 Task: Startup expenses modern-simple.
Action: Mouse moved to (63, 171)
Screenshot: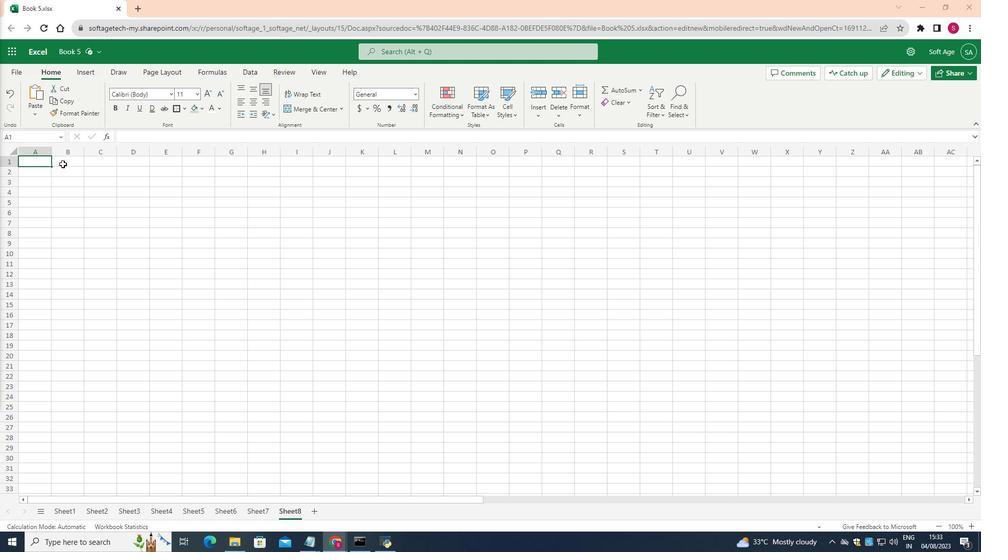 
Action: Mouse pressed left at (63, 171)
Screenshot: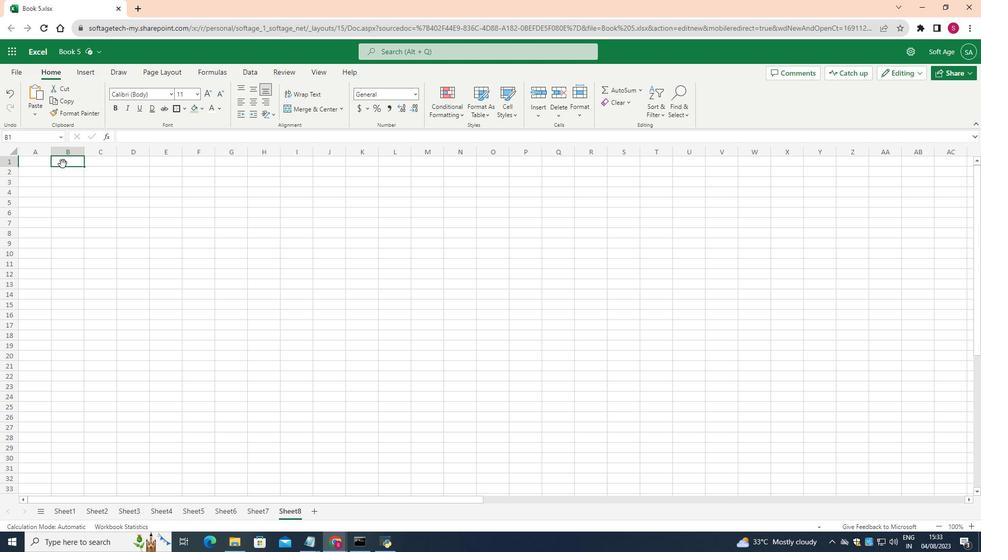 
Action: Mouse moved to (18, 174)
Screenshot: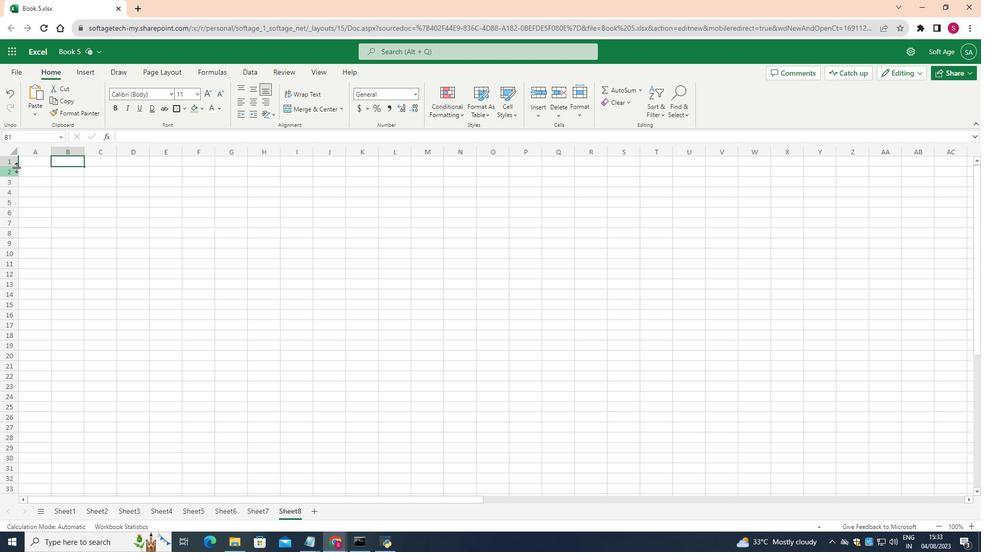 
Action: Mouse pressed left at (18, 174)
Screenshot: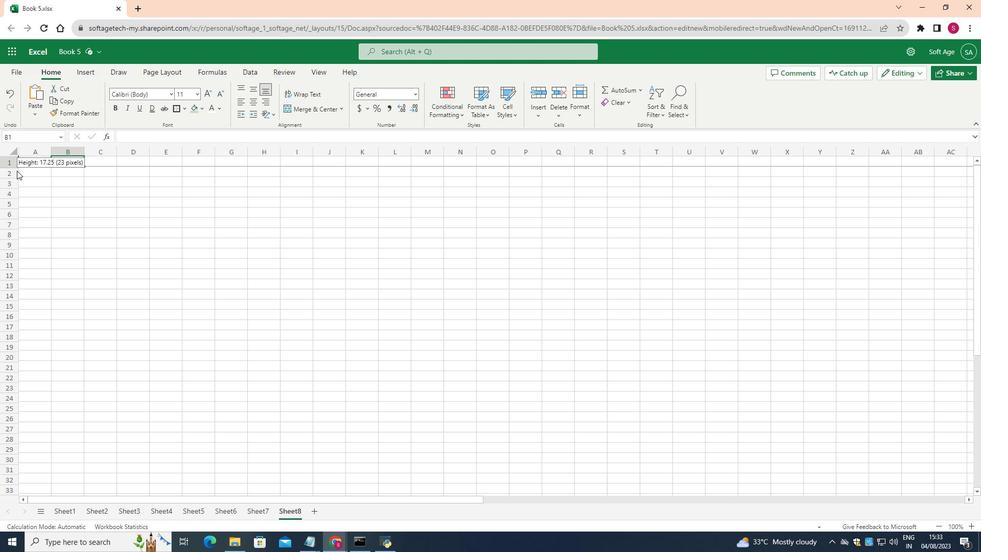 
Action: Mouse moved to (92, 176)
Screenshot: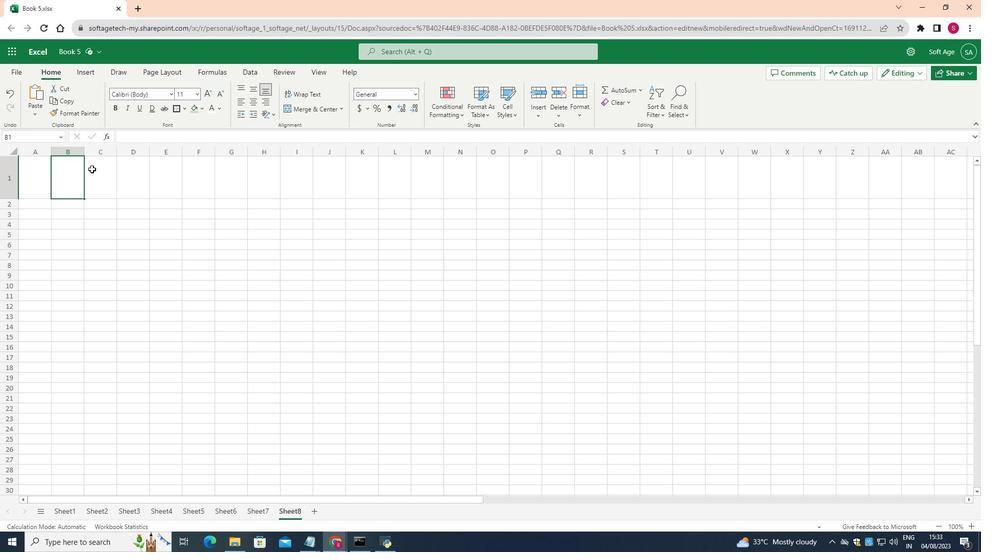 
Action: Mouse pressed left at (92, 176)
Screenshot: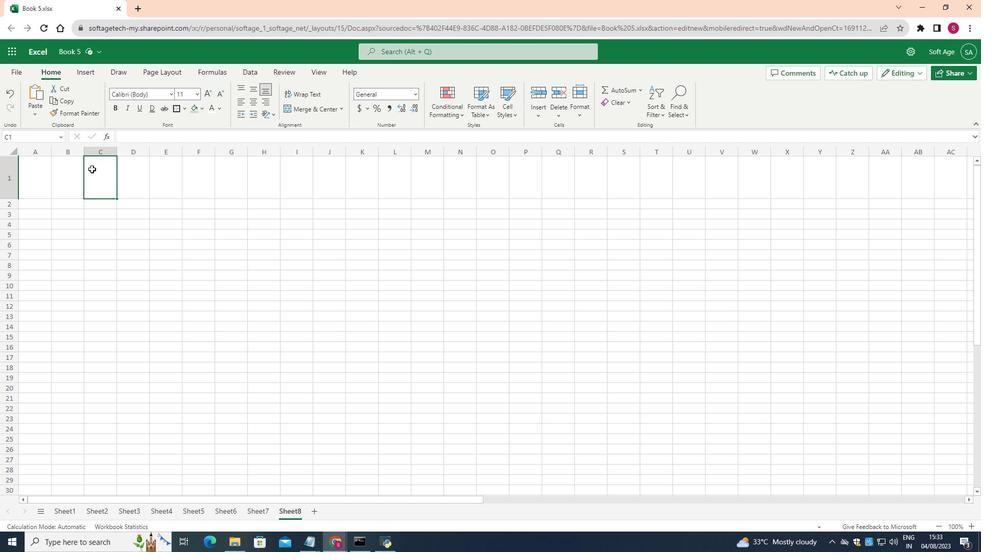 
Action: Mouse moved to (78, 179)
Screenshot: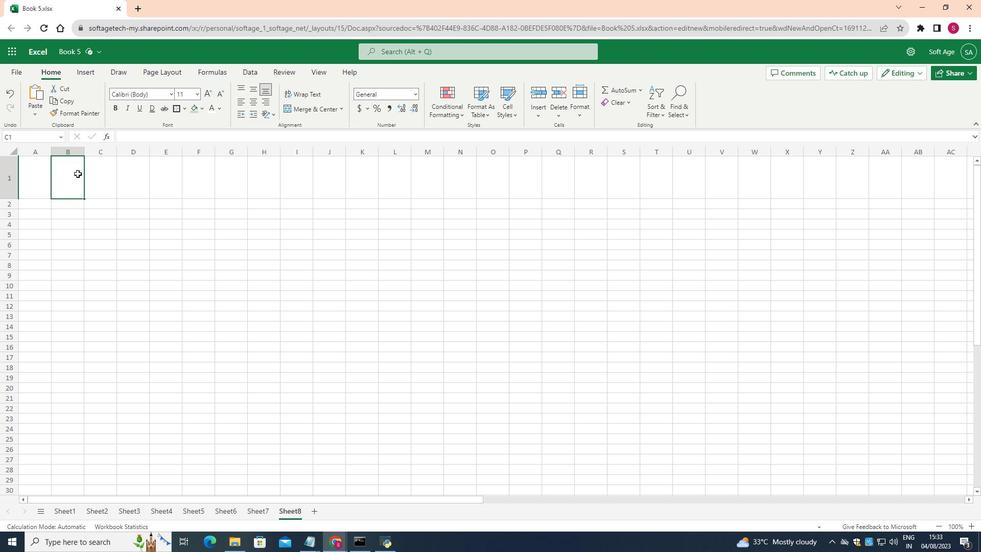 
Action: Mouse pressed left at (78, 179)
Screenshot: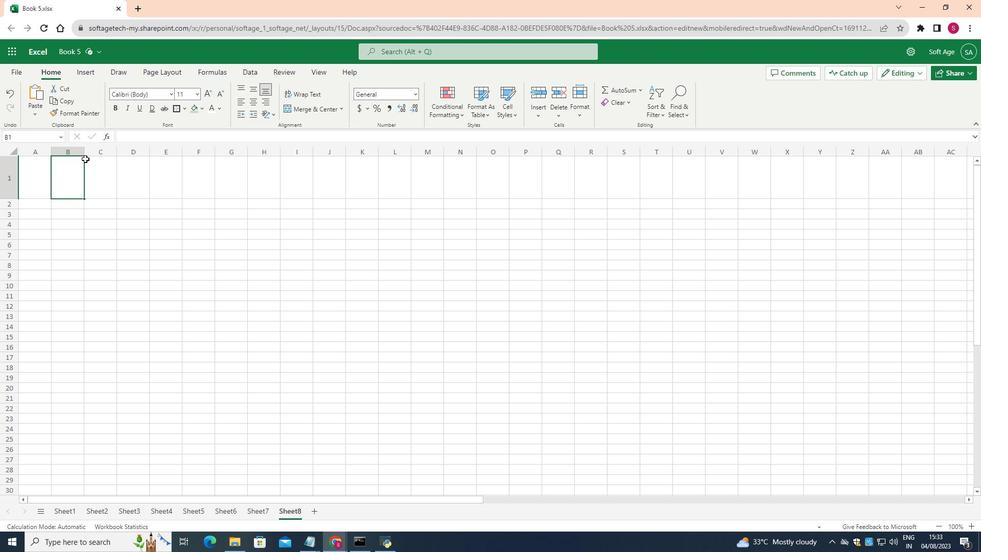 
Action: Mouse moved to (195, 110)
Screenshot: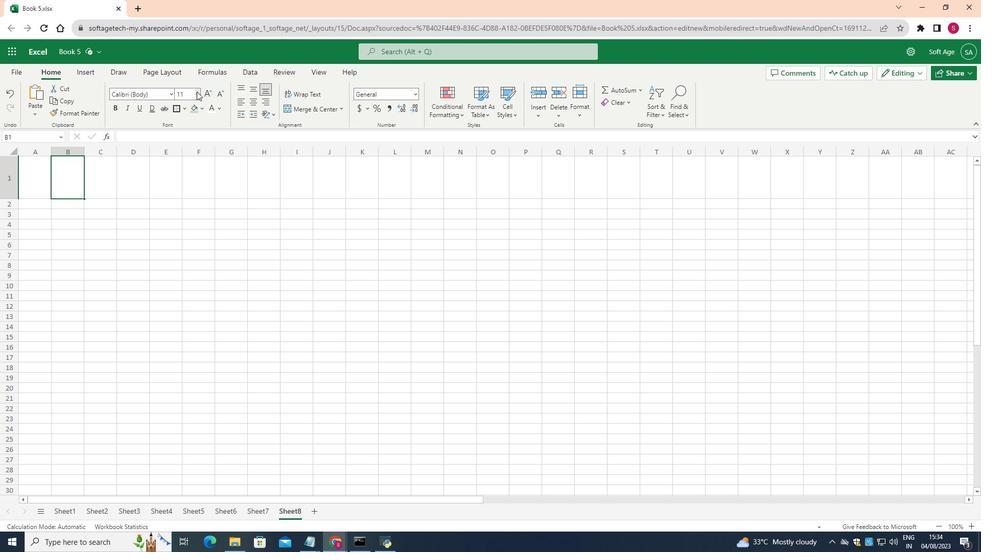 
Action: Mouse pressed left at (195, 110)
Screenshot: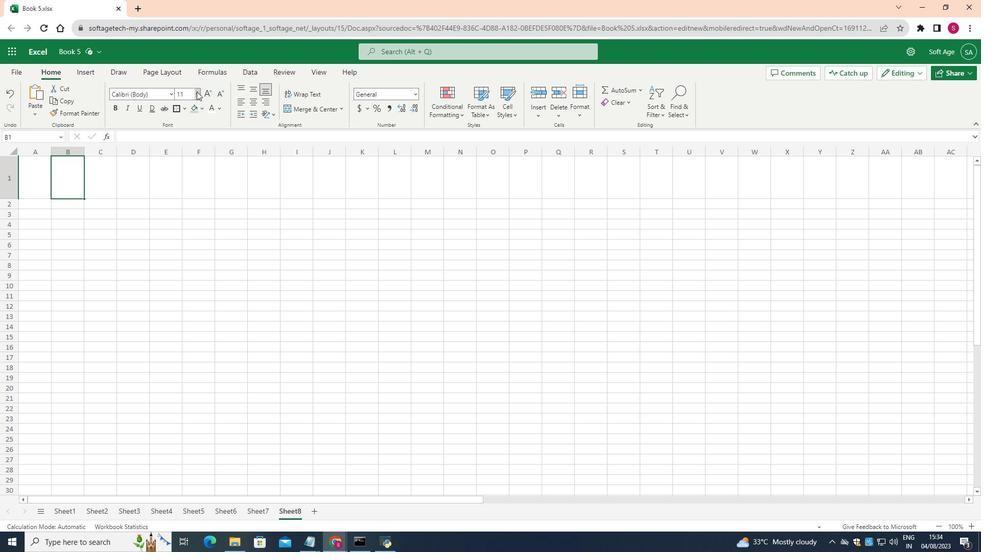 
Action: Mouse moved to (187, 259)
Screenshot: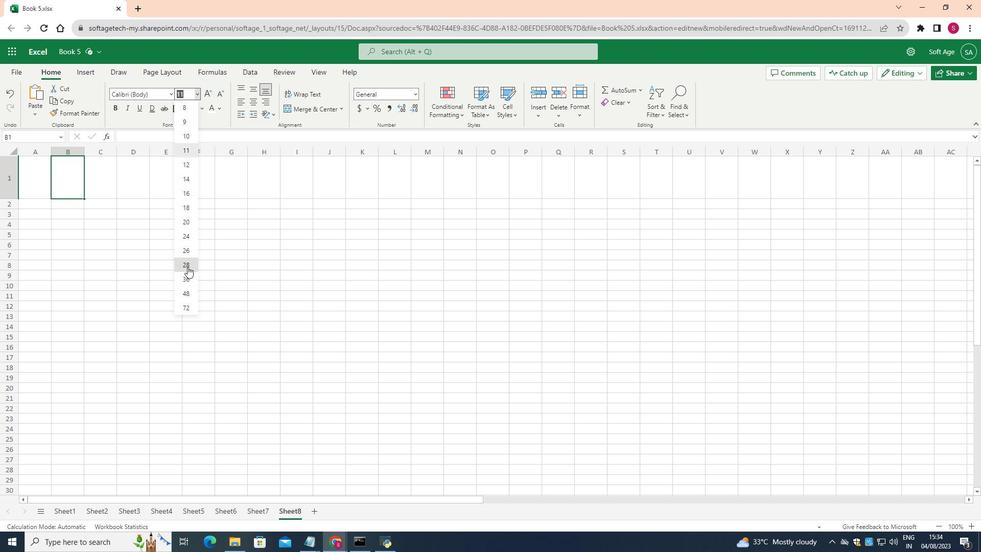 
Action: Mouse pressed left at (187, 259)
Screenshot: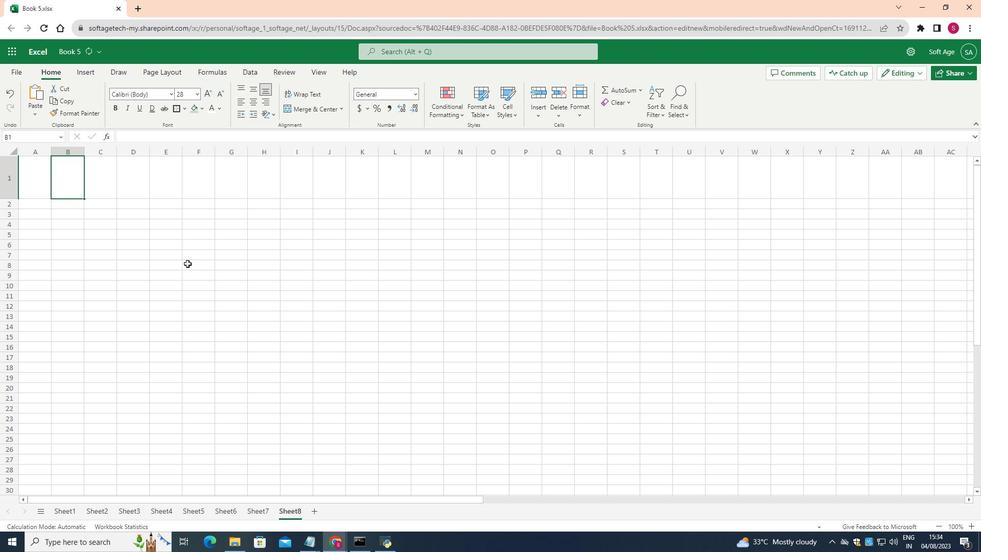
Action: Mouse moved to (76, 183)
Screenshot: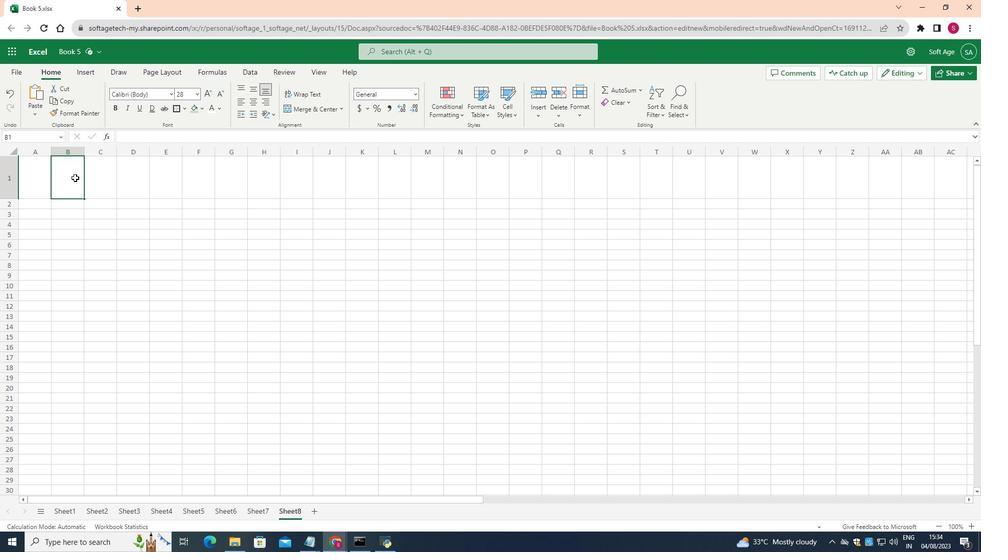 
Action: Mouse pressed left at (76, 183)
Screenshot: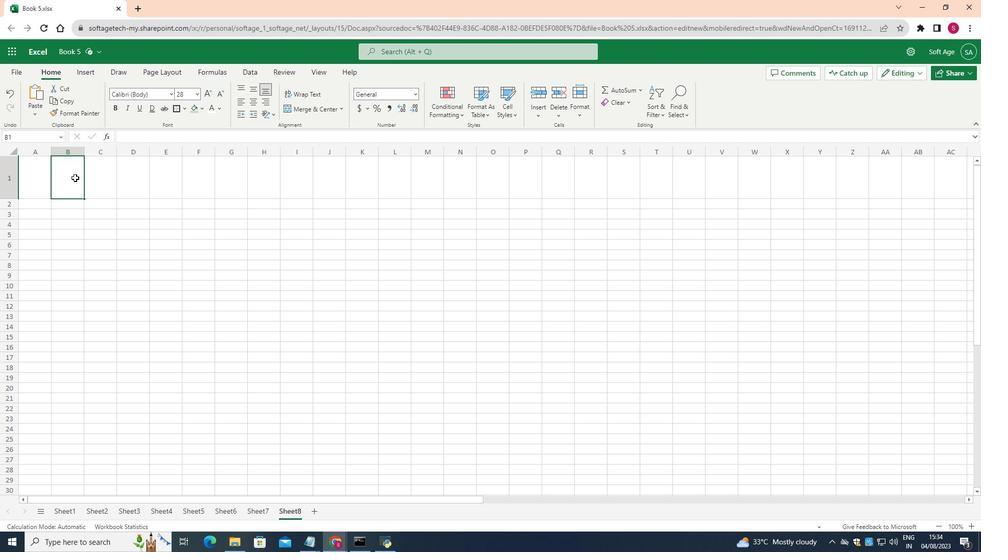 
Action: Mouse pressed left at (76, 183)
Screenshot: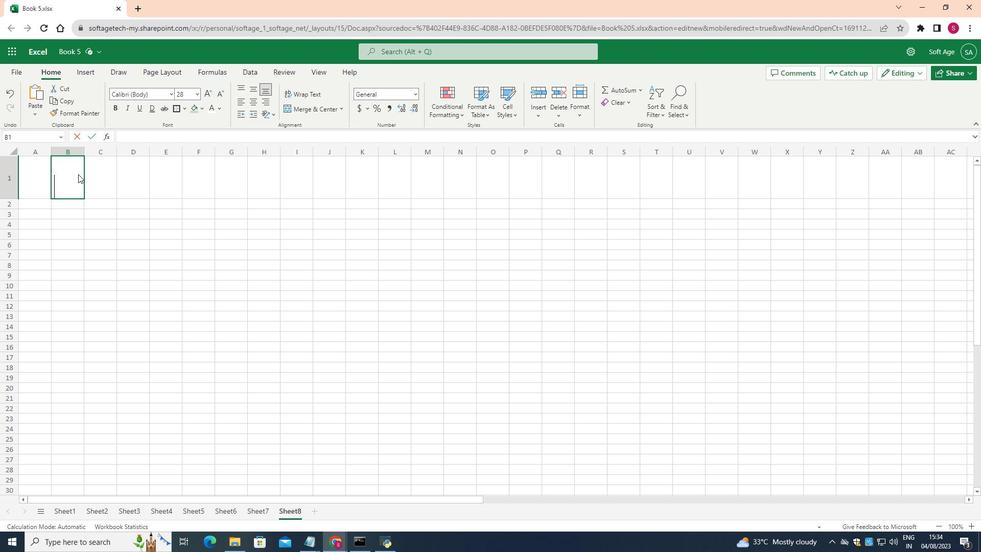 
Action: Mouse moved to (78, 180)
Screenshot: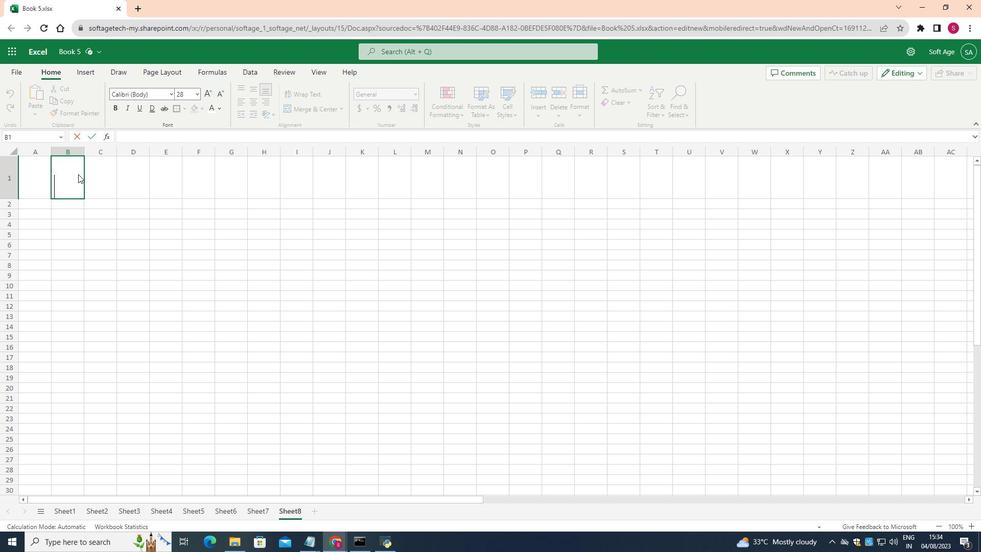 
Action: Key pressed <Key.shift>TARTUP<Key.backspace><Key.backspace><Key.backspace><Key.backspace><Key.backspace><Key.backspace><Key.backspace><Key.backspace><Key.shift>STARTUP<Key.space>EXPENSES
Screenshot: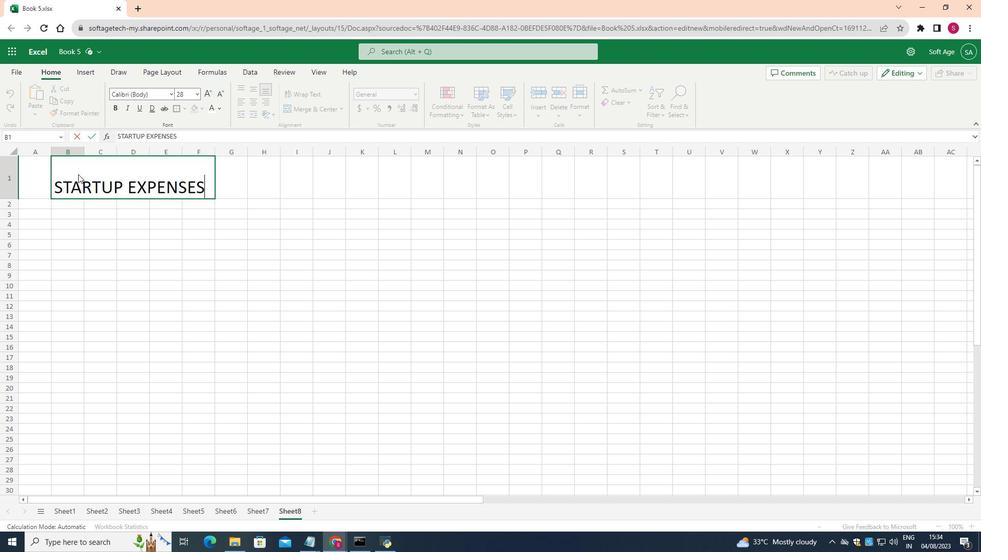 
Action: Mouse moved to (334, 192)
Screenshot: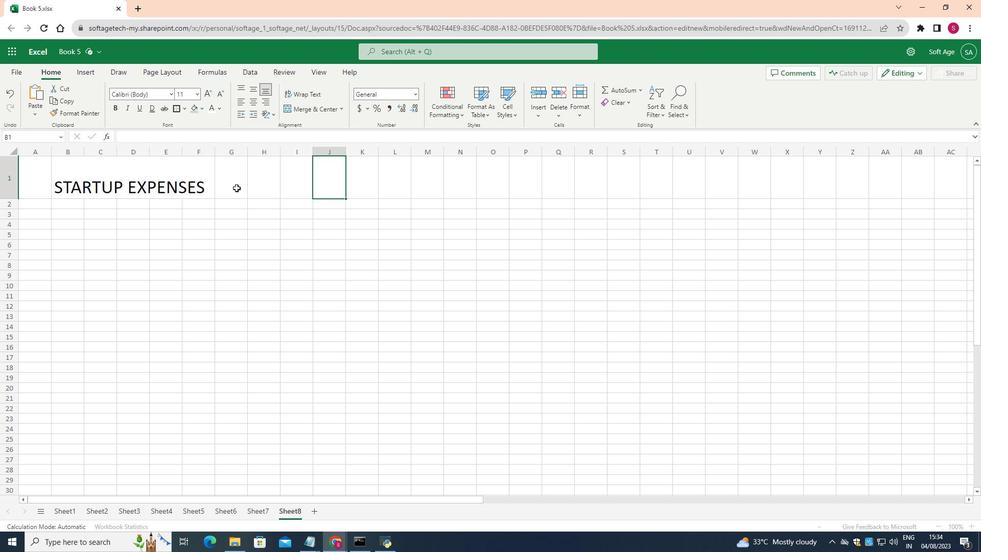 
Action: Mouse pressed left at (334, 192)
Screenshot: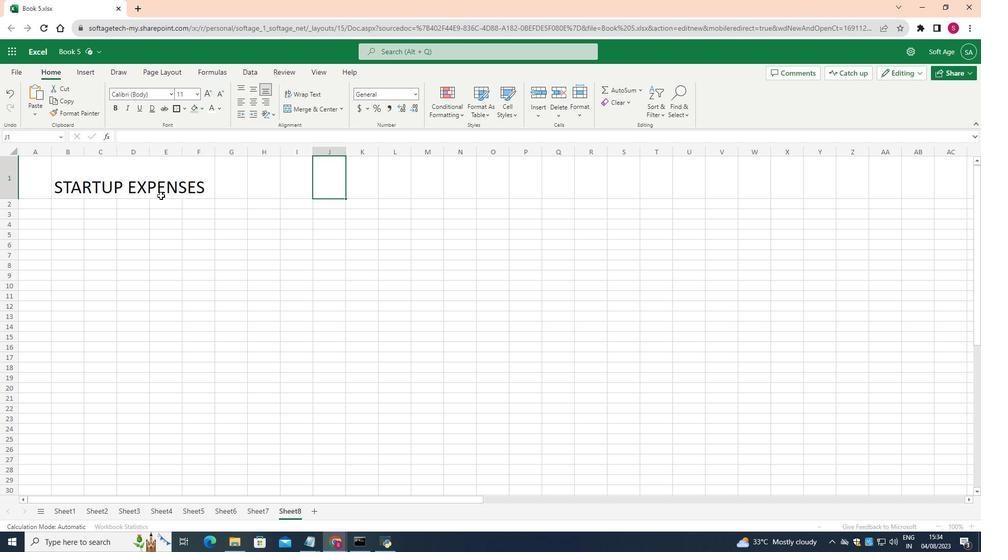 
Action: Mouse moved to (13, 200)
Screenshot: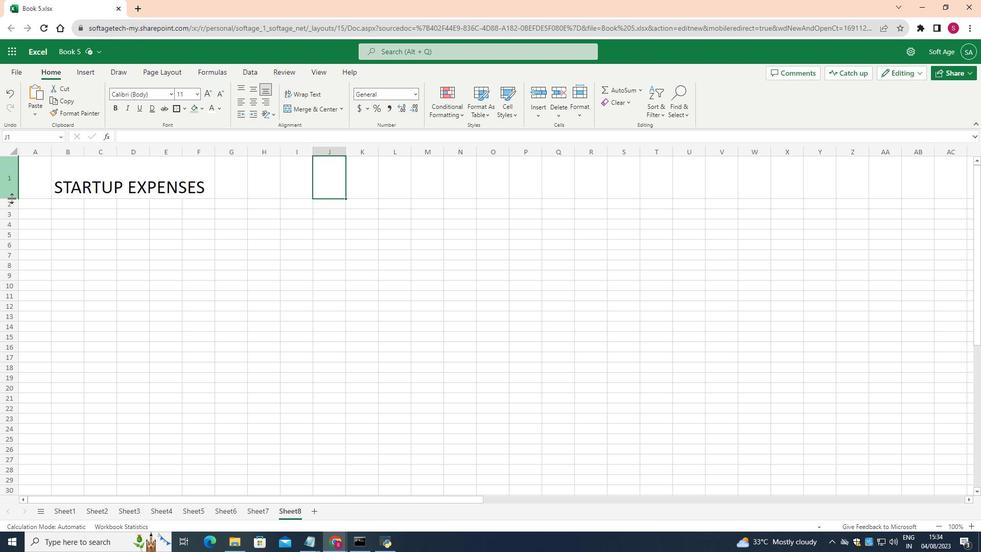 
Action: Mouse pressed left at (13, 200)
Screenshot: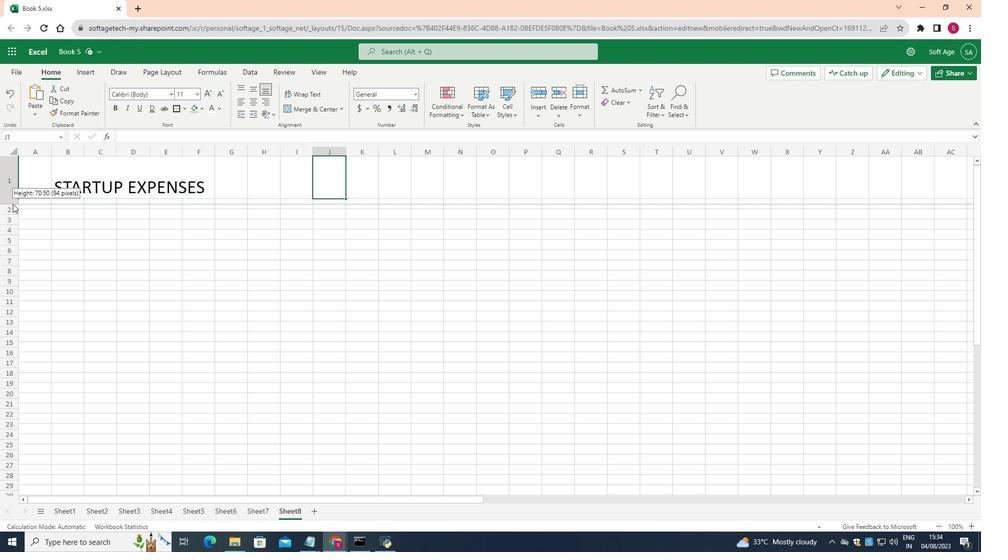 
Action: Mouse moved to (109, 185)
Screenshot: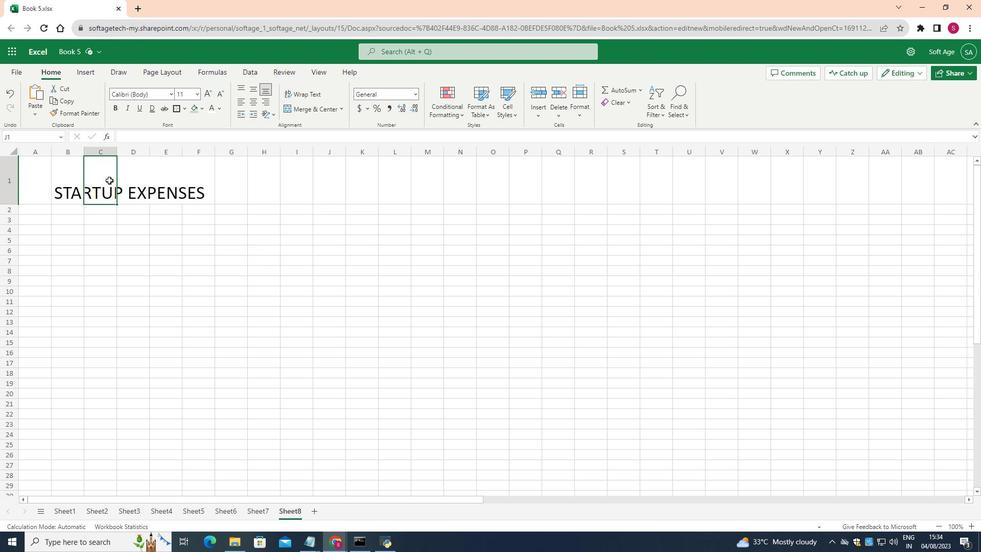 
Action: Mouse pressed left at (109, 185)
Screenshot: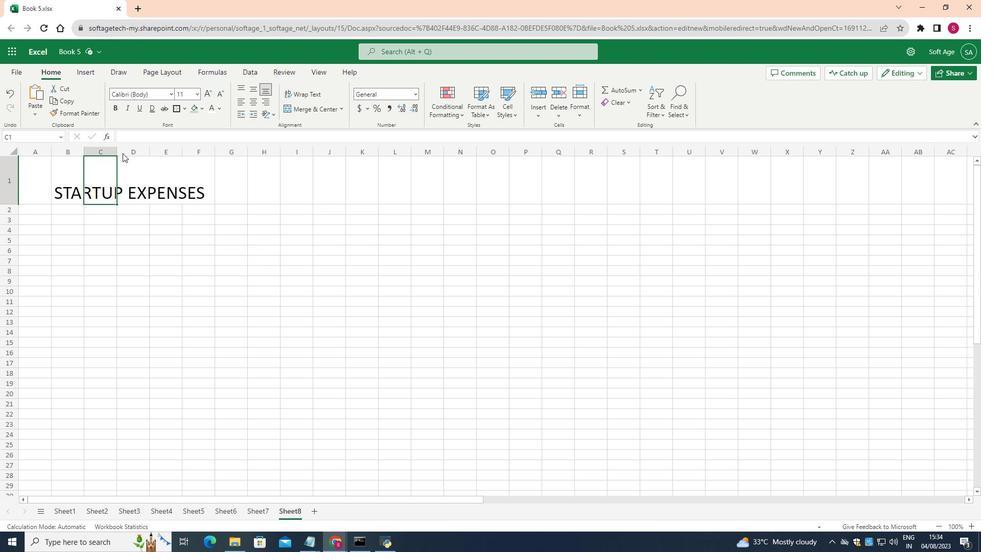
Action: Mouse moved to (74, 173)
Screenshot: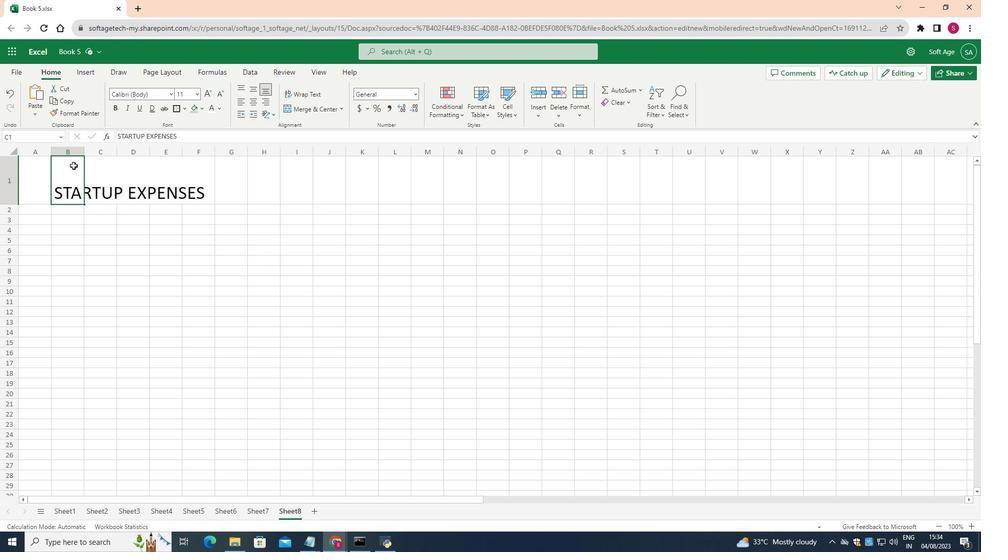
Action: Mouse pressed left at (74, 173)
Screenshot: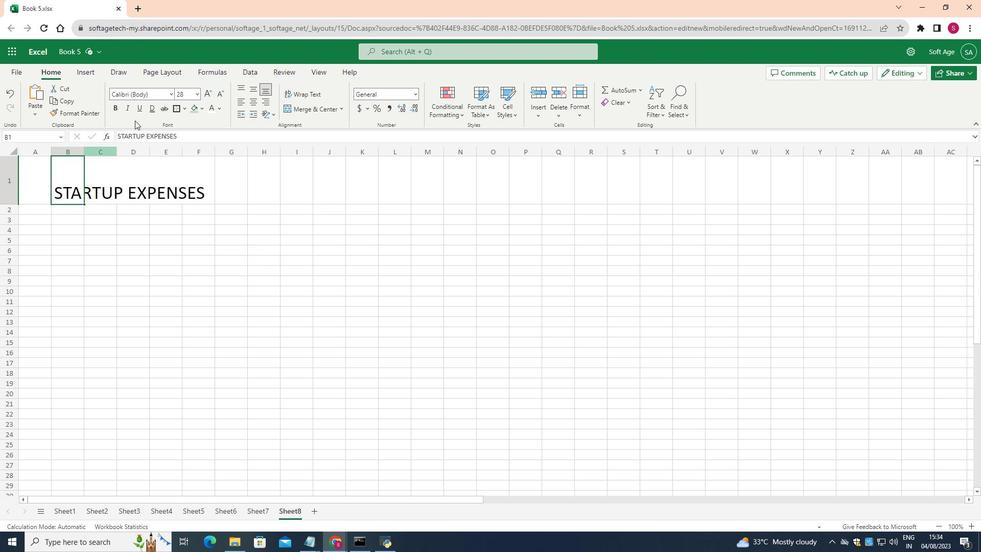
Action: Mouse moved to (195, 110)
Screenshot: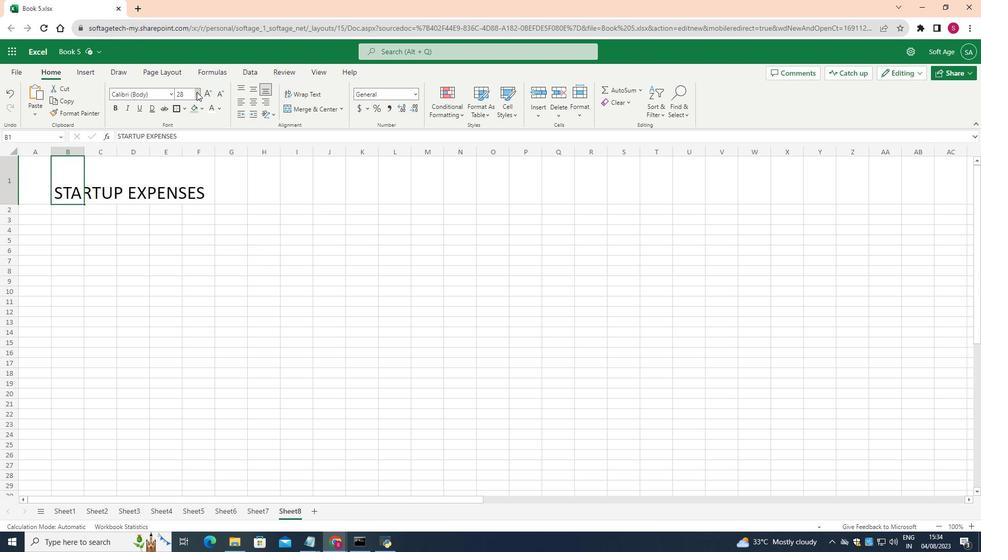 
Action: Mouse pressed left at (195, 110)
Screenshot: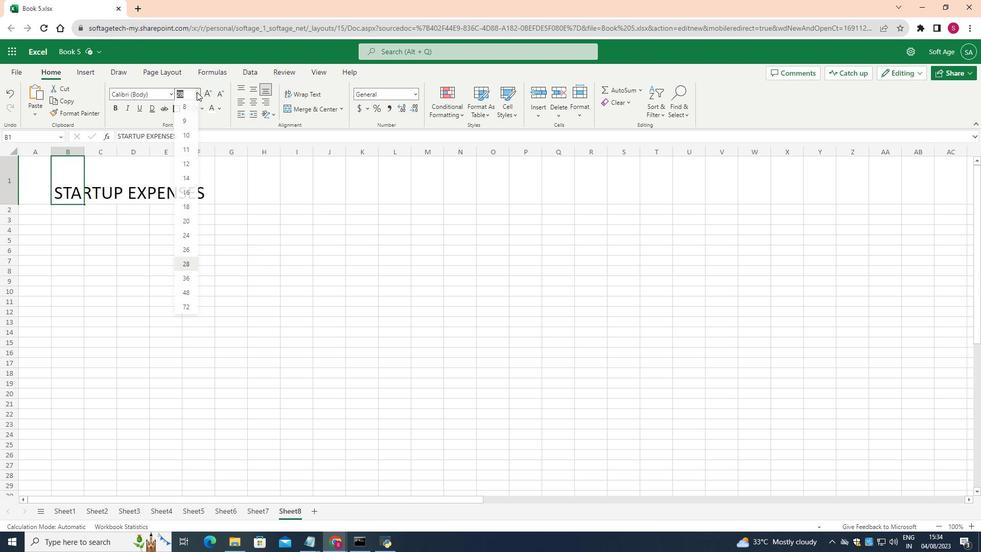 
Action: Mouse moved to (187, 269)
Screenshot: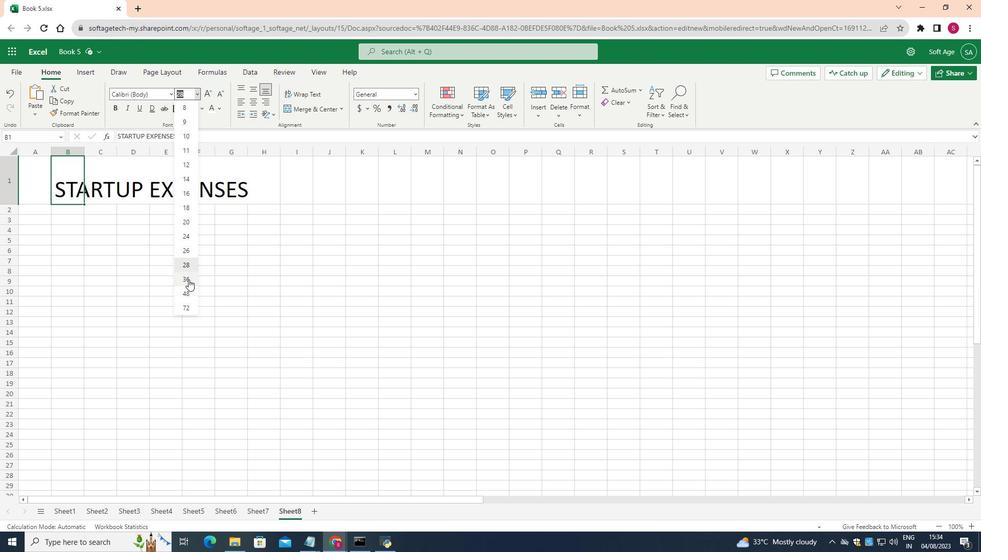 
Action: Mouse pressed left at (187, 269)
Screenshot: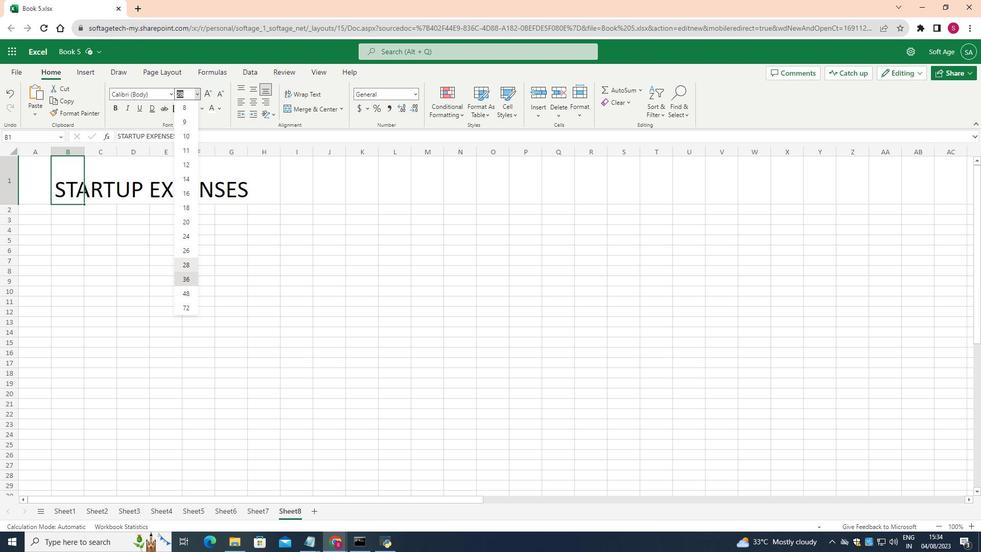
Action: Mouse moved to (254, 109)
Screenshot: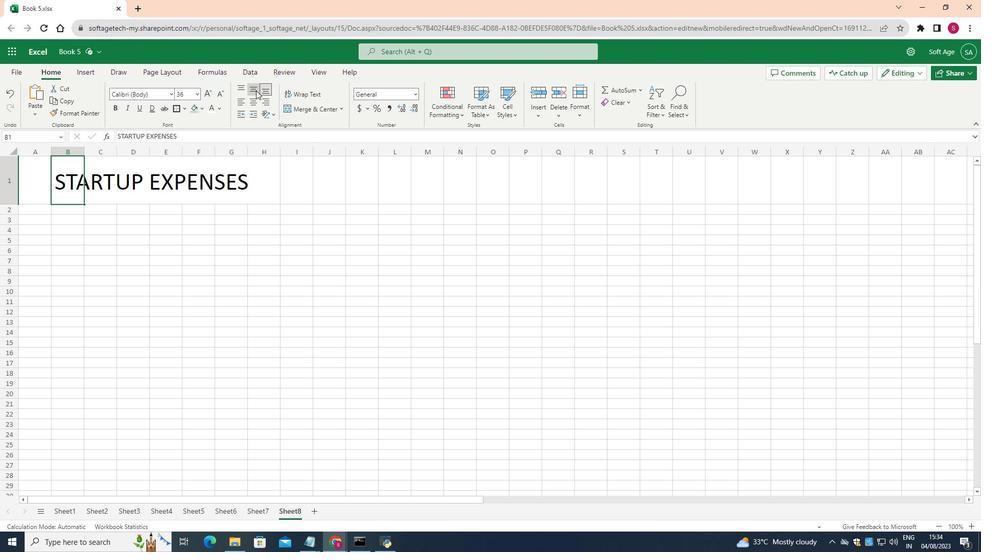 
Action: Mouse pressed left at (254, 109)
Screenshot: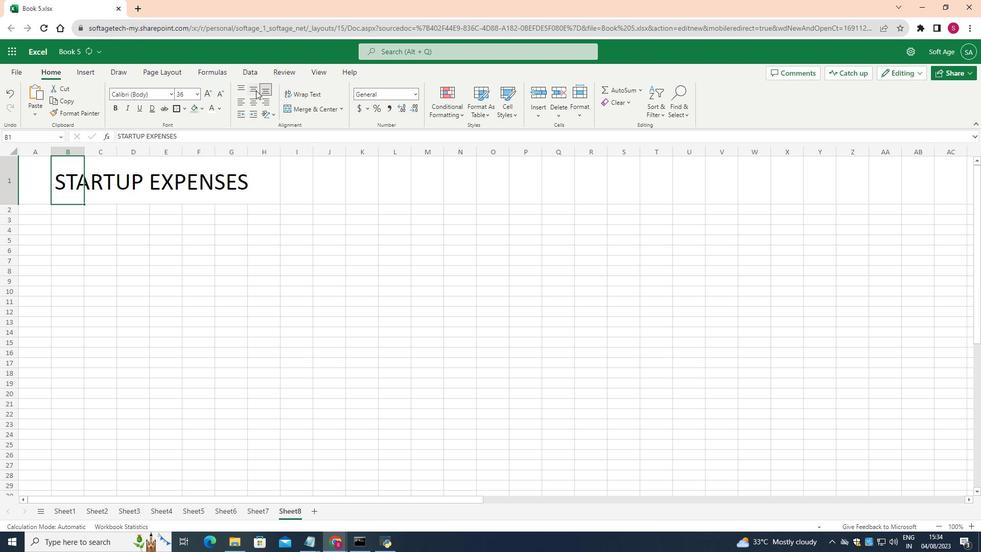 
Action: Mouse moved to (386, 180)
Screenshot: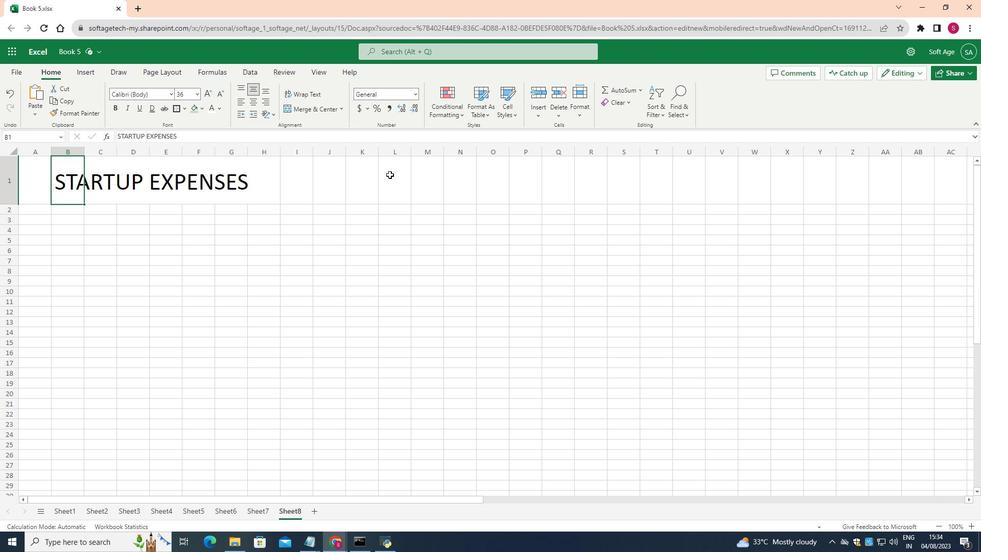 
Action: Mouse pressed left at (386, 180)
Screenshot: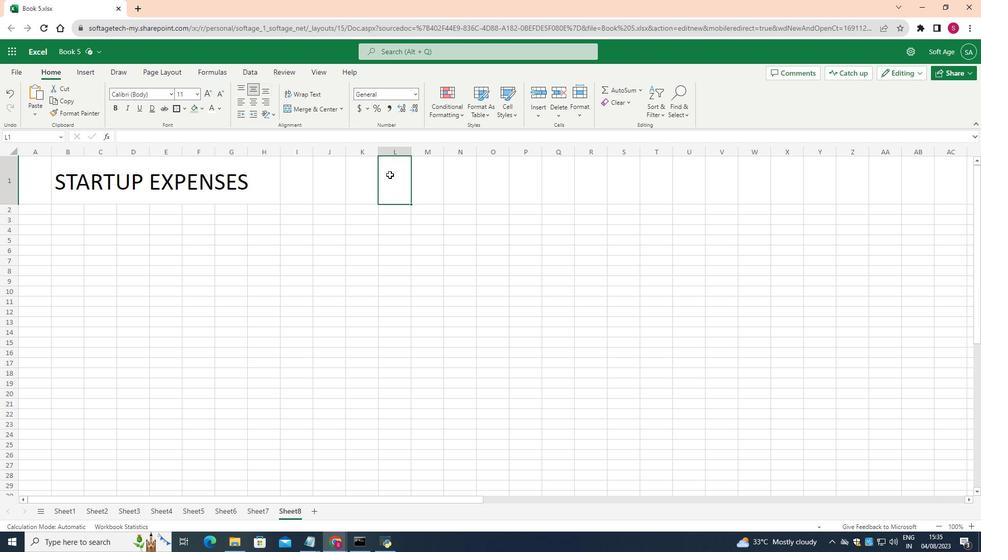 
Action: Mouse moved to (199, 111)
Screenshot: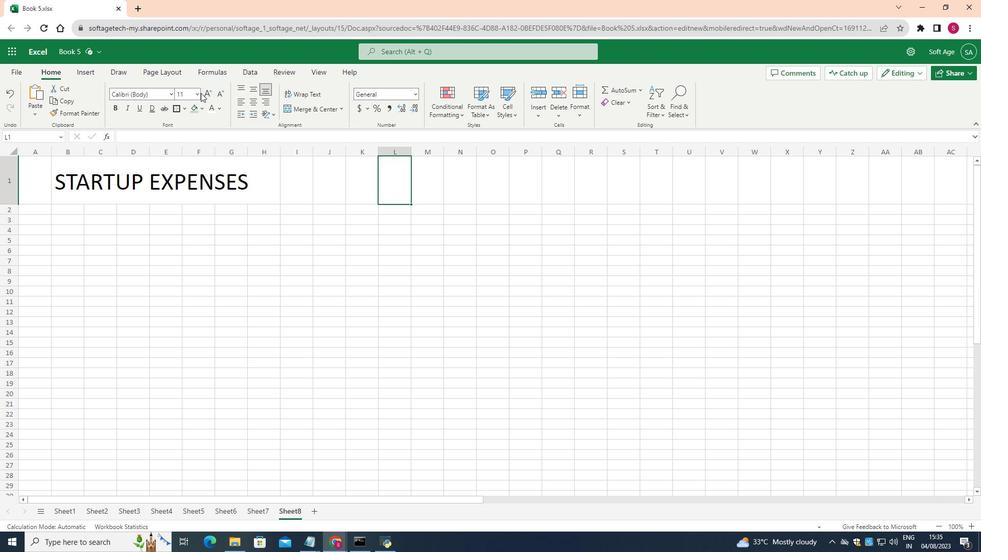 
Action: Mouse pressed left at (199, 111)
Screenshot: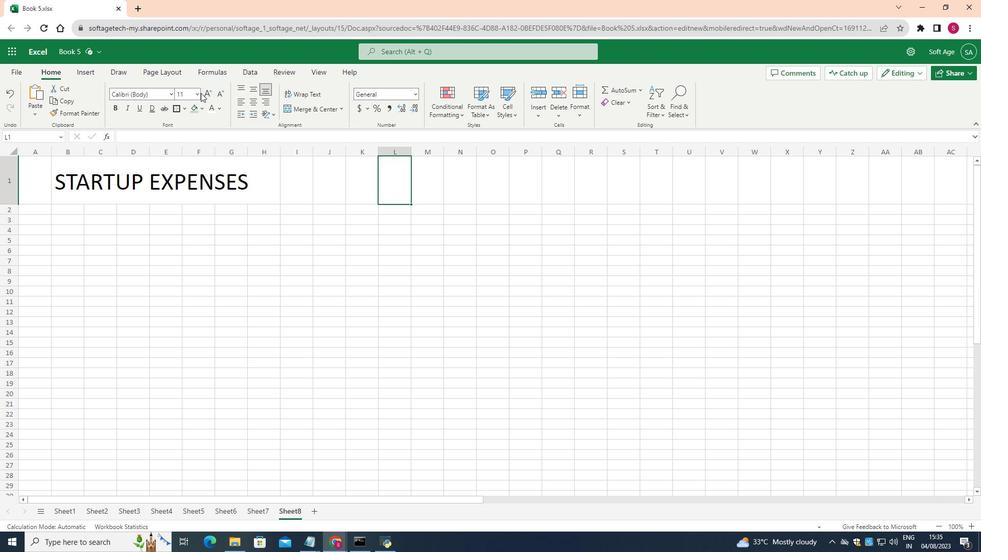 
Action: Mouse moved to (196, 112)
Screenshot: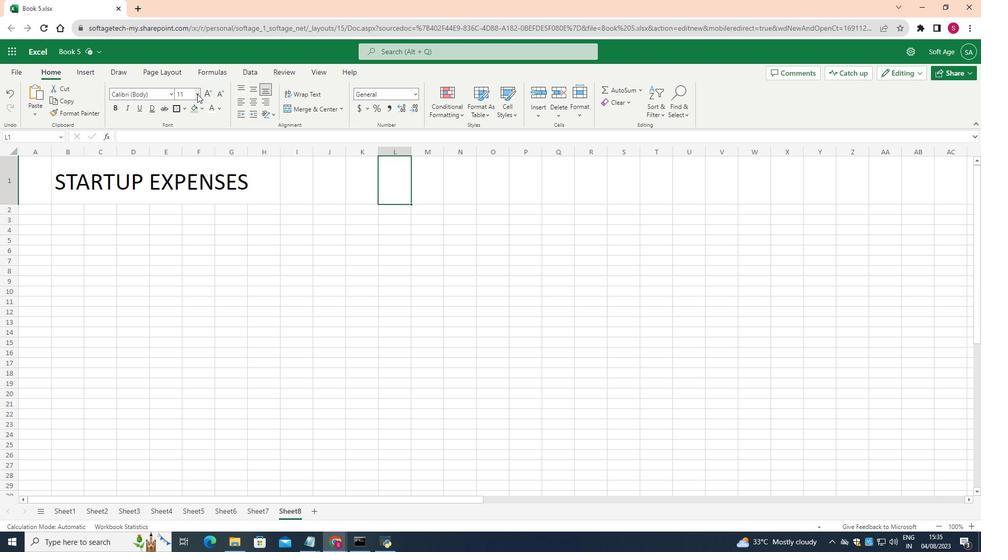 
Action: Mouse pressed left at (196, 112)
Screenshot: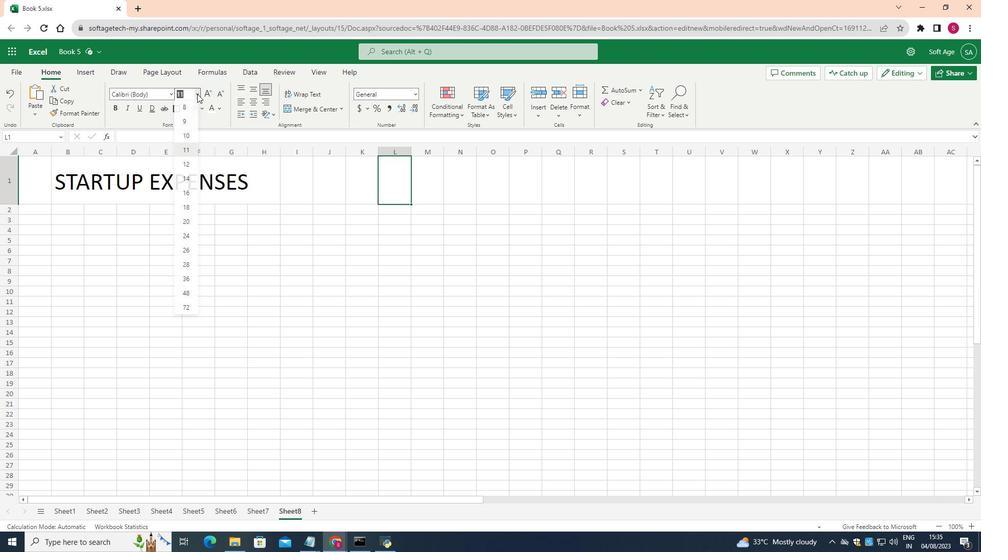 
Action: Mouse moved to (189, 221)
Screenshot: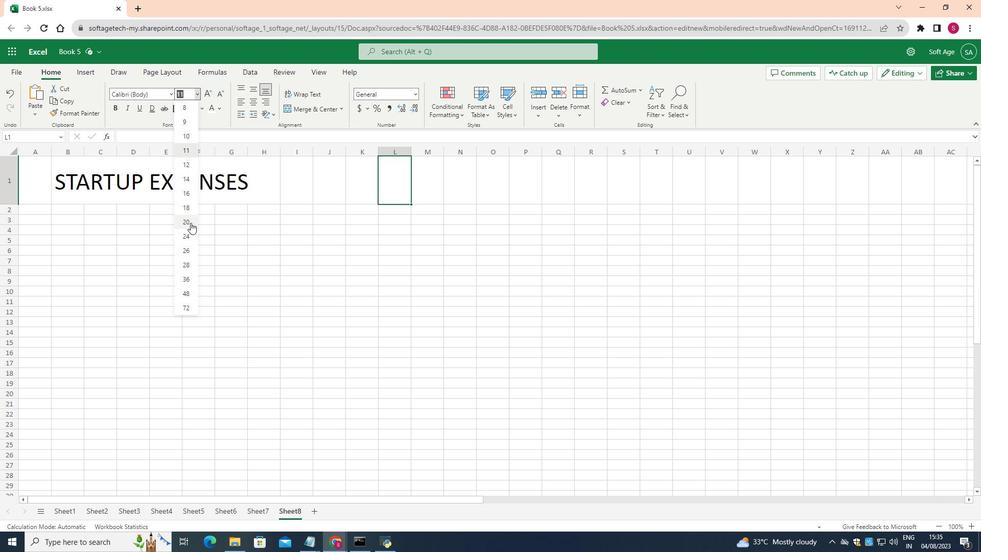 
Action: Mouse pressed left at (189, 221)
Screenshot: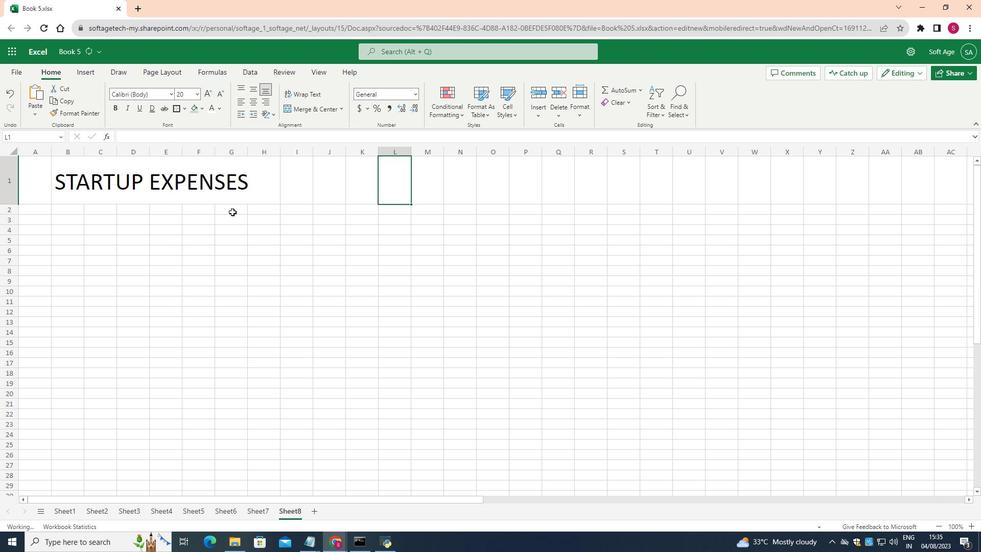 
Action: Mouse moved to (384, 182)
Screenshot: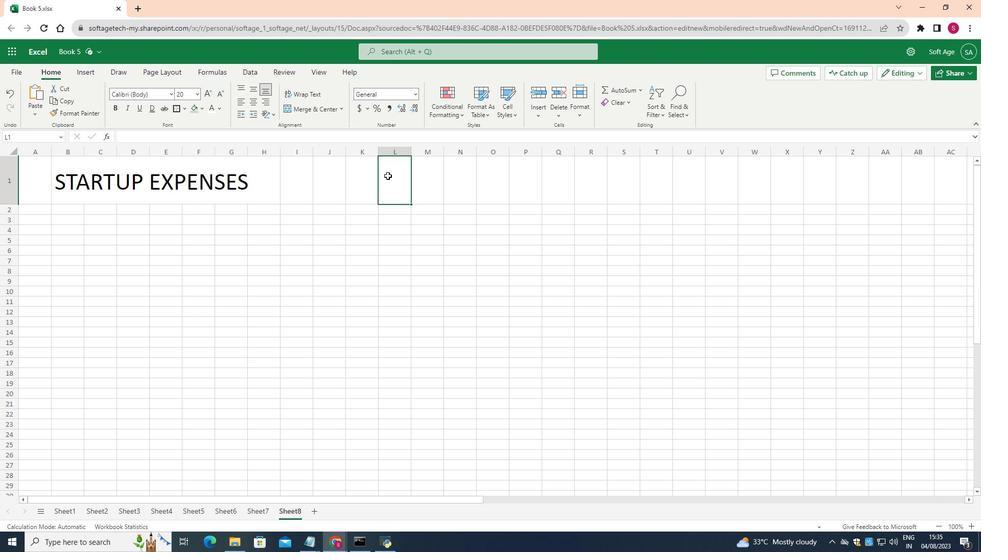 
Action: Mouse pressed left at (384, 182)
Screenshot: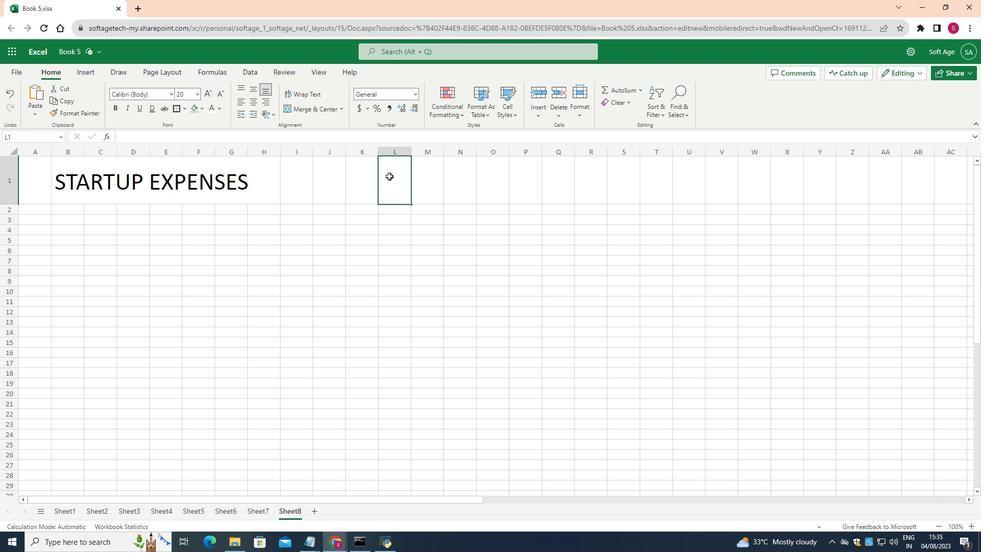 
Action: Mouse moved to (384, 182)
Screenshot: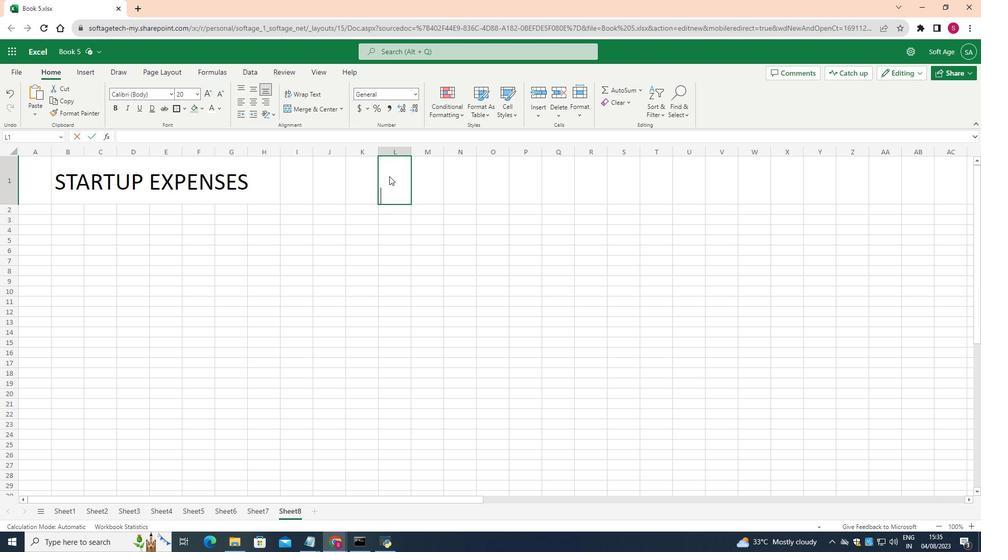 
Action: Mouse pressed left at (384, 182)
Screenshot: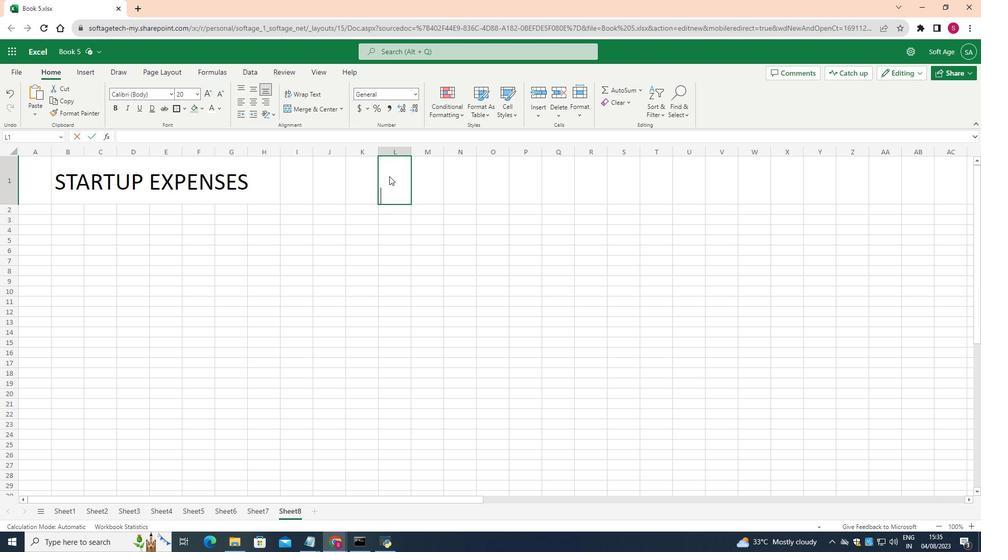 
Action: Mouse moved to (387, 182)
Screenshot: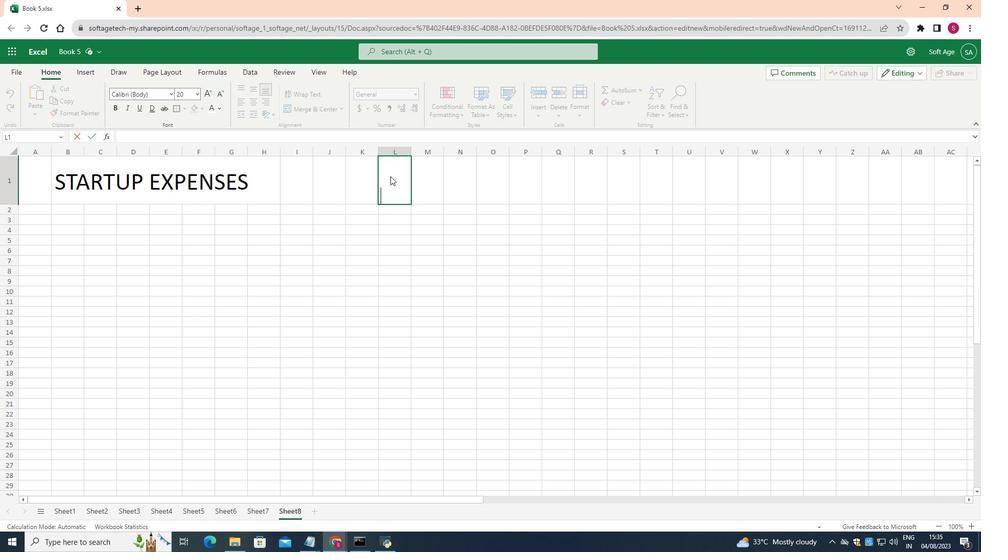 
Action: Key pressed <Key.shift>COMPANY<Key.space>NAME,<Key.space><Key.shift>LTD
Screenshot: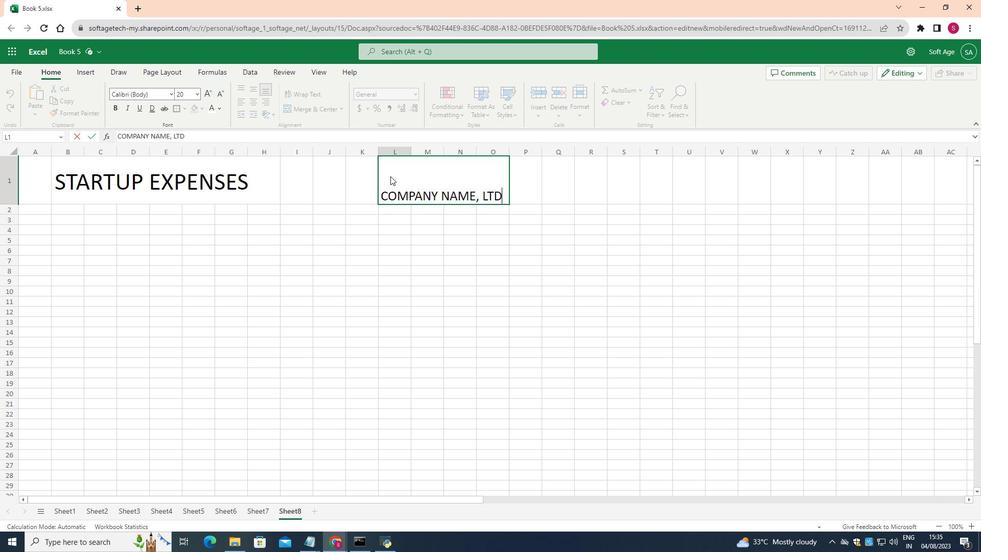
Action: Mouse moved to (236, 277)
Screenshot: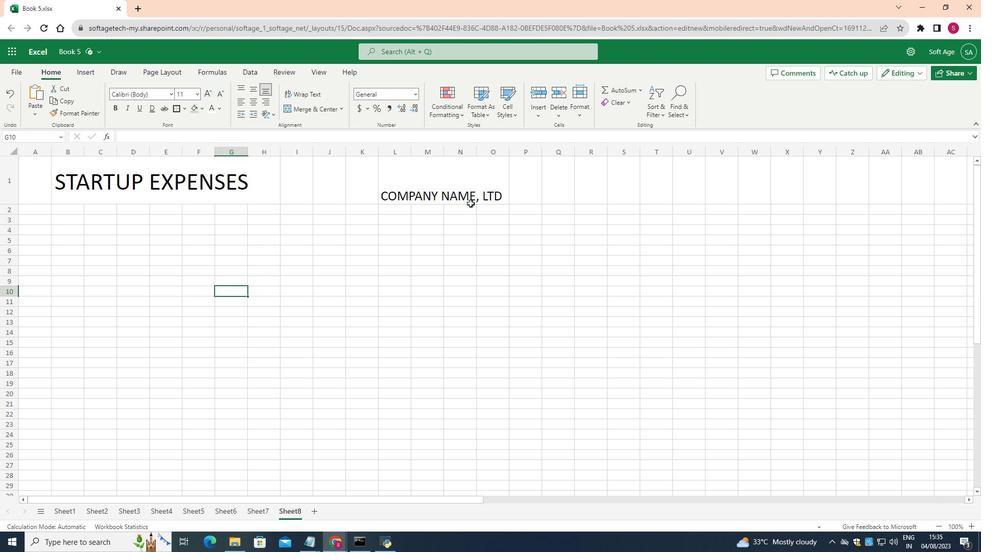 
Action: Mouse pressed left at (236, 277)
Screenshot: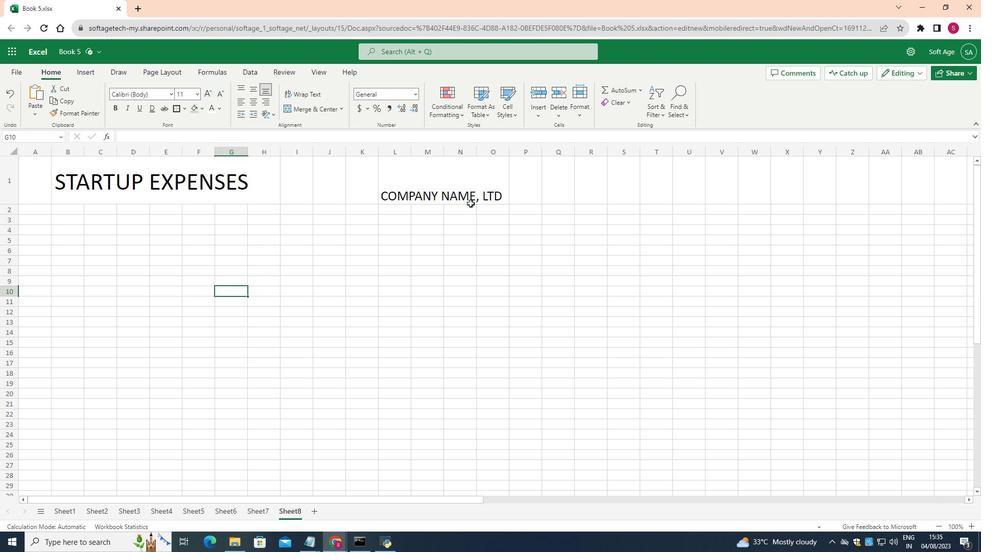 
Action: Mouse moved to (461, 190)
Screenshot: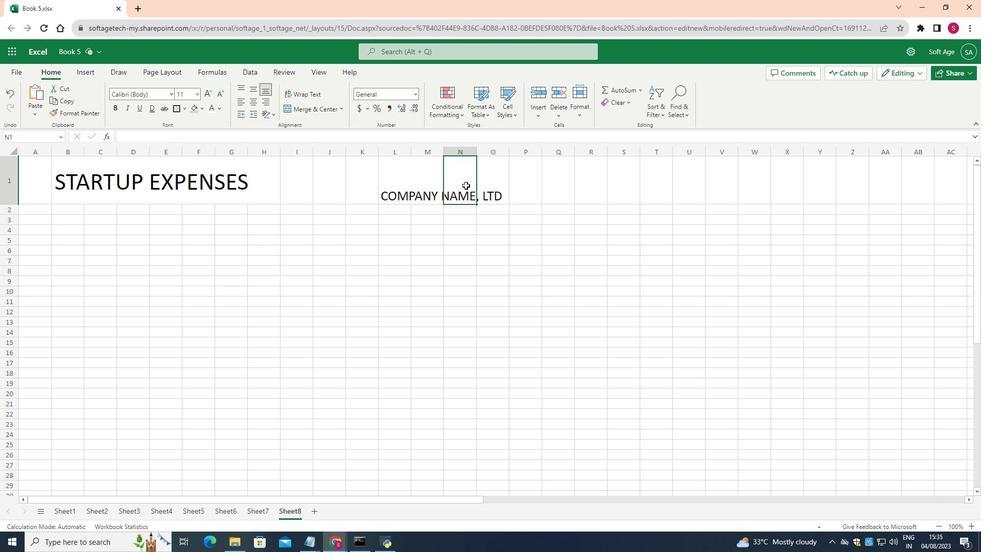 
Action: Mouse pressed left at (461, 190)
Screenshot: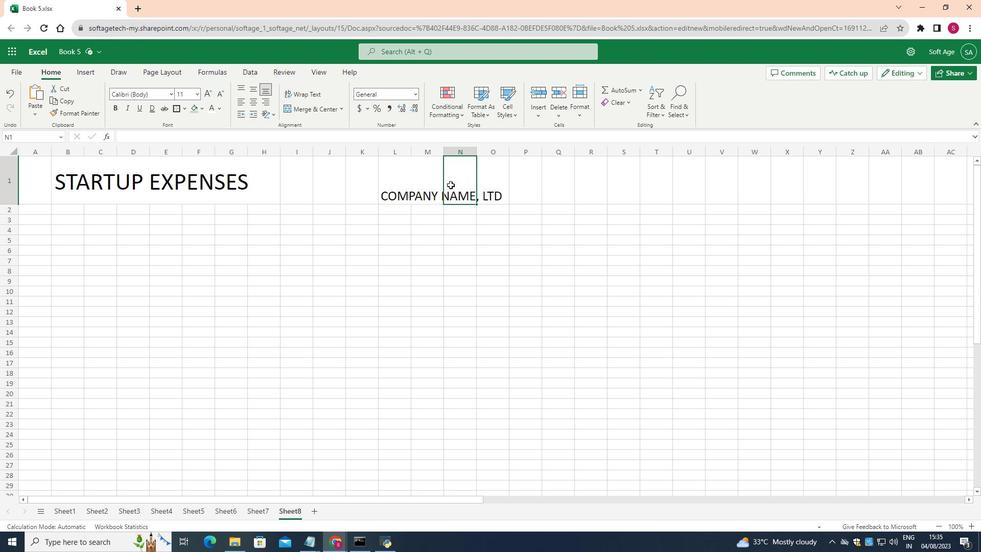 
Action: Mouse moved to (404, 188)
Screenshot: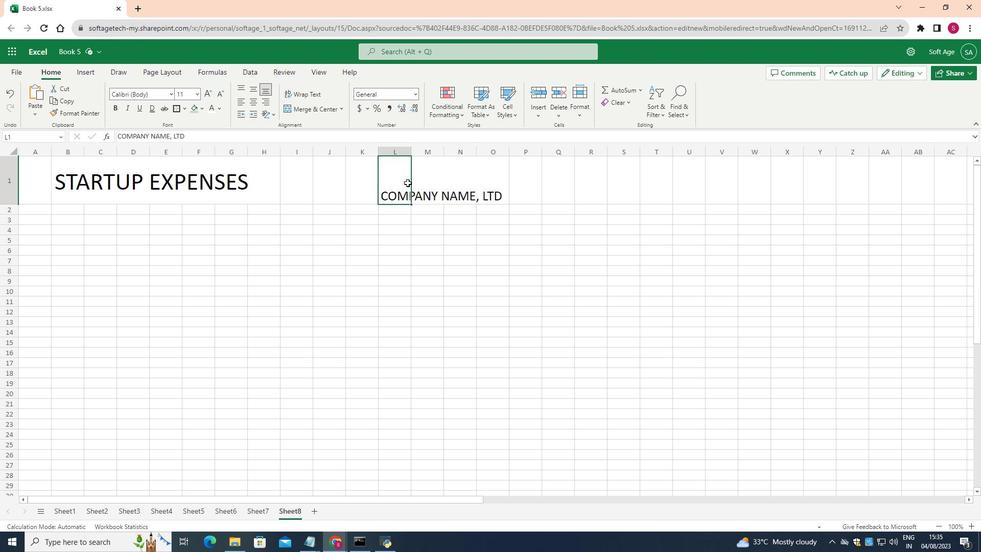 
Action: Mouse pressed left at (404, 188)
Screenshot: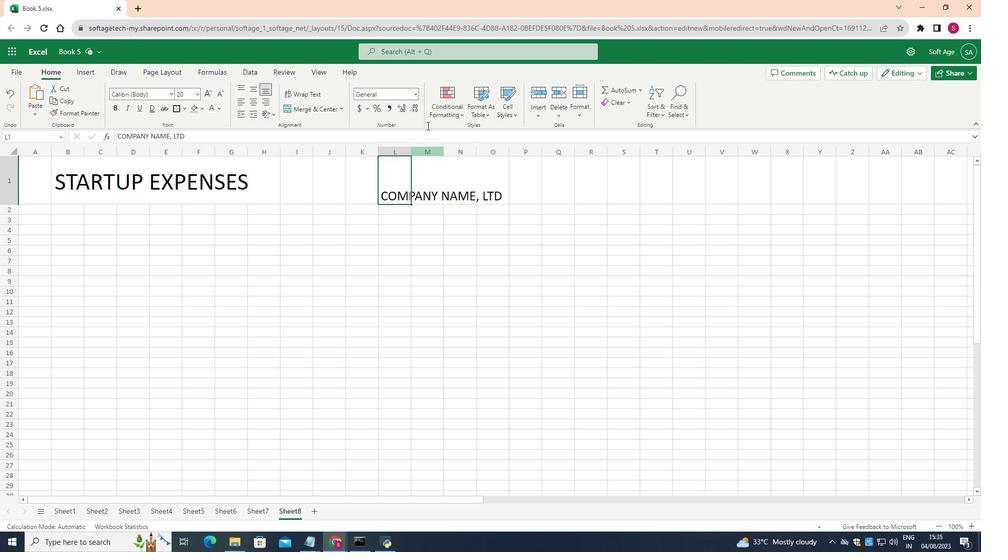 
Action: Mouse moved to (252, 107)
Screenshot: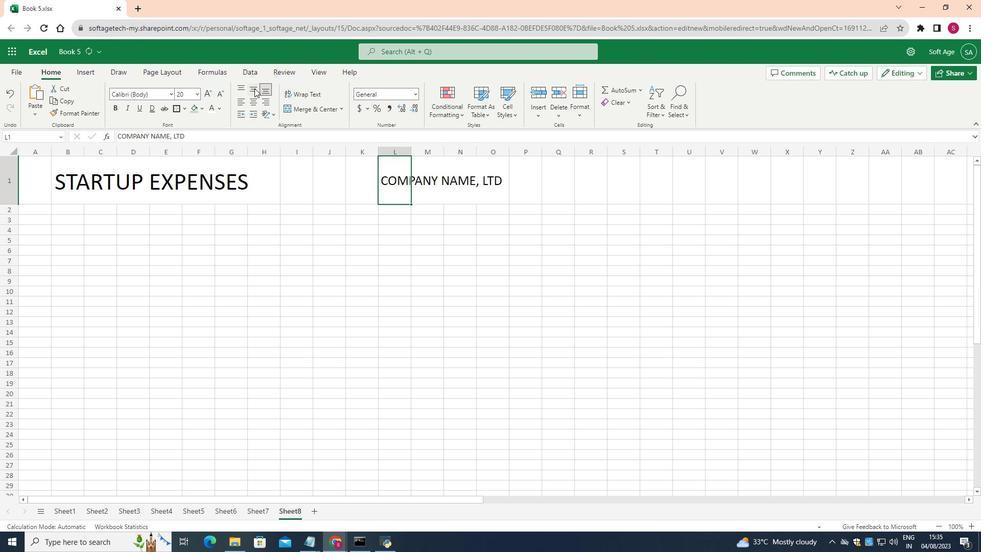 
Action: Mouse pressed left at (252, 107)
Screenshot: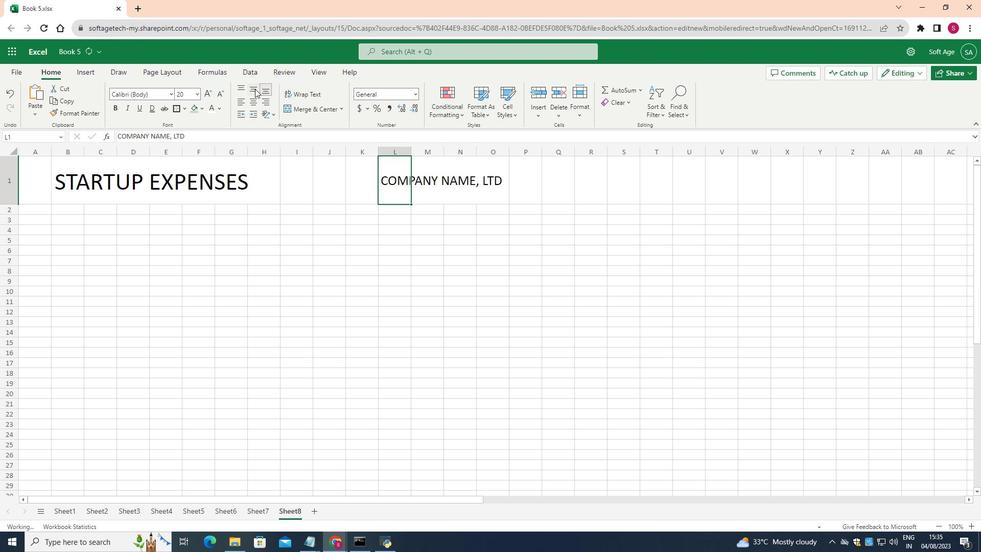 
Action: Mouse moved to (294, 293)
Screenshot: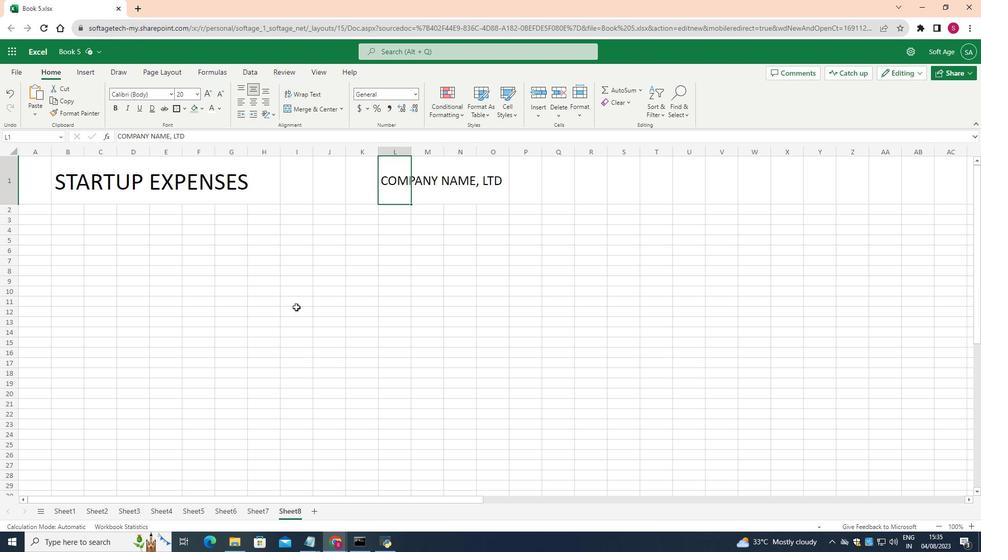 
Action: Mouse pressed left at (294, 293)
Screenshot: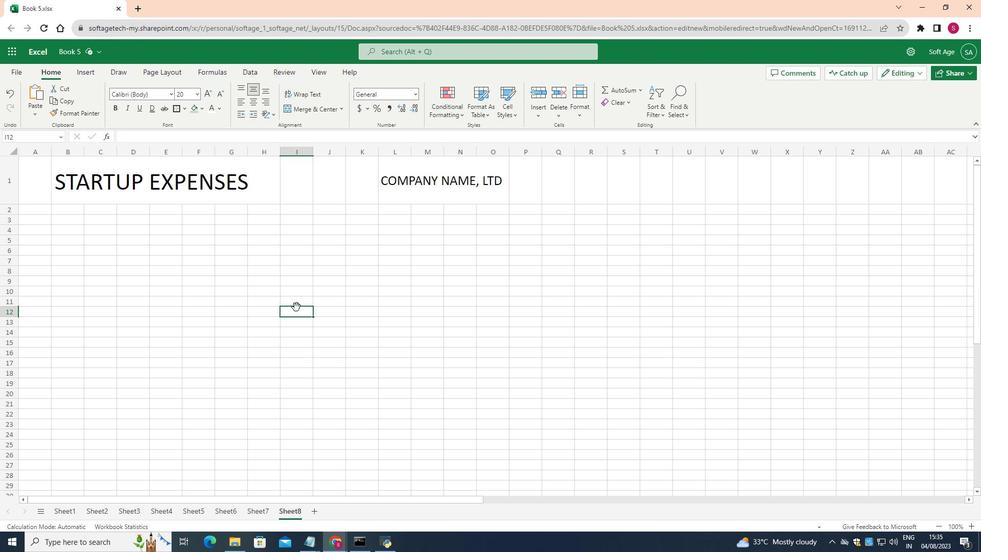 
Action: Mouse moved to (114, 180)
Screenshot: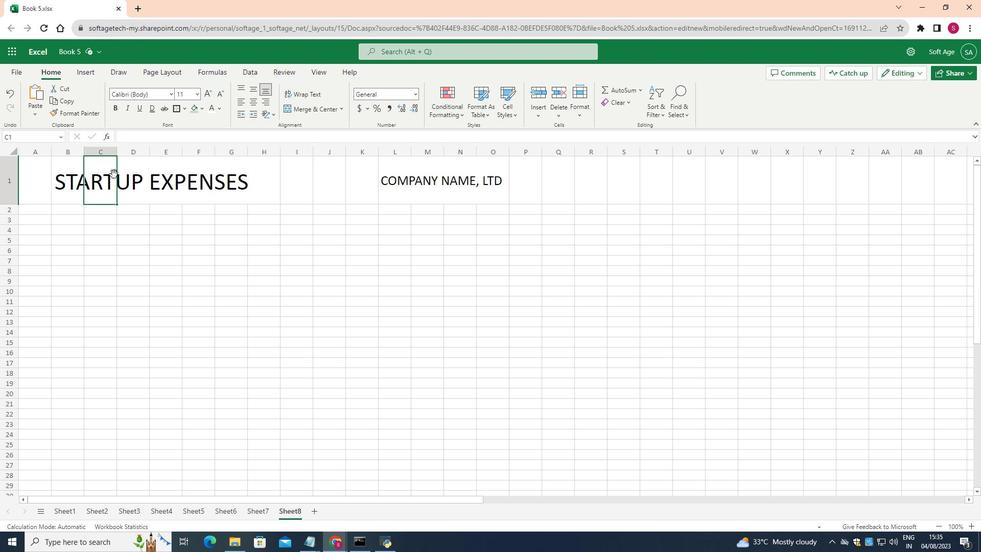 
Action: Mouse pressed left at (114, 180)
Screenshot: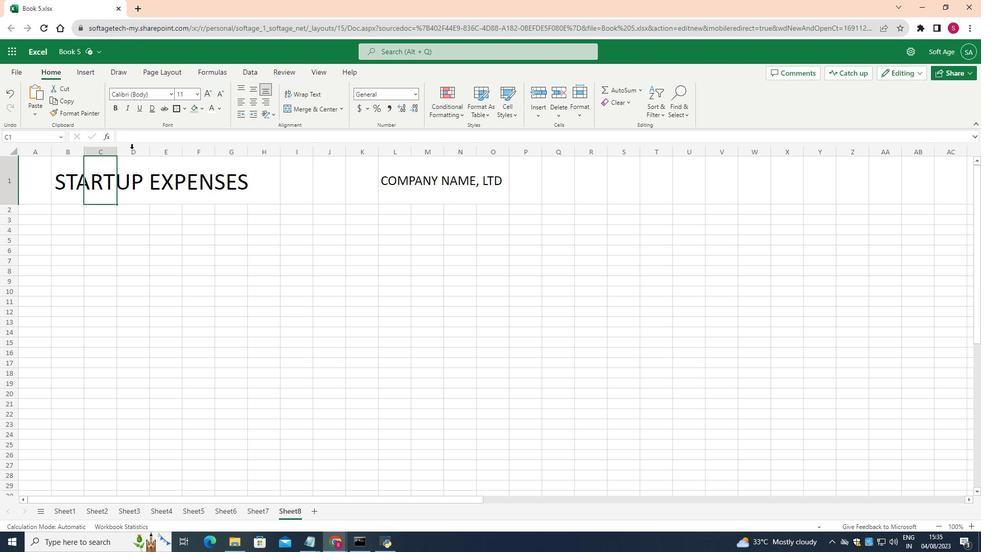 
Action: Mouse moved to (77, 182)
Screenshot: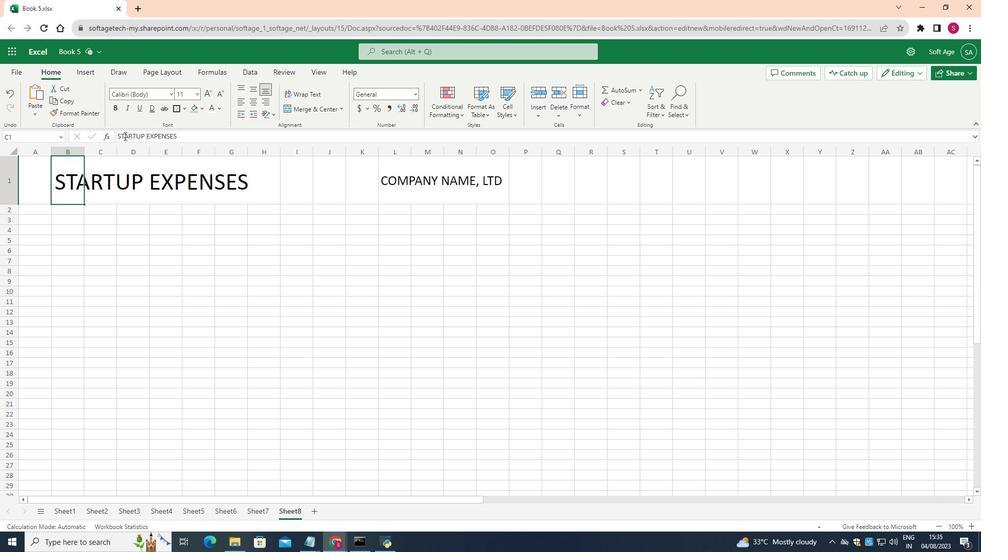 
Action: Mouse pressed left at (77, 182)
Screenshot: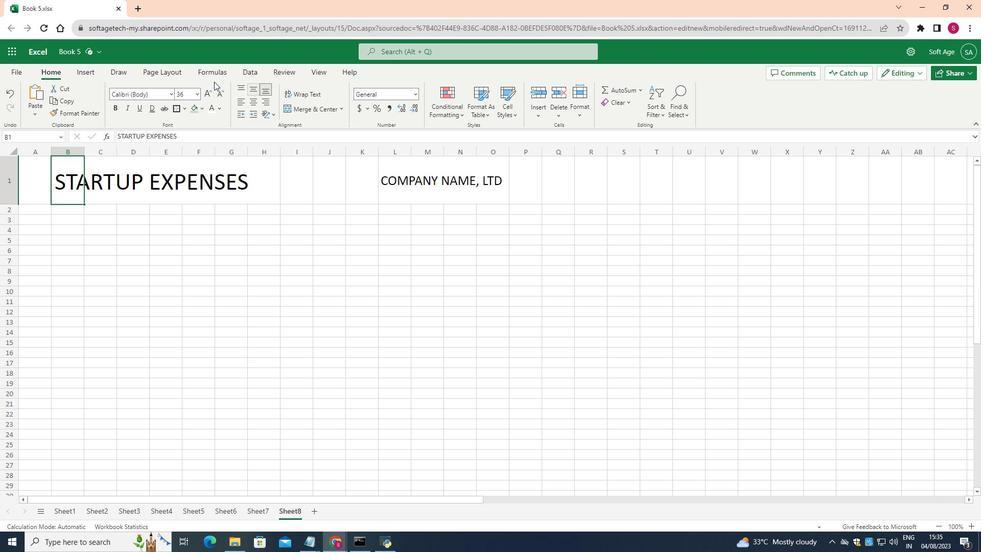 
Action: Mouse moved to (217, 123)
Screenshot: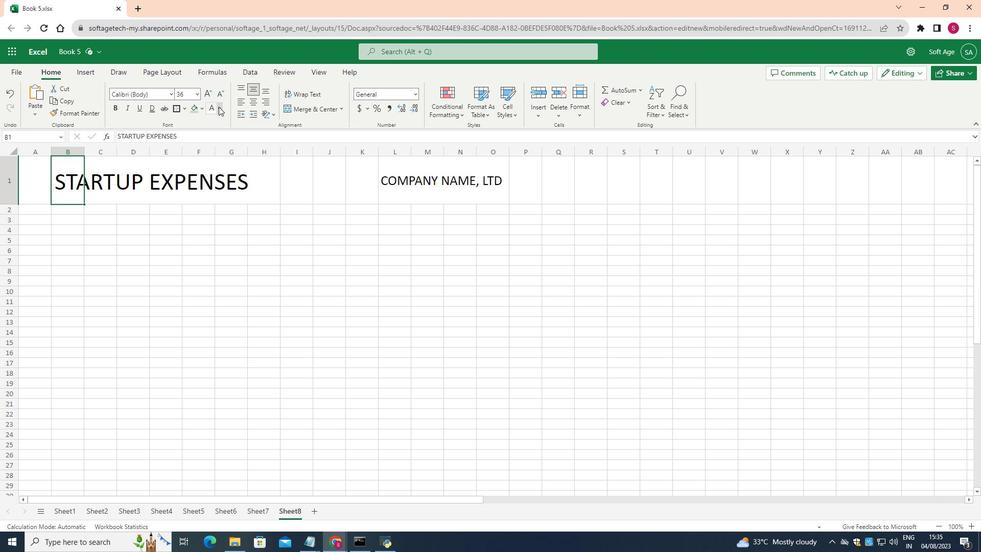 
Action: Mouse pressed left at (217, 123)
Screenshot: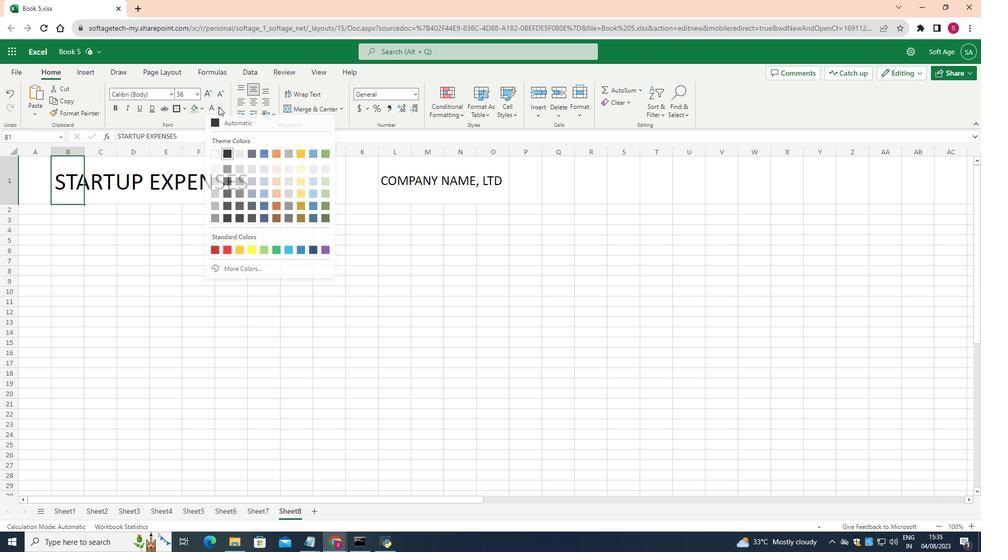 
Action: Mouse moved to (326, 208)
Screenshot: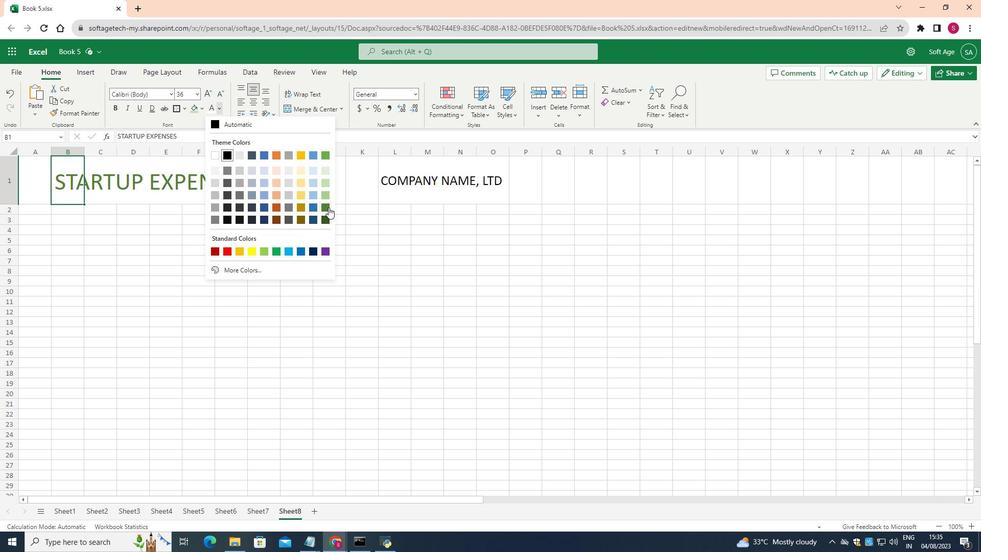 
Action: Mouse pressed left at (326, 208)
Screenshot: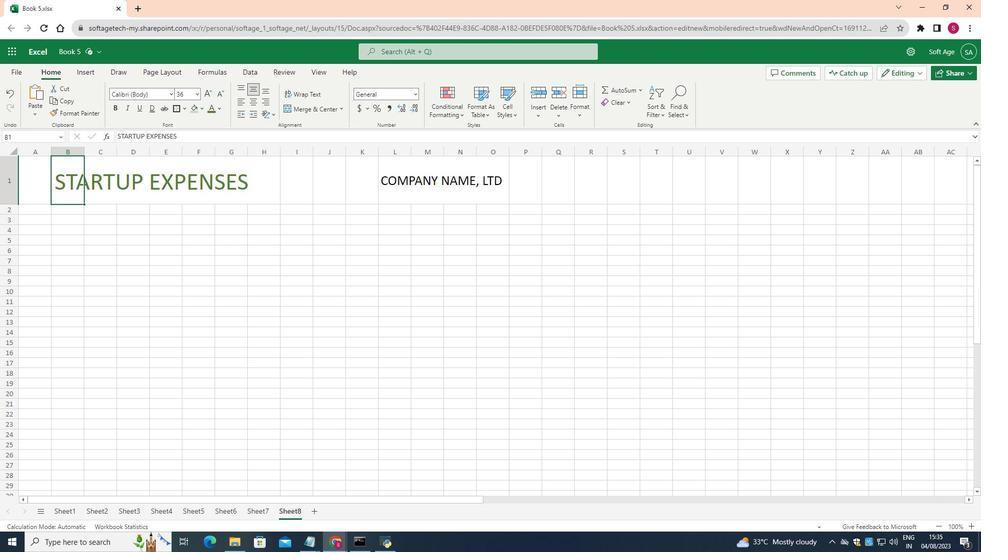 
Action: Mouse moved to (436, 190)
Screenshot: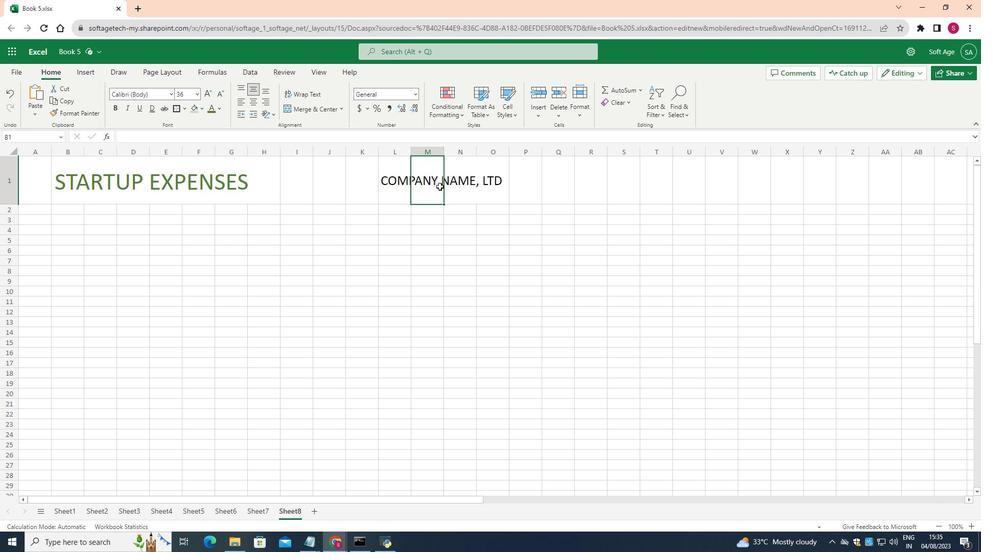 
Action: Mouse pressed left at (436, 190)
Screenshot: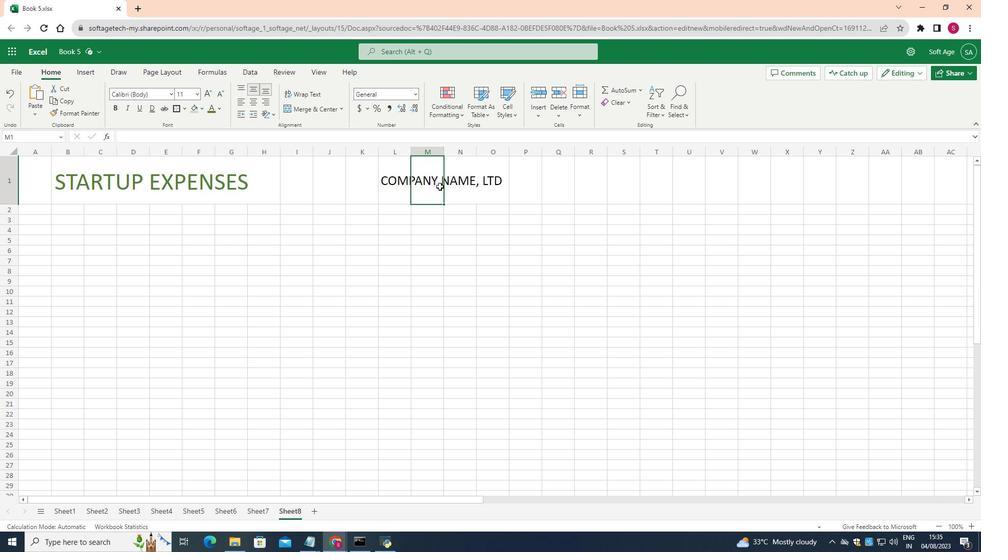 
Action: Mouse moved to (397, 184)
Screenshot: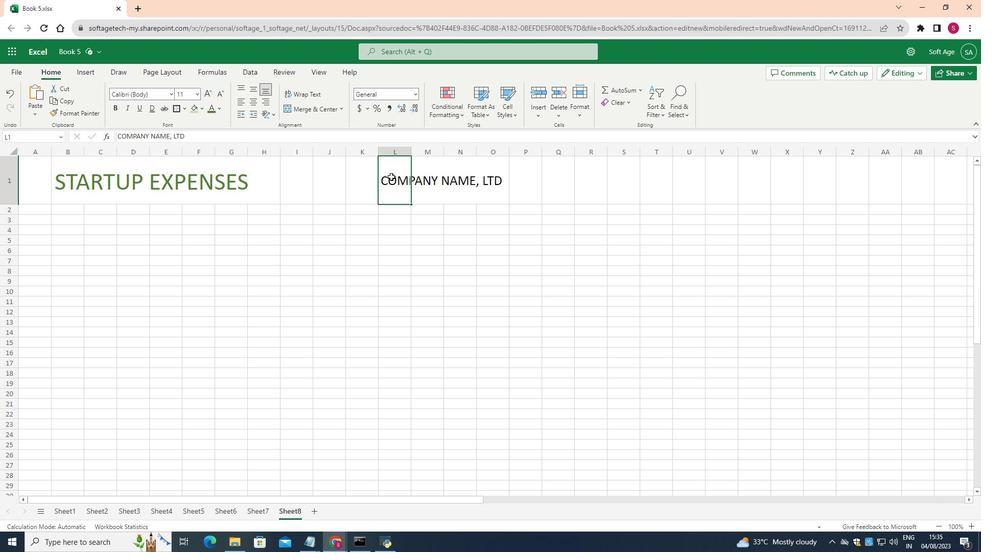 
Action: Mouse pressed left at (397, 184)
Screenshot: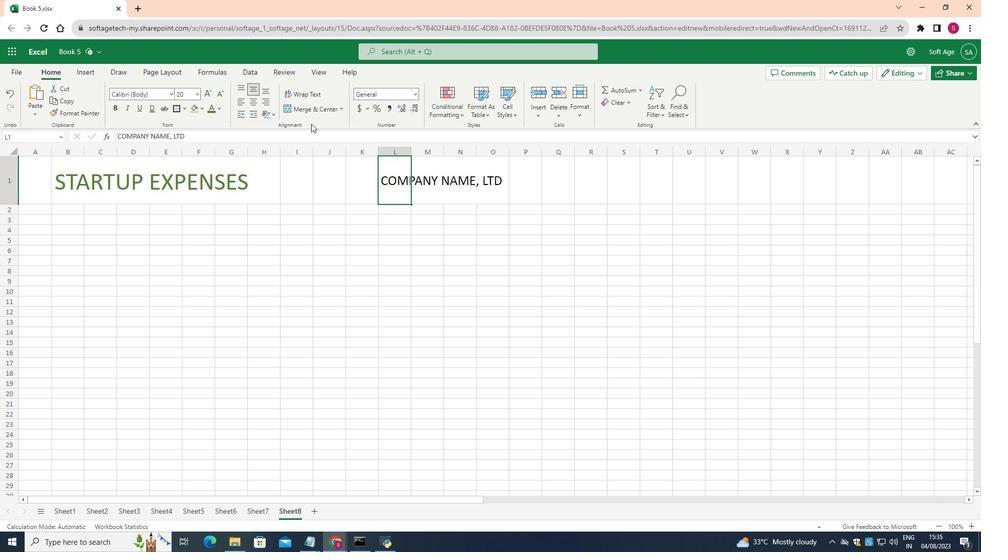 
Action: Mouse moved to (209, 125)
Screenshot: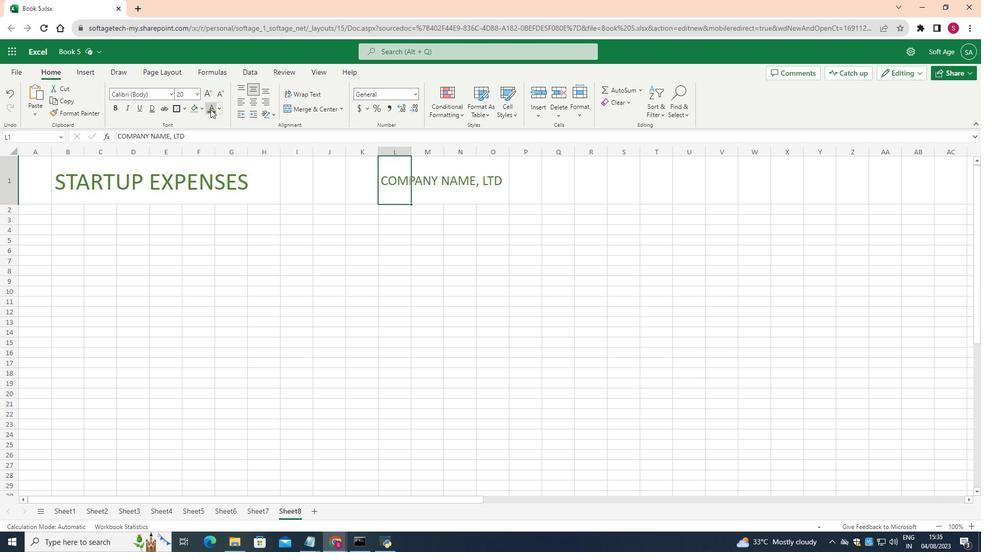 
Action: Mouse pressed left at (209, 125)
Screenshot: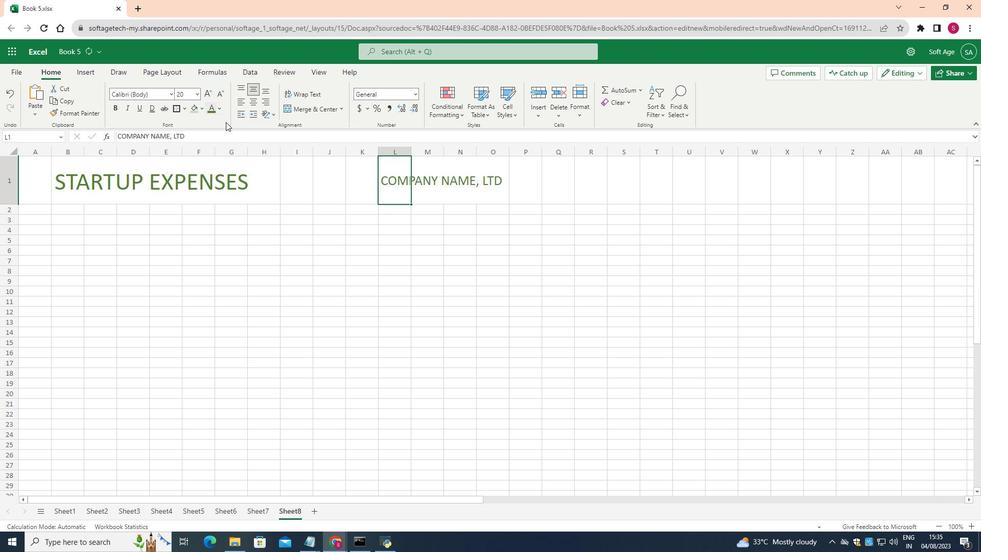 
Action: Mouse moved to (260, 301)
Screenshot: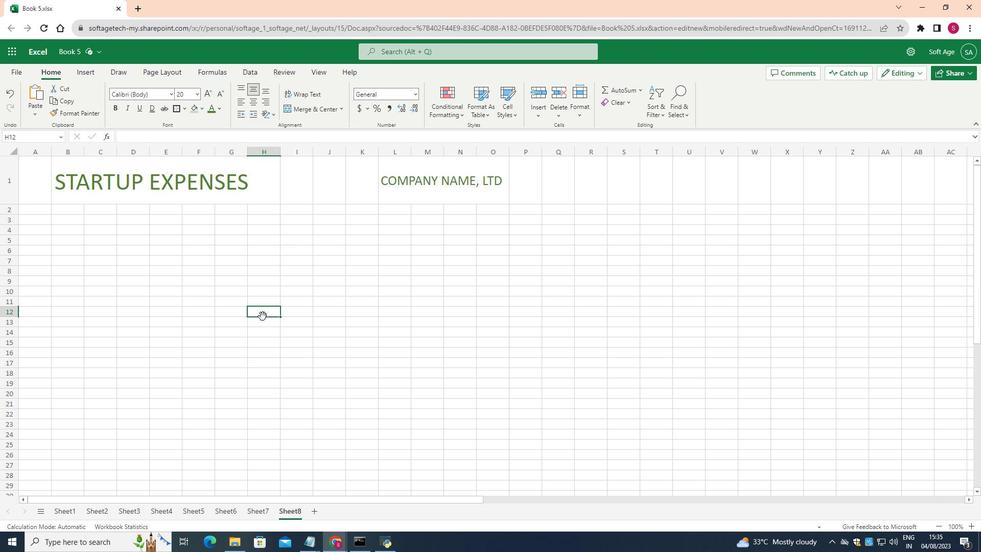 
Action: Mouse pressed left at (260, 301)
Screenshot: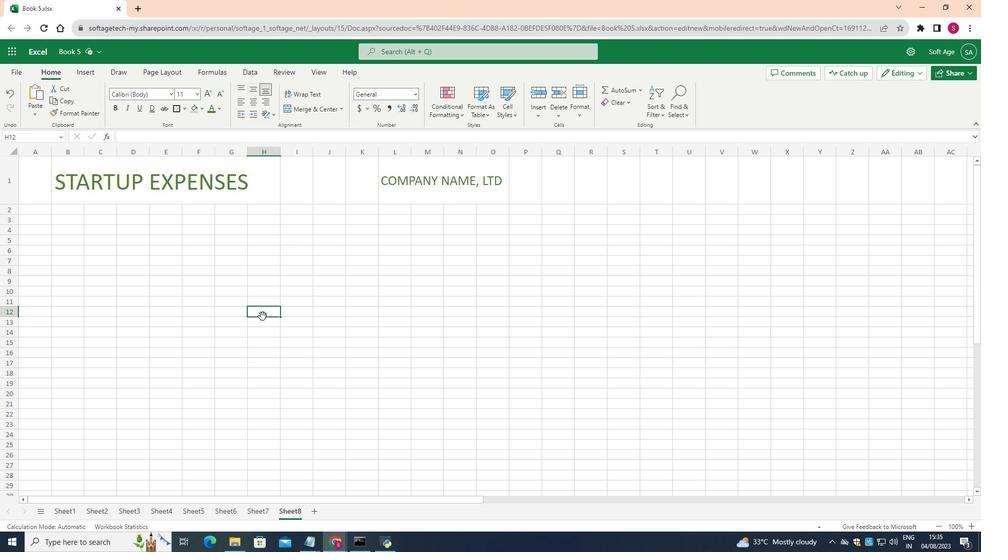 
Action: Mouse moved to (43, 187)
Screenshot: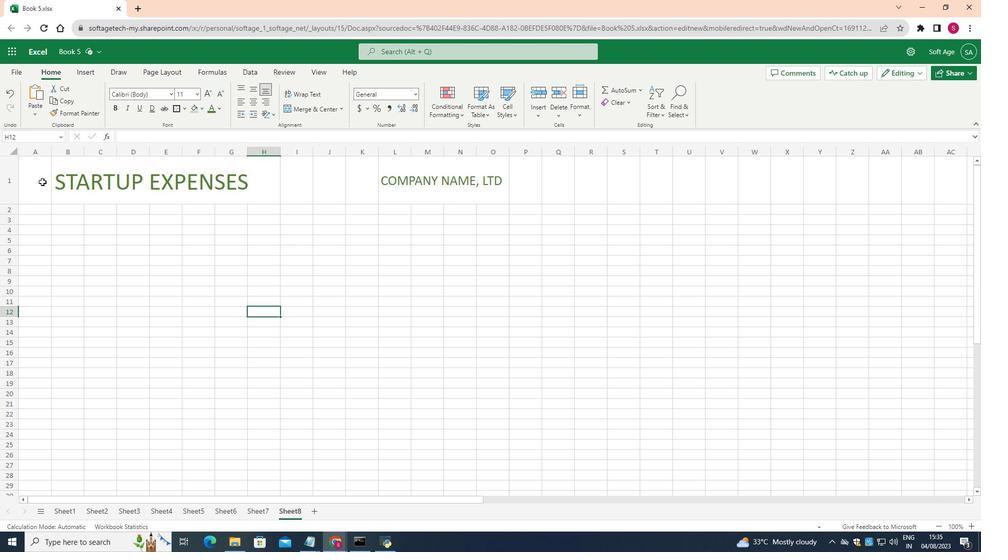 
Action: Mouse pressed left at (43, 187)
Screenshot: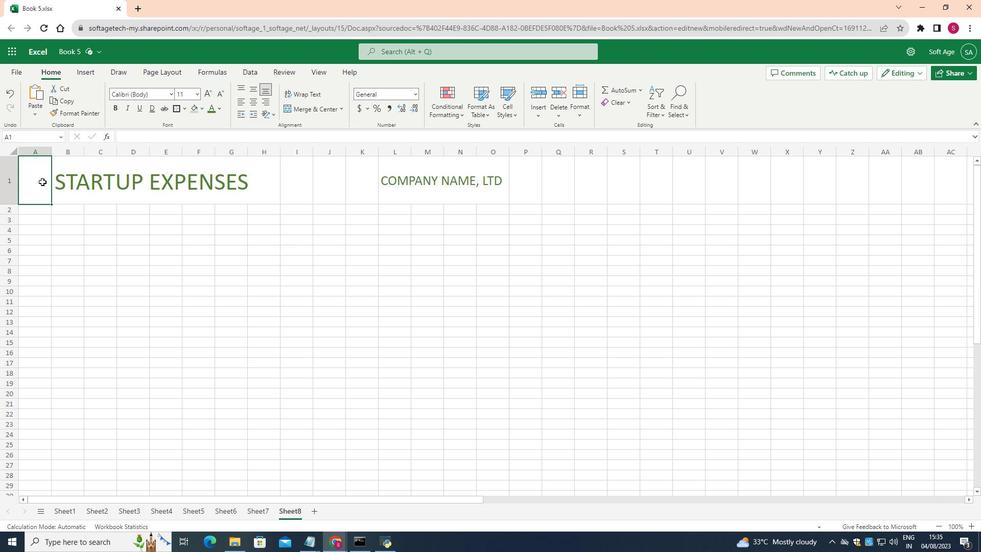 
Action: Mouse moved to (185, 122)
Screenshot: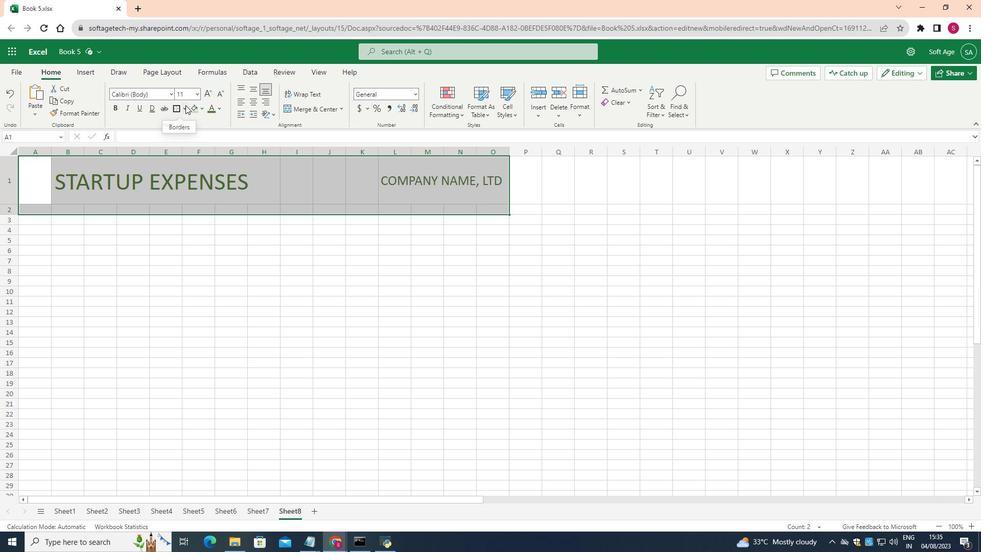 
Action: Mouse pressed left at (185, 122)
Screenshot: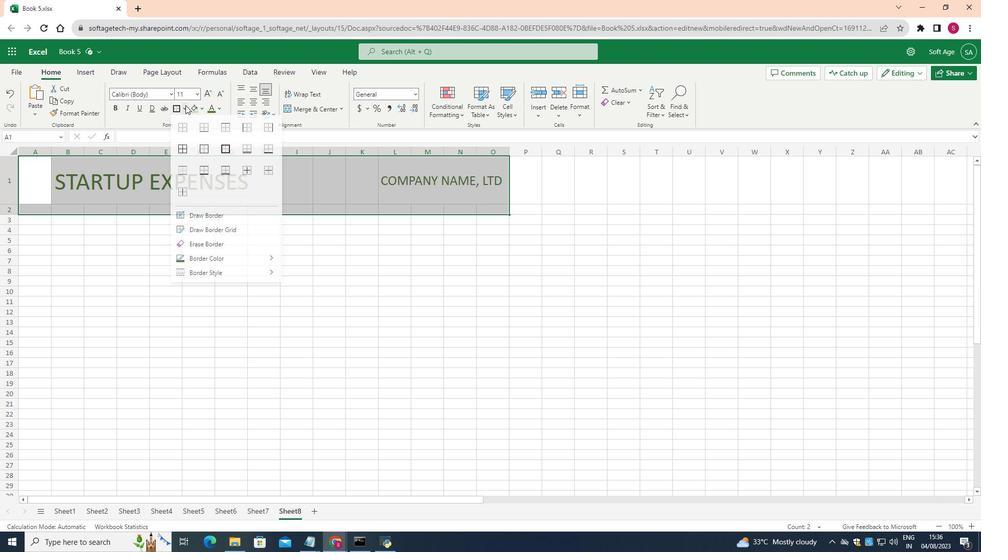 
Action: Mouse moved to (210, 252)
Screenshot: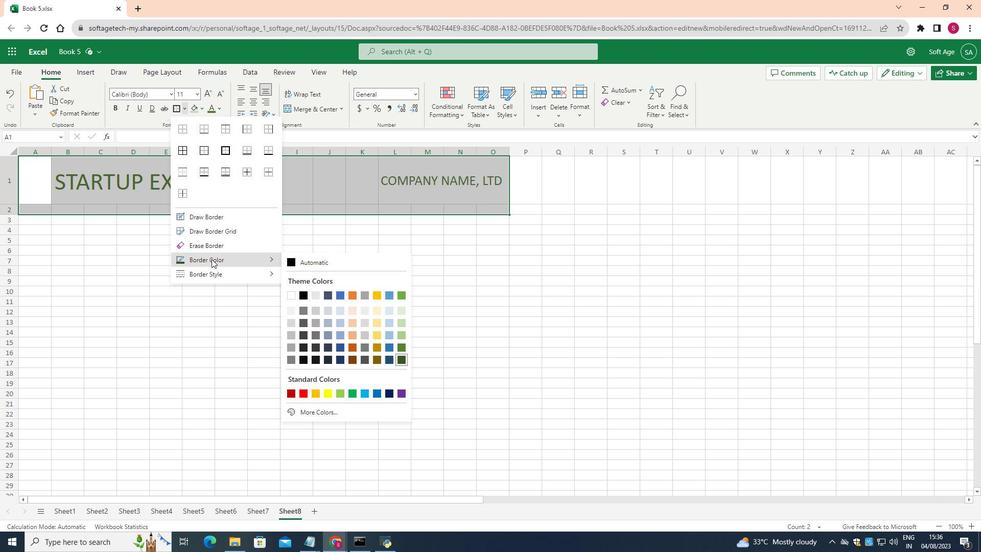 
Action: Mouse pressed left at (210, 252)
Screenshot: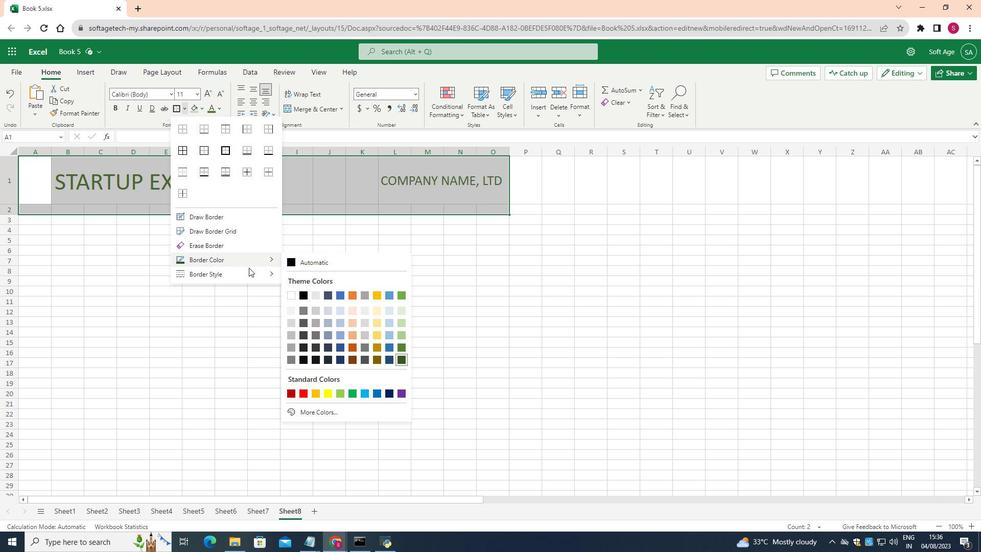 
Action: Mouse moved to (400, 328)
Screenshot: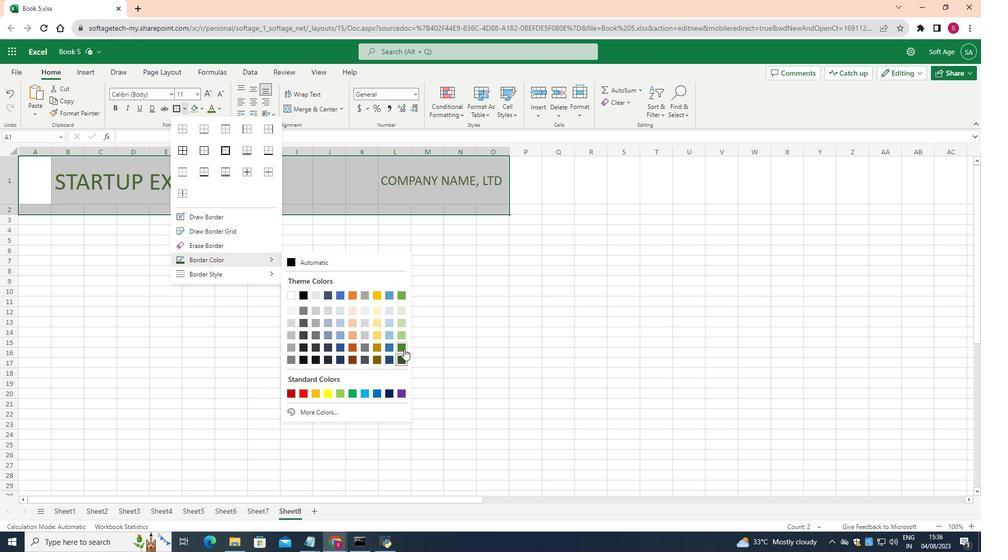 
Action: Mouse pressed left at (400, 328)
Screenshot: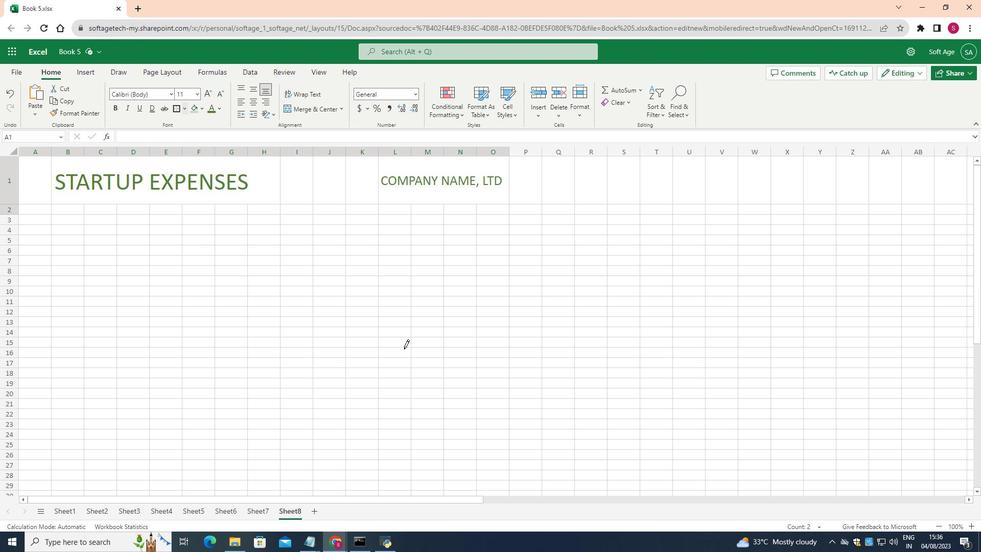 
Action: Mouse moved to (185, 123)
Screenshot: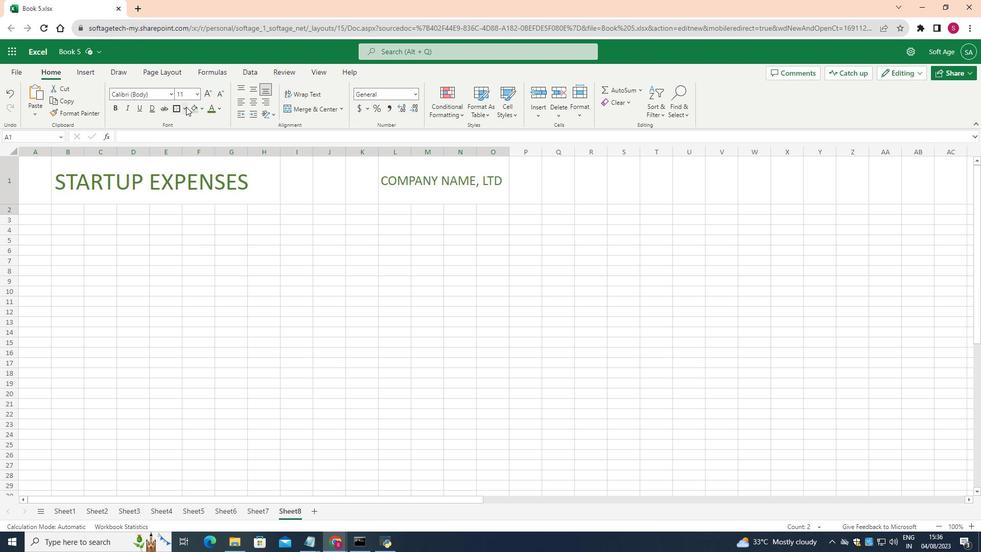 
Action: Mouse pressed left at (185, 123)
Screenshot: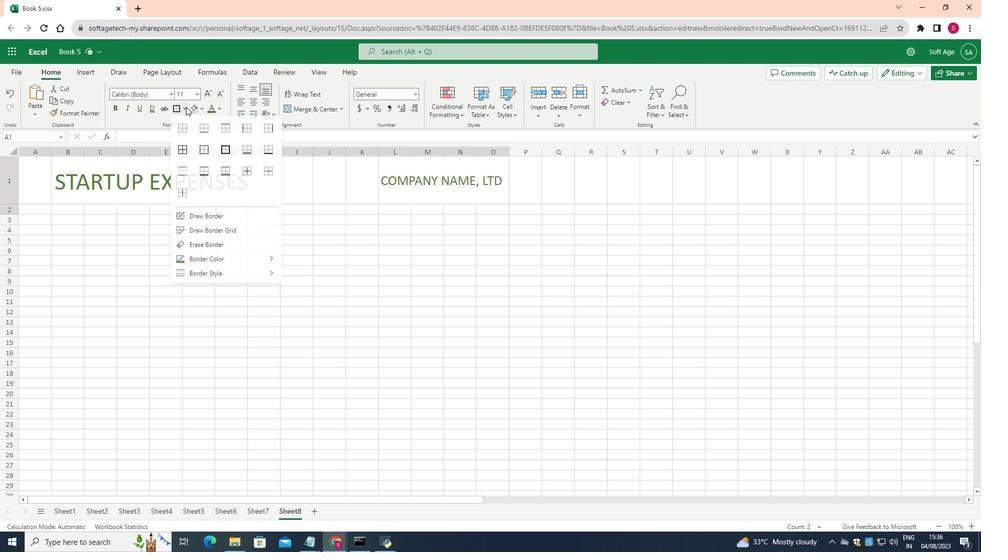 
Action: Mouse moved to (247, 179)
Screenshot: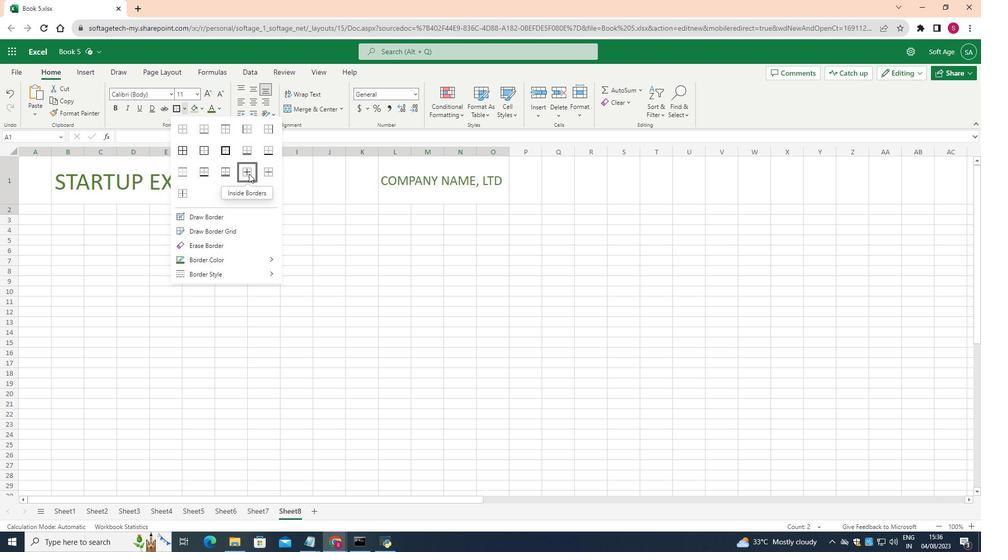 
Action: Mouse pressed left at (247, 179)
Screenshot: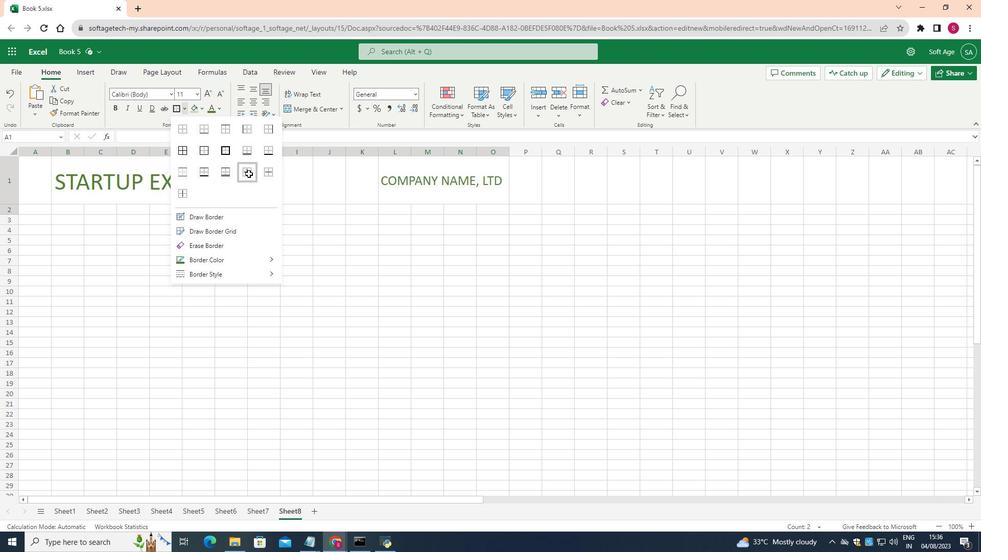 
Action: Mouse moved to (185, 124)
Screenshot: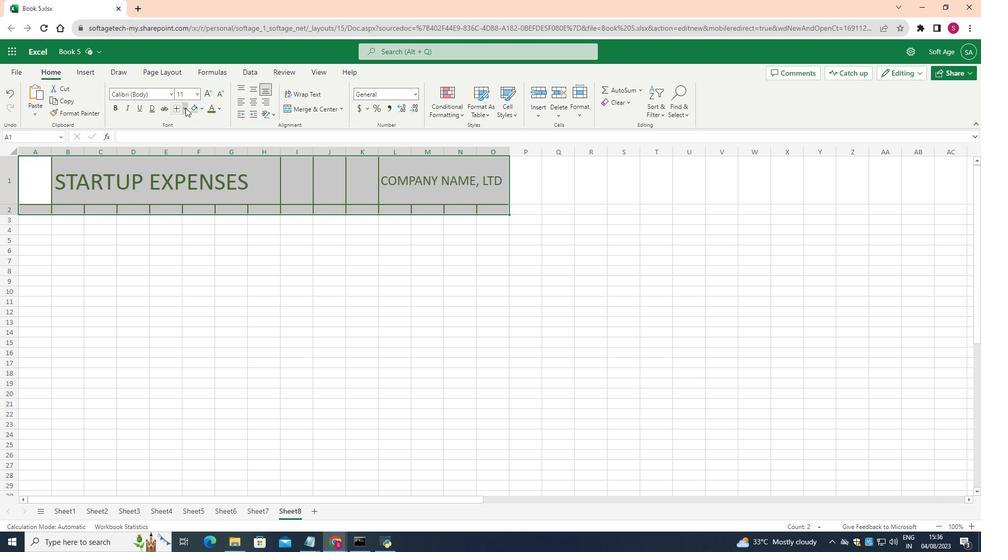 
Action: Mouse pressed left at (185, 124)
Screenshot: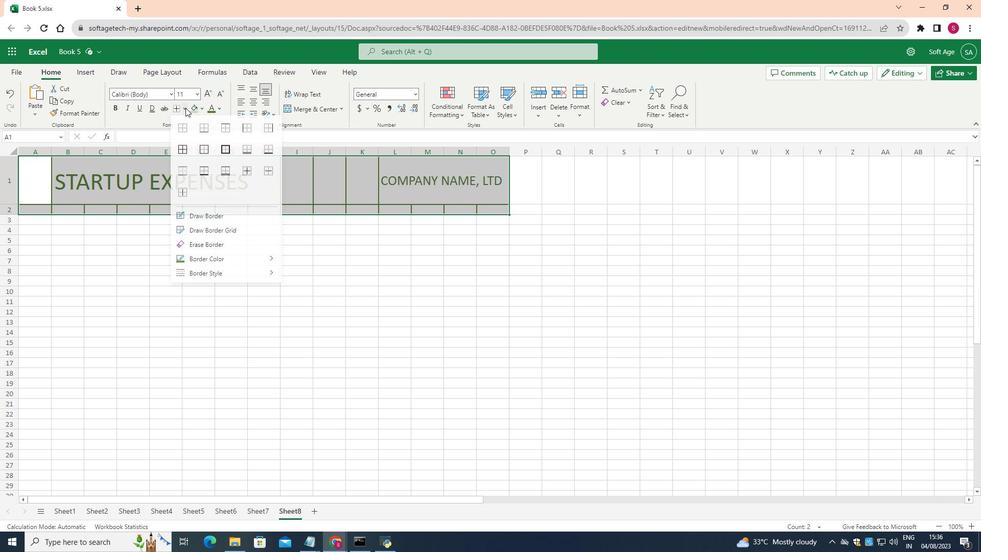 
Action: Mouse moved to (219, 252)
Screenshot: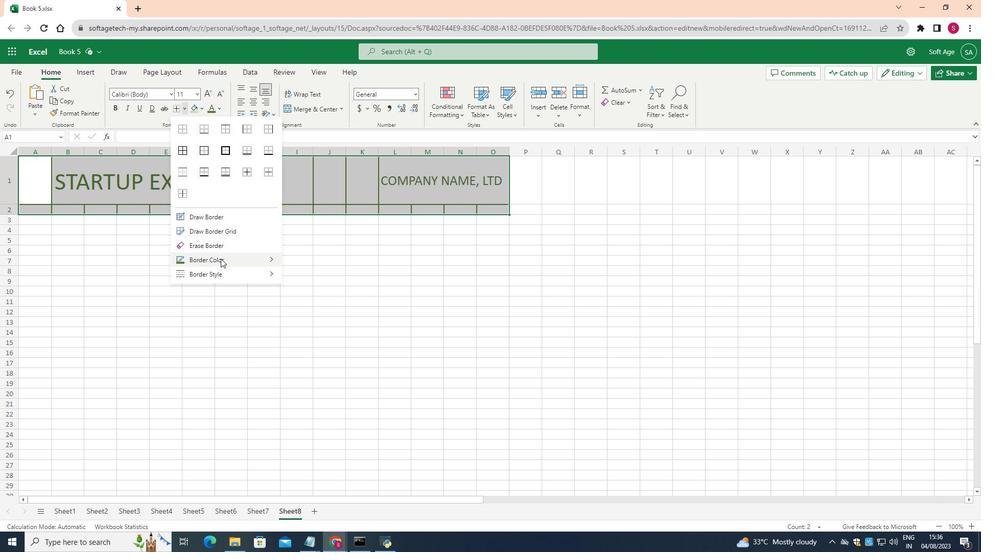 
Action: Mouse pressed left at (219, 252)
Screenshot: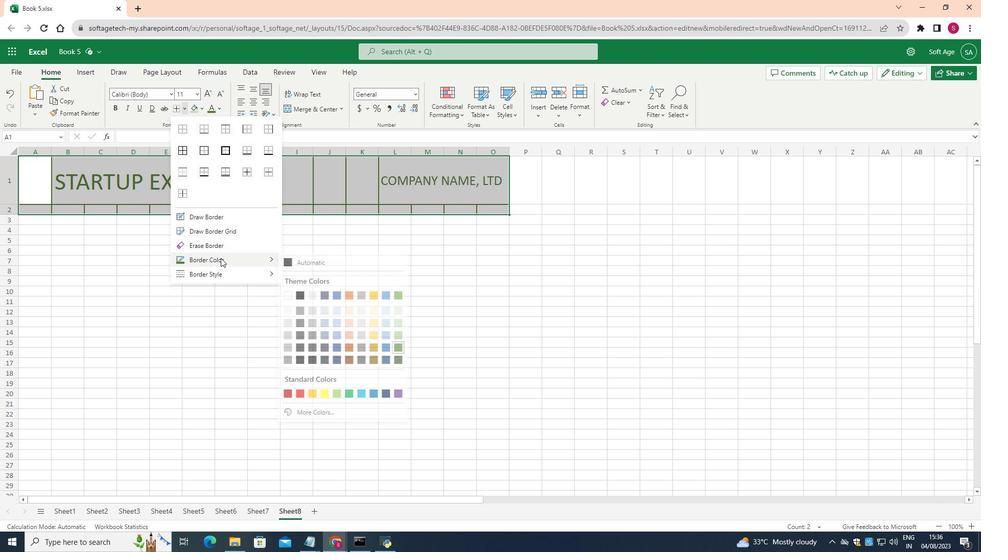 
Action: Mouse moved to (288, 282)
Screenshot: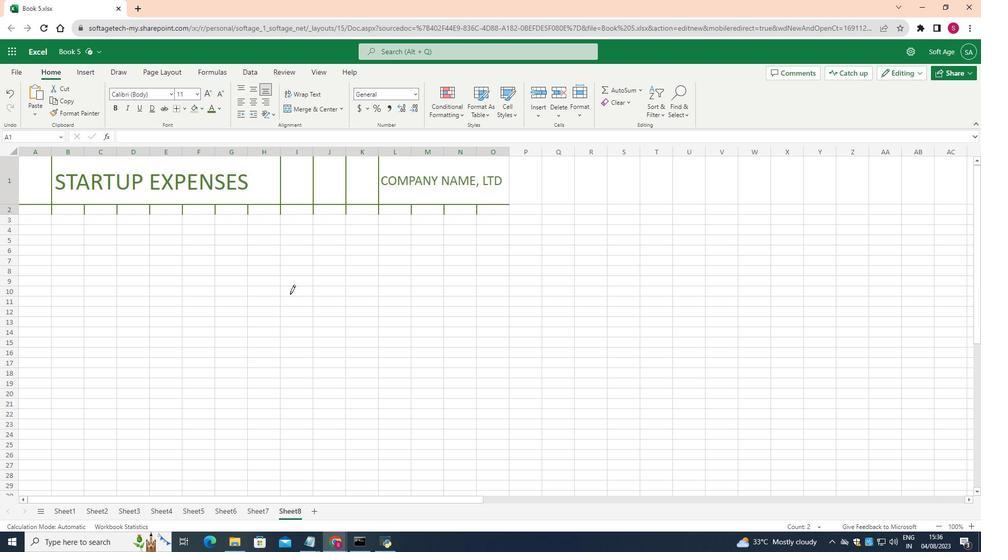 
Action: Mouse pressed left at (288, 282)
Screenshot: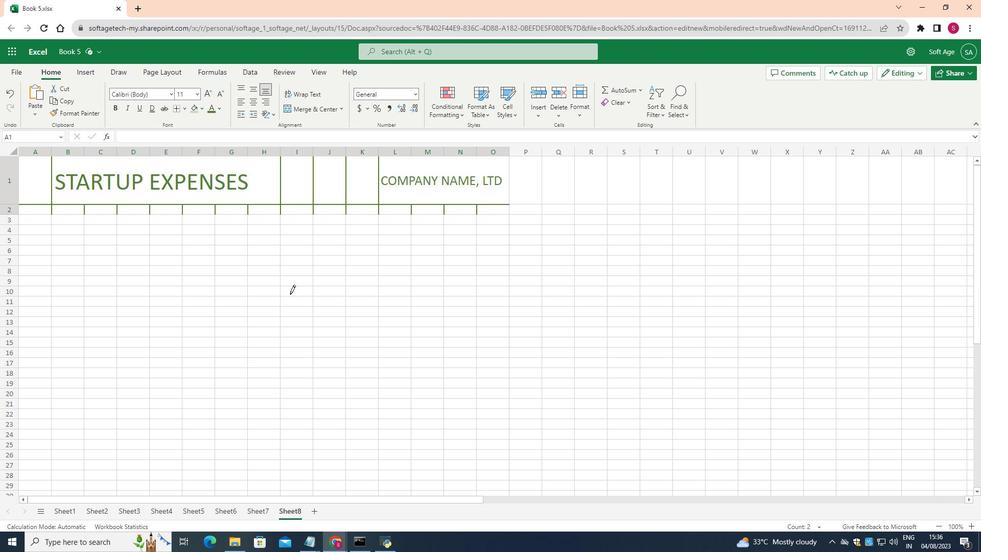 
Action: Mouse moved to (174, 125)
Screenshot: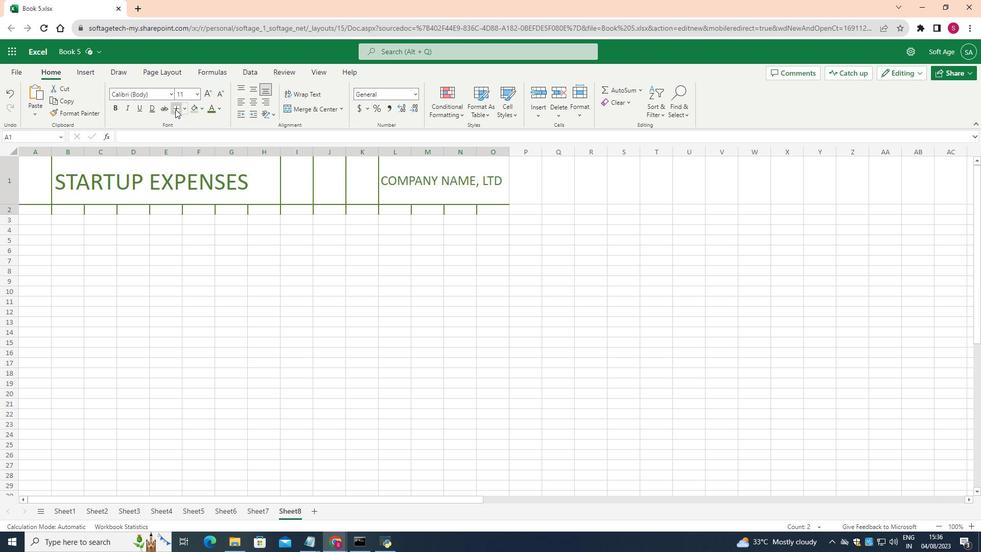 
Action: Mouse pressed left at (174, 125)
Screenshot: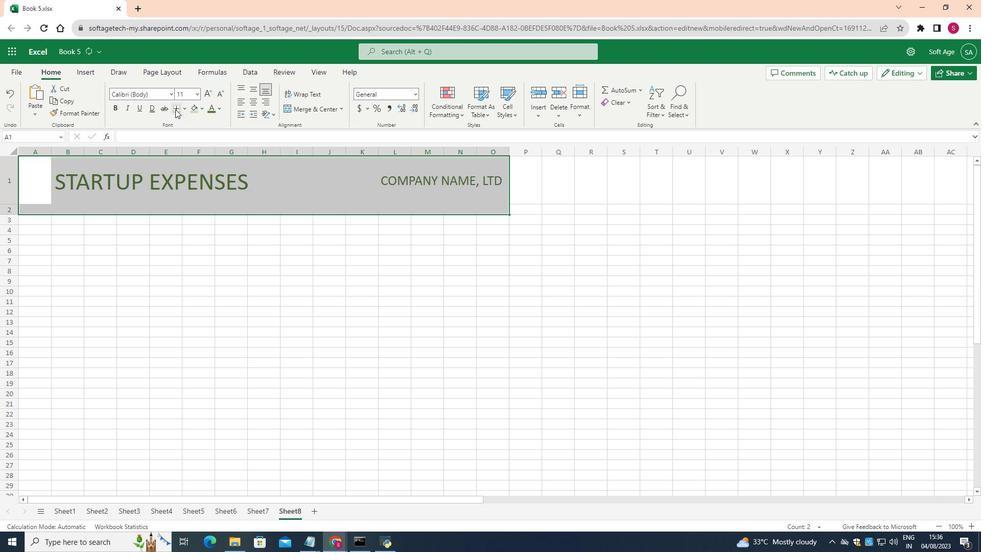 
Action: Mouse moved to (231, 277)
Screenshot: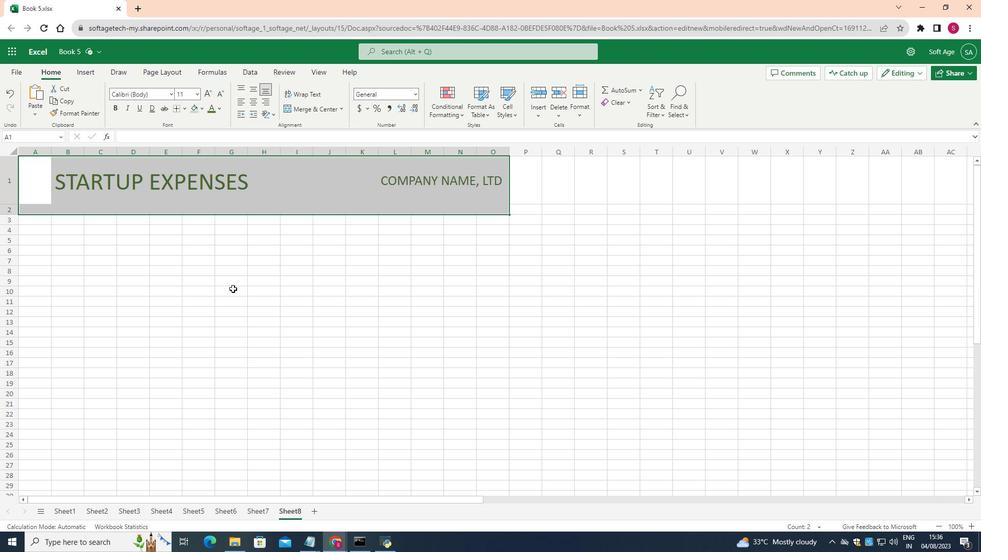 
Action: Mouse pressed left at (231, 277)
Screenshot: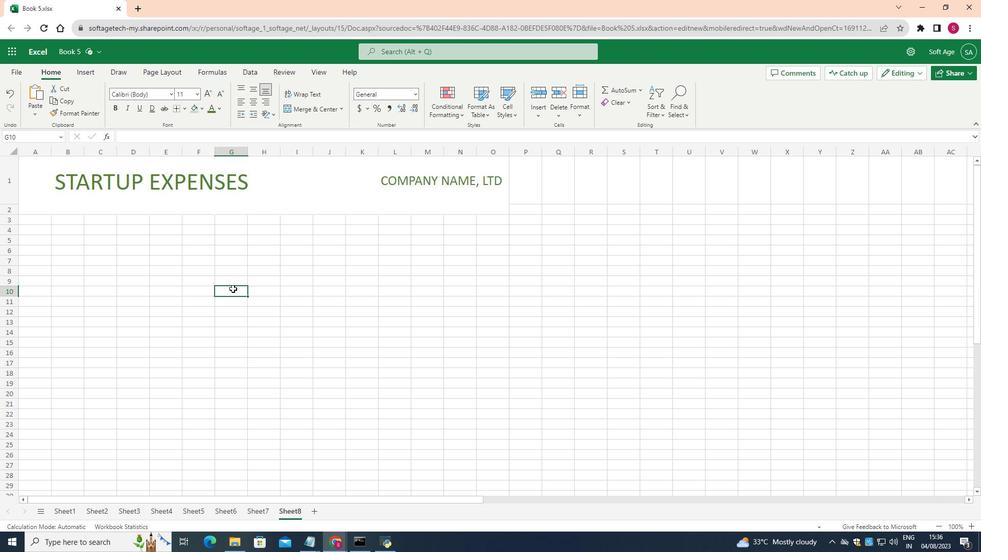 
Action: Mouse moved to (87, 231)
Screenshot: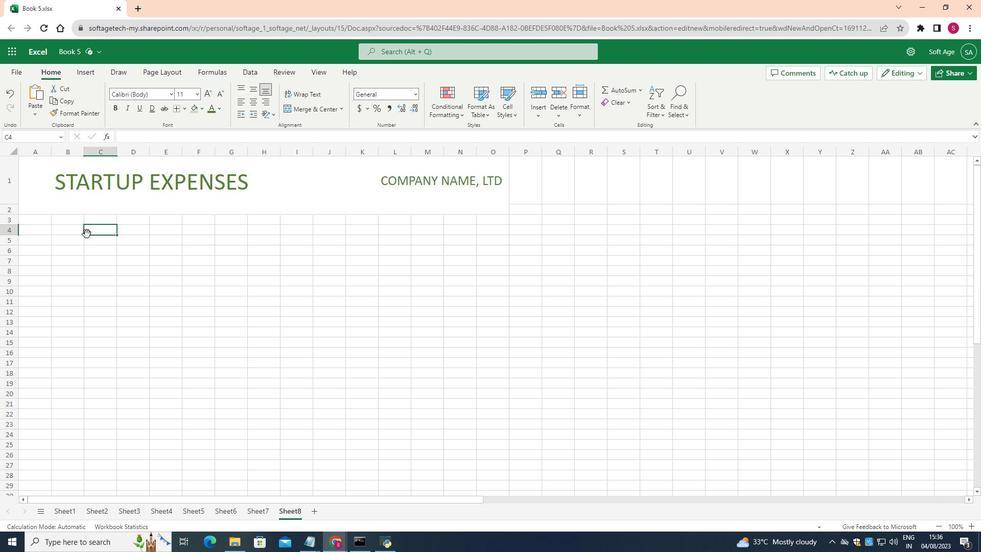 
Action: Mouse pressed left at (87, 231)
Screenshot: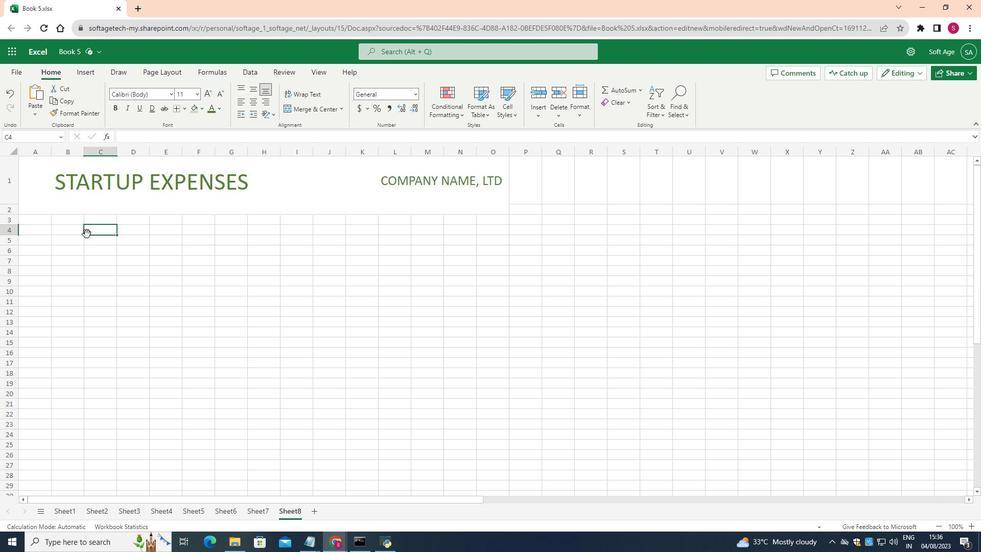 
Action: Mouse moved to (63, 220)
Screenshot: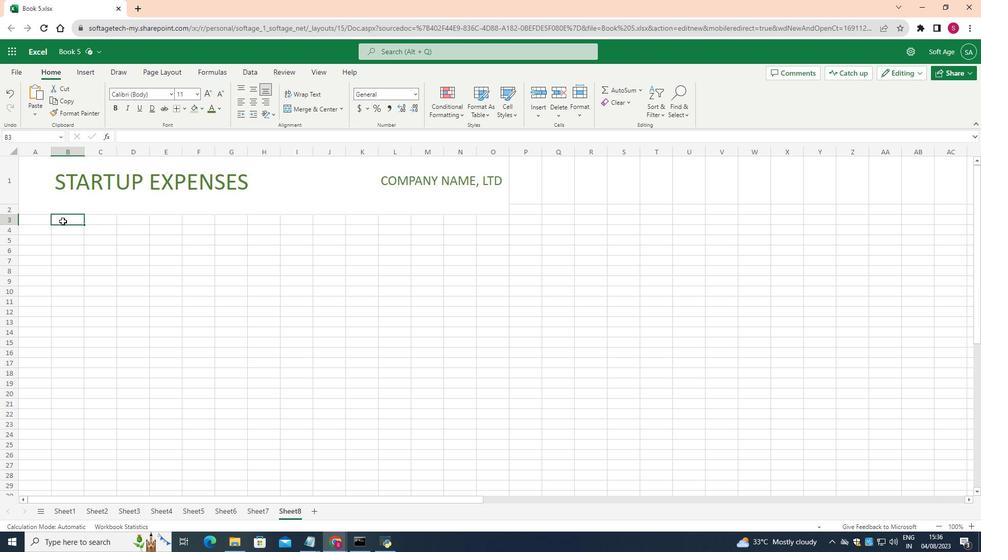 
Action: Mouse pressed left at (63, 220)
Screenshot: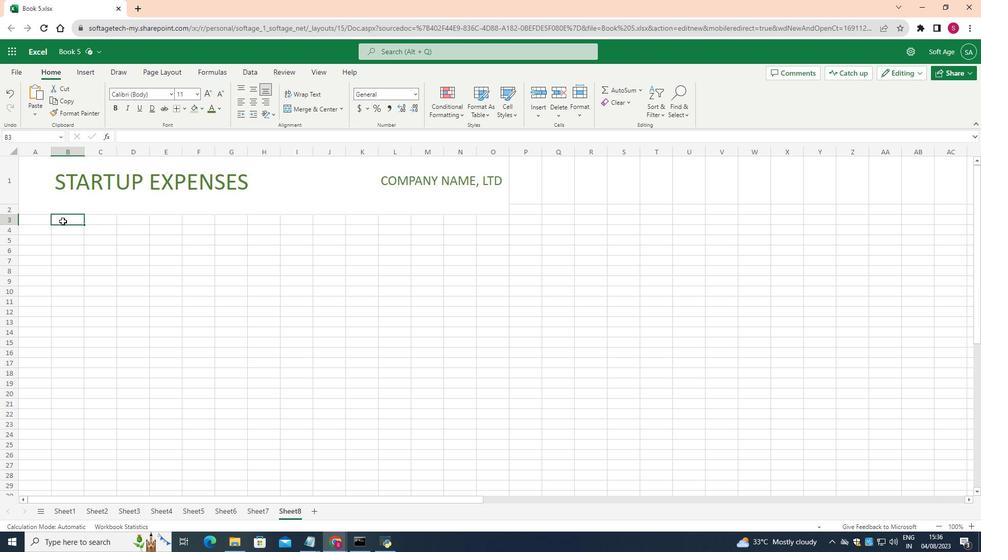 
Action: Mouse moved to (93, 94)
Screenshot: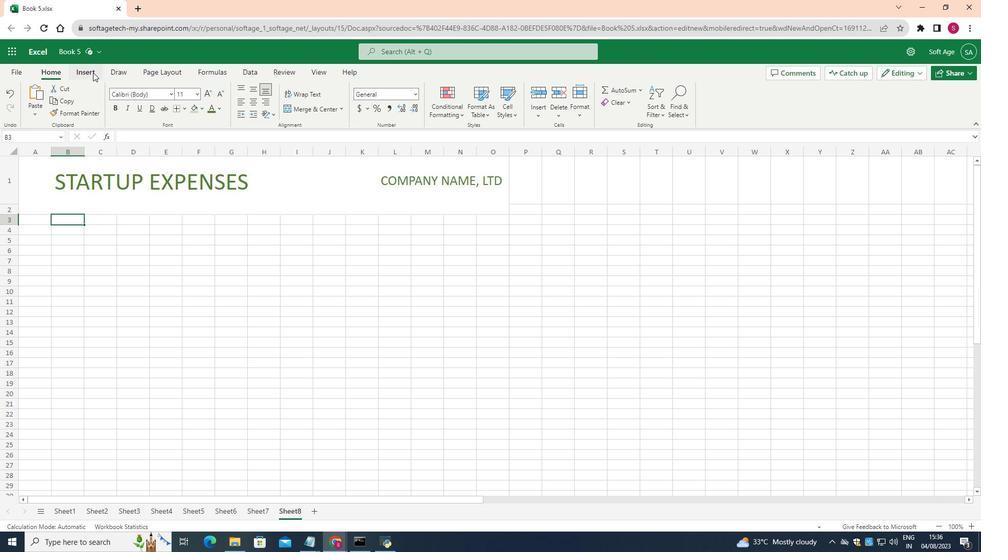 
Action: Mouse pressed left at (93, 94)
Screenshot: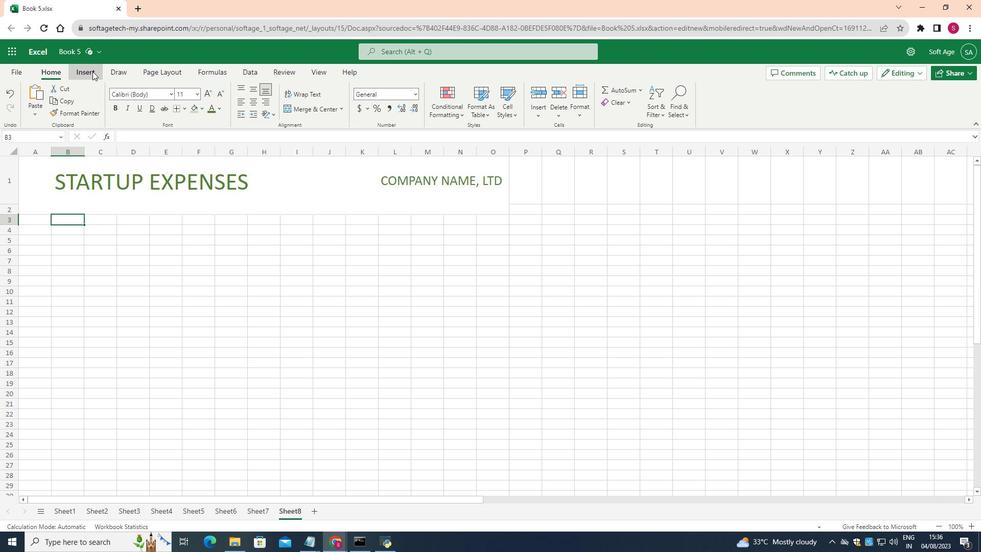 
Action: Mouse moved to (402, 110)
Screenshot: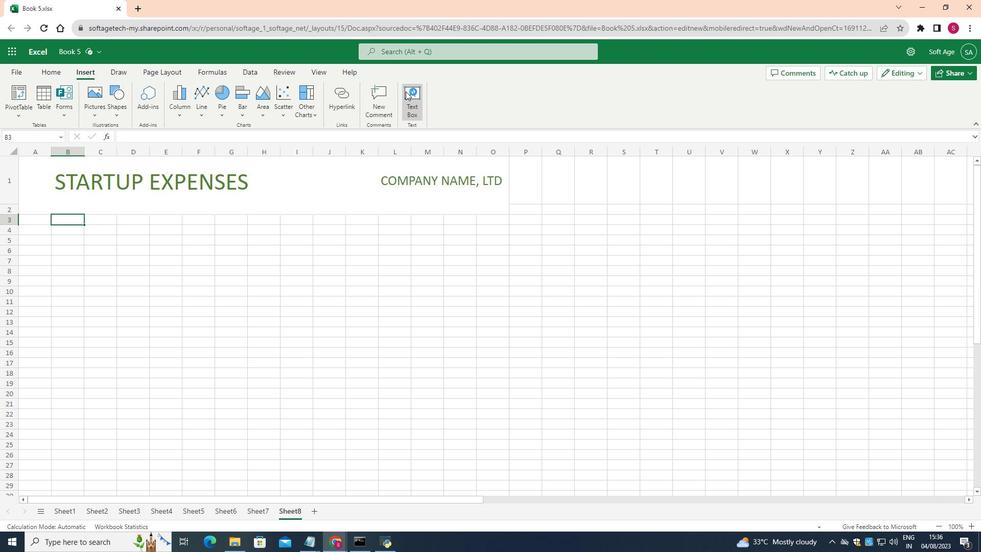 
Action: Mouse pressed left at (402, 110)
Screenshot: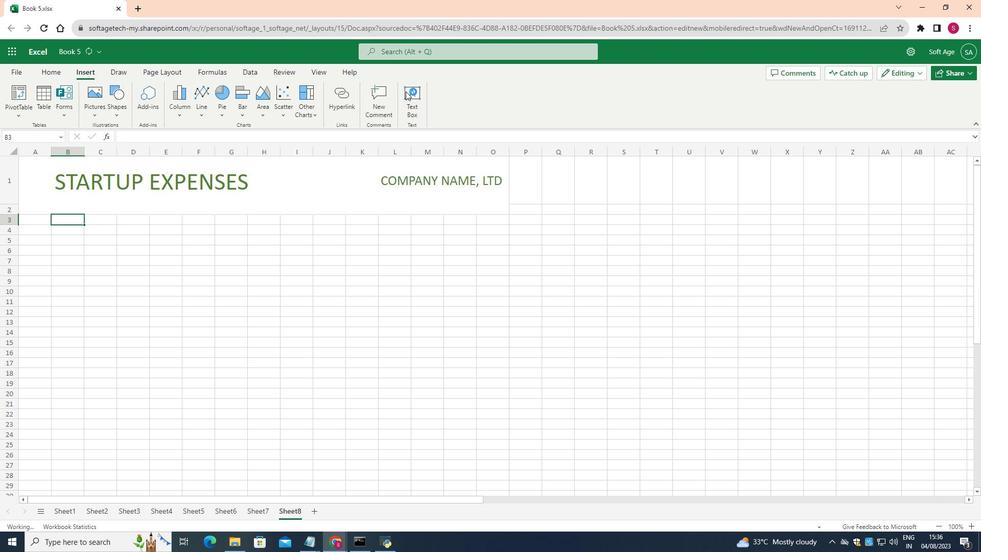 
Action: Mouse moved to (501, 314)
Screenshot: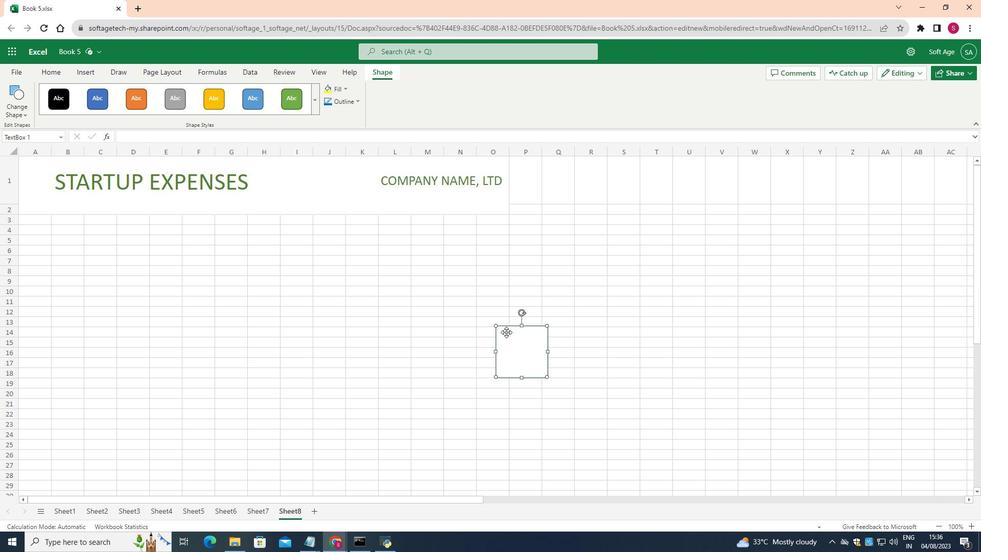 
Action: Mouse pressed left at (501, 314)
Screenshot: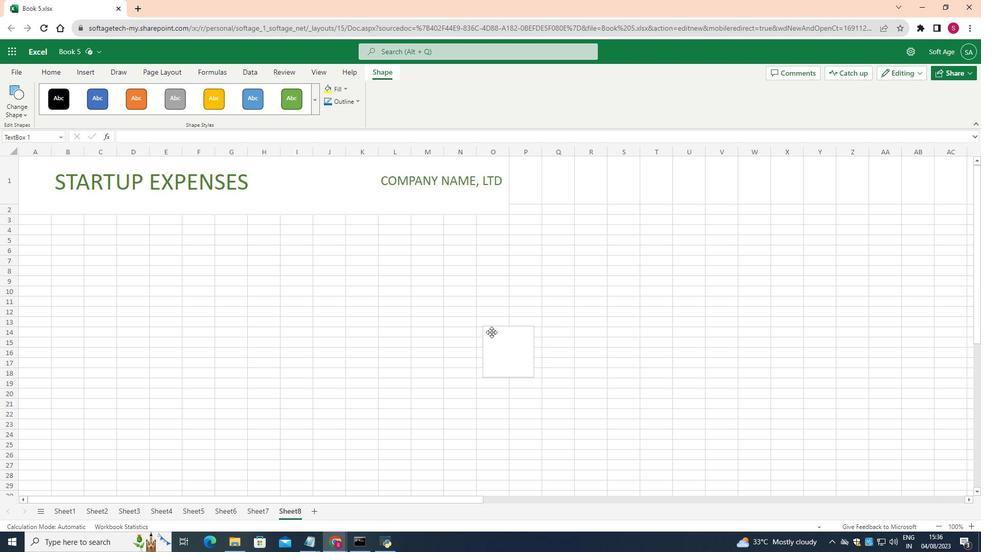 
Action: Mouse moved to (286, 278)
Screenshot: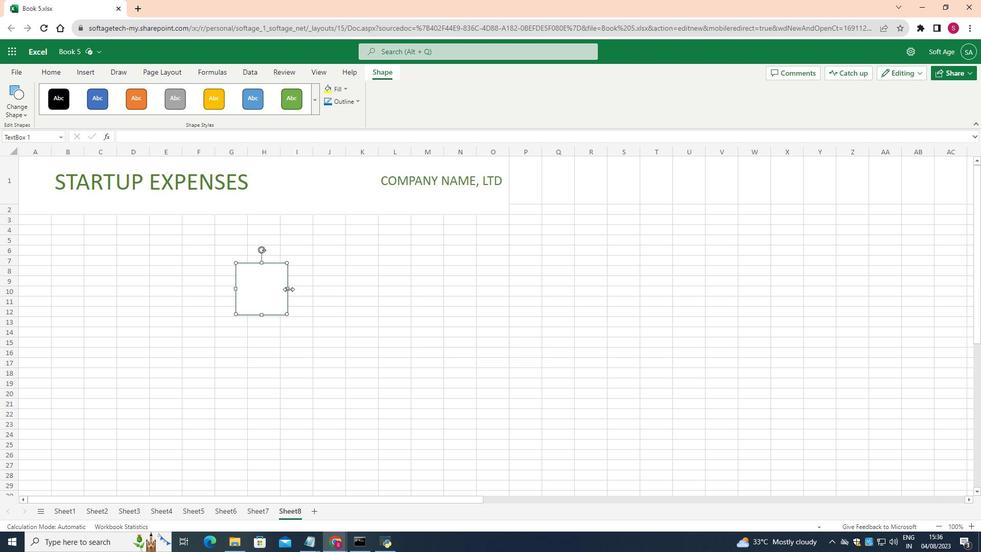 
Action: Mouse pressed left at (286, 278)
Screenshot: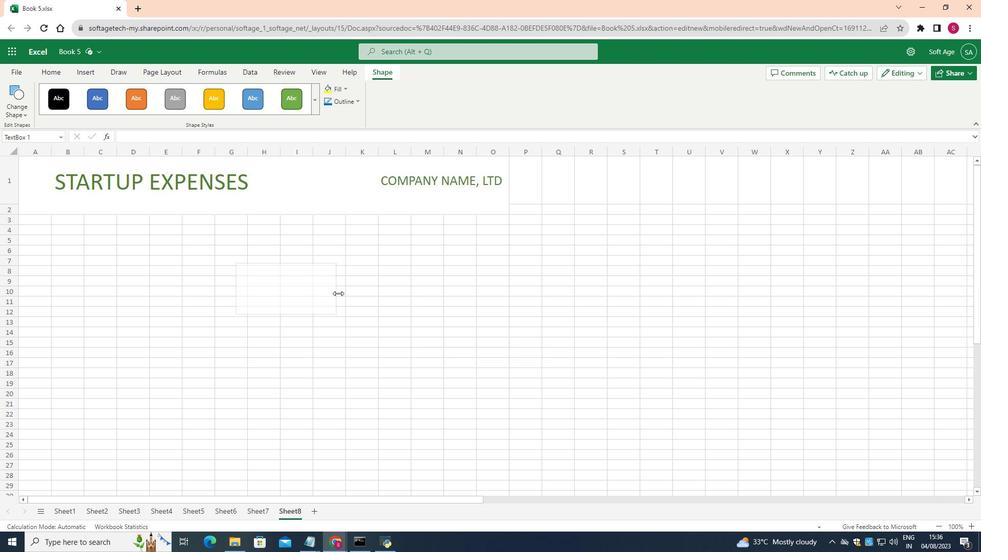 
Action: Mouse moved to (235, 278)
Screenshot: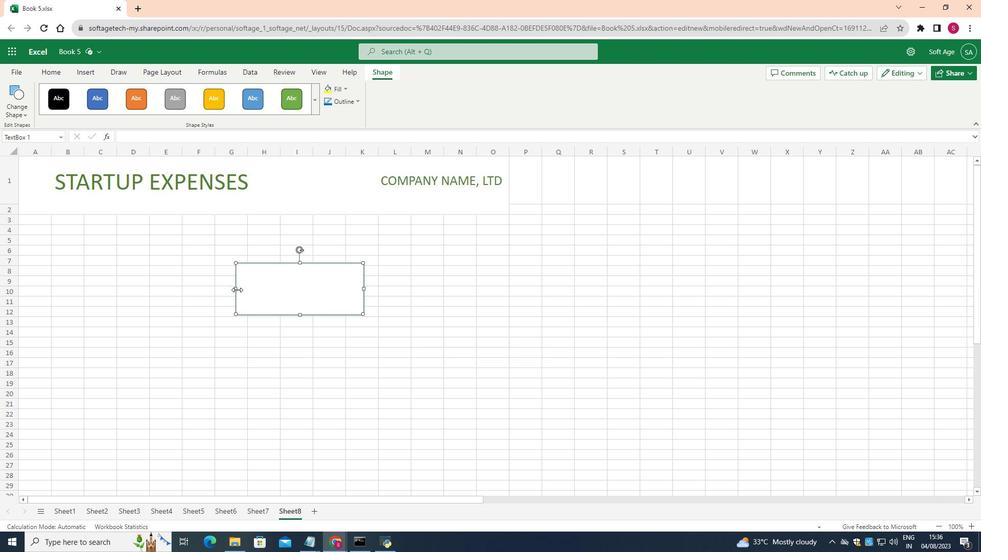 
Action: Mouse pressed left at (235, 278)
Screenshot: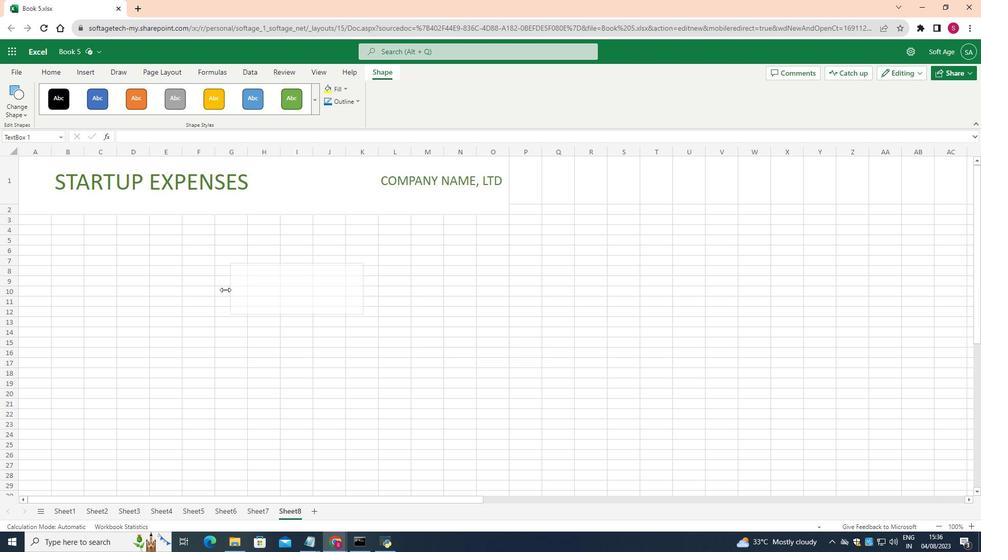 
Action: Mouse moved to (206, 256)
Screenshot: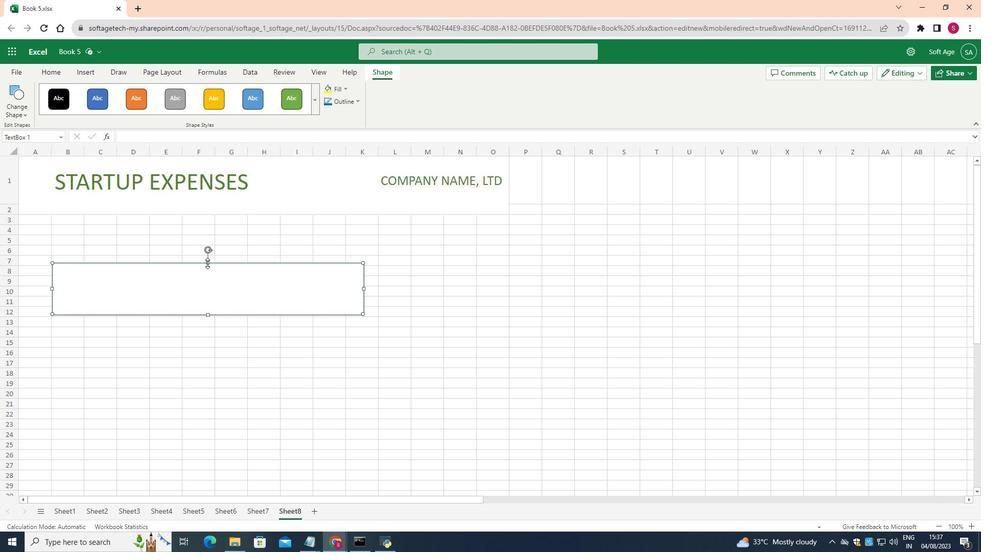 
Action: Mouse pressed left at (206, 256)
Screenshot: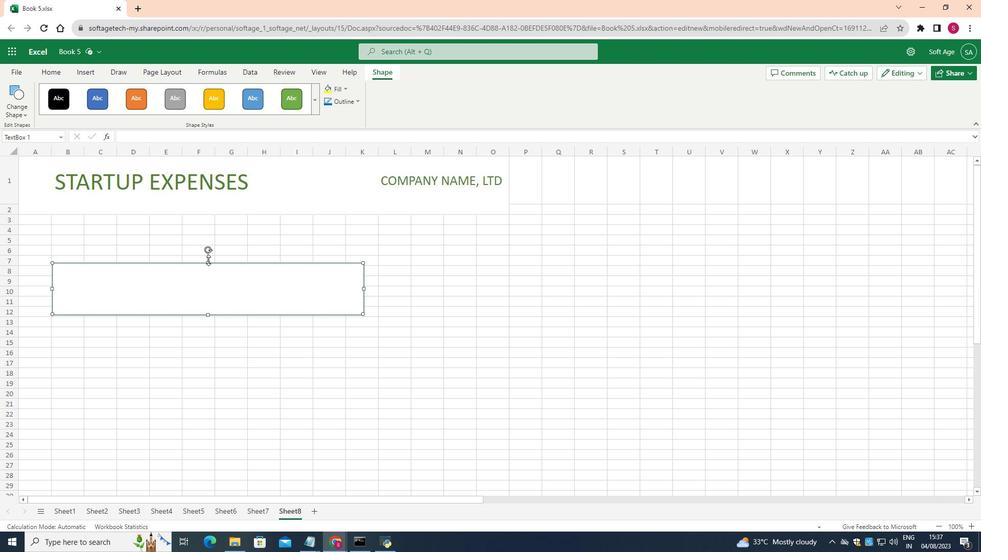 
Action: Mouse moved to (106, 243)
Screenshot: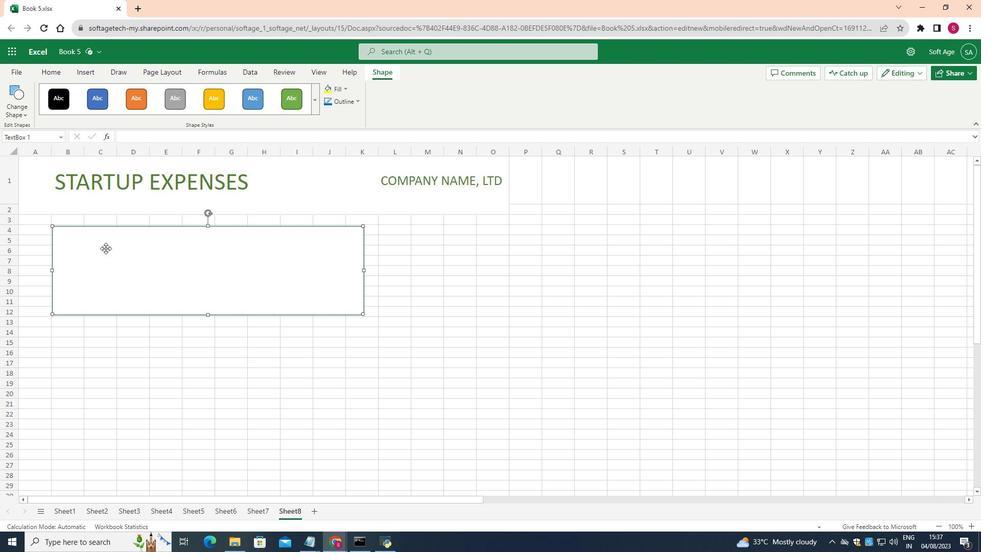 
Action: Mouse pressed left at (106, 243)
Screenshot: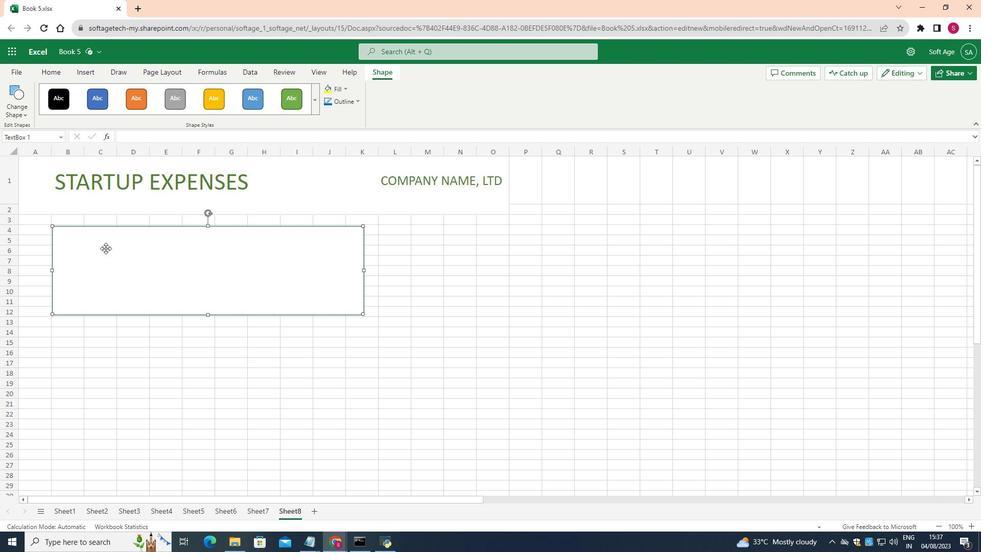 
Action: Mouse moved to (151, 246)
Screenshot: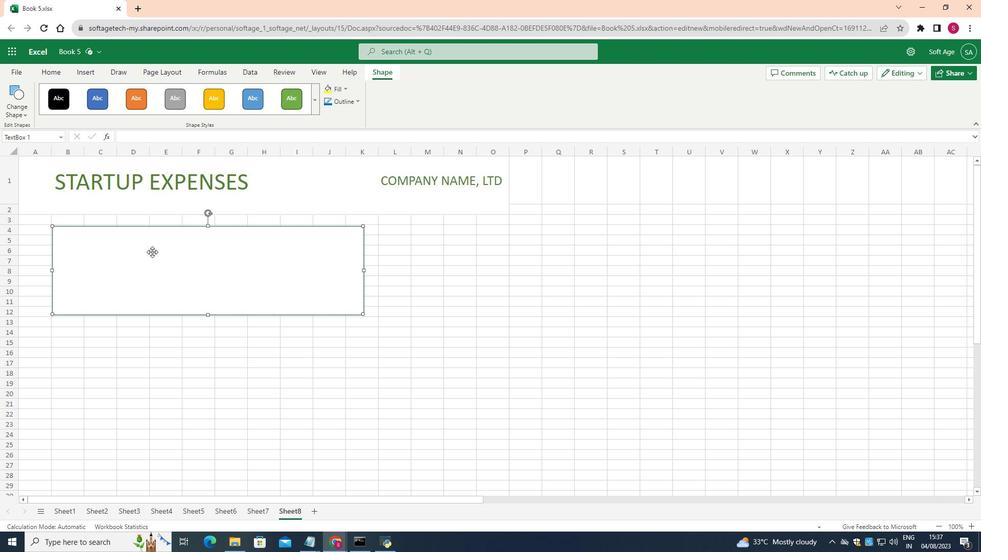 
Action: Mouse pressed left at (151, 246)
Screenshot: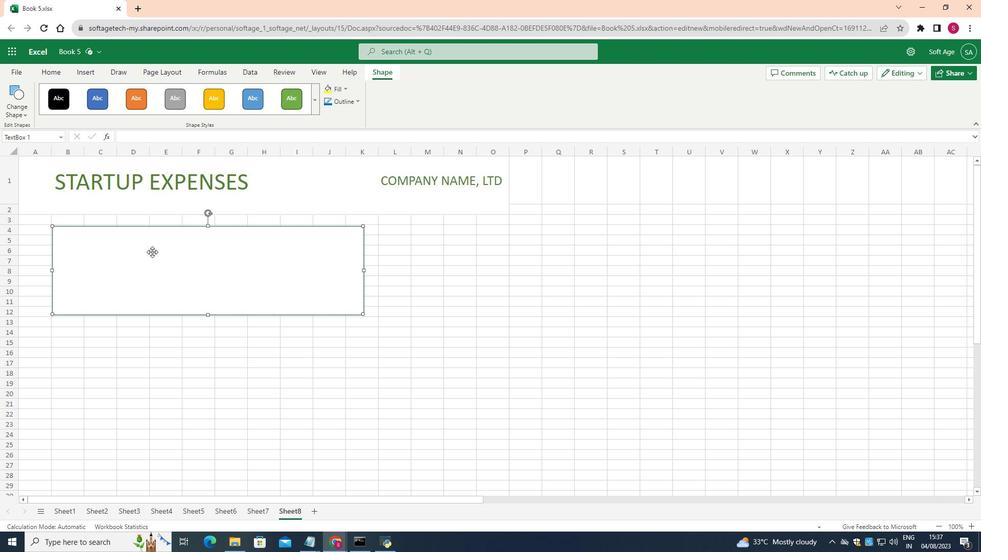 
Action: Mouse pressed left at (151, 246)
Screenshot: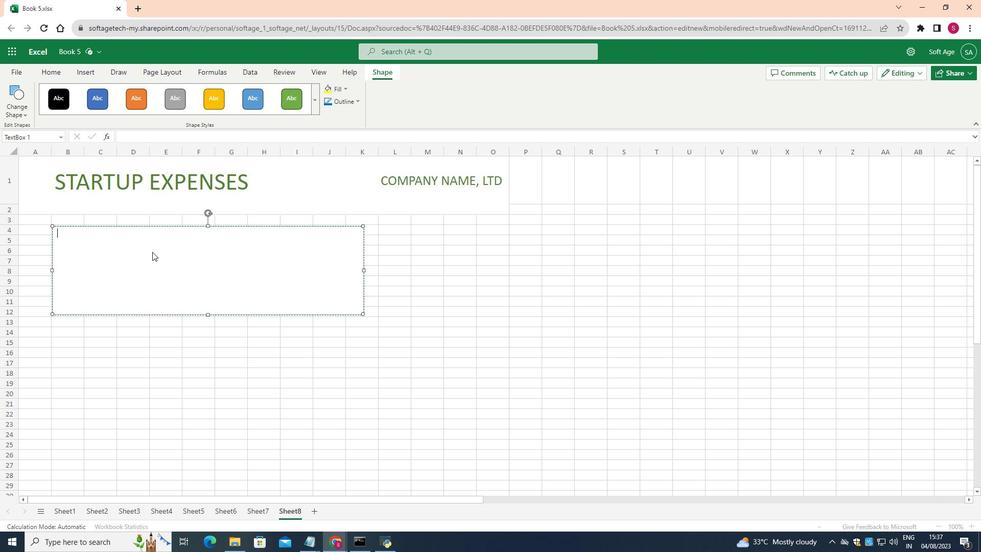 
Action: Key pressed <Key.shift>A<Key.space><Key.shift>NOTE<Key.space><Key.shift>BEFORE<Key.space><Key.shift>ISING<Key.space>THIS<Key.space>WORKSHEET
Screenshot: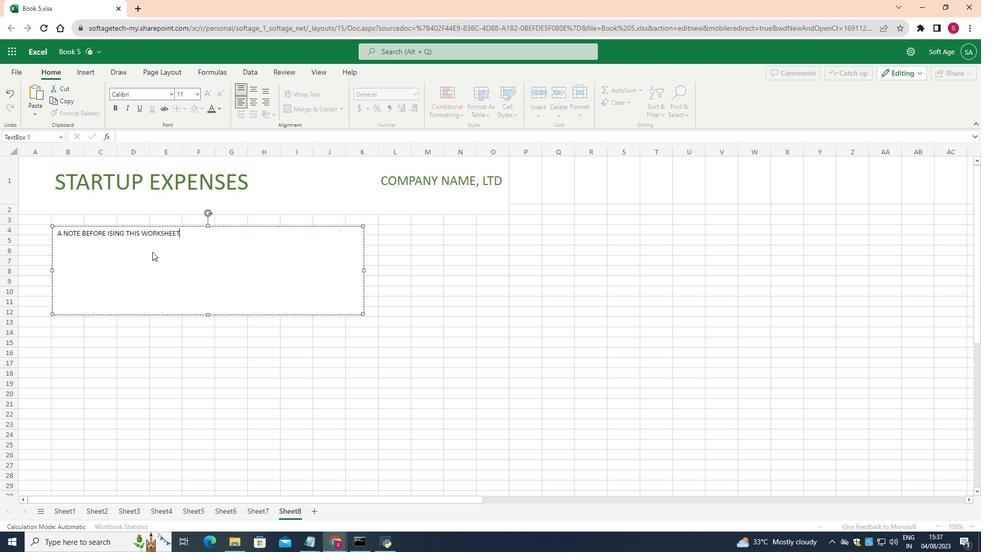 
Action: Mouse moved to (197, 112)
Screenshot: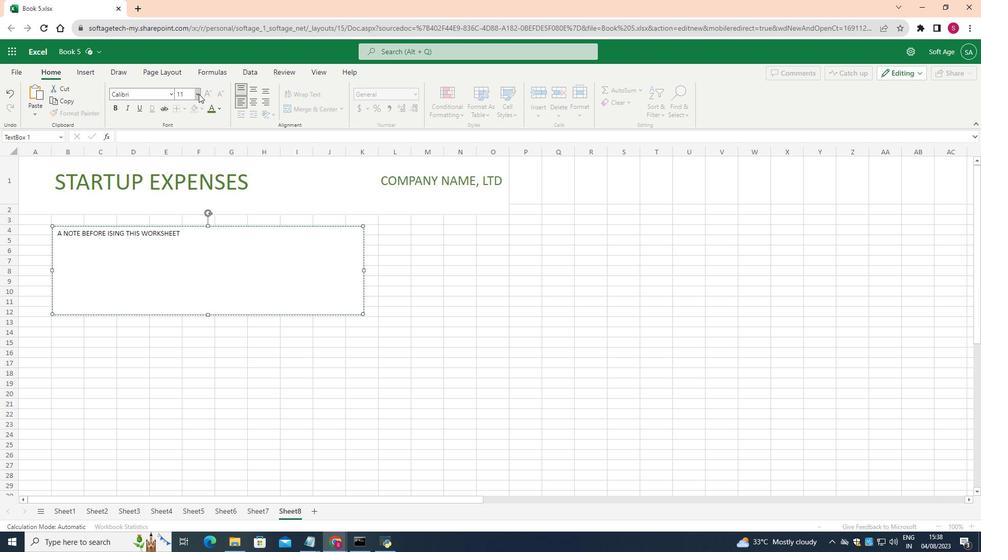 
Action: Mouse pressed left at (197, 112)
Screenshot: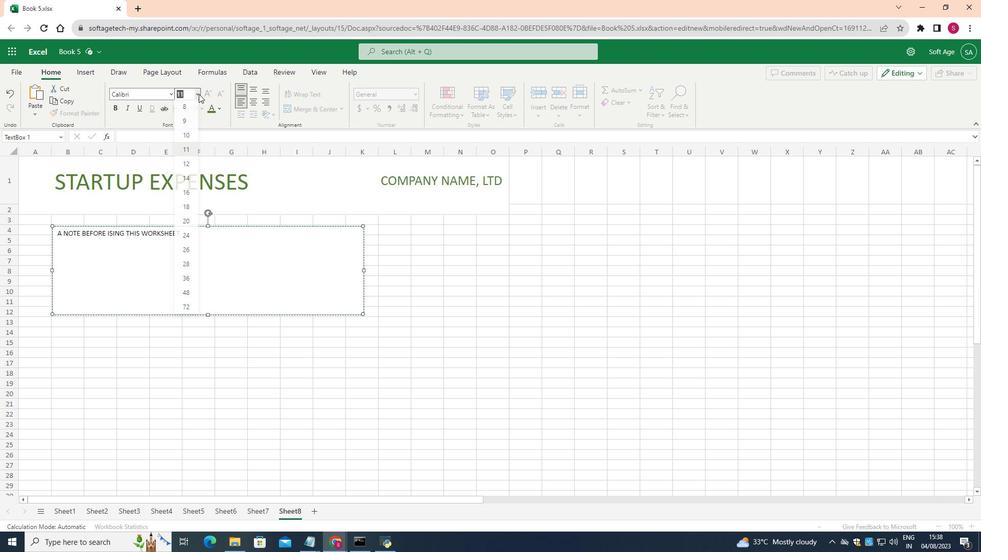 
Action: Mouse moved to (184, 184)
Screenshot: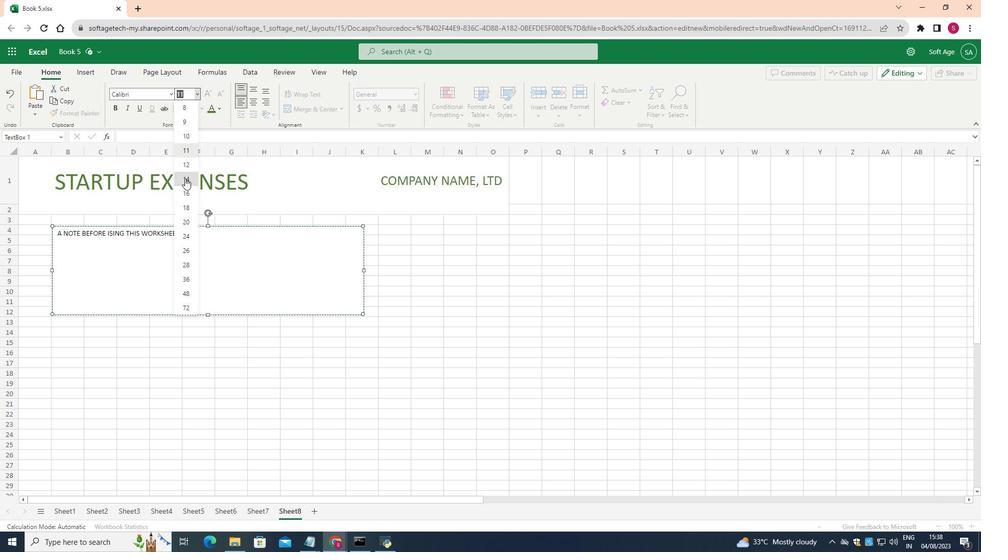 
Action: Mouse pressed left at (184, 184)
Screenshot: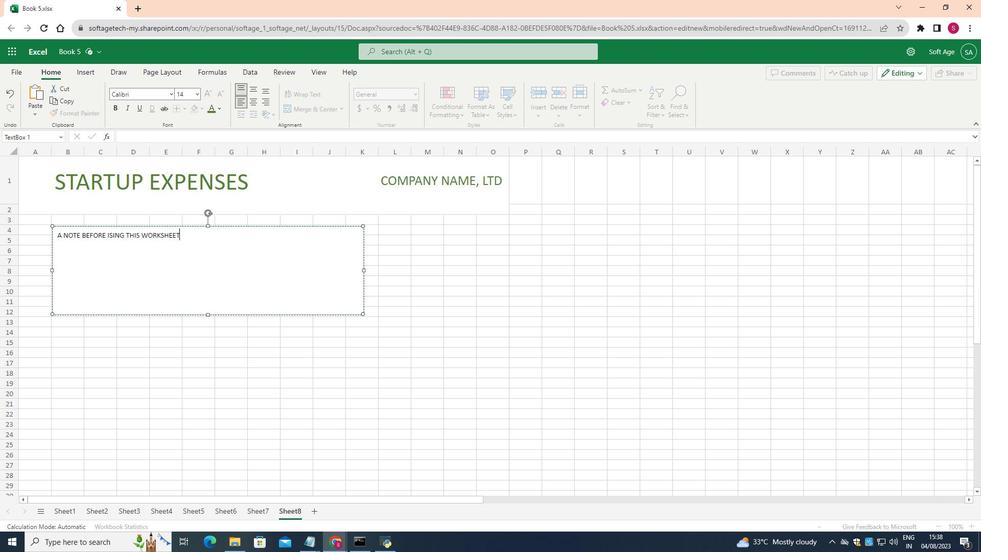 
Action: Mouse moved to (59, 233)
Screenshot: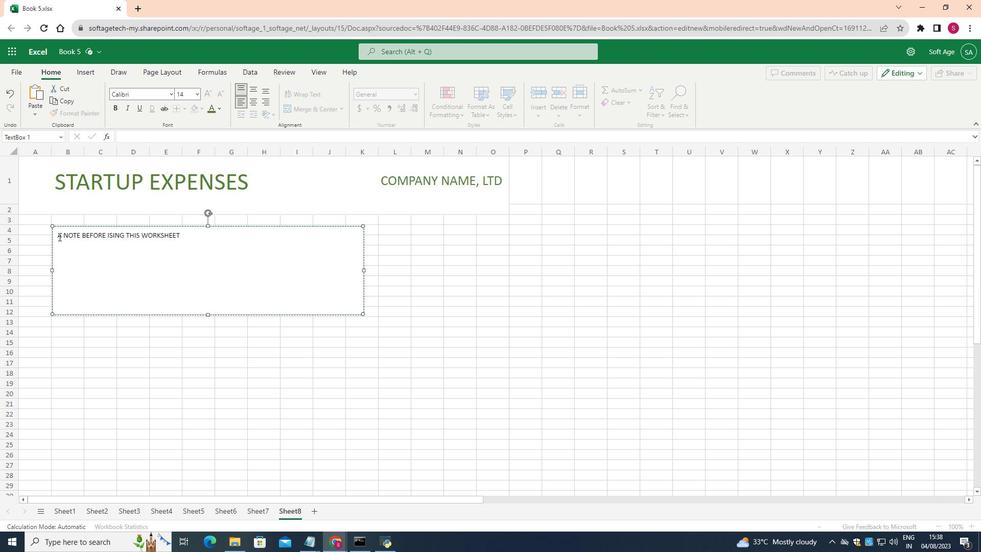 
Action: Mouse pressed left at (59, 233)
Screenshot: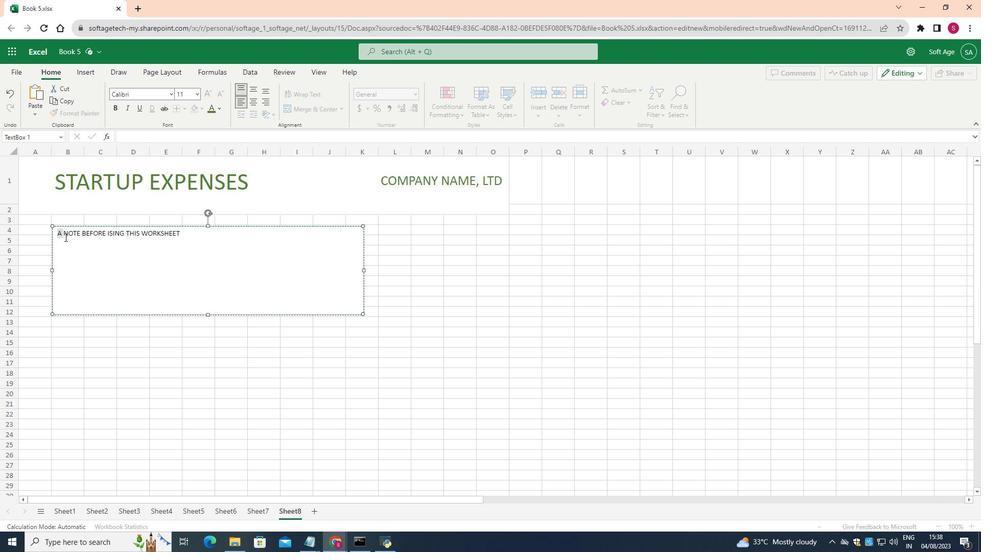 
Action: Mouse moved to (165, 258)
Screenshot: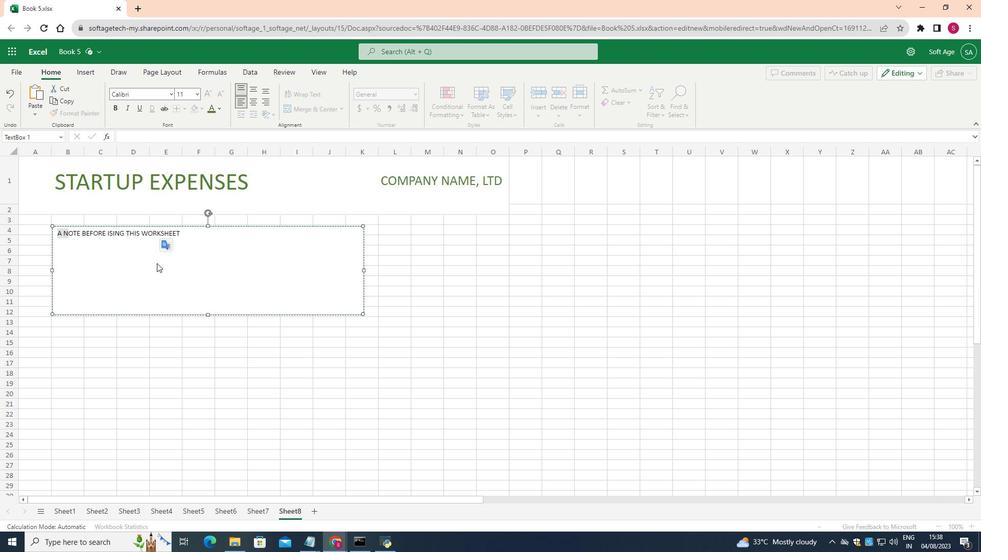 
Action: Mouse pressed left at (165, 258)
Screenshot: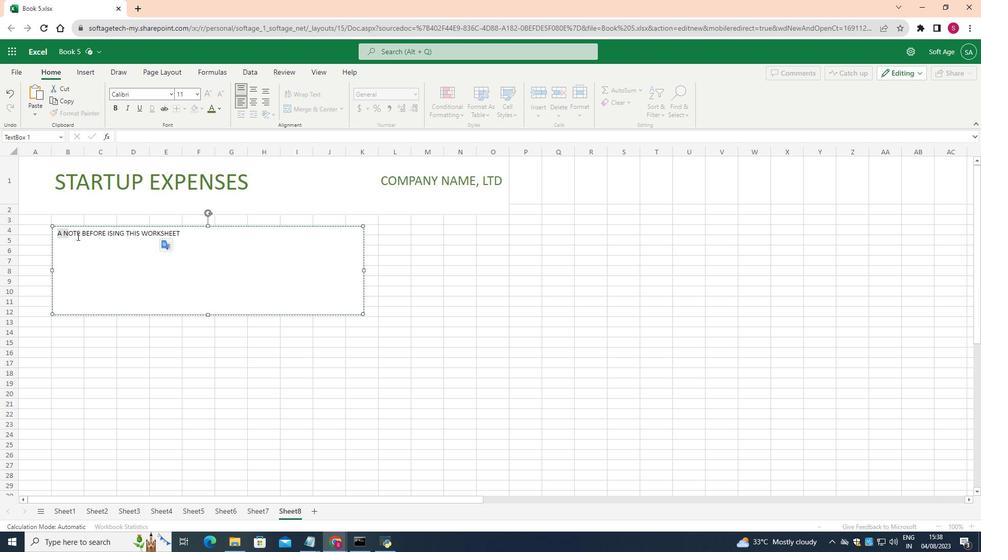 
Action: Mouse moved to (57, 228)
Screenshot: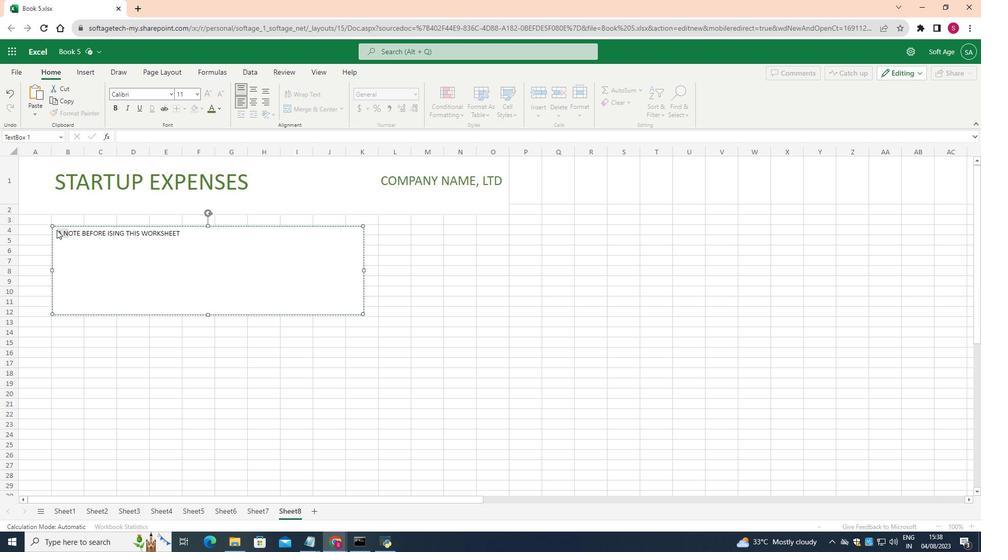 
Action: Mouse pressed left at (57, 228)
Screenshot: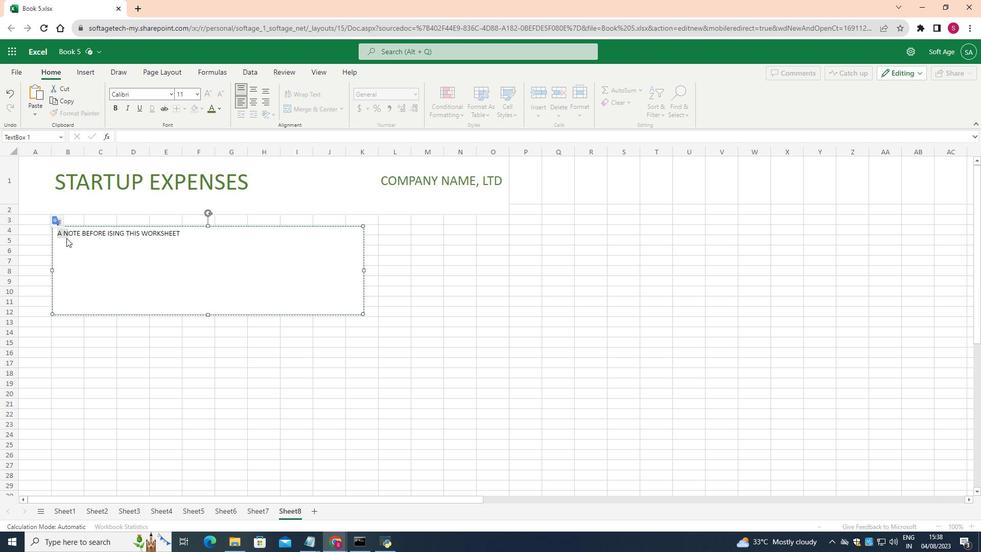 
Action: Mouse moved to (99, 257)
Screenshot: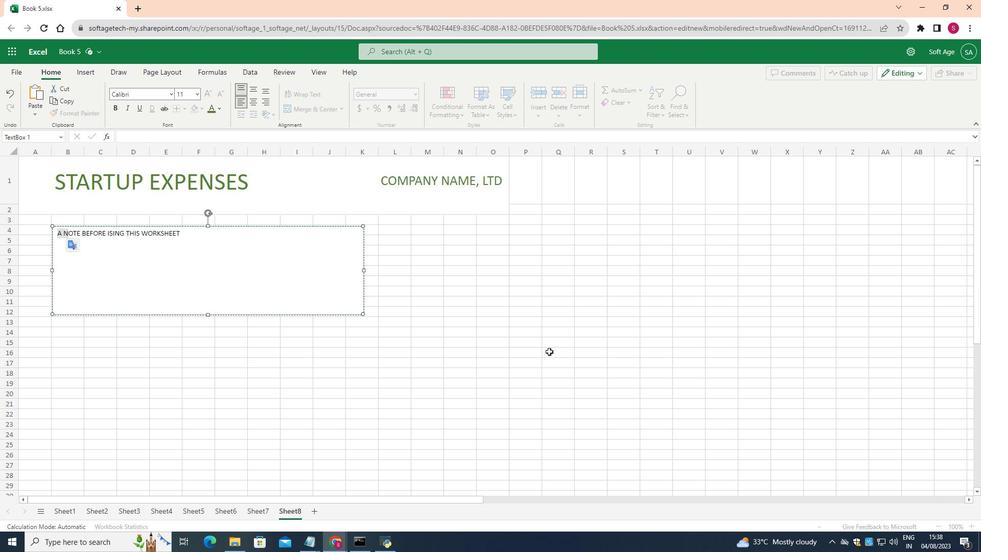 
Action: Mouse pressed left at (73, 248)
Screenshot: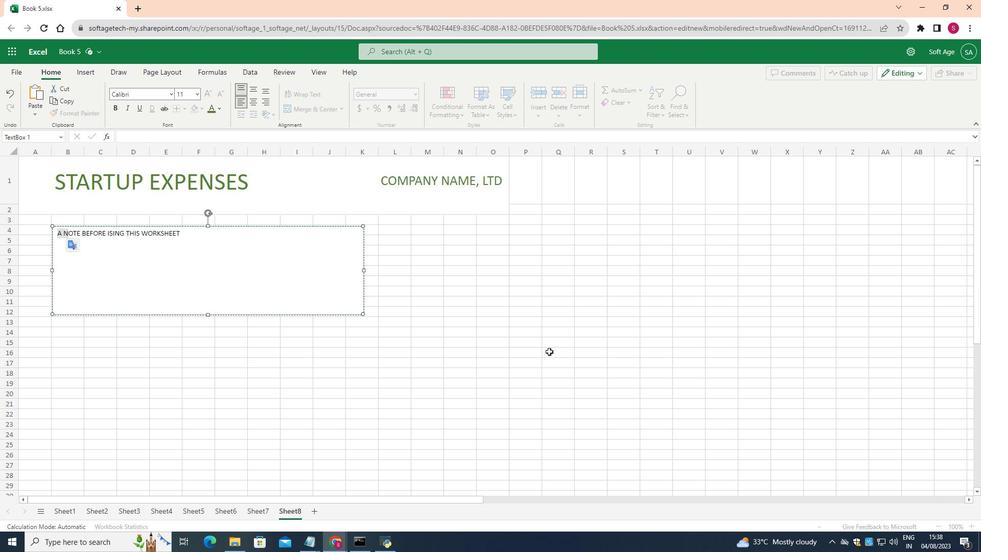 
Action: Mouse moved to (543, 330)
Screenshot: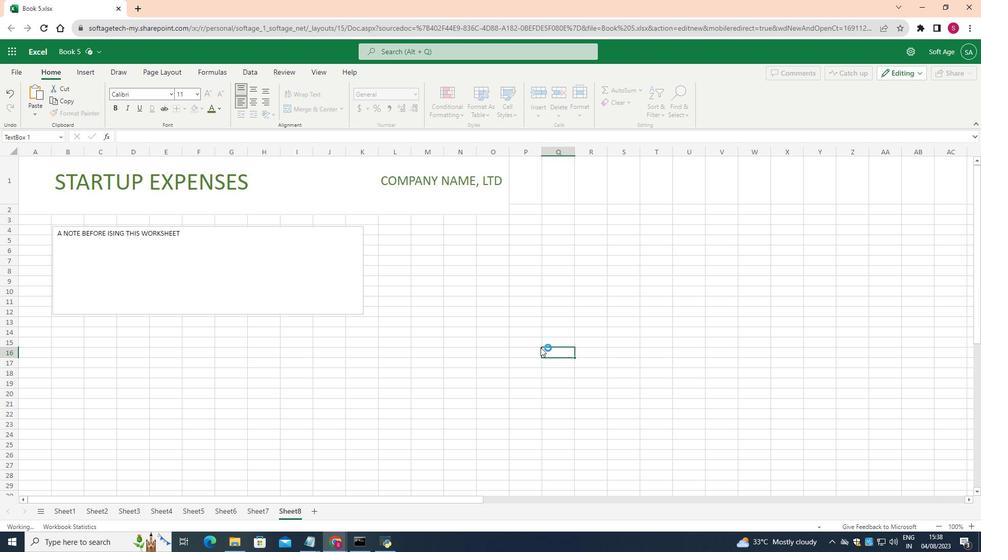 
Action: Mouse pressed left at (543, 330)
Screenshot: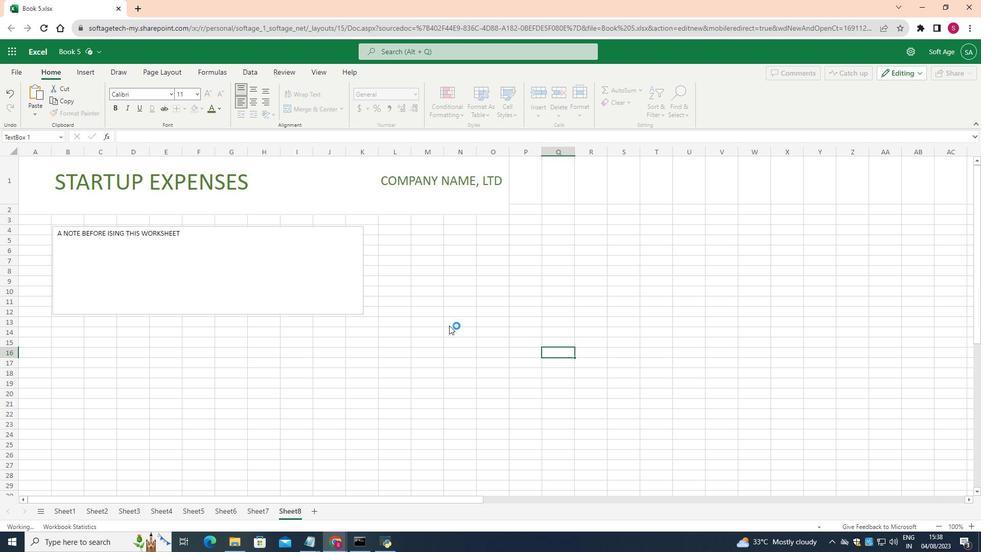 
Action: Mouse moved to (62, 230)
Screenshot: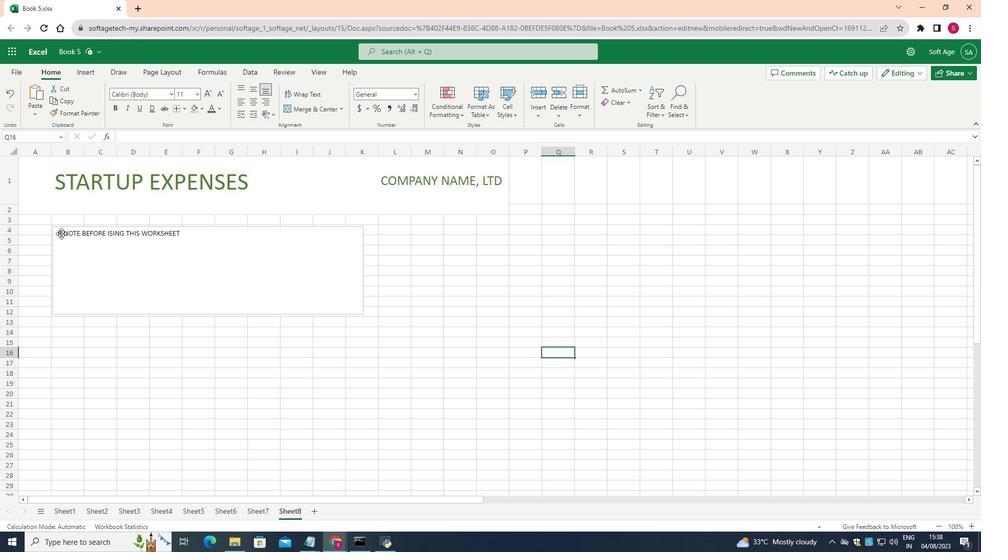 
Action: Mouse pressed left at (62, 230)
Screenshot: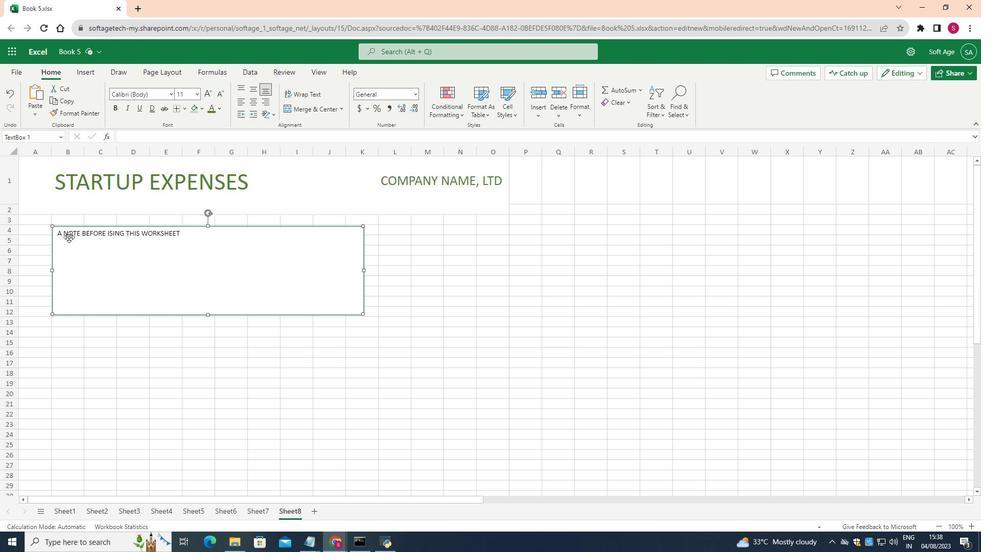 
Action: Mouse moved to (74, 250)
Screenshot: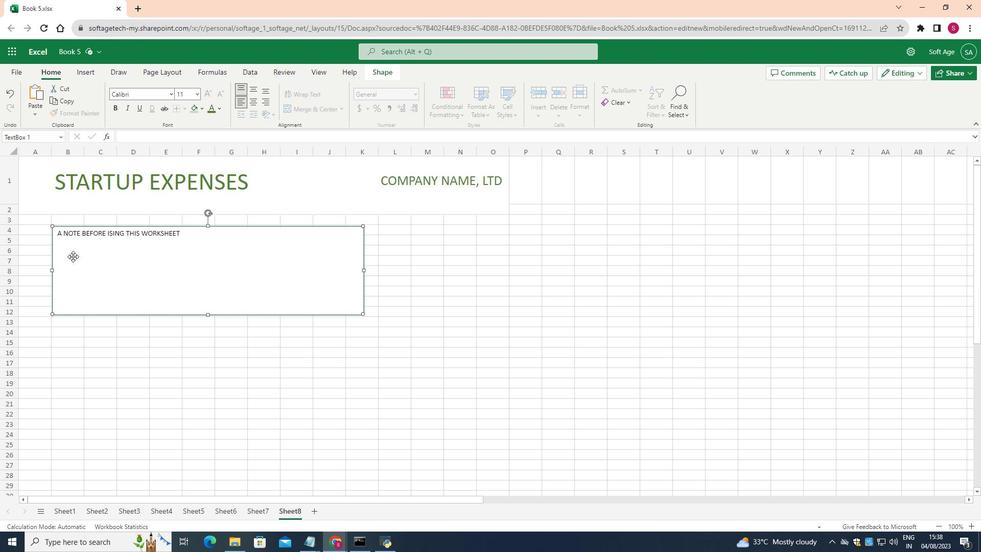 
Action: Mouse pressed left at (74, 250)
Screenshot: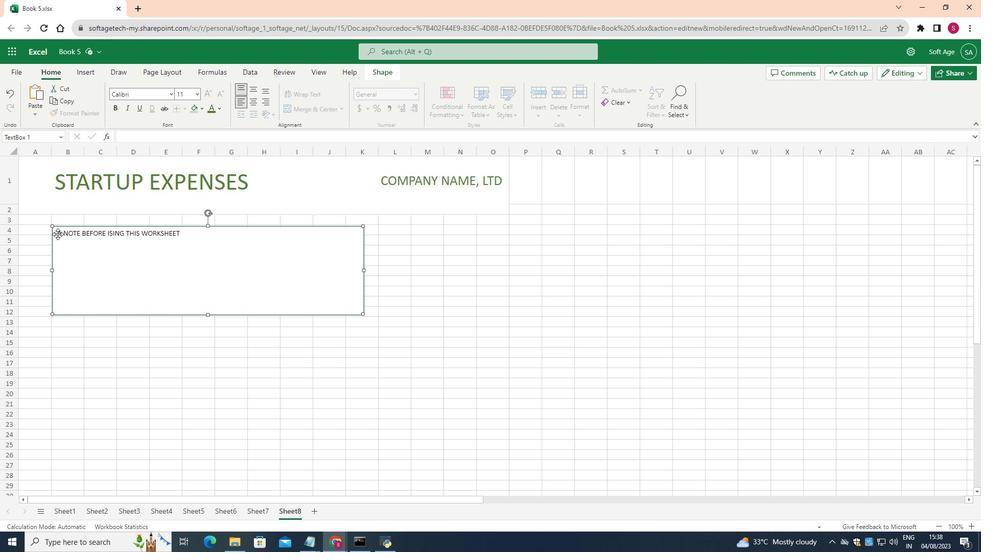 
Action: Mouse moved to (193, 239)
Screenshot: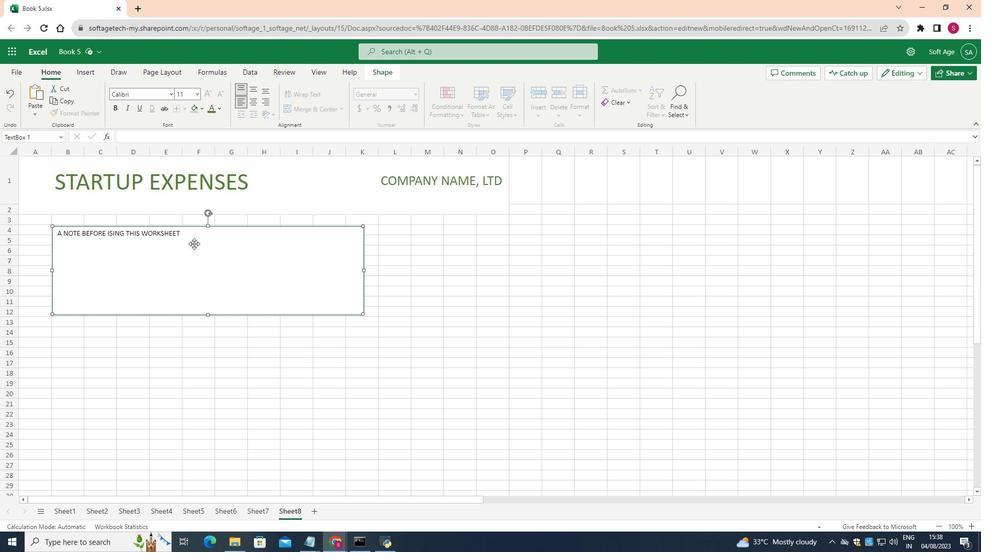 
Action: Mouse pressed left at (193, 239)
Screenshot: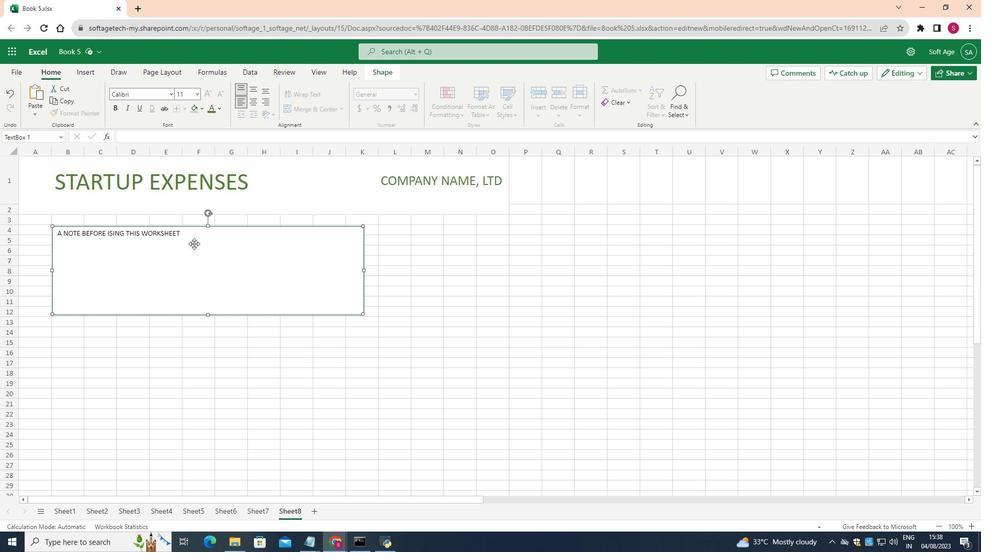 
Action: Mouse moved to (193, 239)
Screenshot: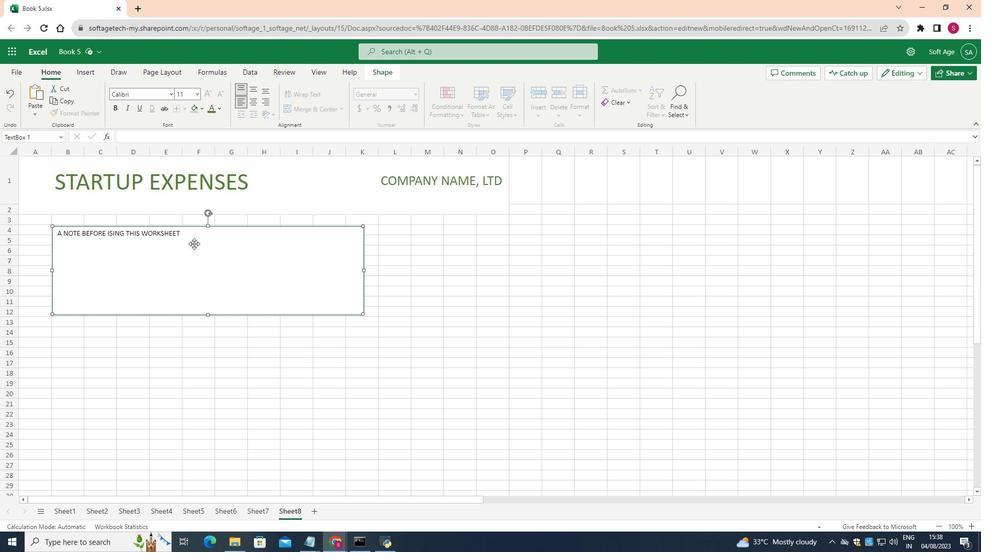 
Action: Mouse pressed left at (193, 239)
Screenshot: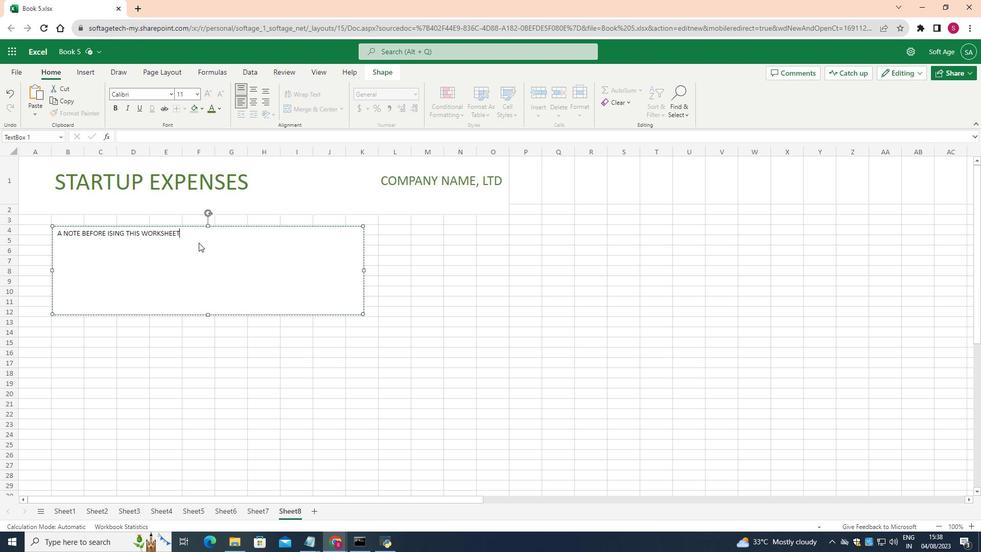 
Action: Mouse moved to (59, 229)
Screenshot: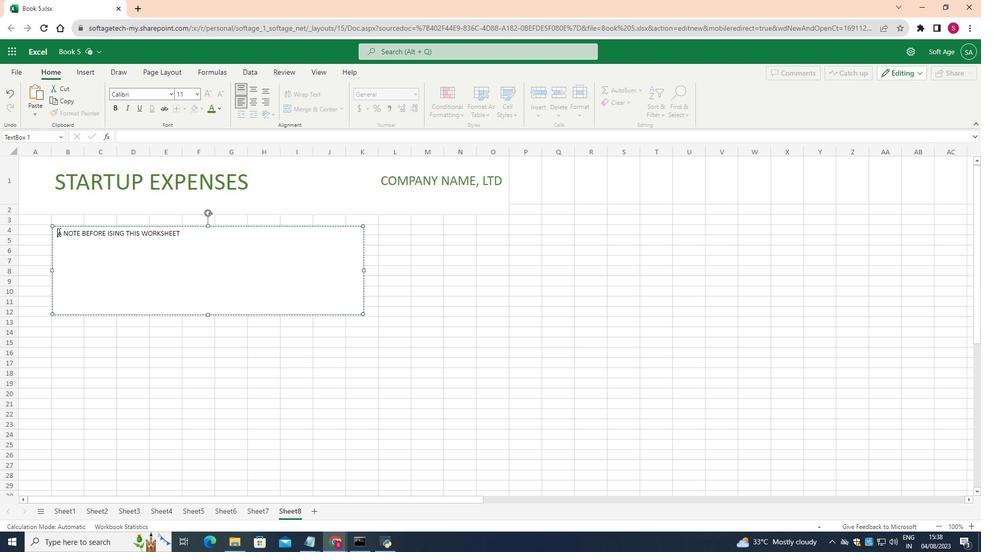 
Action: Mouse pressed left at (59, 229)
Screenshot: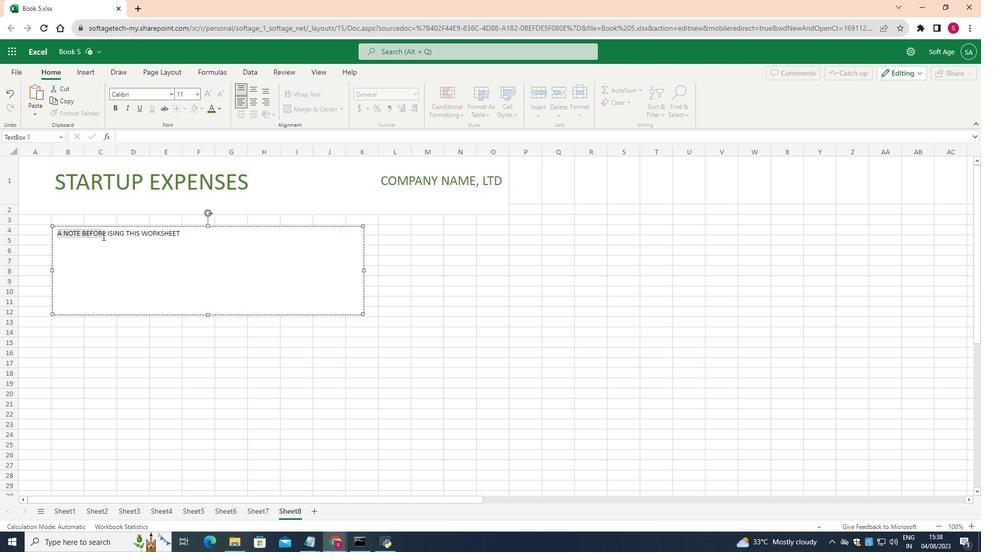 
Action: Mouse moved to (198, 112)
Screenshot: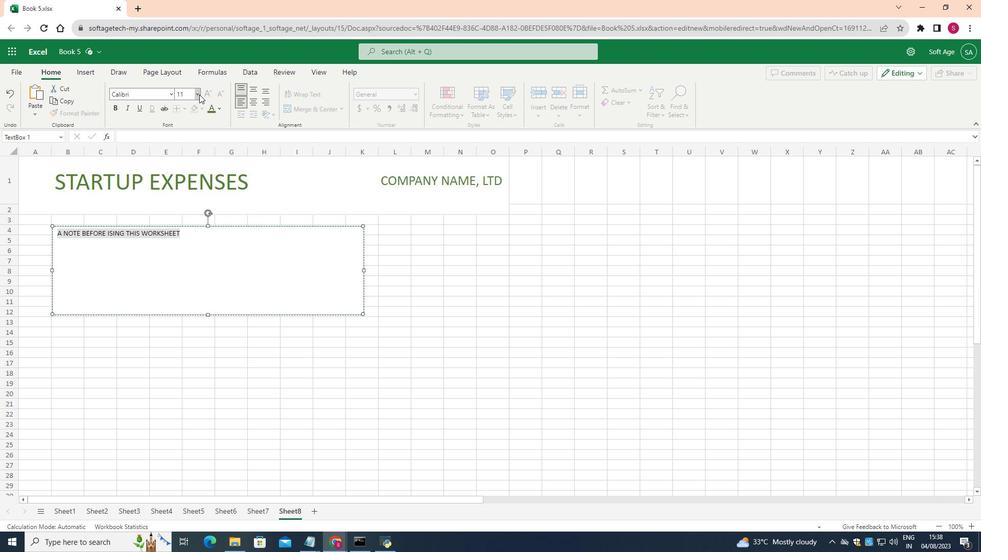 
Action: Mouse pressed left at (198, 112)
Screenshot: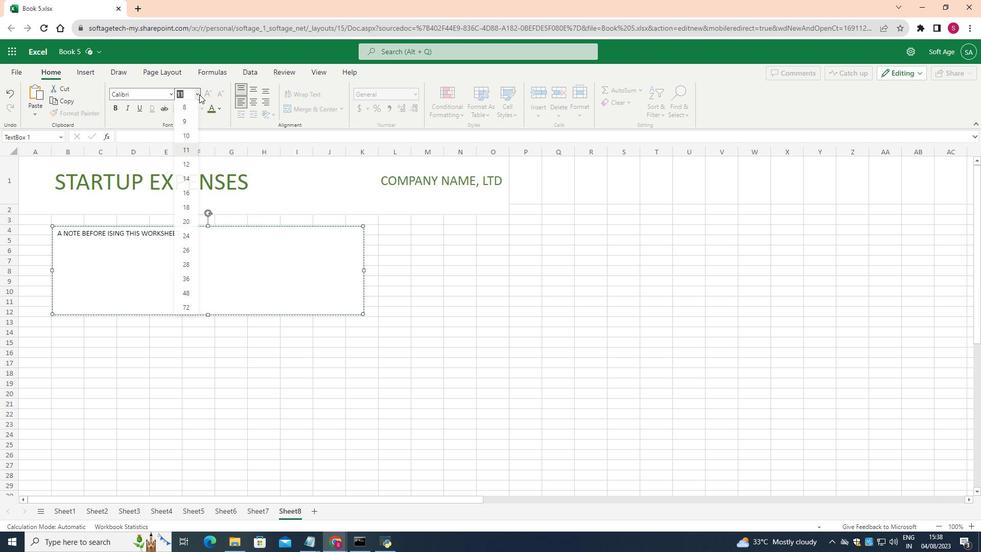 
Action: Mouse moved to (187, 171)
Screenshot: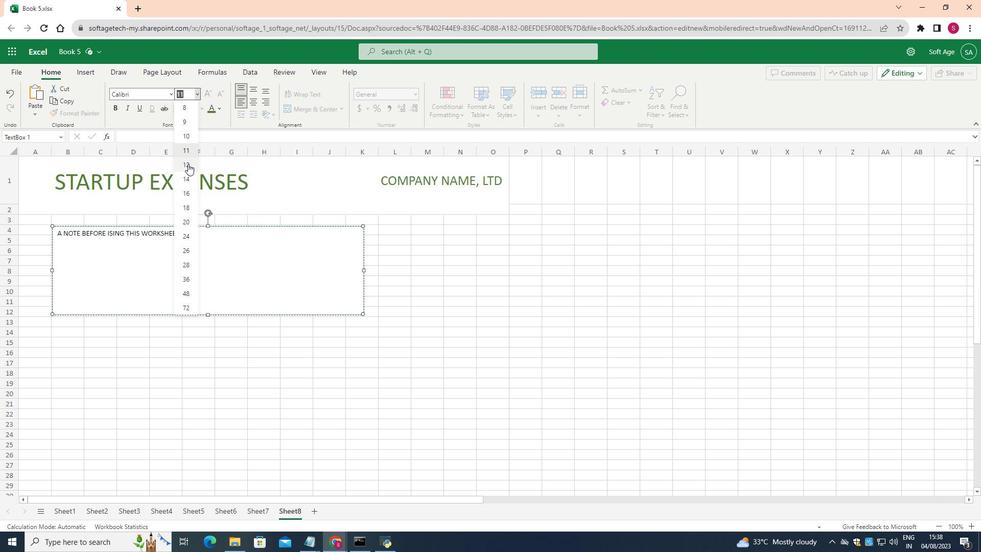 
Action: Mouse pressed left at (187, 171)
Screenshot: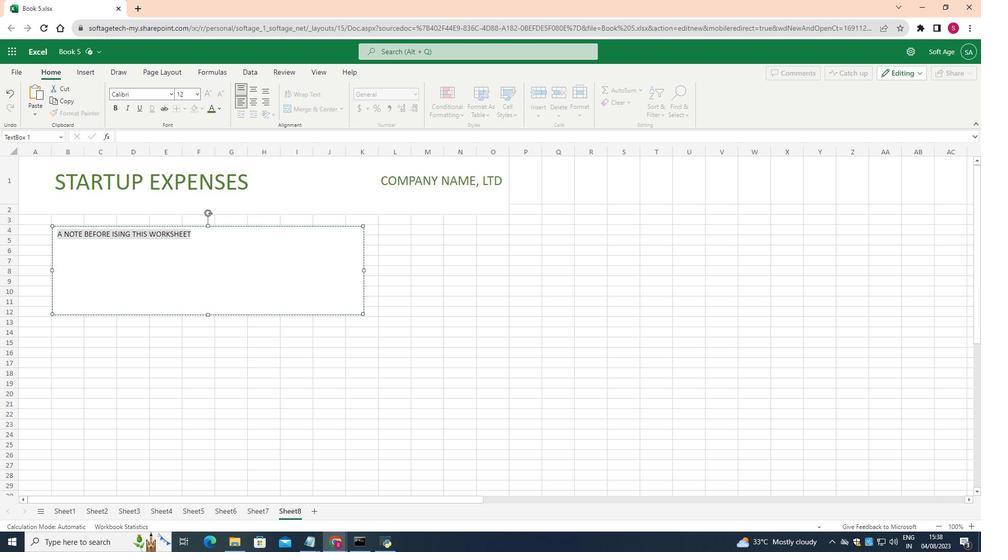 
Action: Mouse moved to (204, 240)
Screenshot: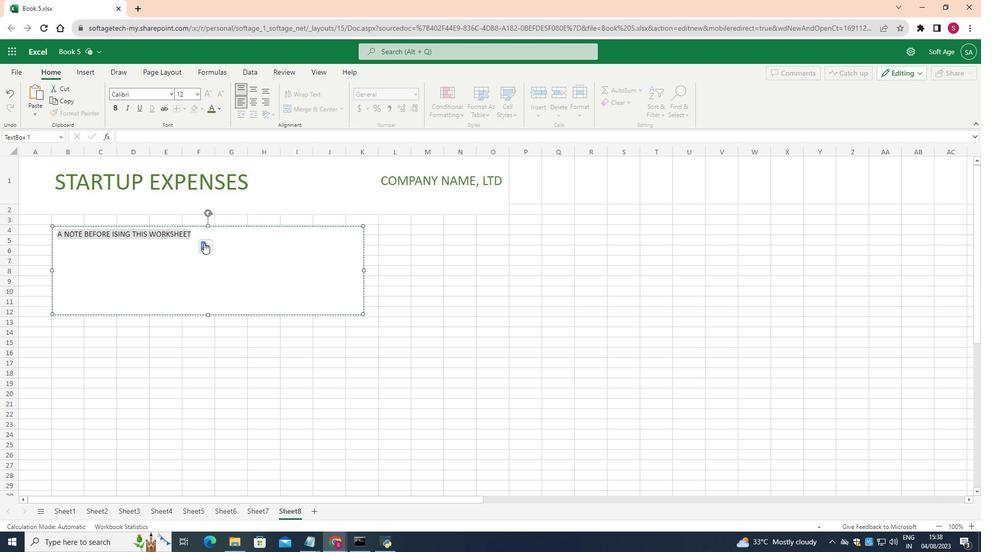 
Action: Mouse pressed left at (204, 240)
Screenshot: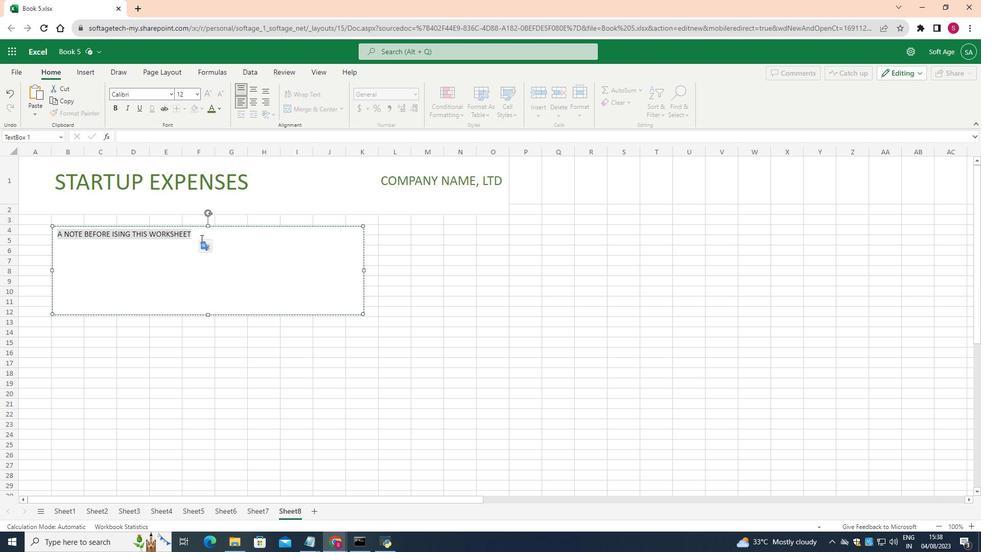 
Action: Mouse moved to (199, 231)
Screenshot: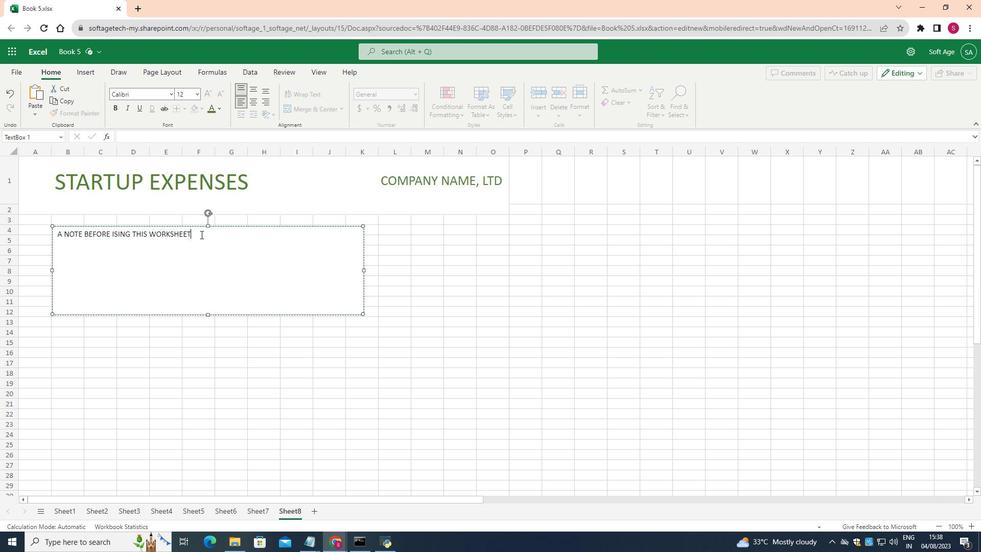 
Action: Mouse pressed left at (199, 231)
Screenshot: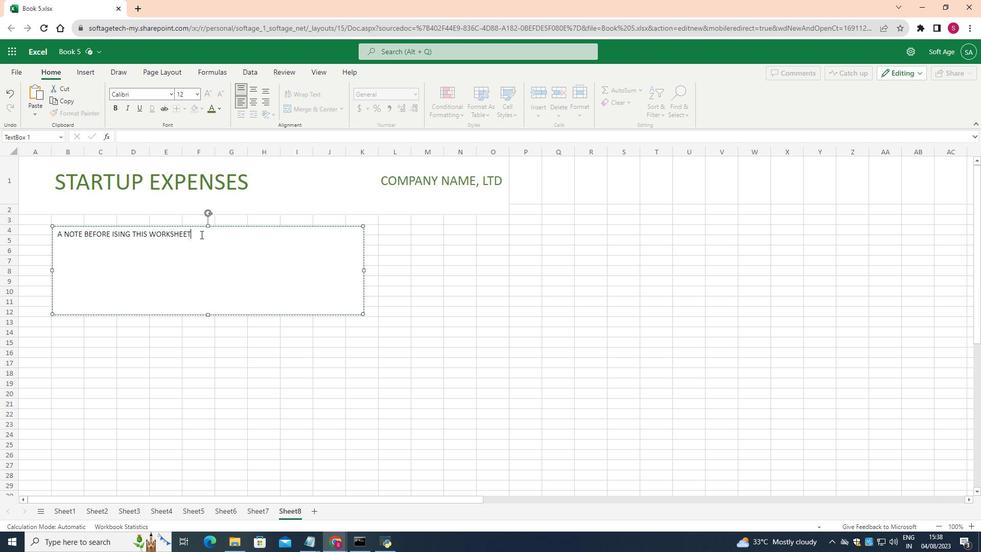
Action: Key pressed <Key.enter>
Screenshot: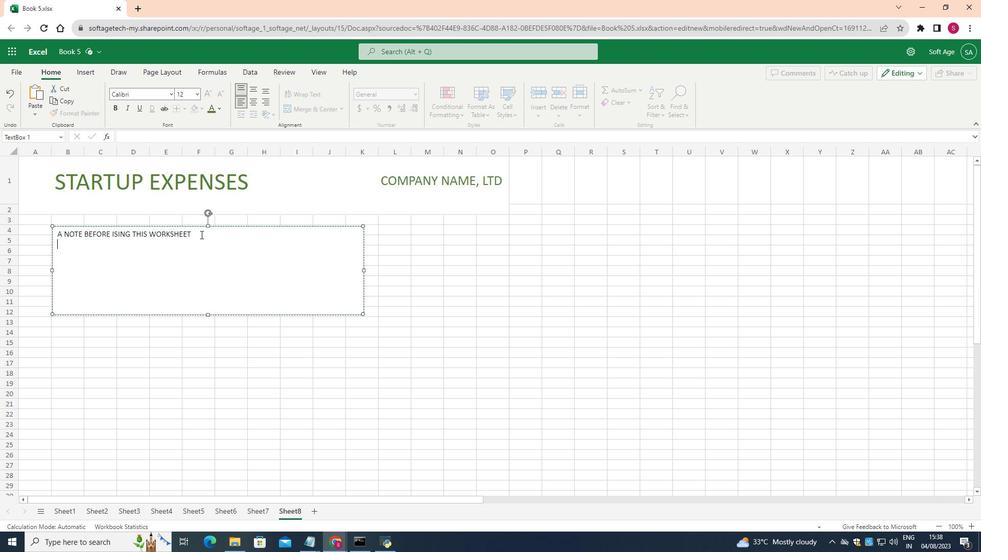 
Action: Mouse moved to (199, 162)
Screenshot: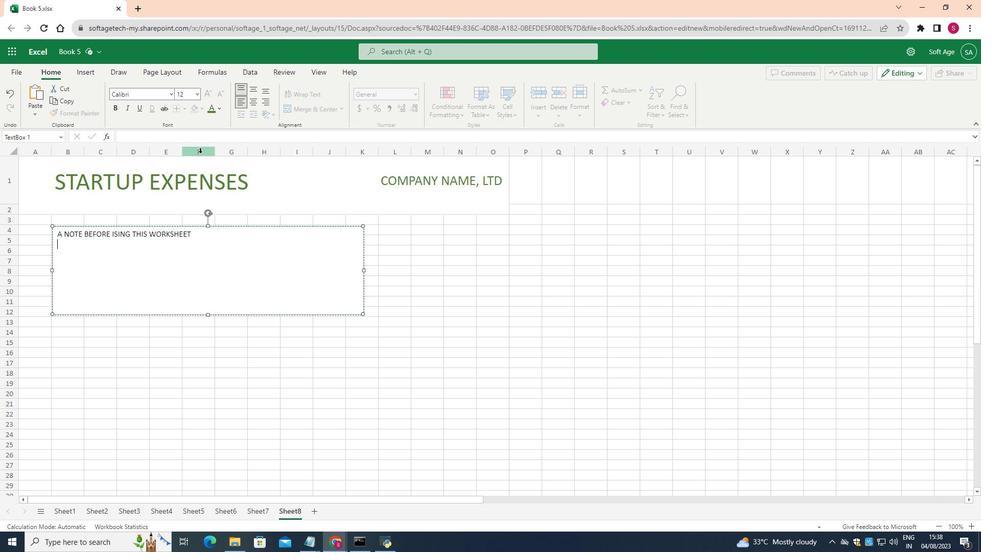 
Action: Key pressed <Key.shift>Nearly<Key.space>everyone<Key.space>who<Key.space>has<Key.space>ever<Key.space>started<Key.space>a<Key.space>business<Key.space>has<Key.space>underestimated<Key.space>costs<Key.space>and<Key.space>then<Key.space>faced<Key.space>the<Key.space>danger<Key.space>of<Key.space>running<Key.space>with
Screenshot: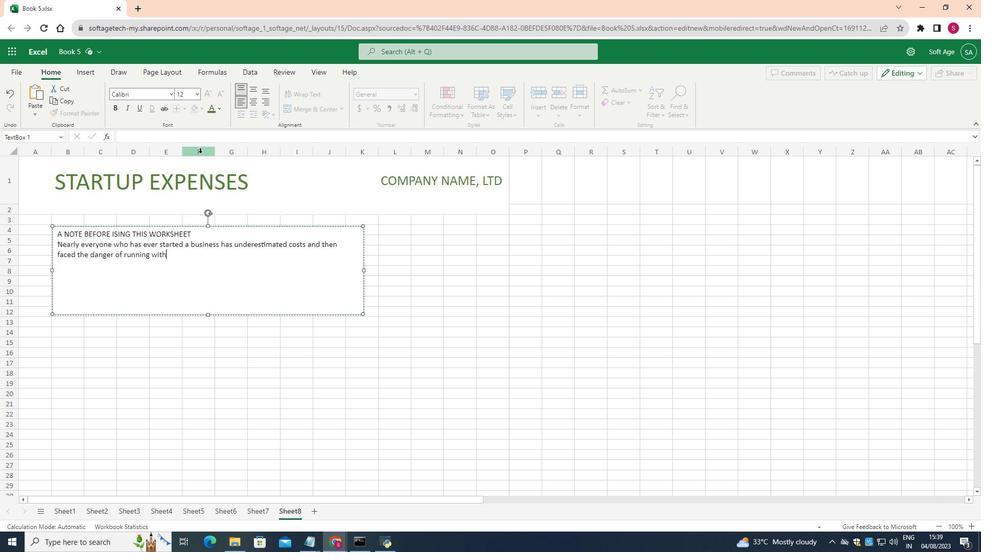
Action: Mouse moved to (362, 261)
Screenshot: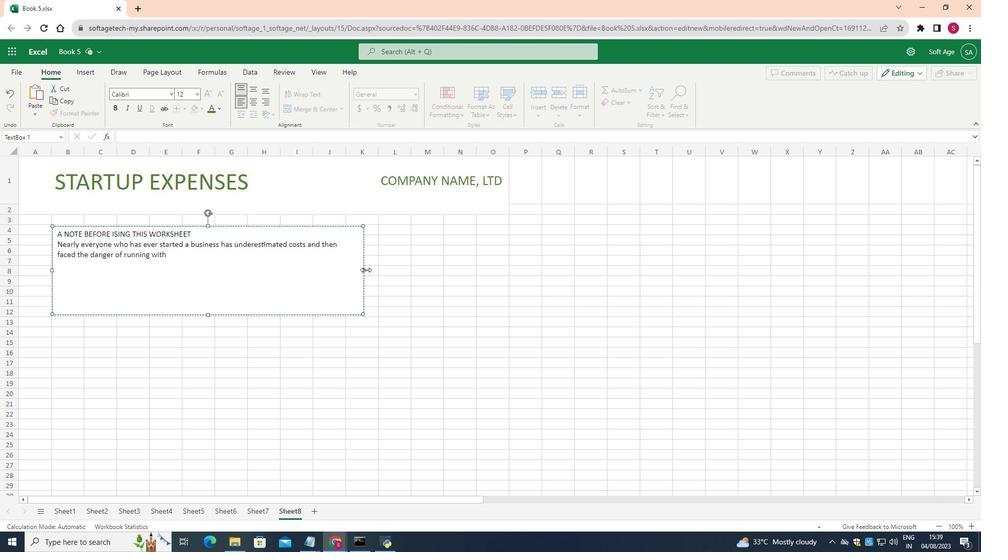 
Action: Mouse pressed left at (362, 261)
Screenshot: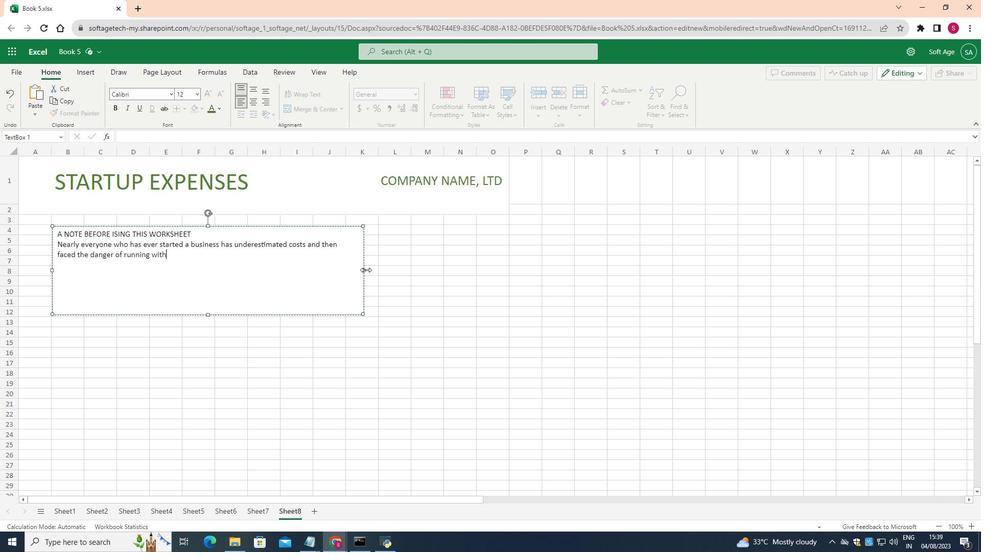
Action: Mouse moved to (457, 237)
Screenshot: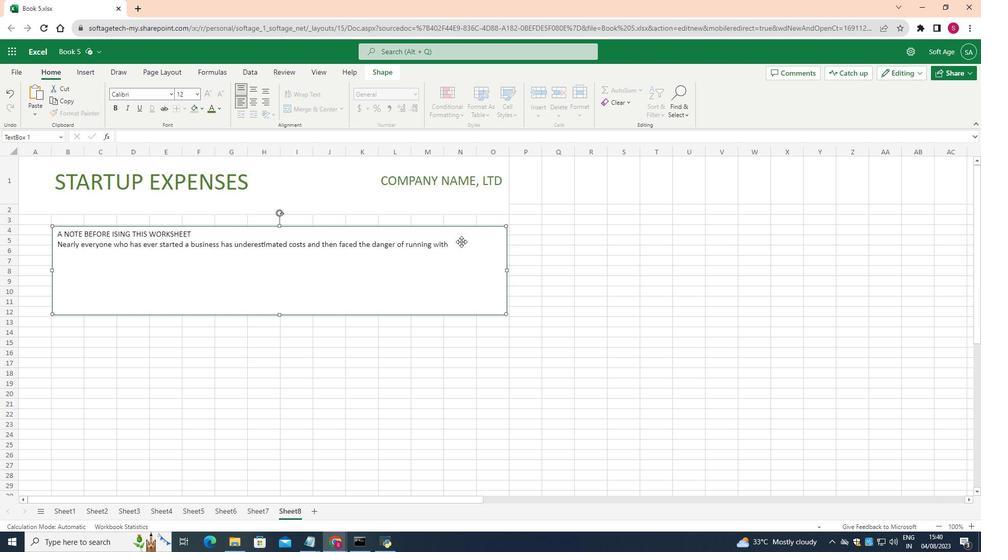 
Action: Mouse pressed left at (457, 237)
Screenshot: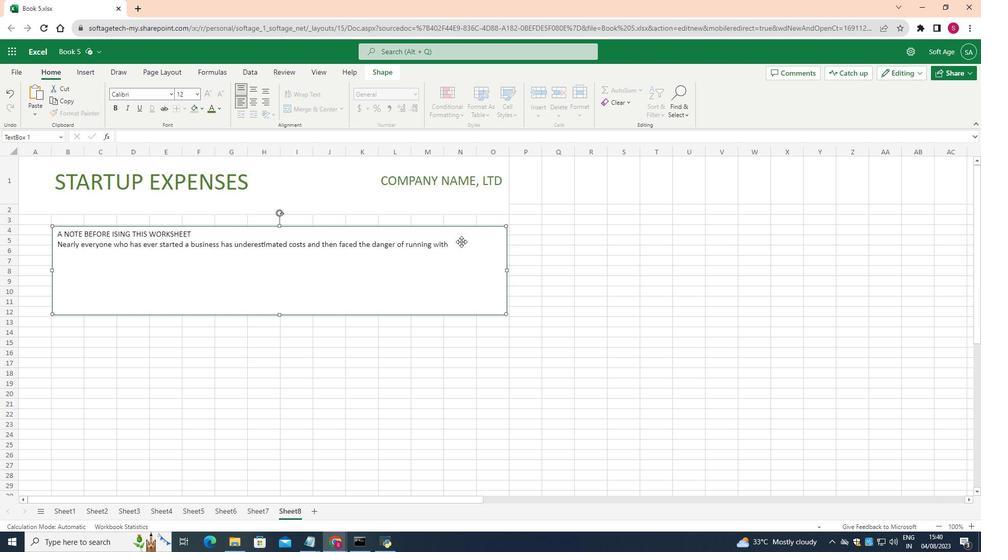 
Action: Mouse pressed left at (457, 237)
Screenshot: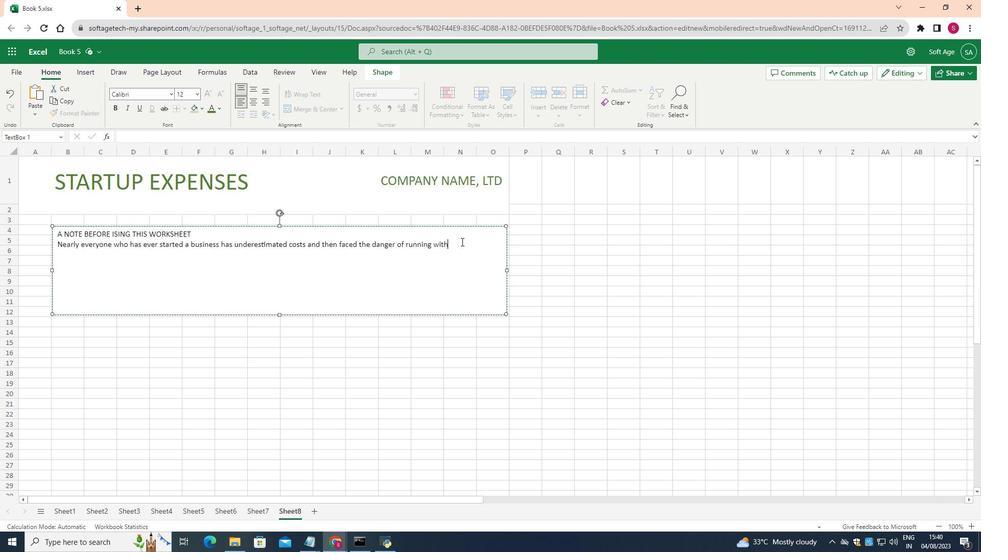 
Action: Key pressed <Key.space>inadequate<Key.space>capital<Key.space>reserves.<Key.space><Key.shift>The<Key.space>key<Key.space>to<Key.space>avoiding<Key.space>this<Key.space>pitfall<Key.space>is<Key.space>to<Key.space>adopt<Key.space>a<Key.space>rigorous<Key.space>to<Key.space>your<Key.space>research<Key.space>and<Key.space>planning.<Key.space><Key.shift>Our<Key.space>startup<Key.space>expenses<Key.space>template<Key.space>will<Key.space>guide<Key.space>you<Key.space>through<Key.space>the<Key.space>process.<Key.enter><Key.enter><Key.shift>BEGIN<Key.space><Key.shift>BY<Key.space>ESTIMATING<Key.space>EXPENSES<Key.enter><Key.shift><Key.shift>What<Key.space>will<Key.space>it<Key.space>cost<Key.space>you<Key.space>to<Key.space>get<Key.space>your<Key.space>business<Key.space>up<Key.shift_r><Key.space>and<Key.space>running<Key.shift_r>?<Key.space><Key.shift>The<Key.space>key<Key.space>to<Key.space>accuracy<Key.space>here<Key.space>is<Key.space>attention<Key.space>to<Key.space>detail<Key.space><Key.backspace>.<Key.space><Key.shift>For<Key.space>each<Key.space>category<Key.space>of<Key.space>expense,<Key.space>draw<Key.space>up<Key.space>a<Key.space>list<Key.space>of<Key.space>everything<Key.space>you<Key.space>will<Key.space>need<Key.space>to<Key.space>purchase.<Key.space><Key.shift>This<Key.space>will<Key.space>include<Key.space>both<Key.space>tangible<Key.space>assets<Key.space><Key.shift_r><Key.shift_r><Key.shift_r>(for<Key.space>example,<Key.space>equipment,<Key.space>inventory<Key.shift_r><Key.shift_r><Key.shift_r><Key.shift_r><Key.shift_r><Key.shift_r><Key.shift_r><Key.shift_r><Key.shift_r><Key.shift_r><Key.shift_r><Key.shift_r><Key.shift_r><Key.shift_r>)<Key.space>and<Key.space>services<Key.space><Key.shift_r><Key.shift_r><Key.shift_r><Key.shift_r><Key.shift_r><Key.shift_r>(<Key.space>for<Key.space>example,<Key.space>remodeling
Screenshot: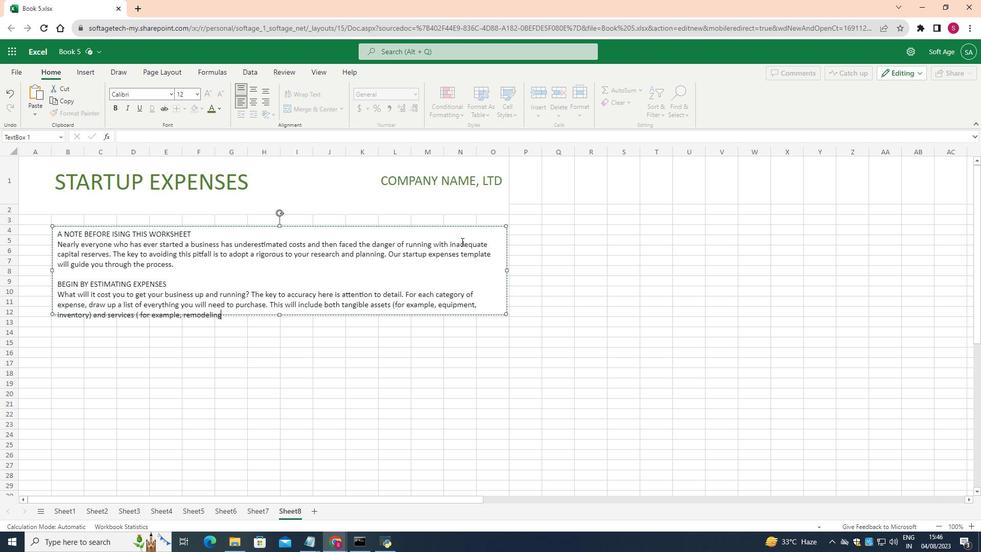 
Action: Mouse moved to (275, 300)
Screenshot: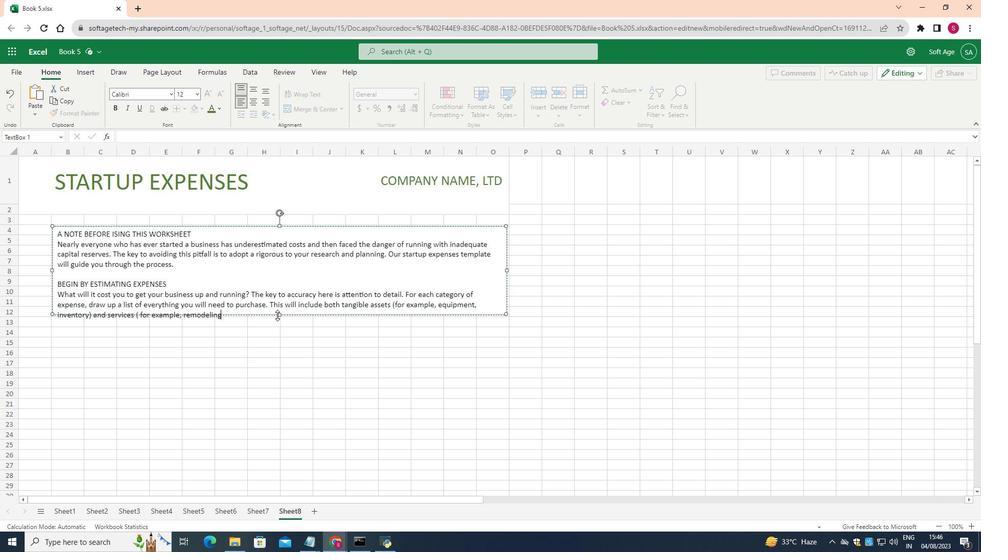 
Action: Mouse pressed left at (275, 300)
Screenshot: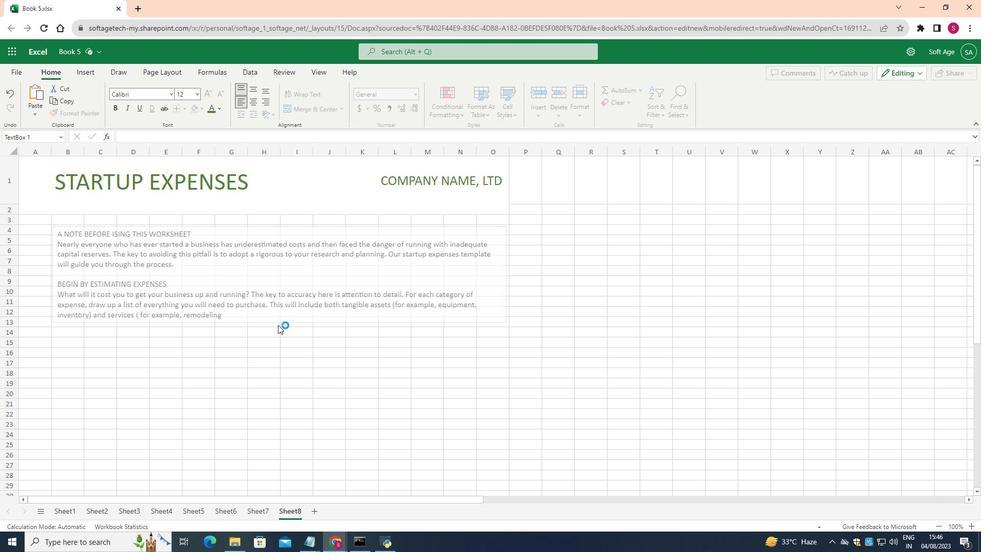 
Action: Mouse moved to (239, 299)
Screenshot: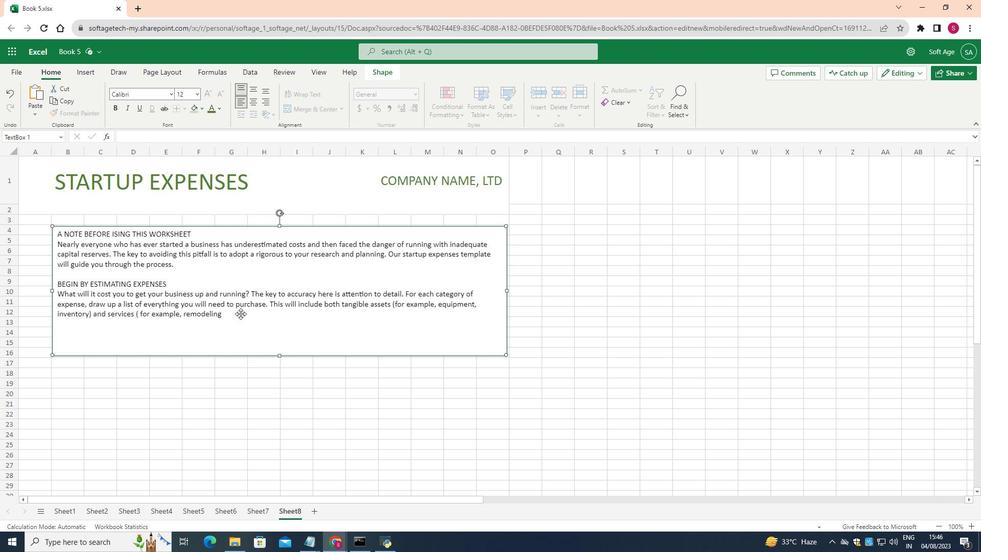 
Action: Mouse pressed left at (239, 299)
Screenshot: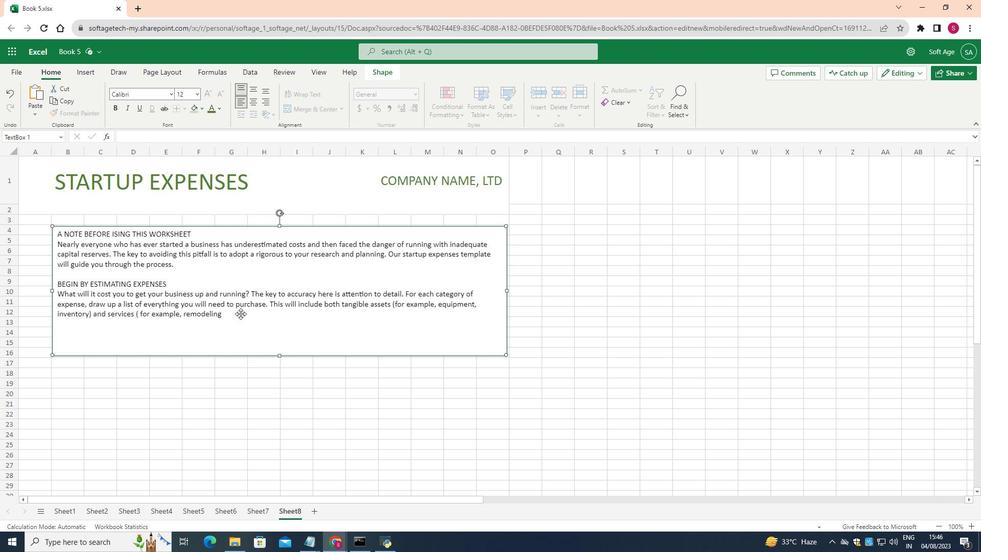 
Action: Mouse pressed left at (239, 299)
Screenshot: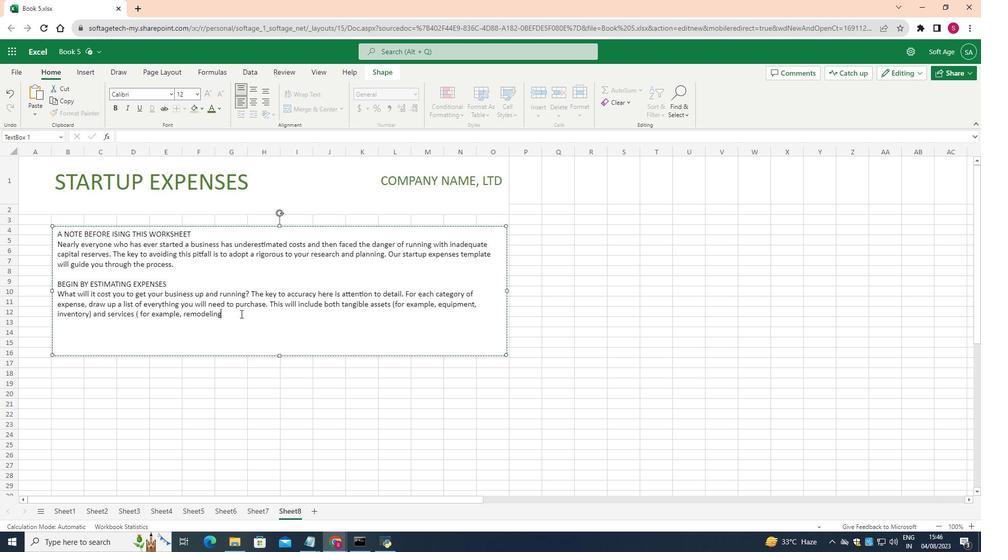 
Action: Key pressed ,<Key.space>insurance<Key.shift_r><Key.shift_r><Key.shift_r><Key.shift_r><Key.shift_r>)<Key.space><Key.backspace>.<Key.space><Key.shift>Then<Key.space>determine<Key.space>where<Key.space>you<Key.space>might<Key.space>purchase<Key.space>these<Key.space>goods<Key.space>or<Key.space>services.<Key.space><Key.shift>Research<Key.space>more<Key.space>than<Key.space>one<Key.space>vendor,<Key.space>i.e.<Key.shift_r><Key.shift_r><Key.shift_r><Key.shift_r><Key.shift_r><Key.shift_r><Key.shift_r><Key.shift_r><Key.shift_r><Key.shift_r><Key.shift_r><Key.shift_r><Key.shift_r><Key.shift_r><Key.shift_r><Key.shift_r><Key.shift_r><Key.shift_r><Key.shift_r><Key.shift_r><Key.shift_r>:<Key.space>comparison<Key.space>shop.<Key.space><Key.shift>Do<Key.space>not<Key.space>look<Key.space>at<Key.space>price<Key.space>alone;<Key.space>terms<Key.space>of<Key.space>payment,<Key.space>delivery,<Key.space>reliability,<Key.space>and<Key.space>service<Key.space>are<Key.space>also<Key.space>important.
Screenshot: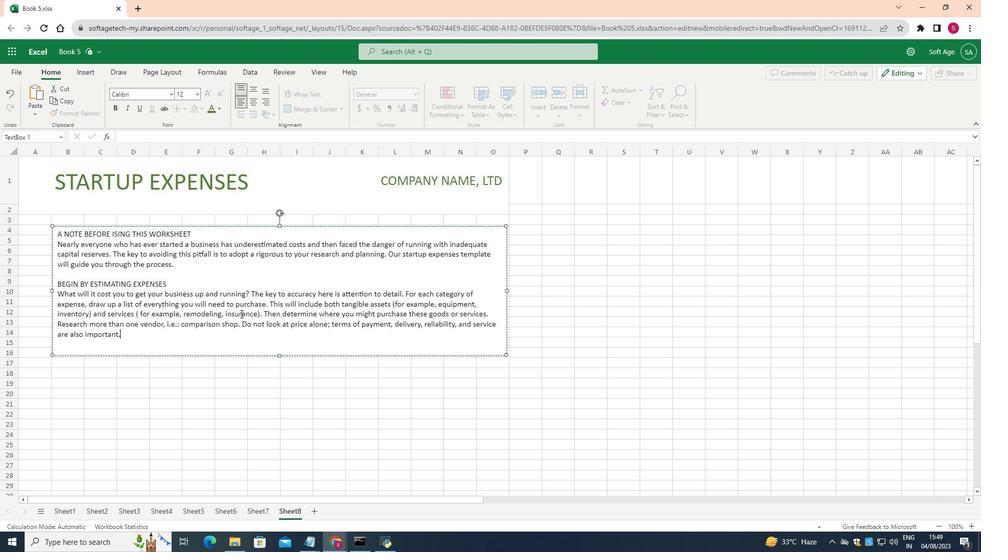 
Action: Mouse moved to (210, 127)
Screenshot: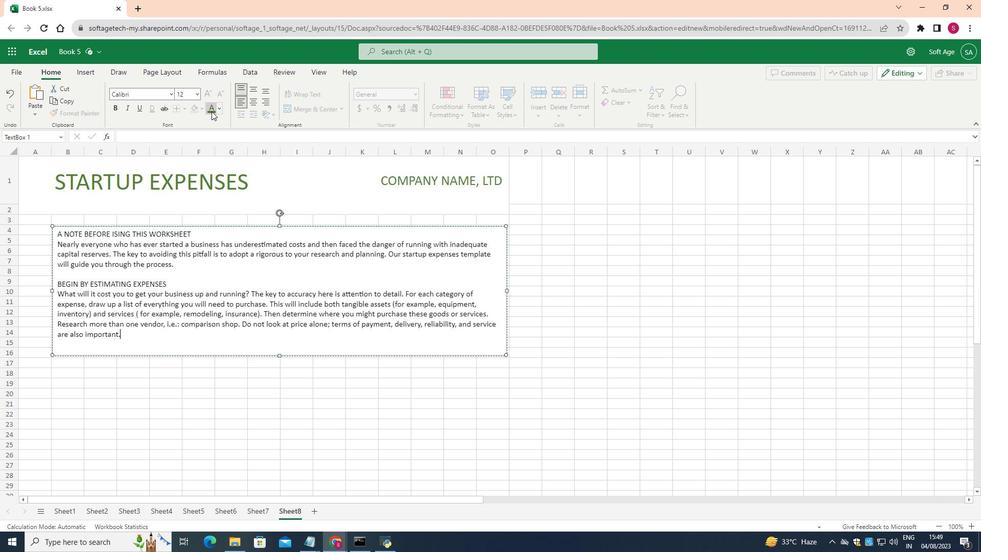 
Action: Mouse pressed left at (210, 127)
Screenshot: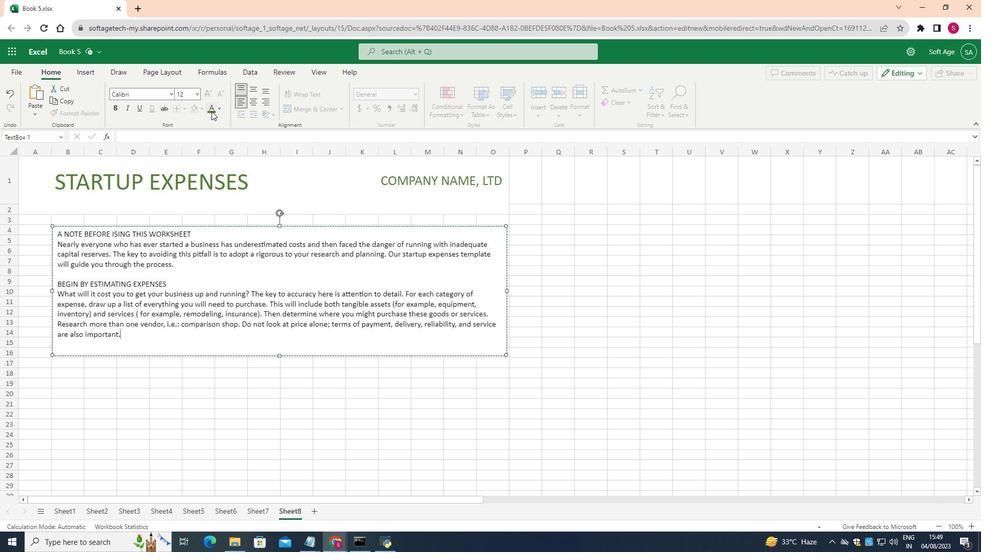 
Action: Mouse moved to (209, 265)
Screenshot: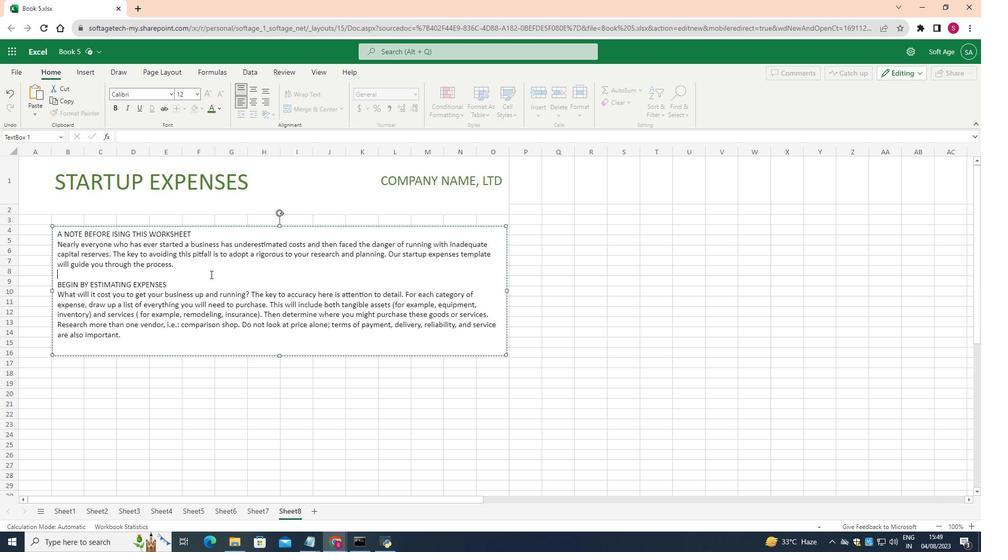 
Action: Mouse pressed left at (209, 265)
Screenshot: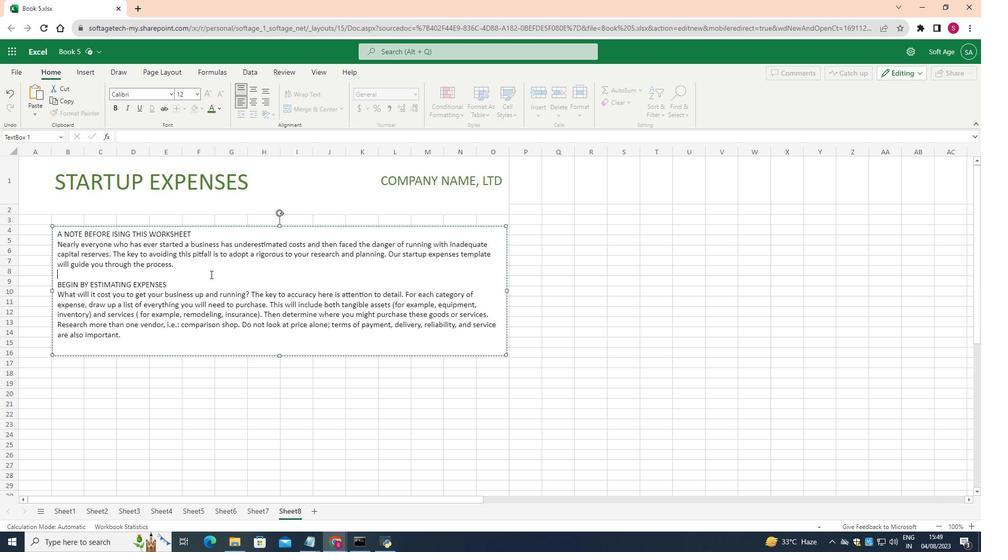 
Action: Mouse moved to (58, 230)
Screenshot: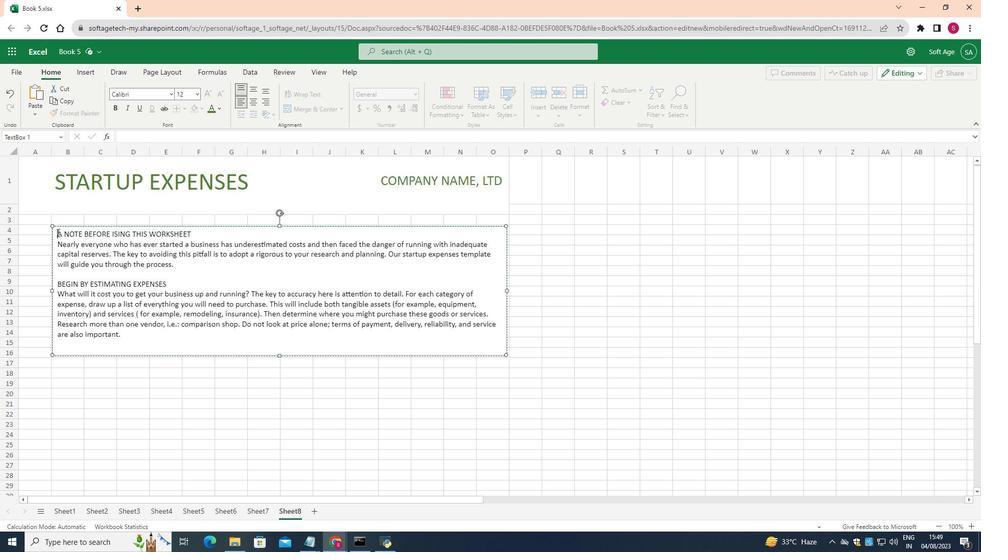 
Action: Mouse pressed left at (58, 230)
Screenshot: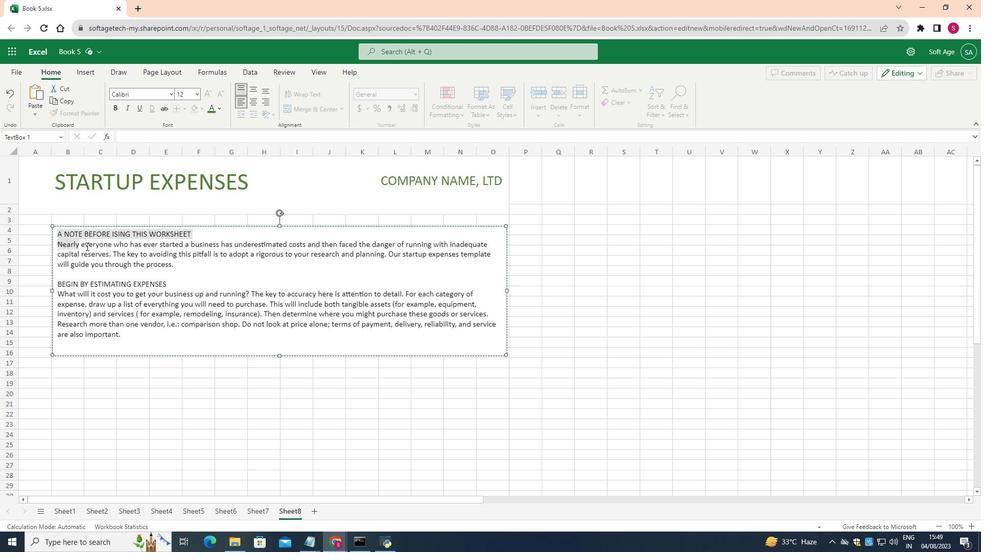 
Action: Mouse moved to (207, 125)
Screenshot: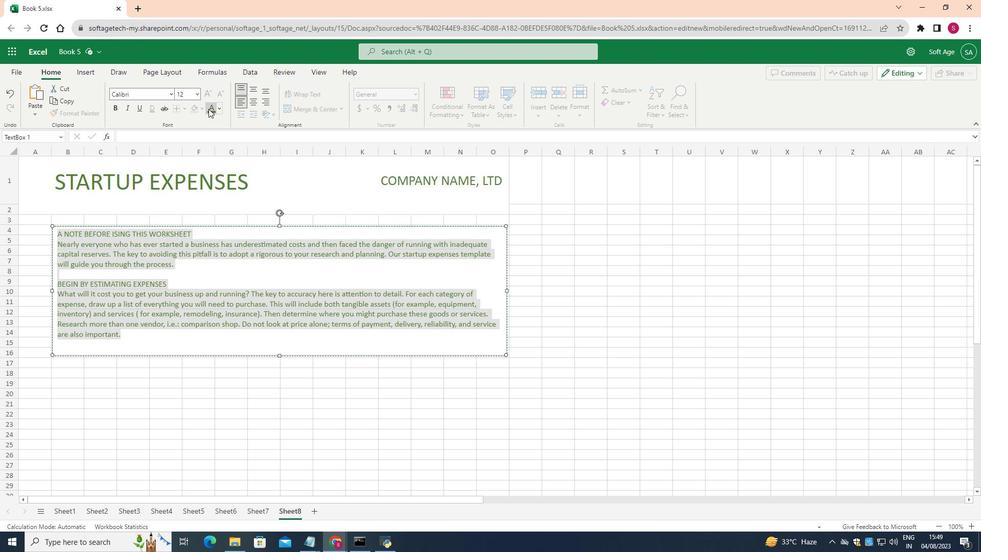 
Action: Mouse pressed left at (207, 125)
Screenshot: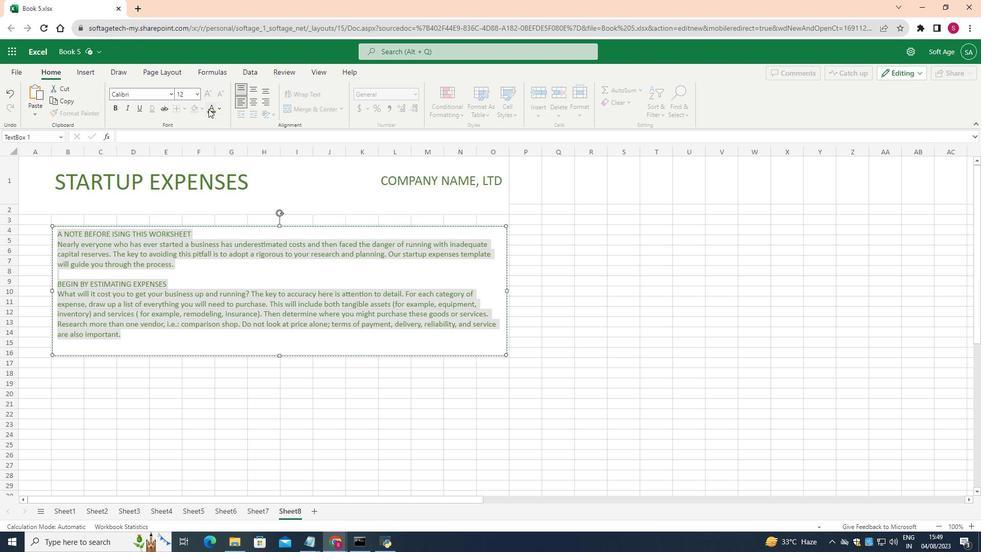 
Action: Mouse moved to (300, 386)
Screenshot: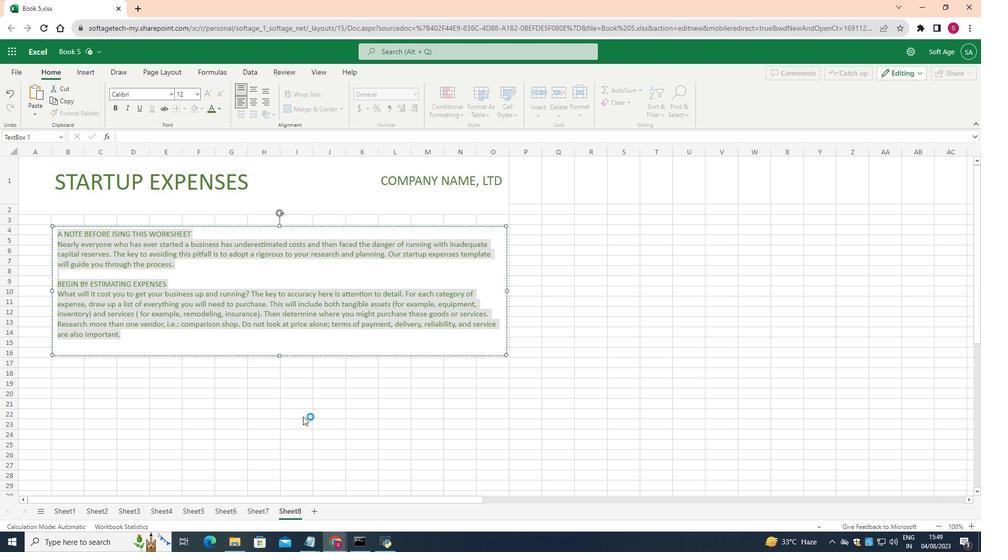 
Action: Mouse pressed left at (300, 386)
Screenshot: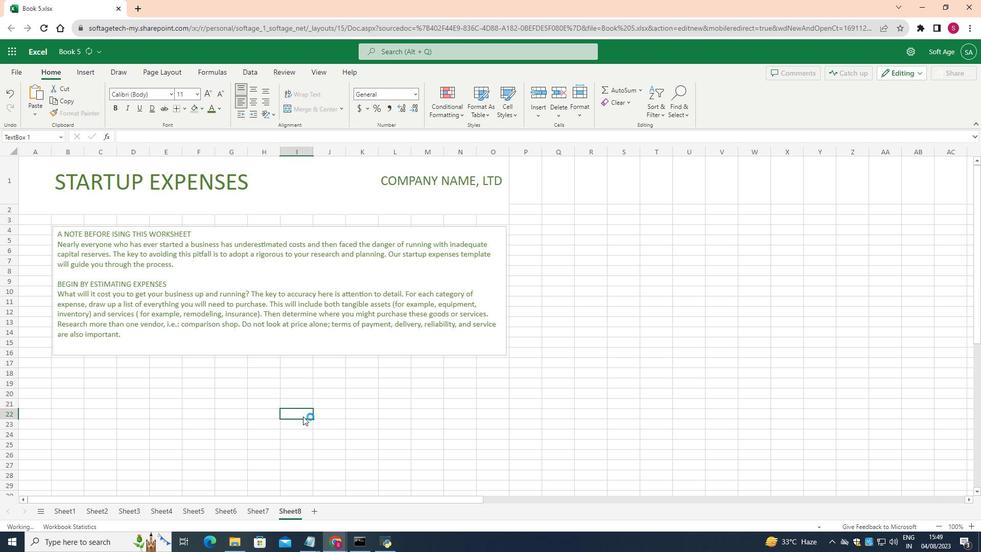 
Action: Mouse moved to (240, 274)
Screenshot: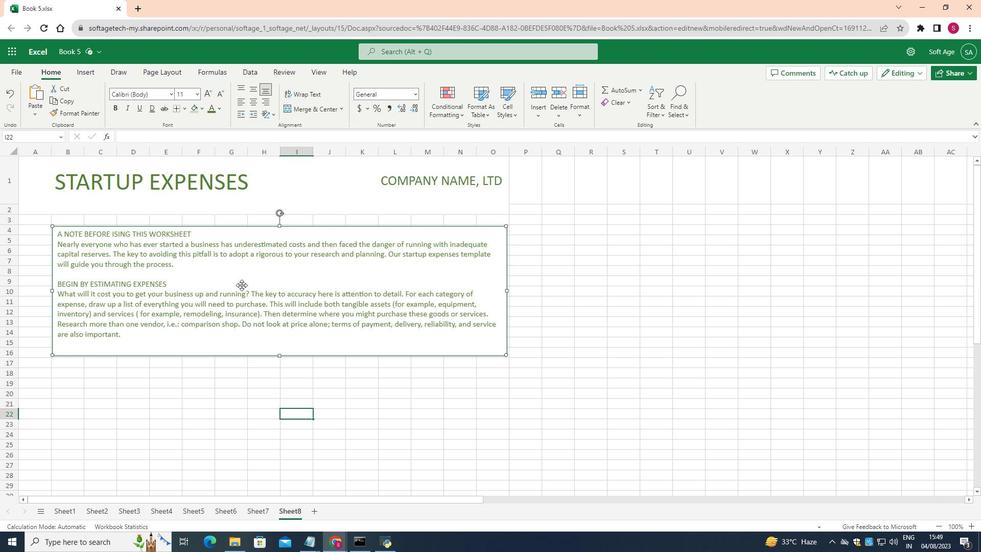 
Action: Mouse pressed left at (240, 274)
Screenshot: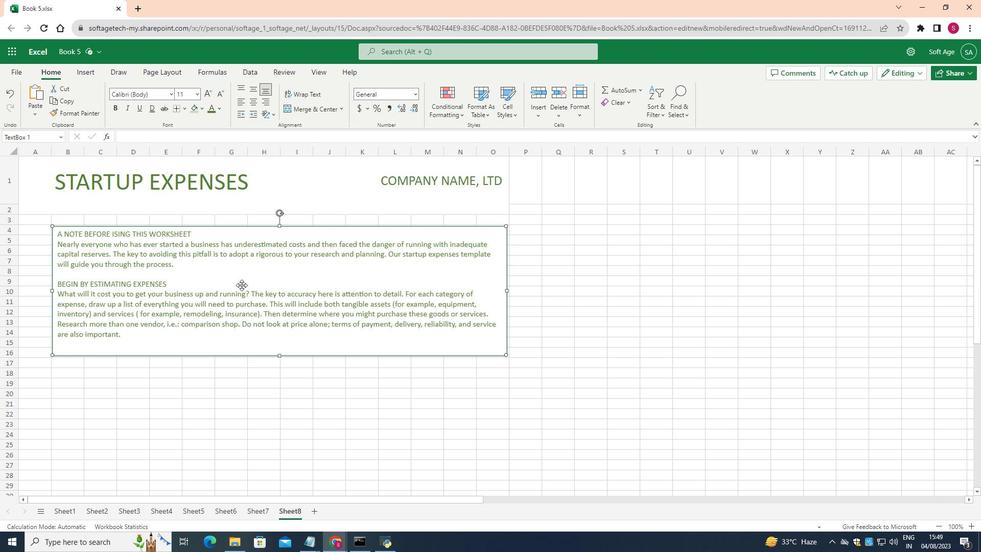 
Action: Mouse moved to (181, 124)
Screenshot: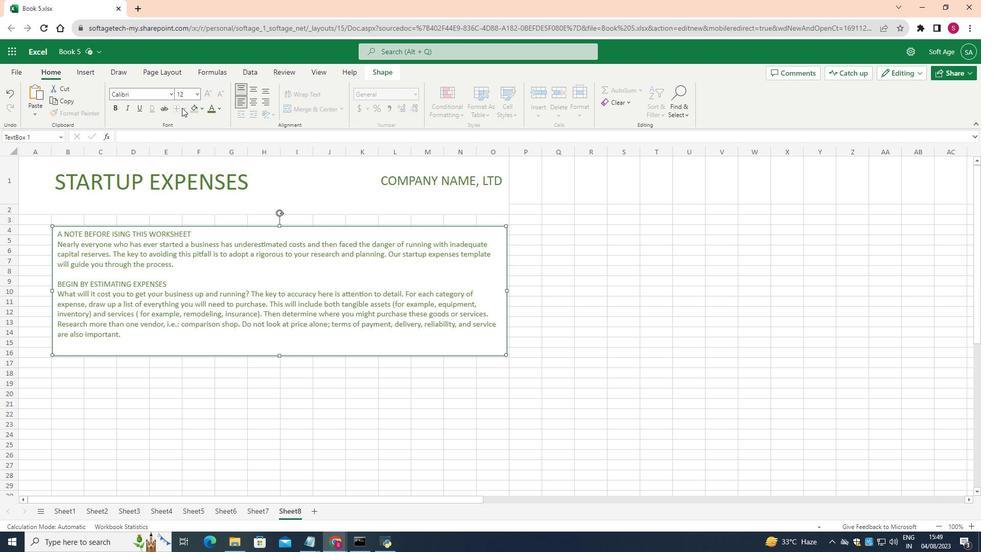 
Action: Mouse pressed left at (181, 124)
Screenshot: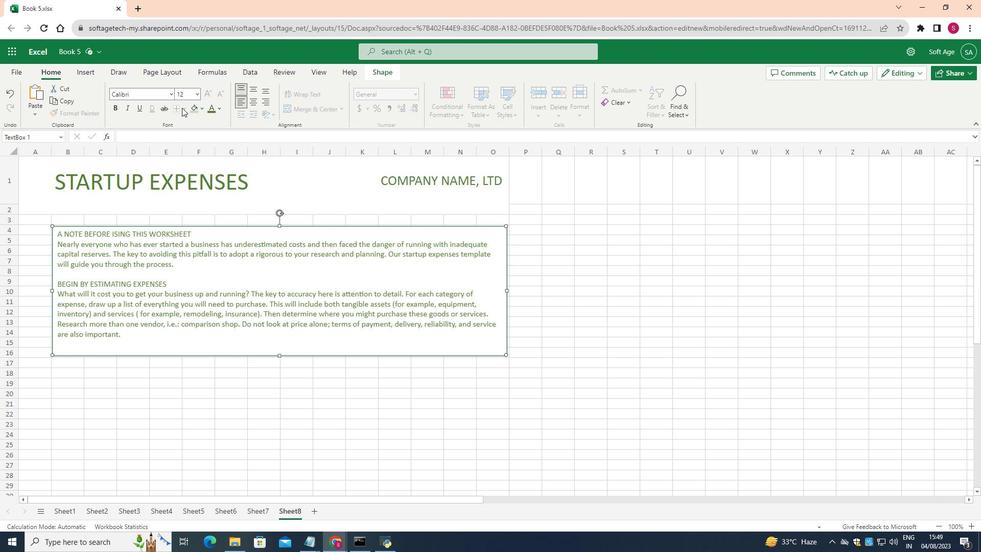 
Action: Mouse moved to (330, 422)
Screenshot: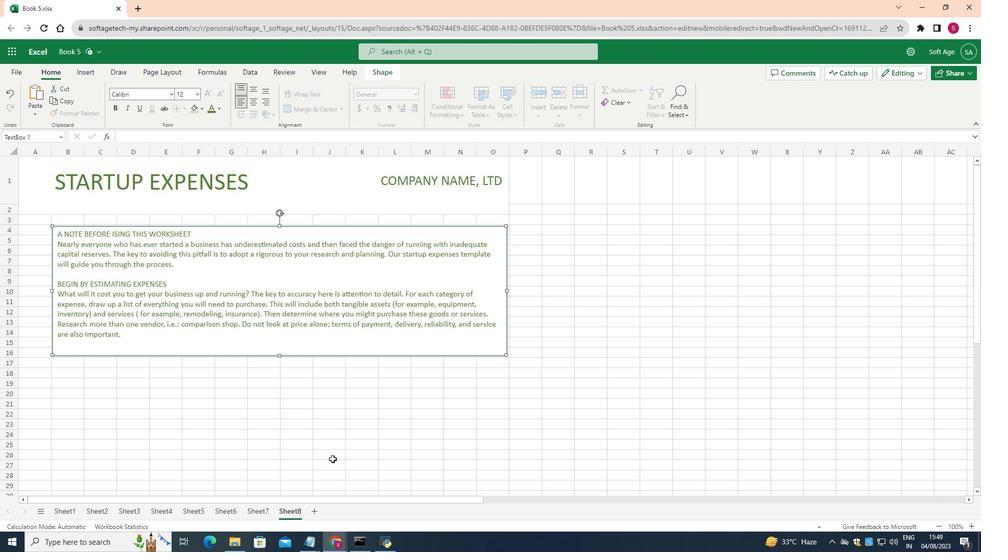 
Action: Mouse pressed left at (330, 422)
Screenshot: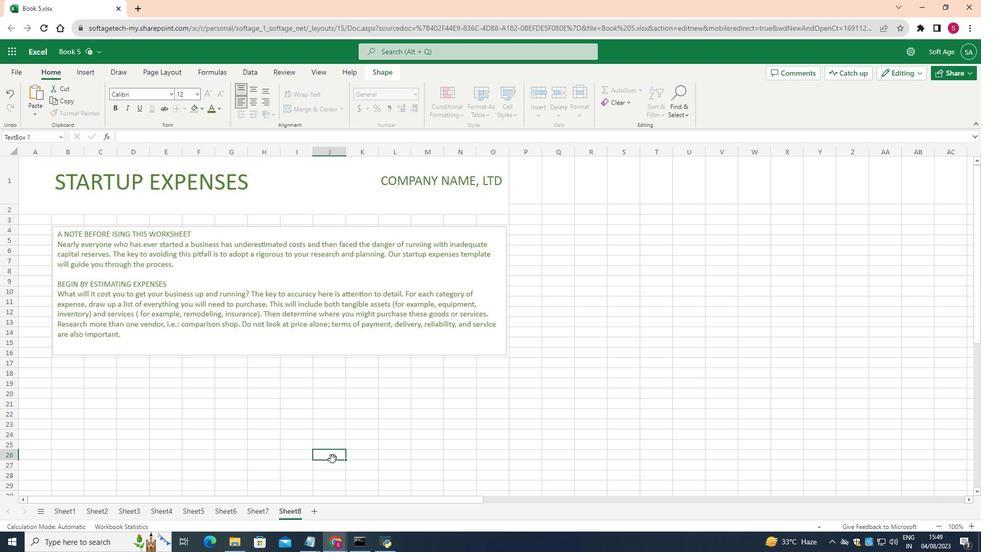 
Action: Mouse moved to (42, 220)
Screenshot: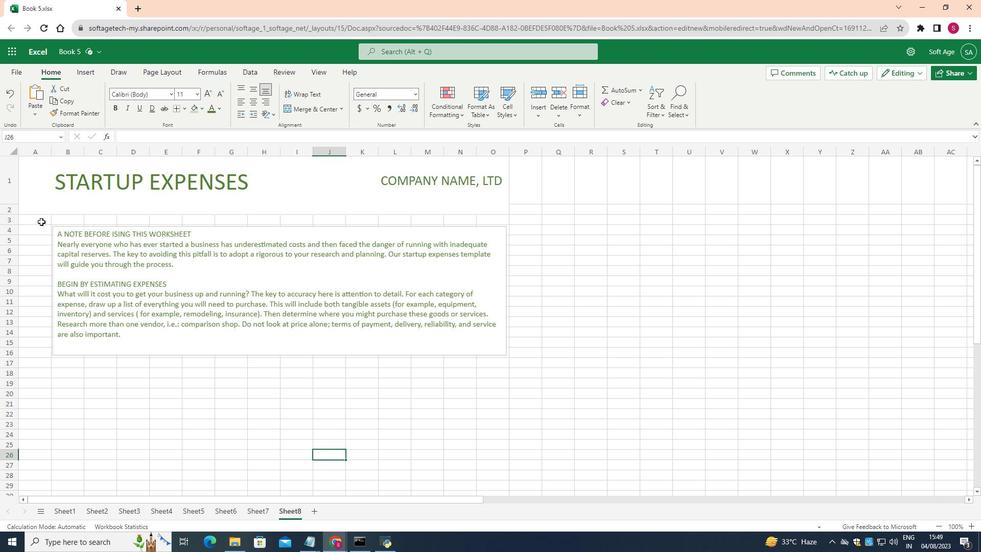 
Action: Mouse pressed left at (42, 220)
Screenshot: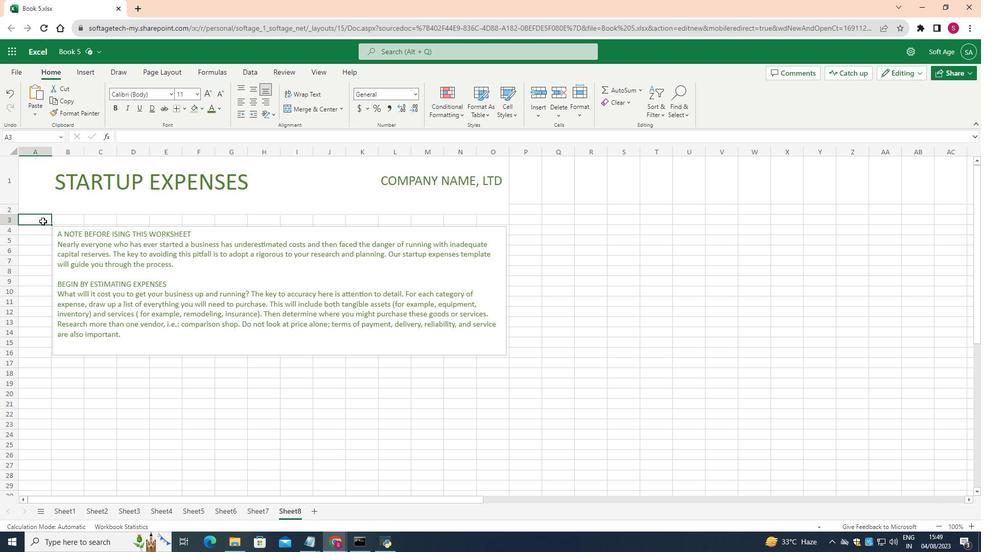 
Action: Mouse moved to (339, 122)
Screenshot: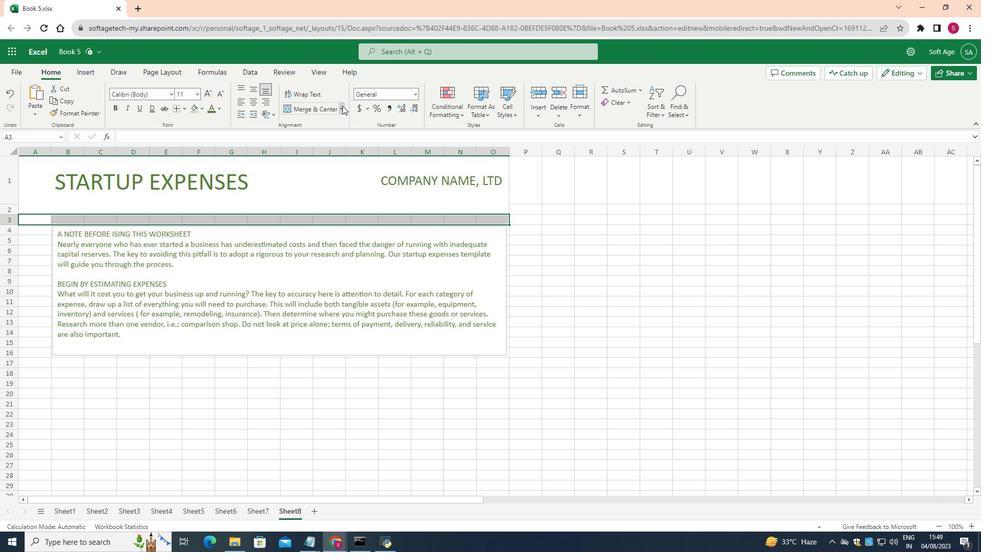 
Action: Mouse pressed left at (339, 122)
Screenshot: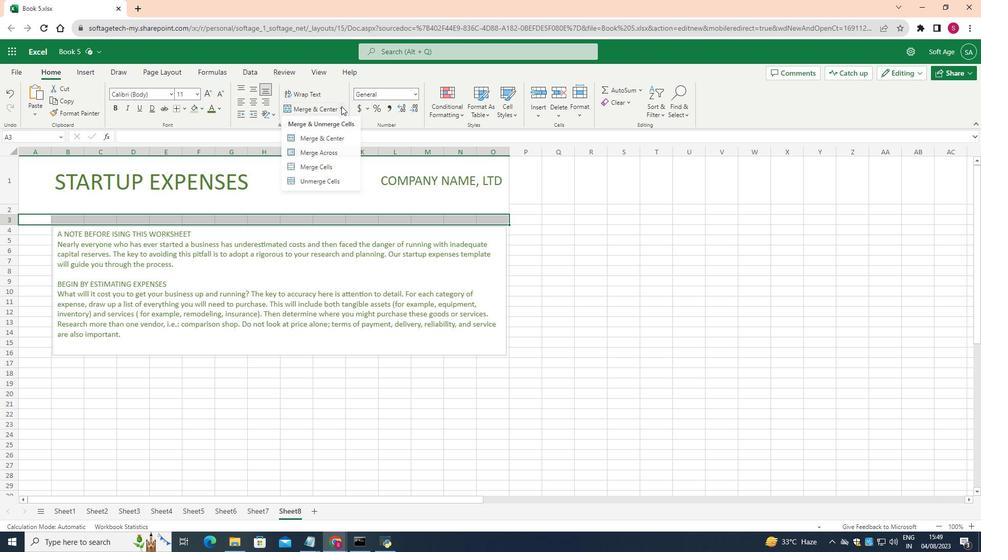 
Action: Mouse moved to (323, 172)
Screenshot: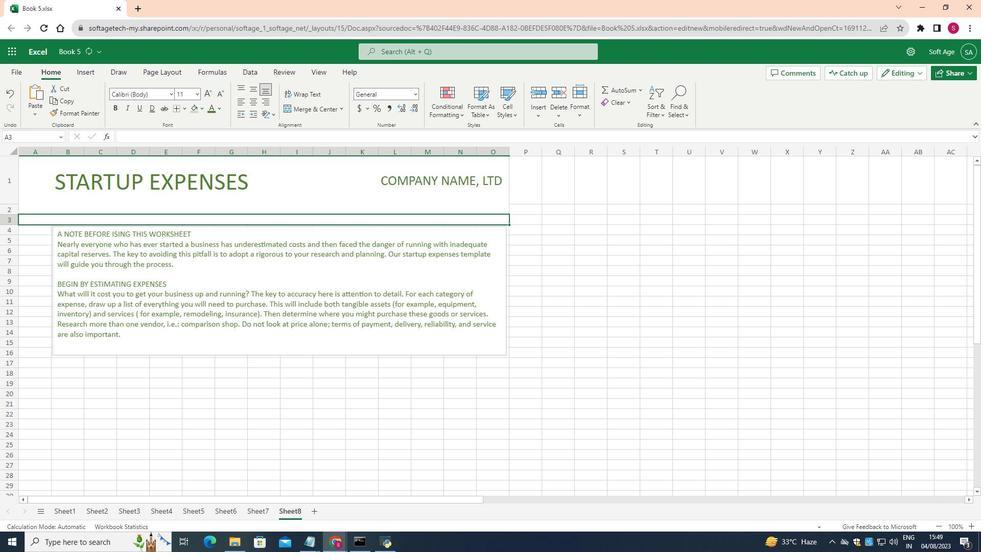 
Action: Mouse pressed left at (323, 172)
Screenshot: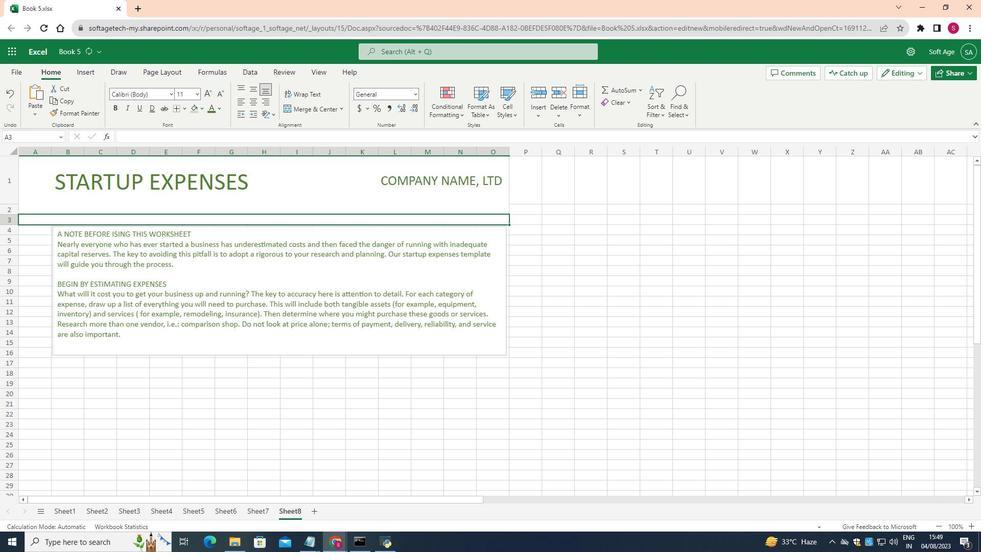 
Action: Mouse moved to (222, 360)
Screenshot: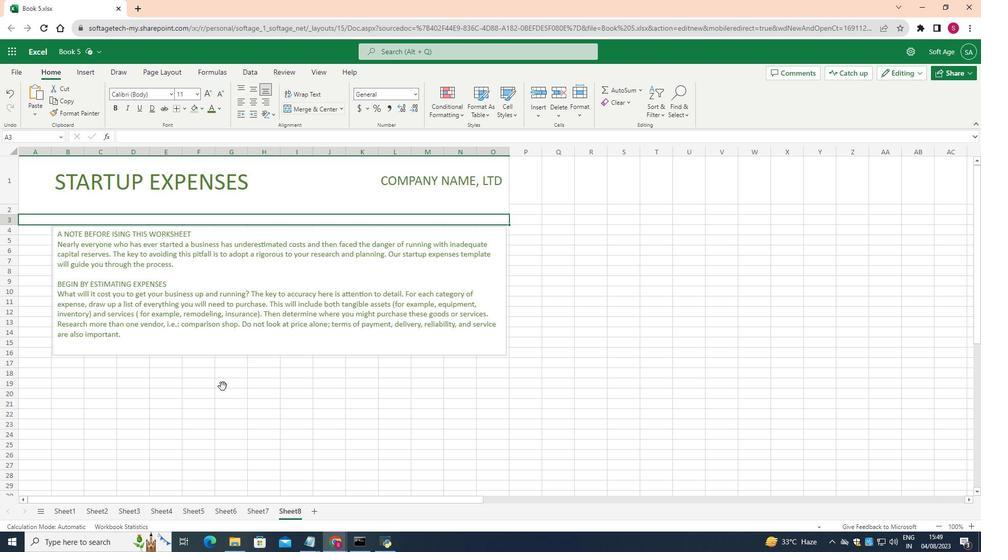
Action: Mouse pressed left at (222, 360)
Screenshot: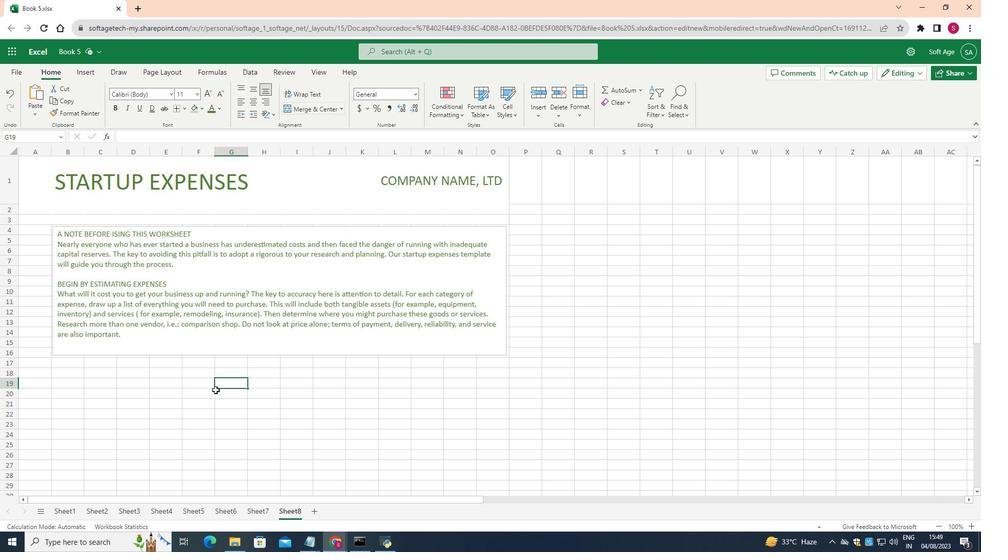 
Action: Mouse moved to (38, 218)
Screenshot: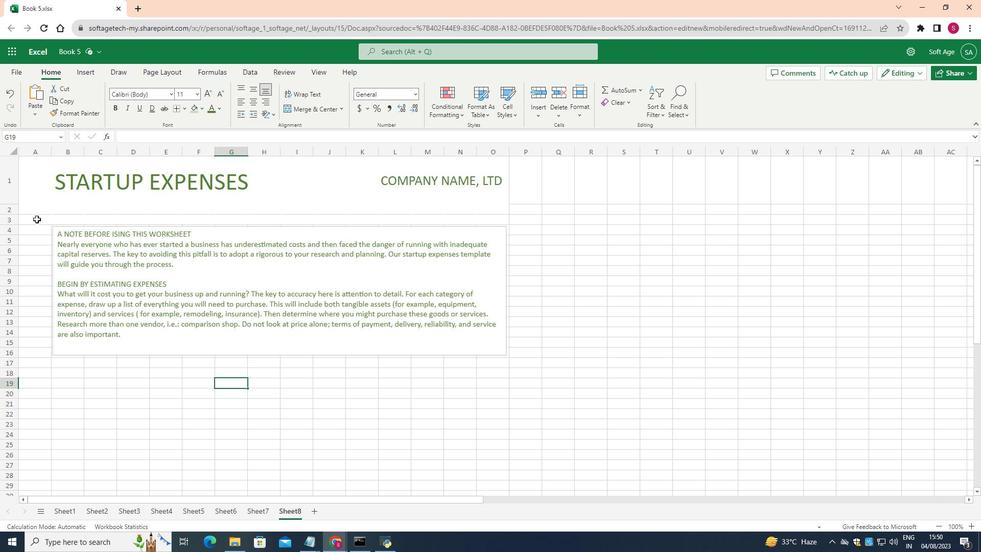 
Action: Mouse pressed left at (38, 218)
Screenshot: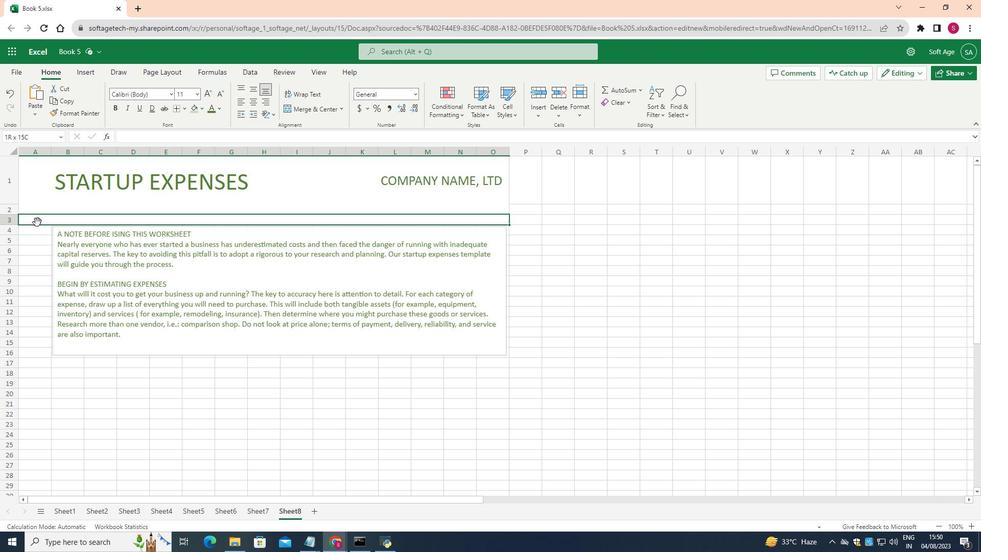 
Action: Mouse moved to (182, 123)
Screenshot: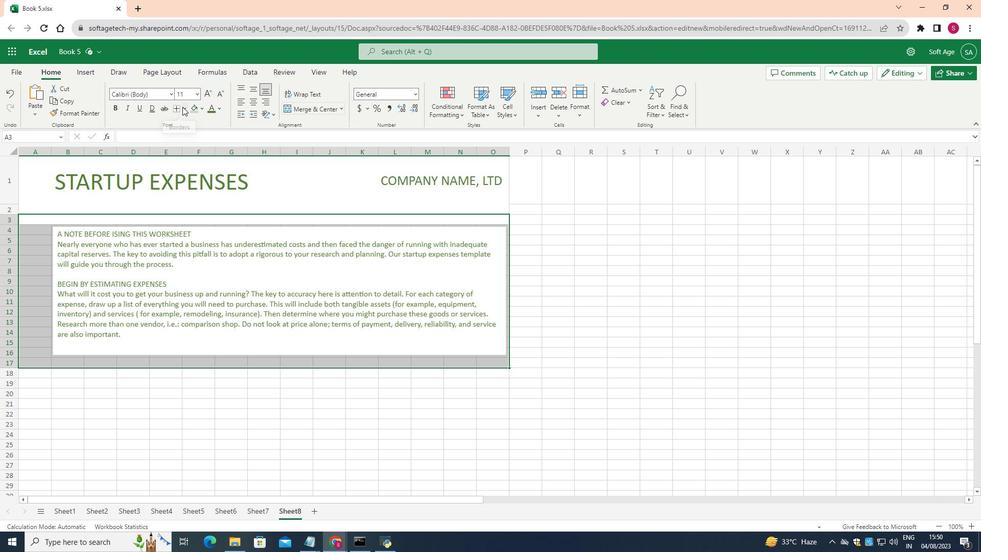 
Action: Mouse pressed left at (182, 123)
Screenshot: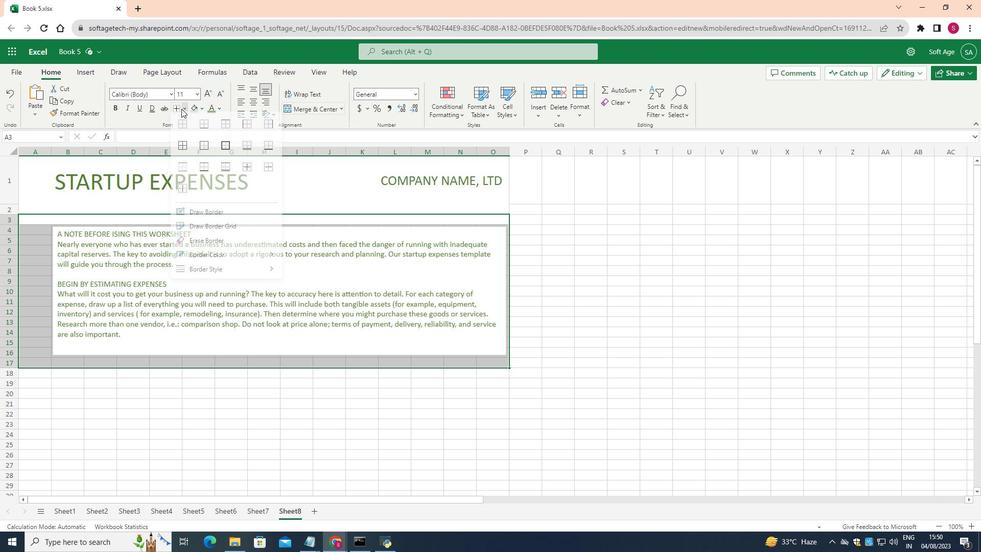 
Action: Mouse moved to (180, 163)
Screenshot: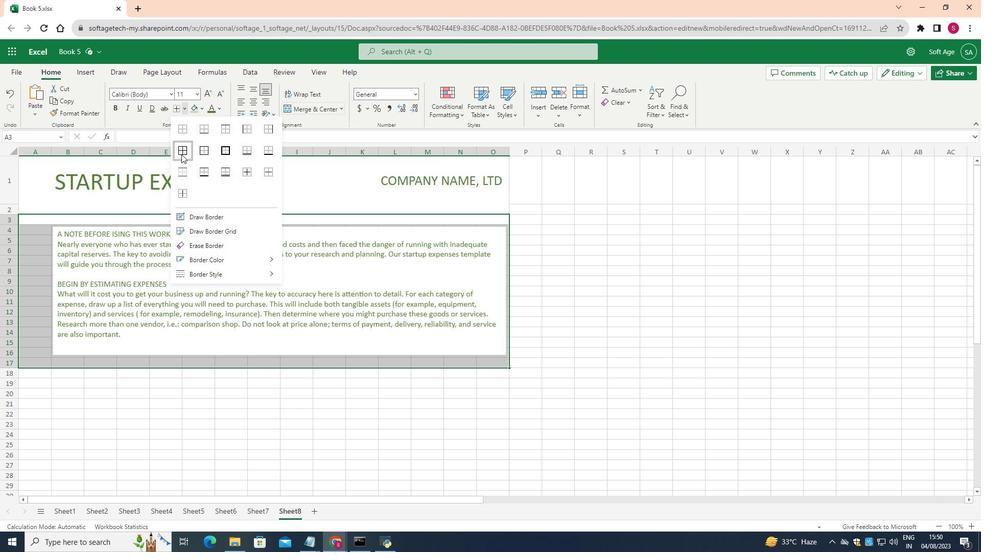 
Action: Mouse pressed left at (180, 163)
Screenshot: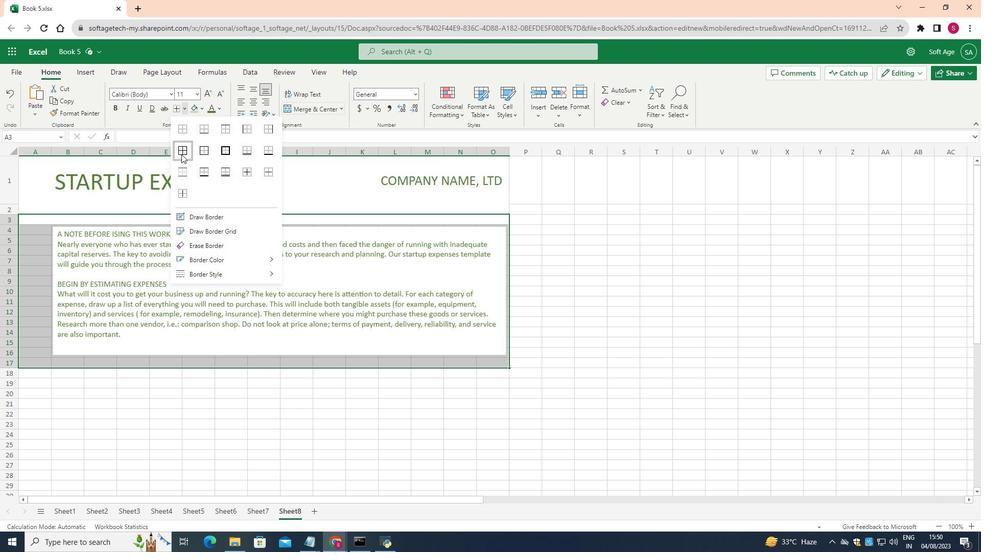 
Action: Mouse moved to (364, 383)
Screenshot: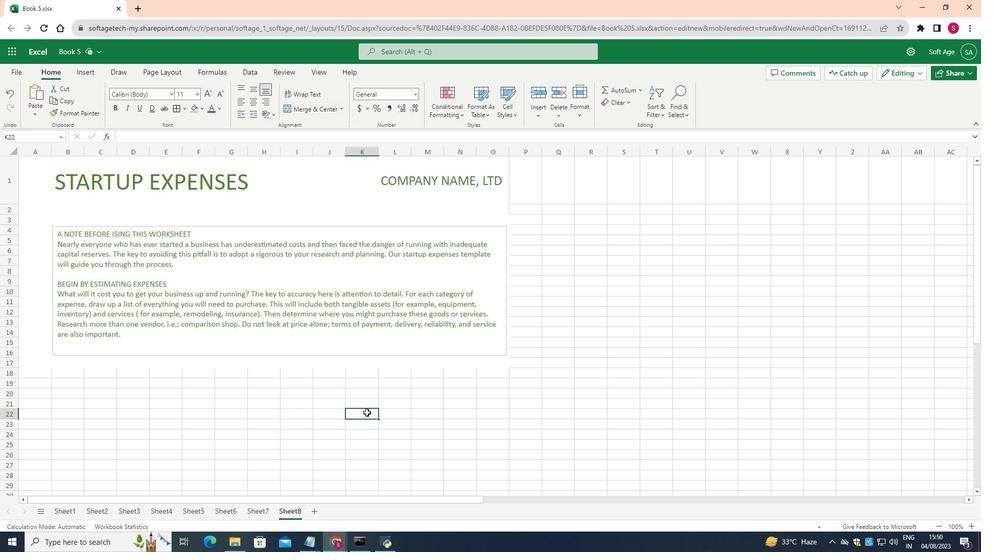 
Action: Mouse pressed left at (364, 383)
Screenshot: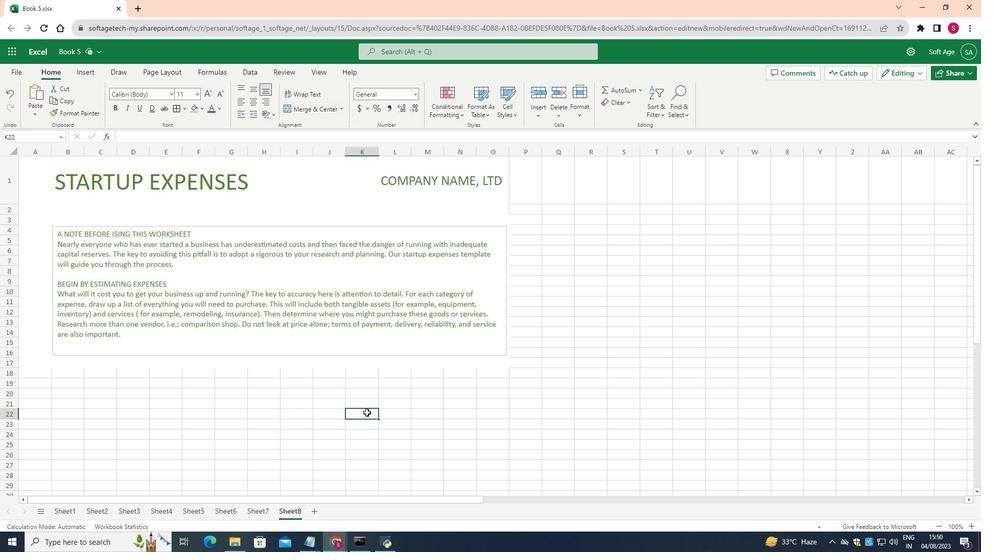 
Action: Mouse moved to (36, 348)
Screenshot: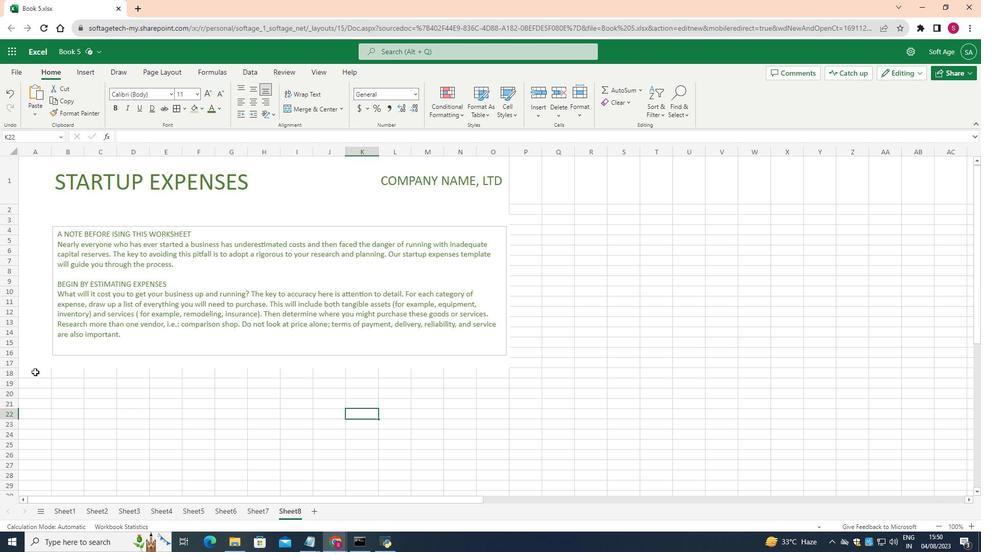 
Action: Mouse pressed left at (36, 348)
Screenshot: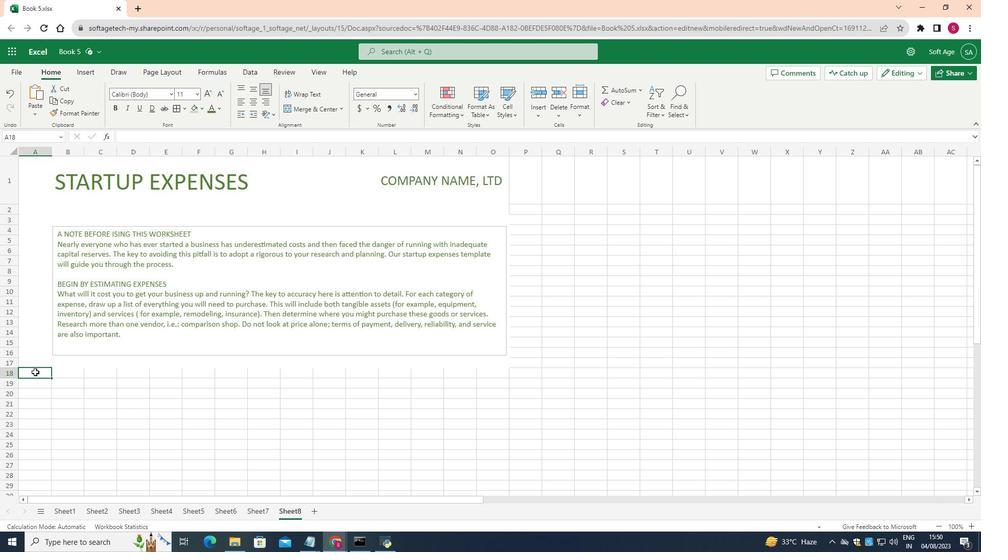 
Action: Mouse moved to (67, 347)
Screenshot: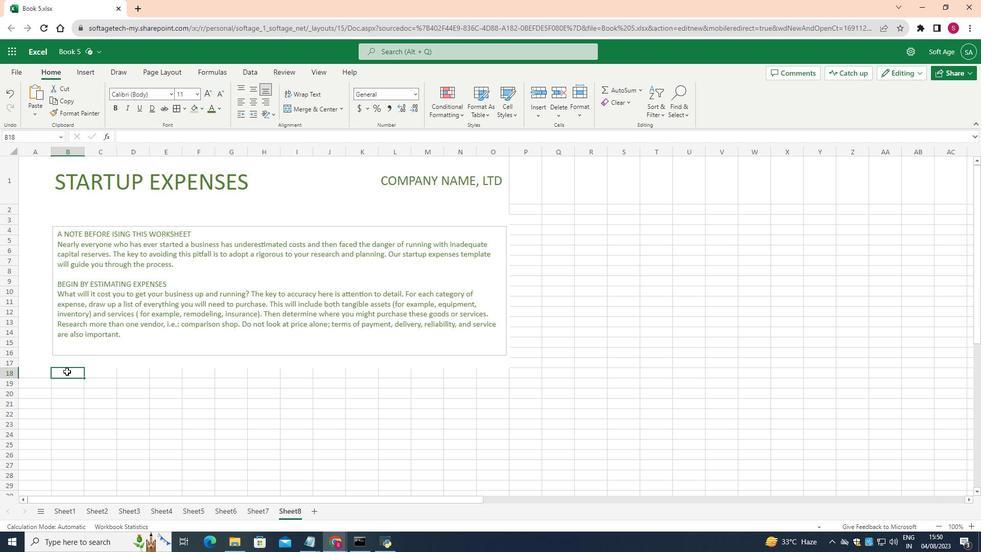 
Action: Mouse pressed left at (67, 347)
Screenshot: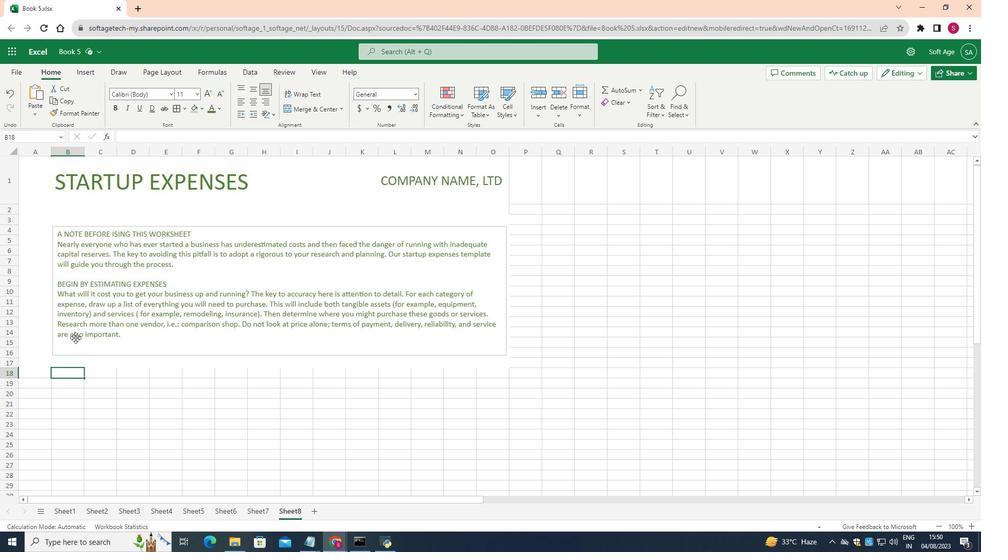 
Action: Mouse moved to (194, 107)
Screenshot: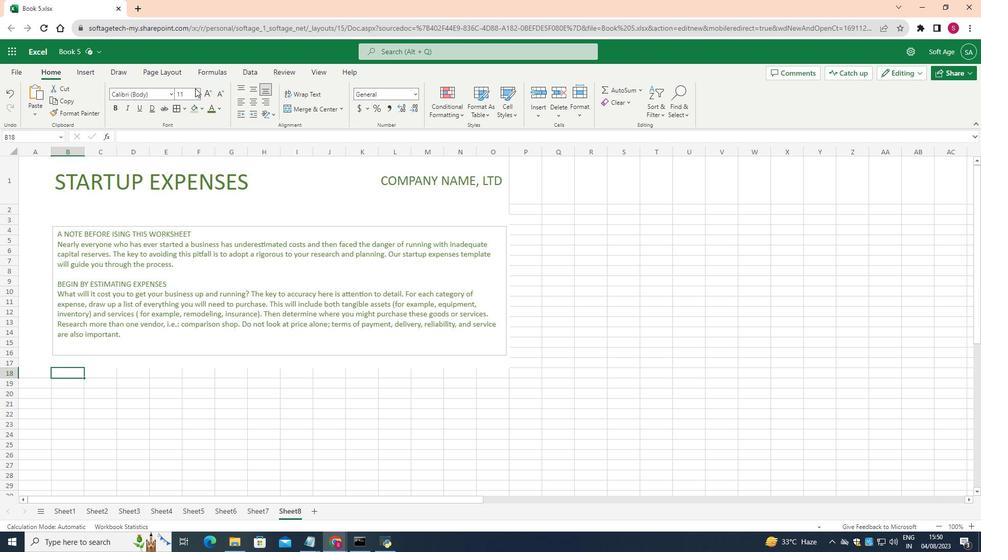 
Action: Mouse pressed left at (194, 107)
Screenshot: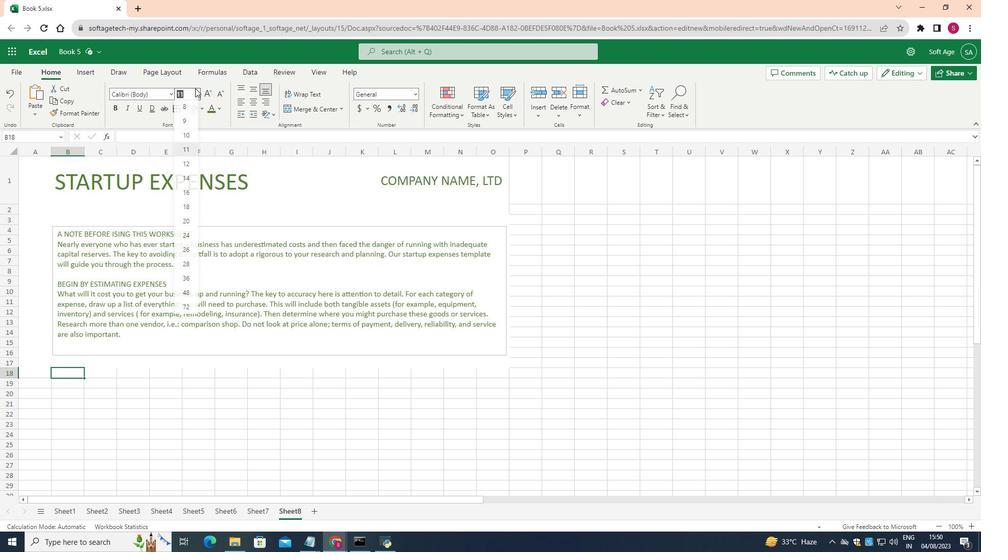 
Action: Mouse moved to (188, 198)
Screenshot: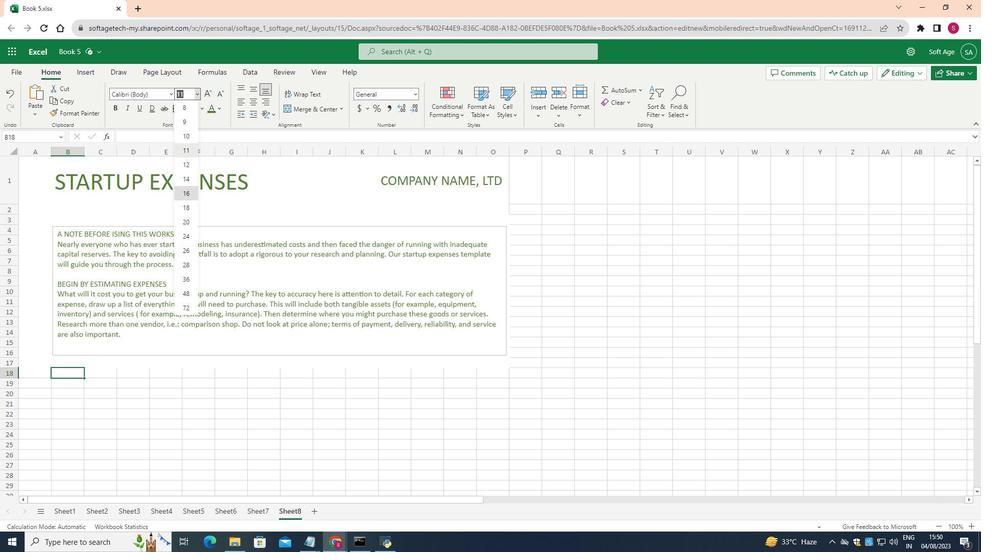
Action: Mouse pressed left at (188, 198)
Screenshot: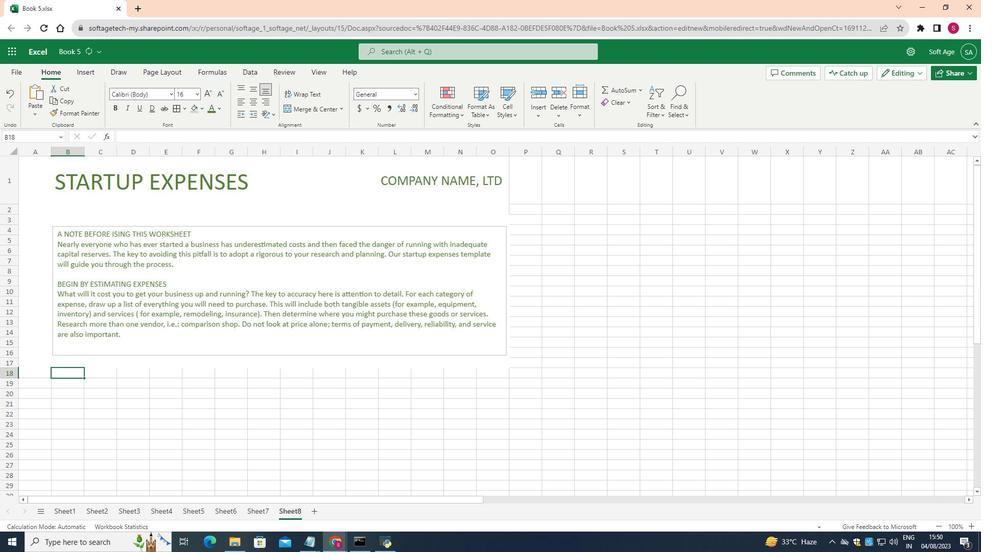 
Action: Mouse moved to (76, 350)
Screenshot: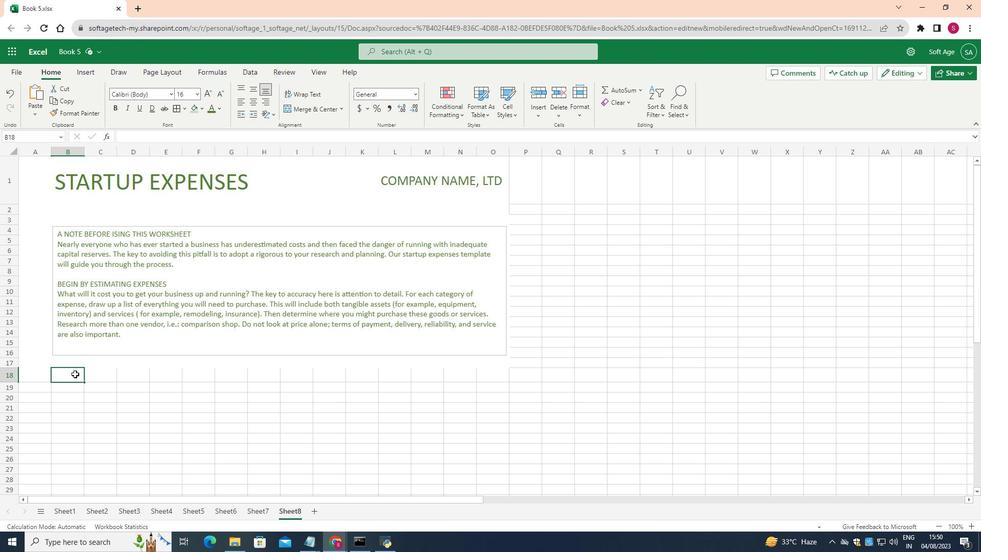 
Action: Mouse pressed left at (76, 350)
Screenshot: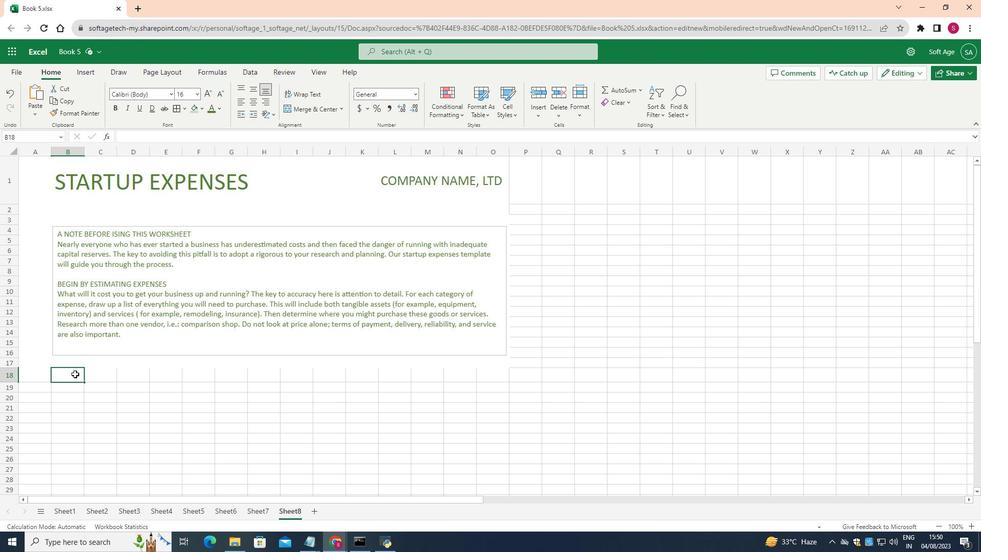 
Action: Mouse pressed left at (76, 350)
Screenshot: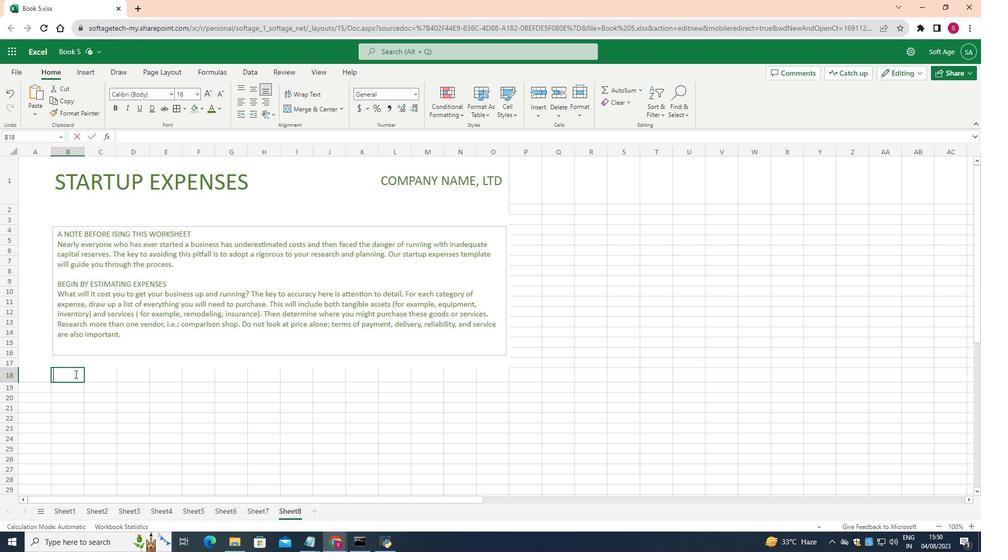 
Action: Key pressed <Key.shift>STARTUP<Key.enter>
Screenshot: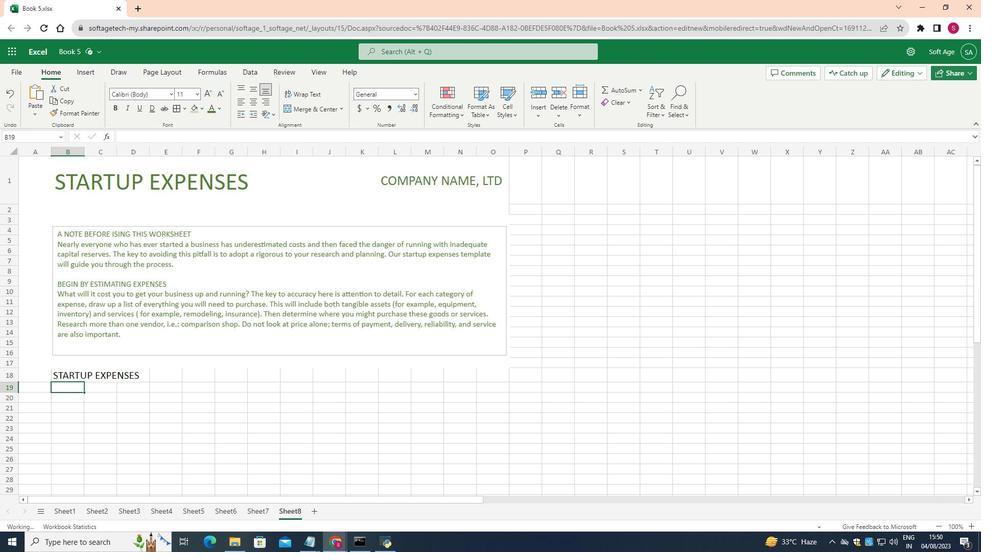 
Action: Mouse moved to (85, 400)
Screenshot: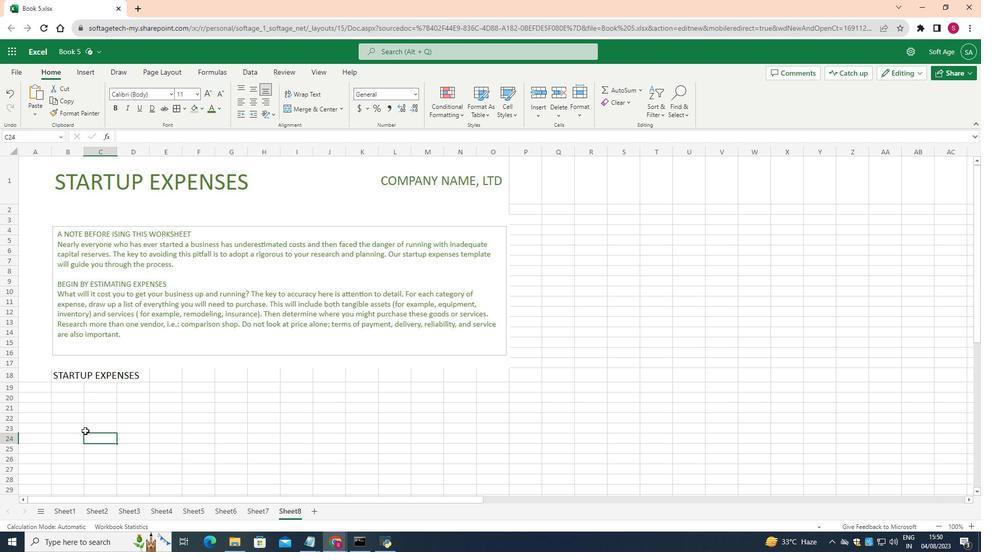 
Action: Mouse pressed left at (85, 400)
Screenshot: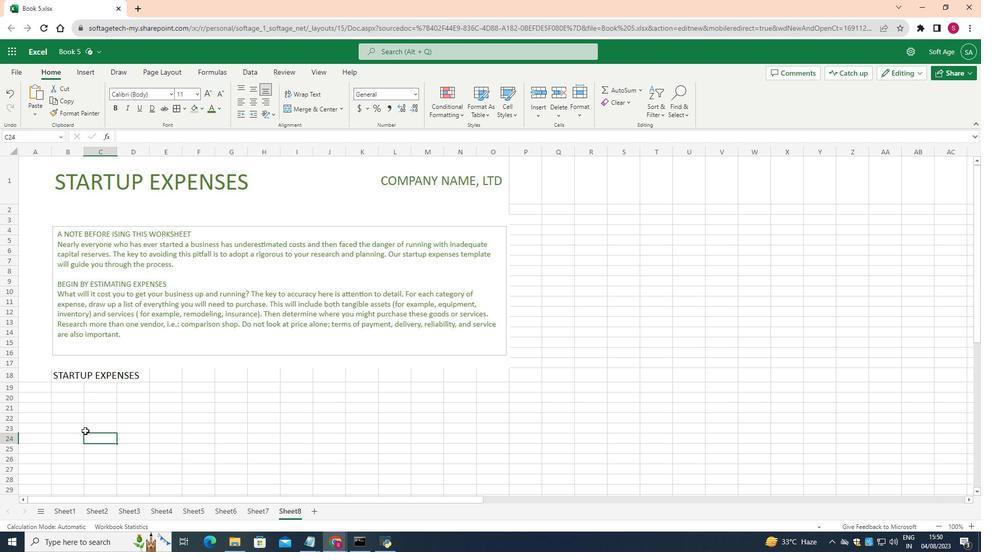 
Action: Mouse moved to (75, 351)
Screenshot: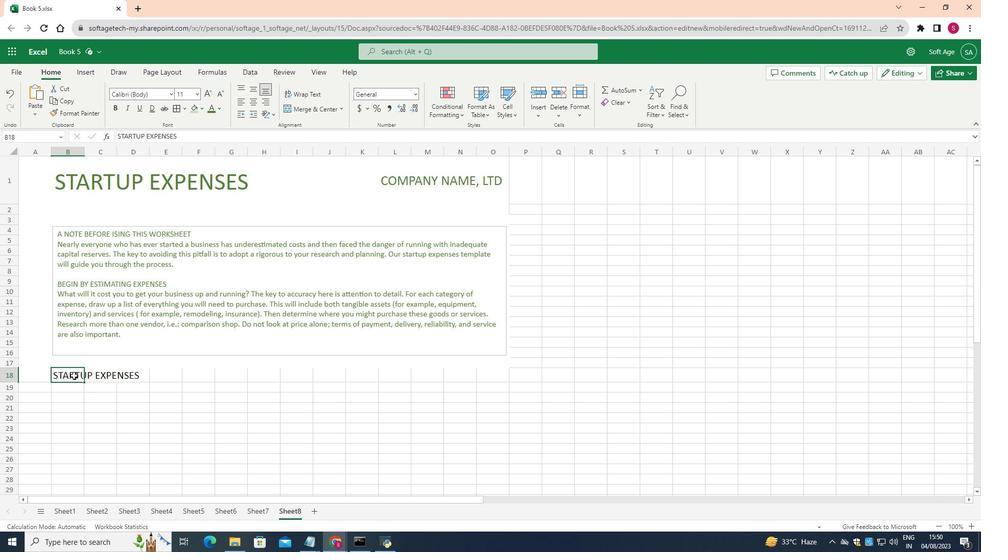 
Action: Mouse pressed left at (75, 351)
Screenshot: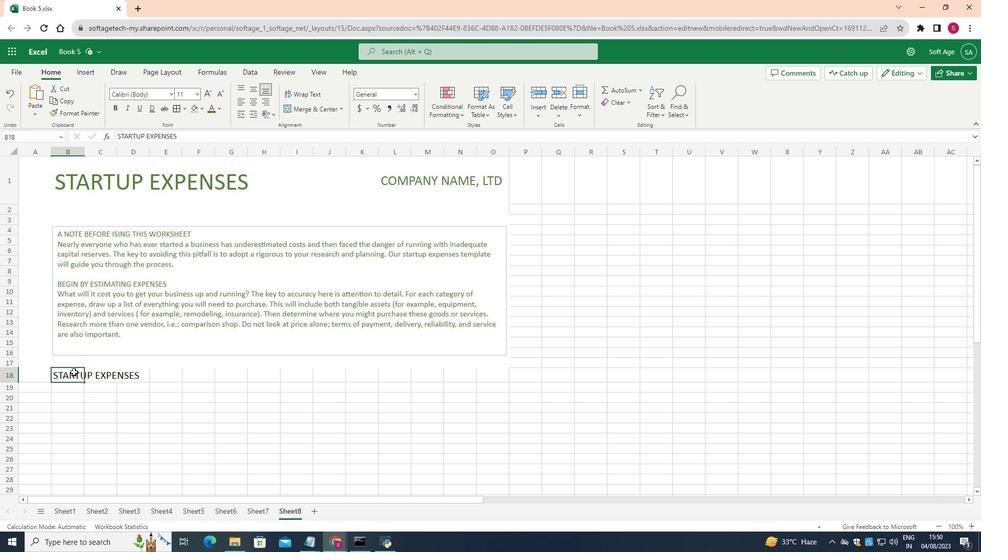 
Action: Mouse moved to (115, 126)
Screenshot: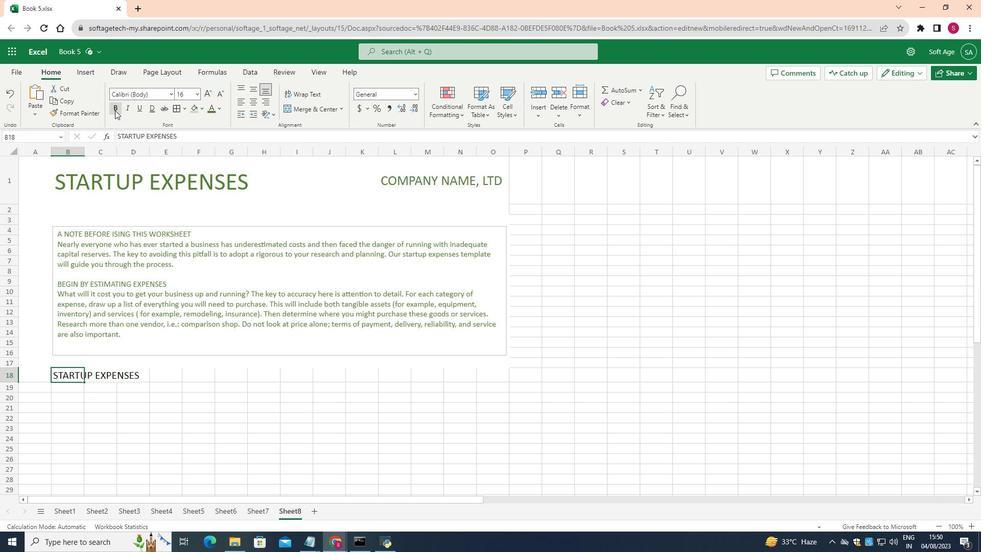 
Action: Mouse pressed left at (115, 126)
Screenshot: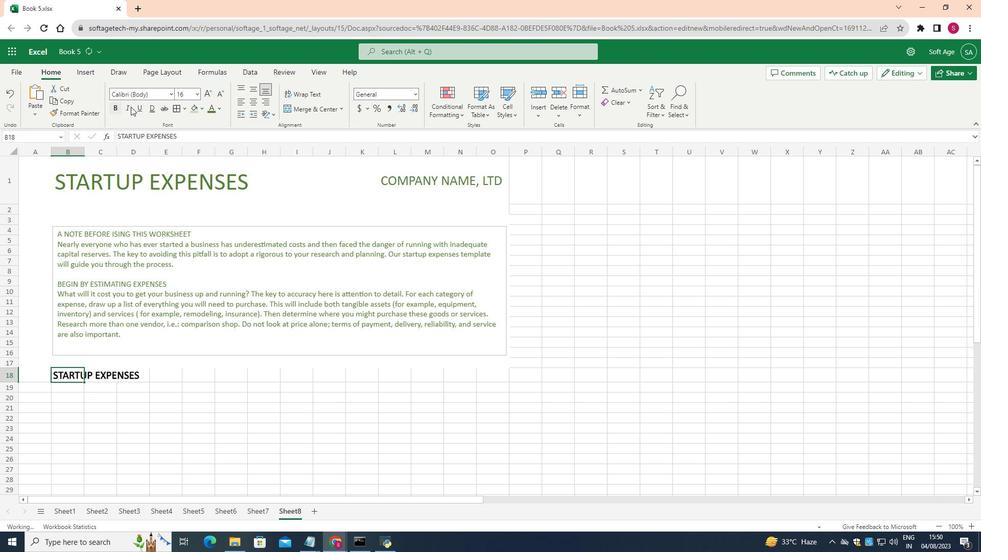 
Action: Mouse moved to (210, 124)
Screenshot: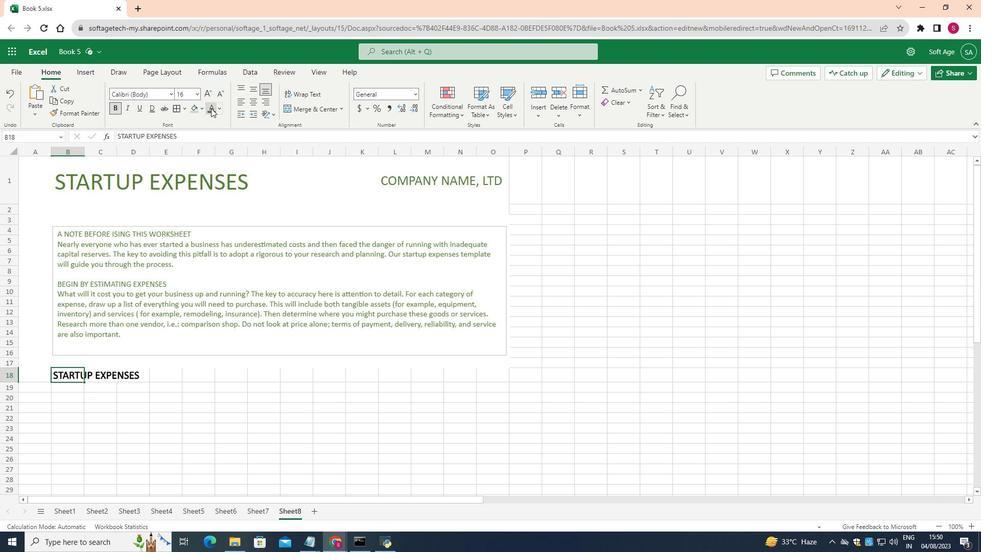 
Action: Mouse pressed left at (210, 124)
Screenshot: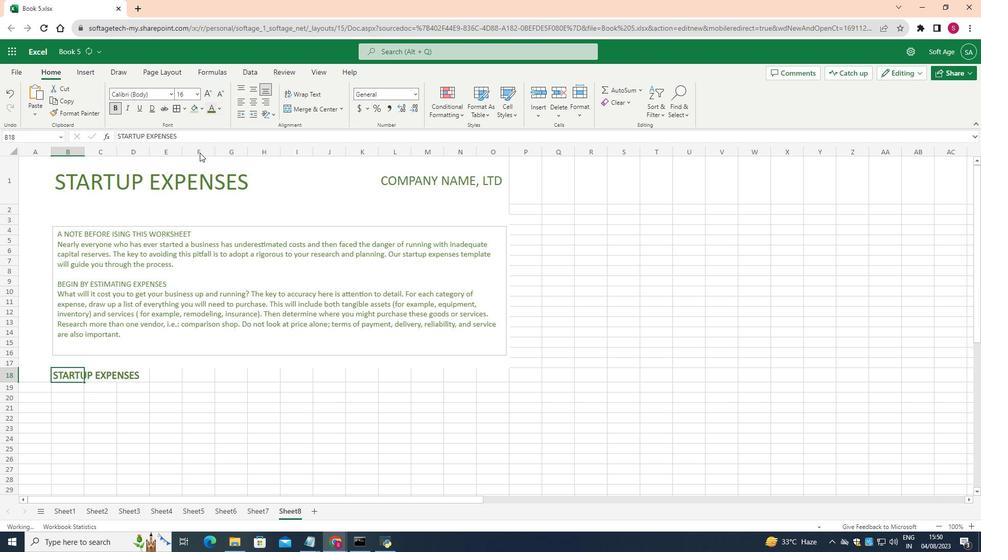 
Action: Mouse moved to (135, 381)
Screenshot: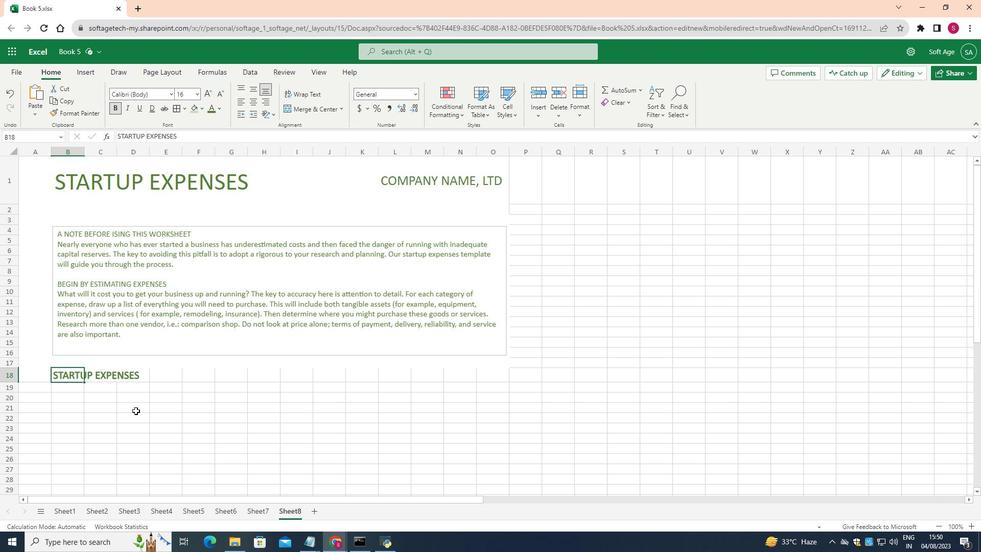 
Action: Mouse pressed left at (135, 381)
Screenshot: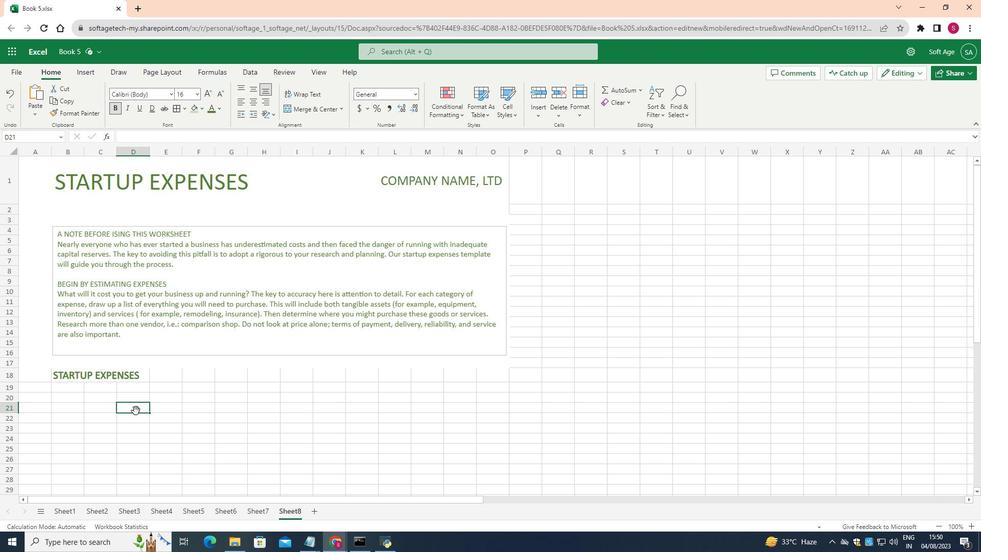 
Action: Mouse moved to (45, 348)
Screenshot: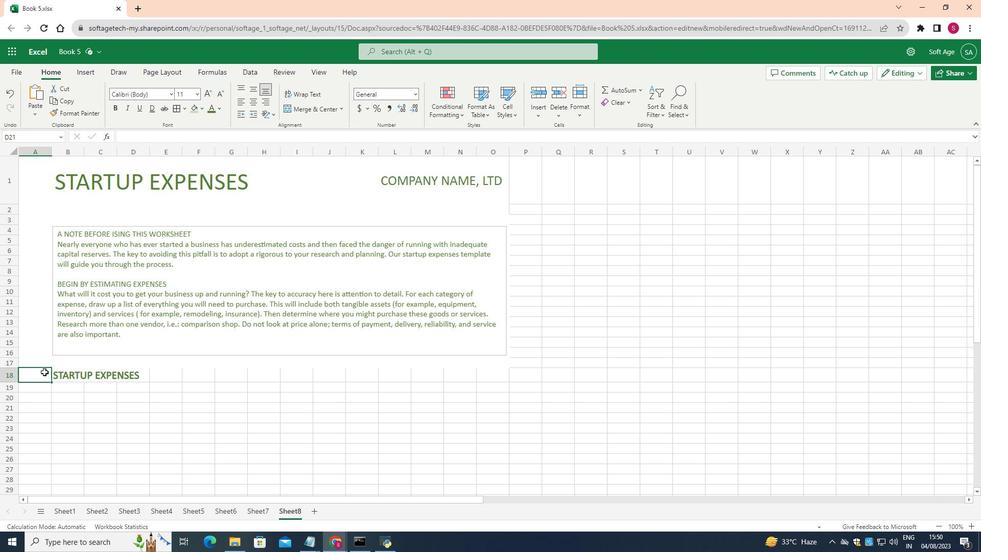 
Action: Mouse pressed left at (45, 348)
Screenshot: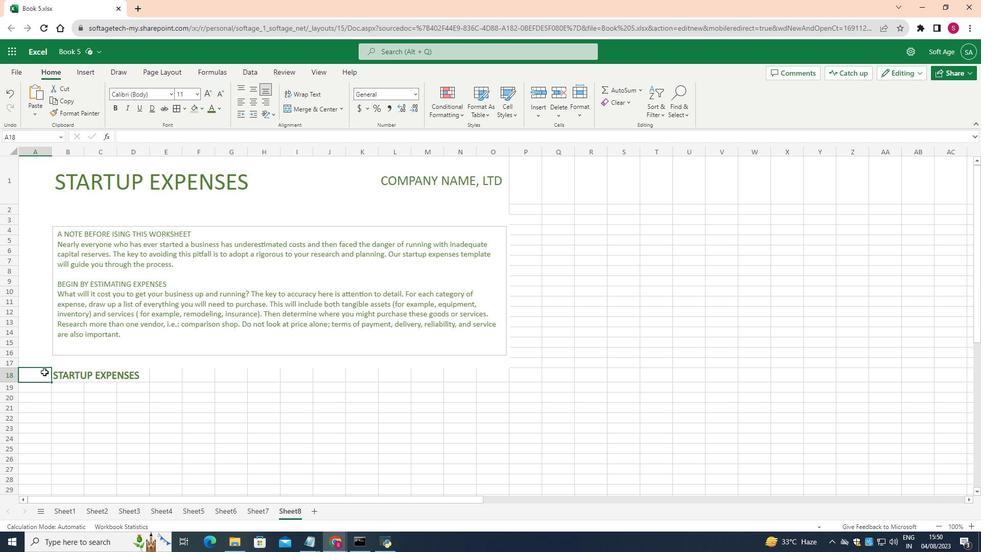 
Action: Mouse moved to (178, 125)
Screenshot: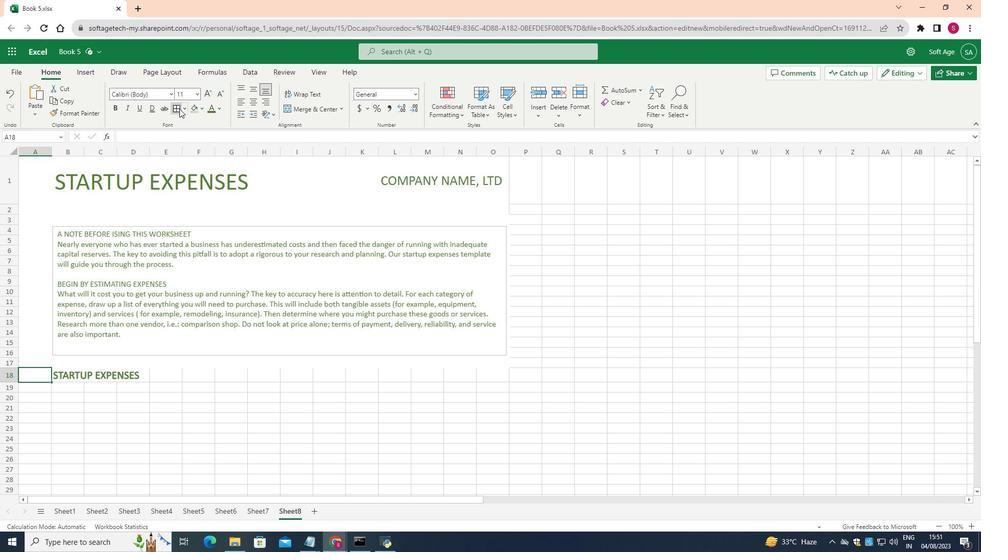 
Action: Mouse pressed left at (178, 125)
Screenshot: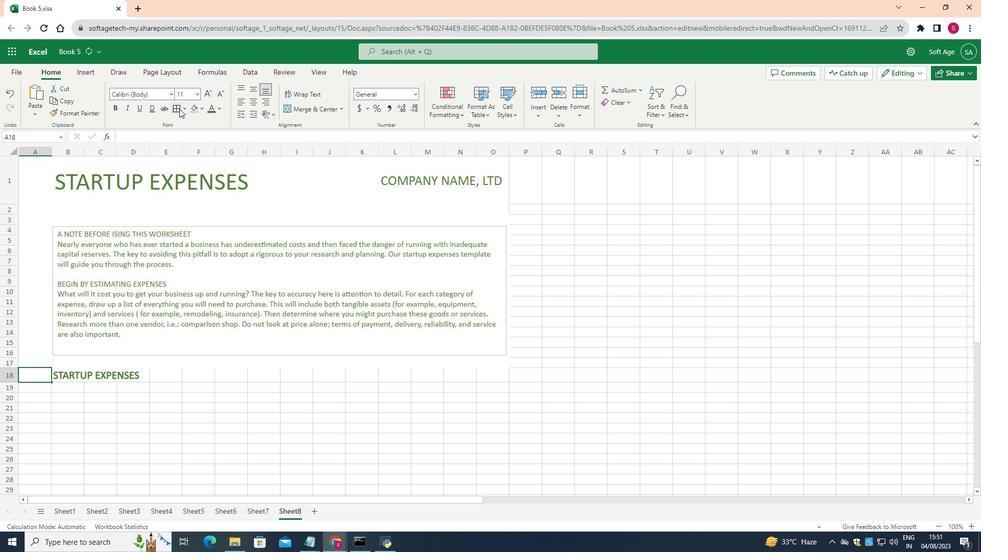 
Action: Mouse moved to (186, 387)
Screenshot: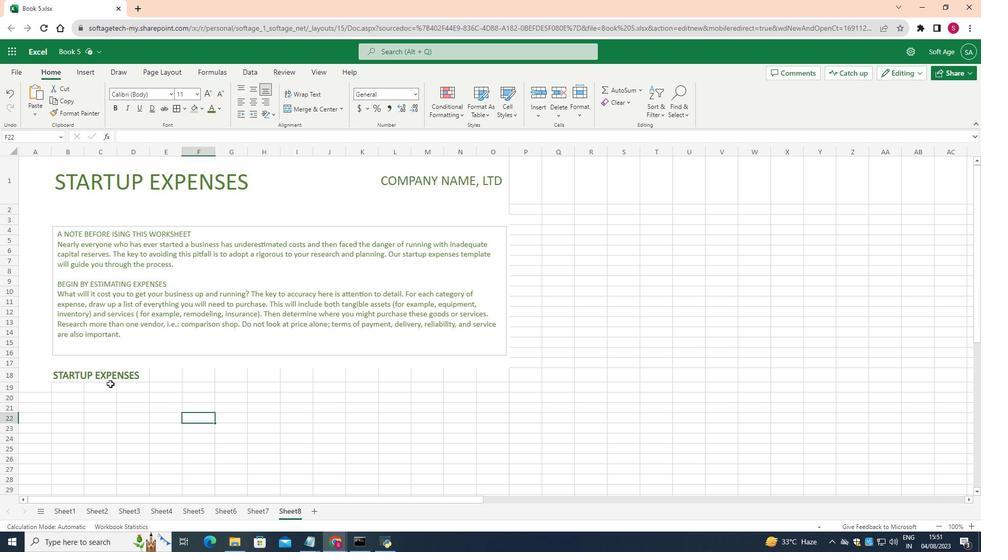 
Action: Mouse pressed left at (186, 387)
Screenshot: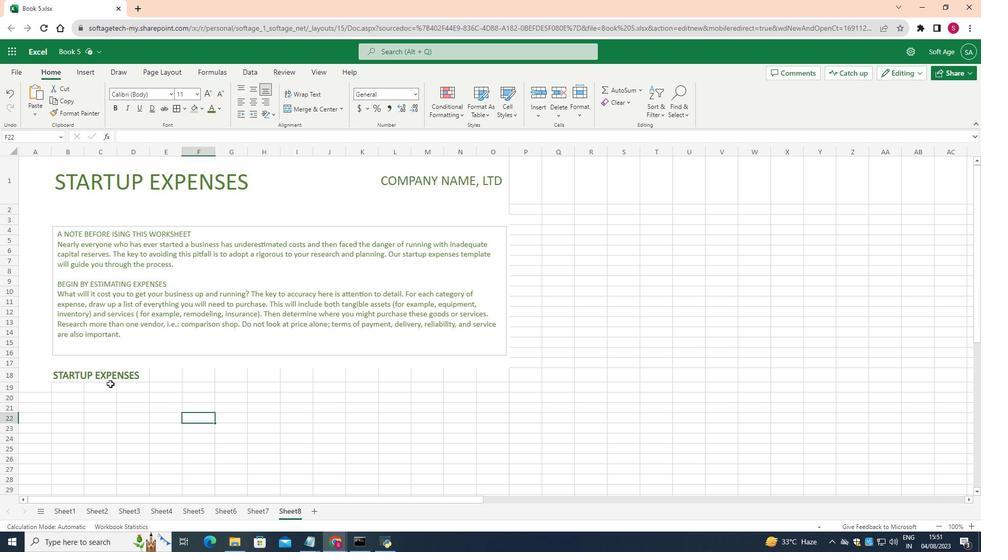 
Action: Mouse moved to (70, 349)
Screenshot: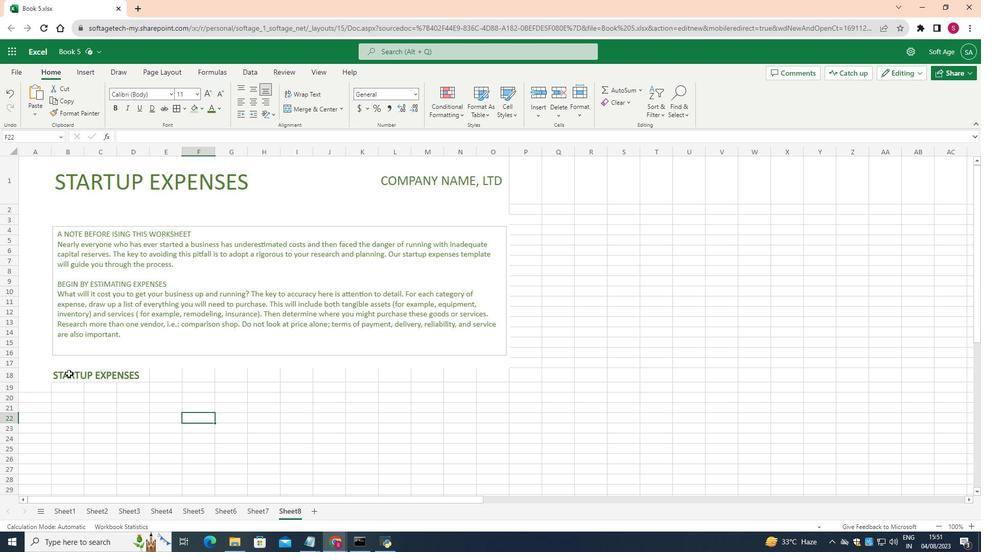 
Action: Mouse pressed left at (70, 349)
Screenshot: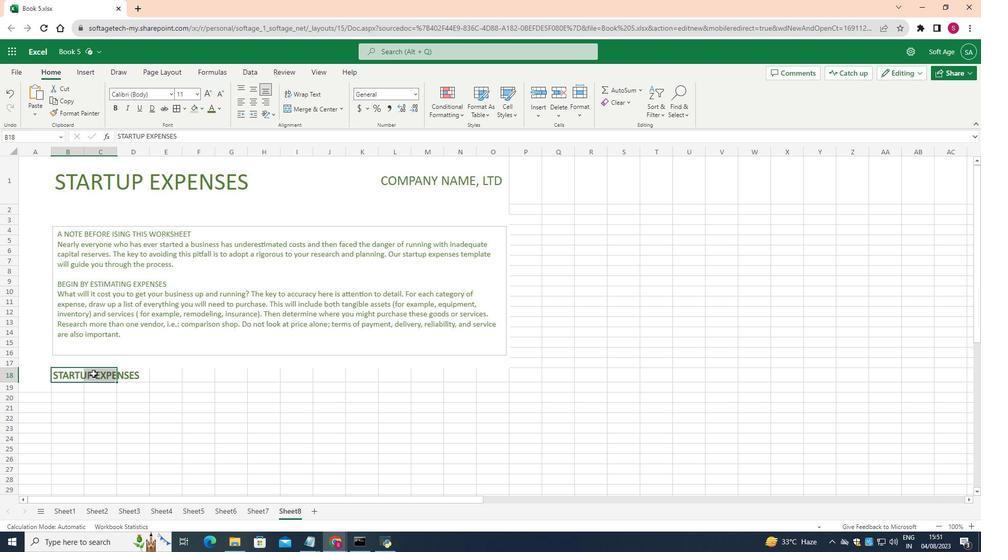 
Action: Mouse moved to (184, 124)
Screenshot: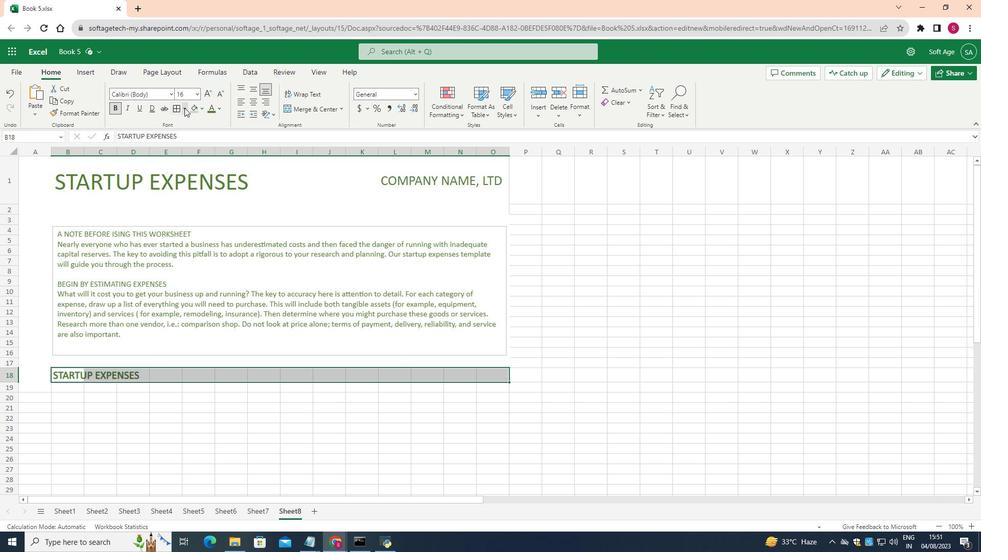 
Action: Mouse pressed left at (184, 124)
Screenshot: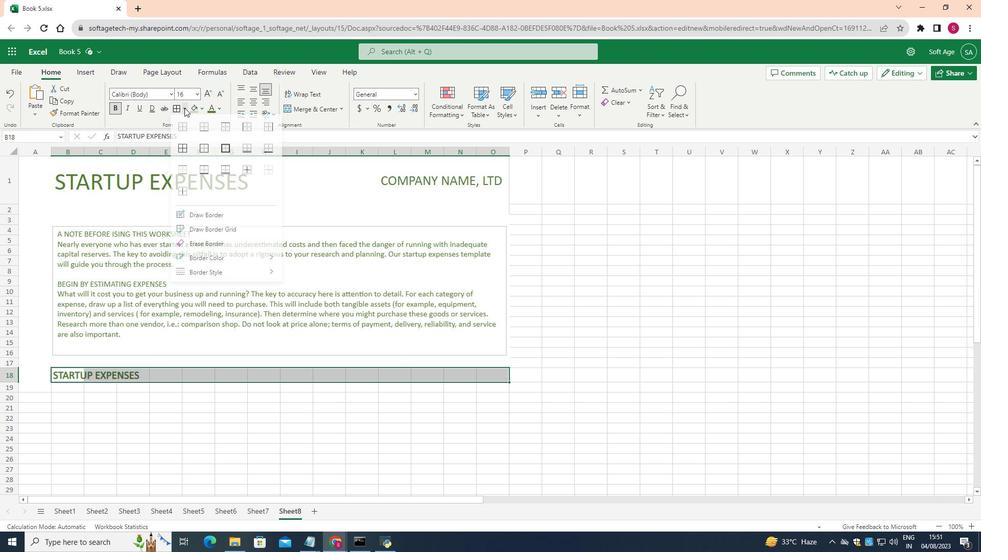 
Action: Mouse moved to (209, 254)
Screenshot: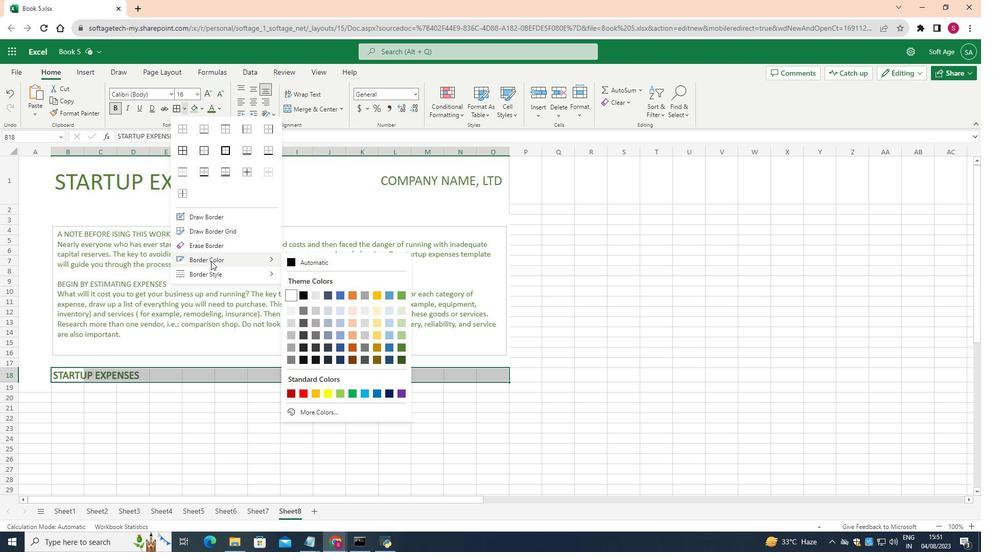 
Action: Mouse pressed left at (209, 254)
Screenshot: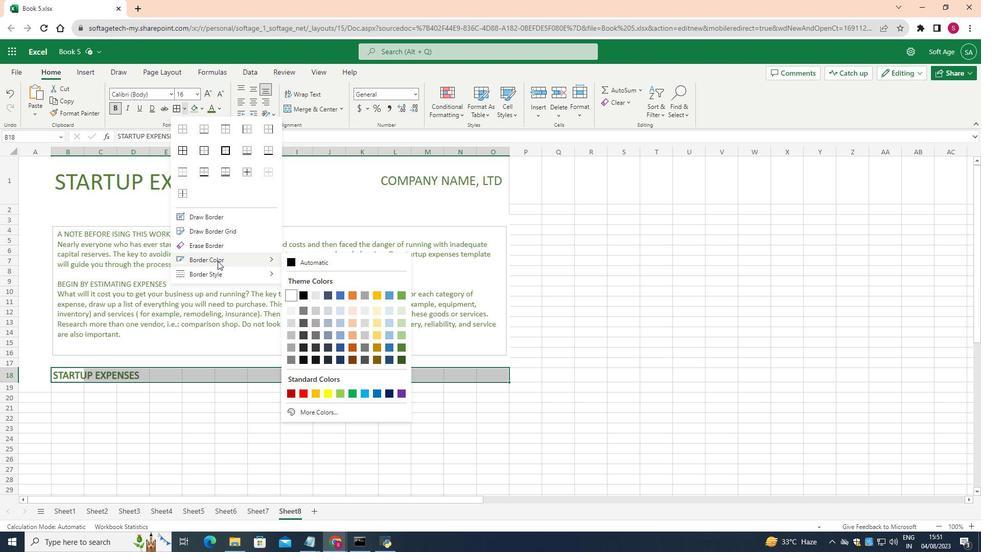 
Action: Mouse moved to (396, 335)
Screenshot: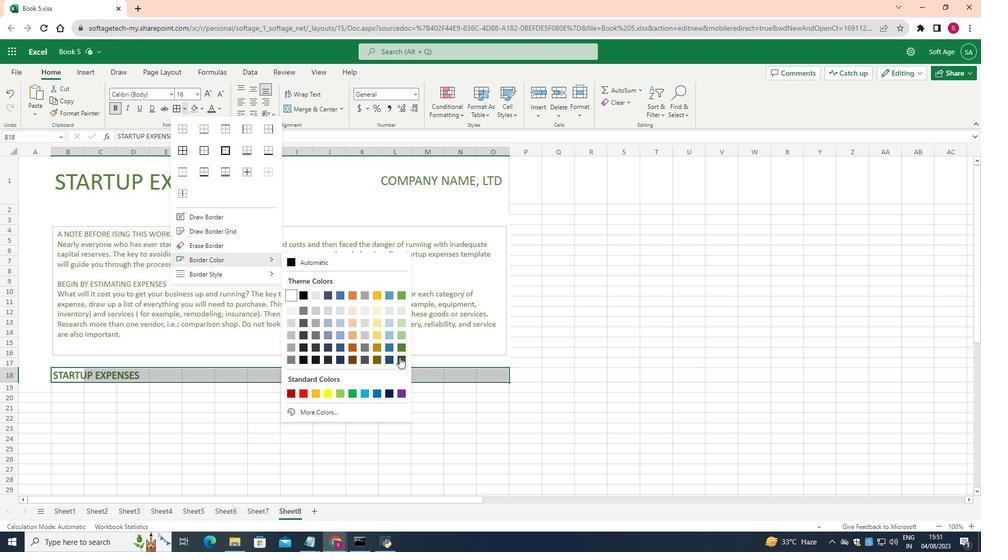 
Action: Mouse pressed left at (396, 335)
Screenshot: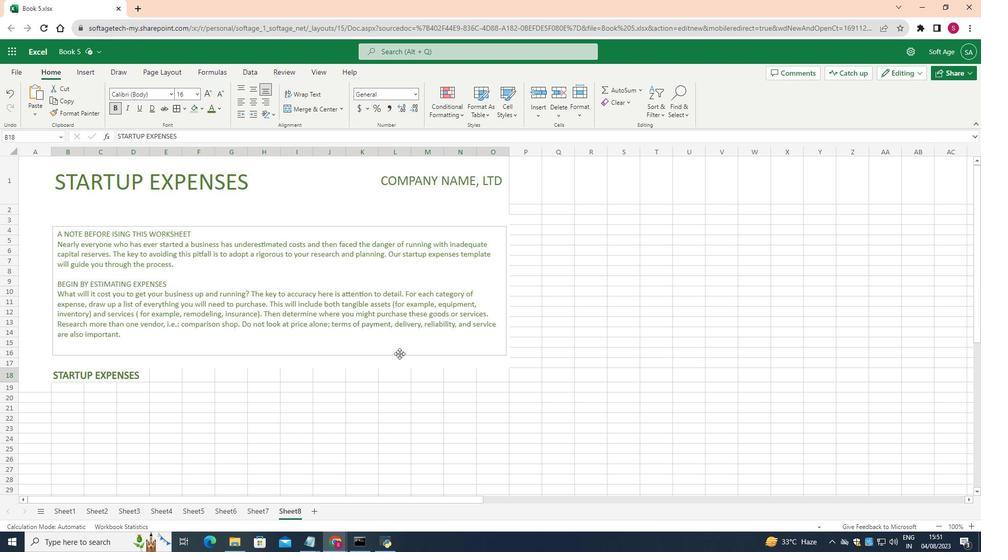 
Action: Mouse moved to (182, 124)
Screenshot: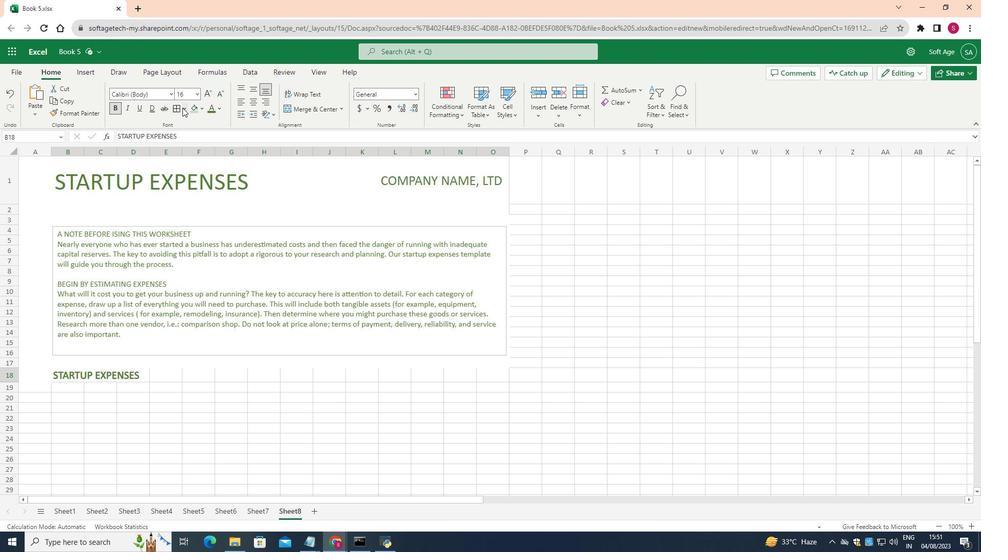 
Action: Mouse pressed left at (182, 124)
Screenshot: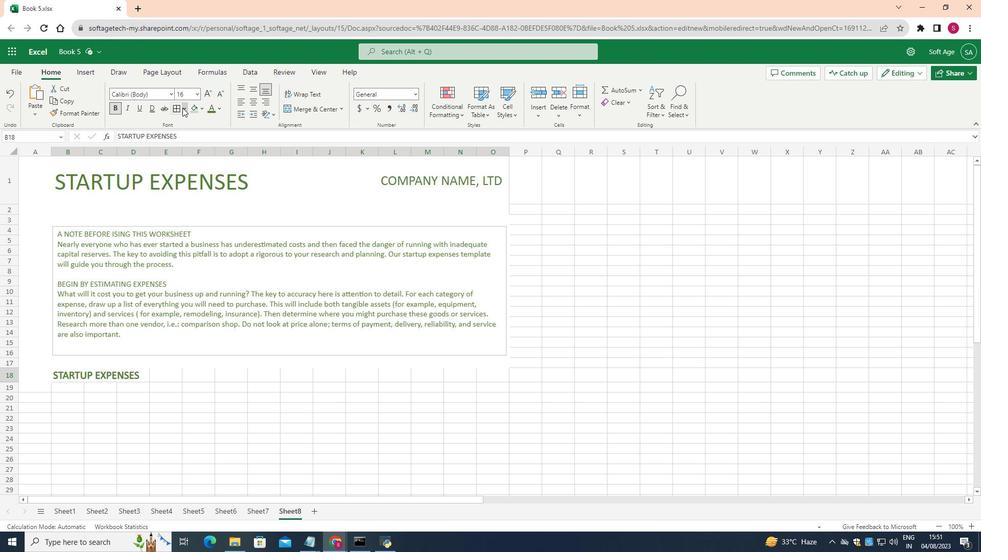 
Action: Mouse moved to (218, 264)
Screenshot: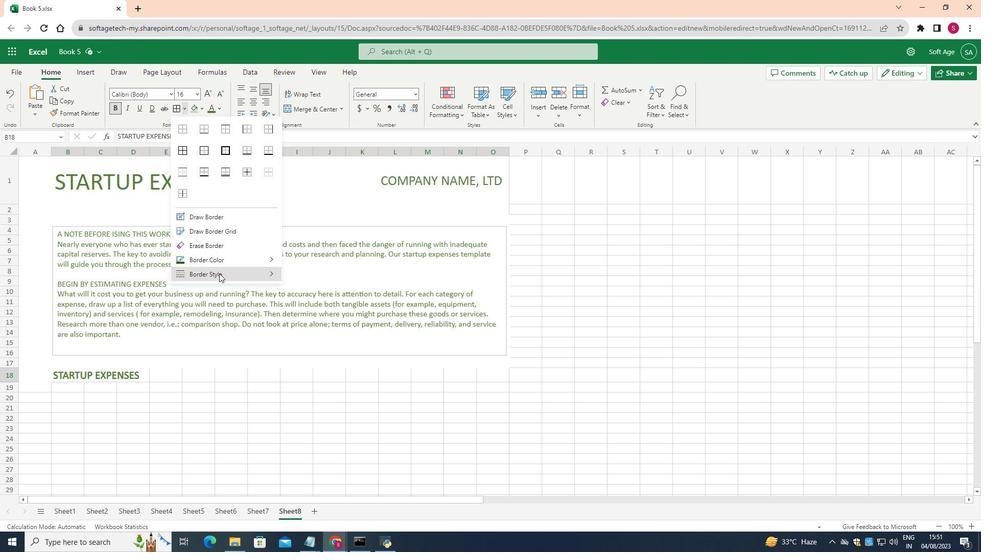 
Action: Mouse pressed left at (218, 264)
Screenshot: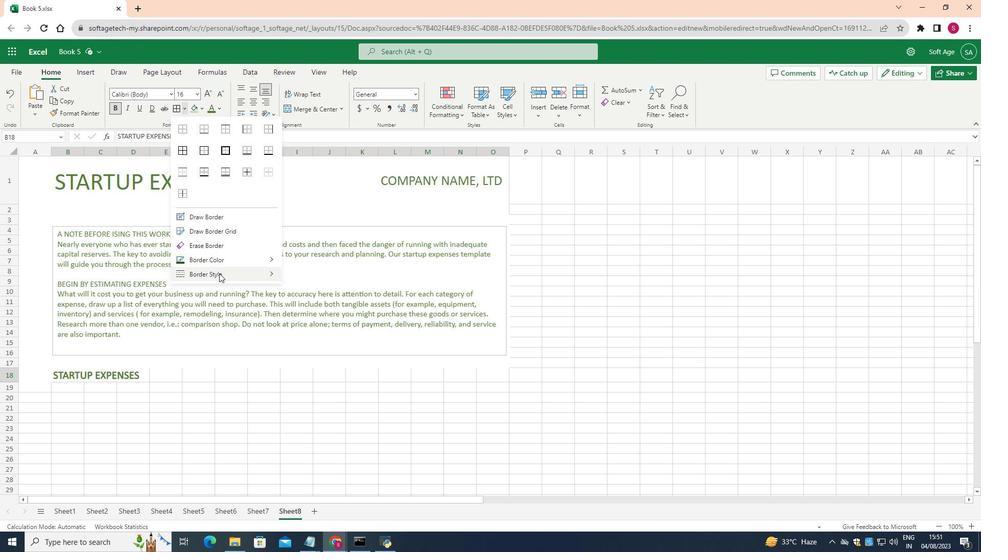 
Action: Mouse moved to (305, 322)
Screenshot: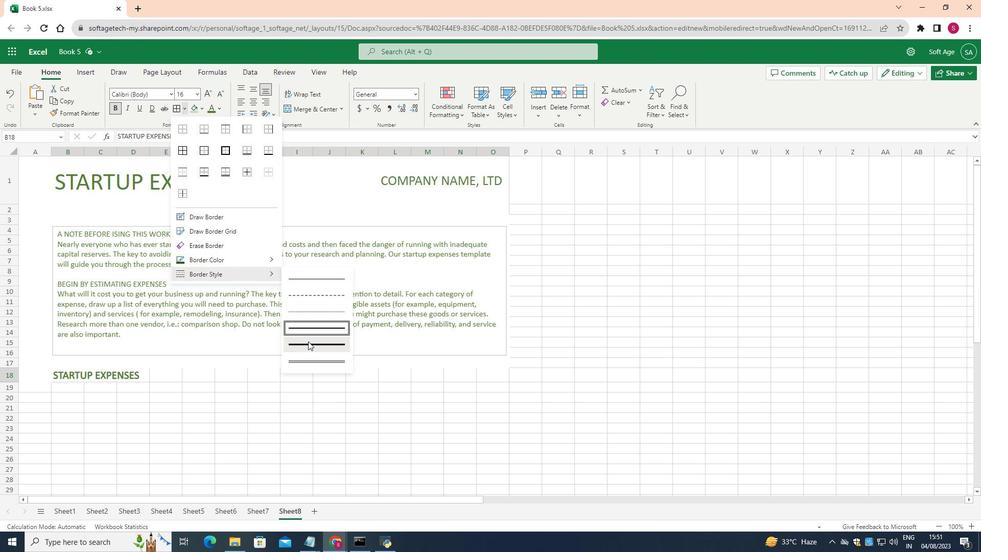 
Action: Mouse pressed left at (305, 322)
Screenshot: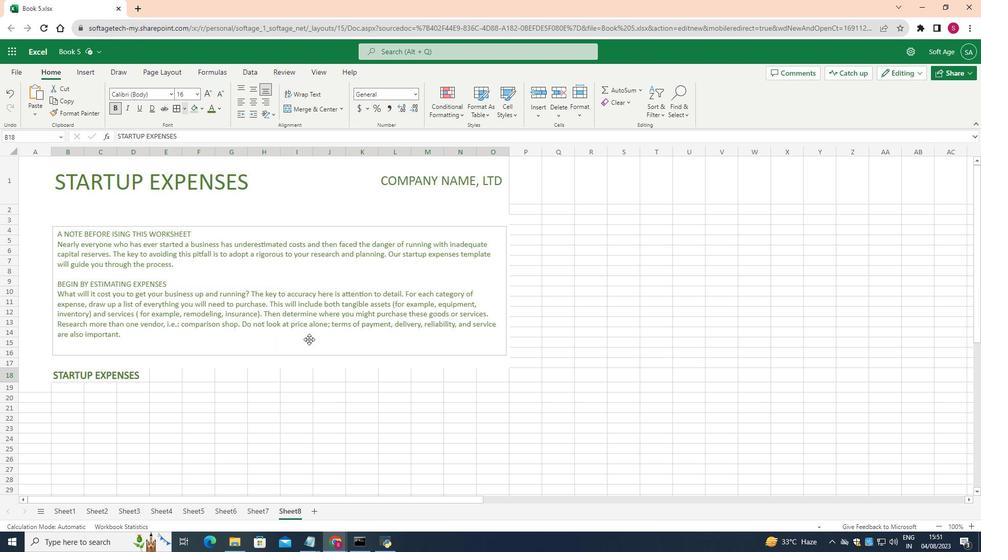 
Action: Mouse moved to (186, 124)
Screenshot: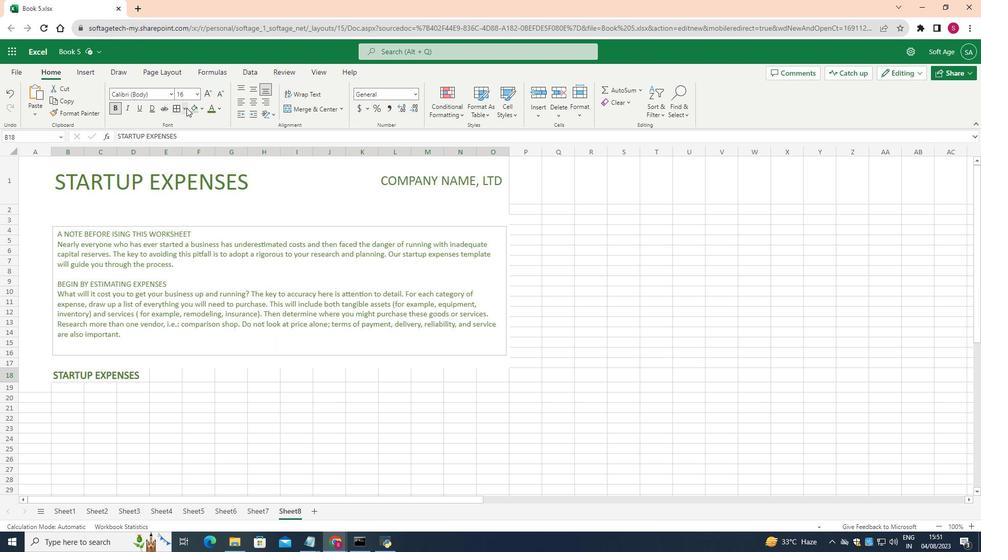 
Action: Mouse pressed left at (186, 124)
Screenshot: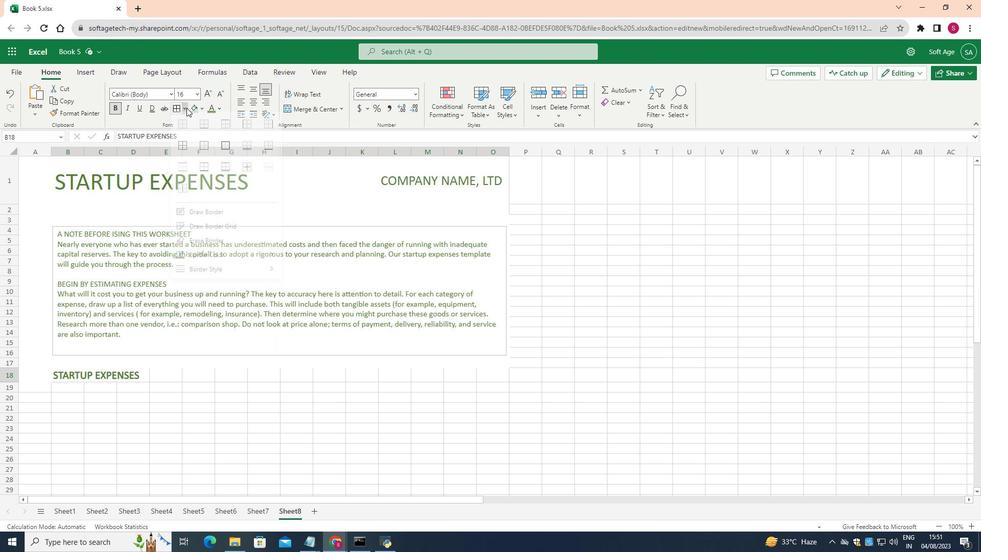 
Action: Mouse moved to (260, 160)
Screenshot: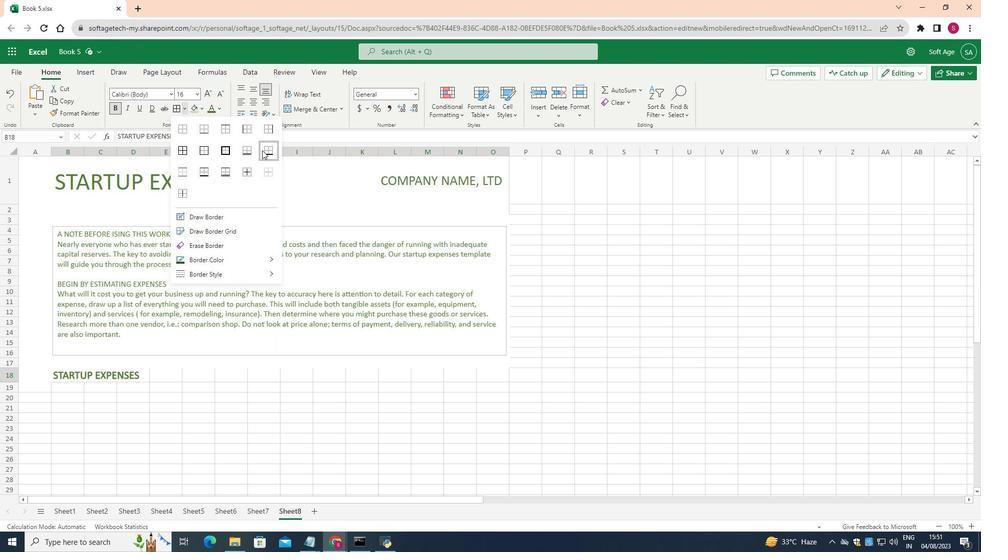 
Action: Mouse pressed left at (260, 160)
Screenshot: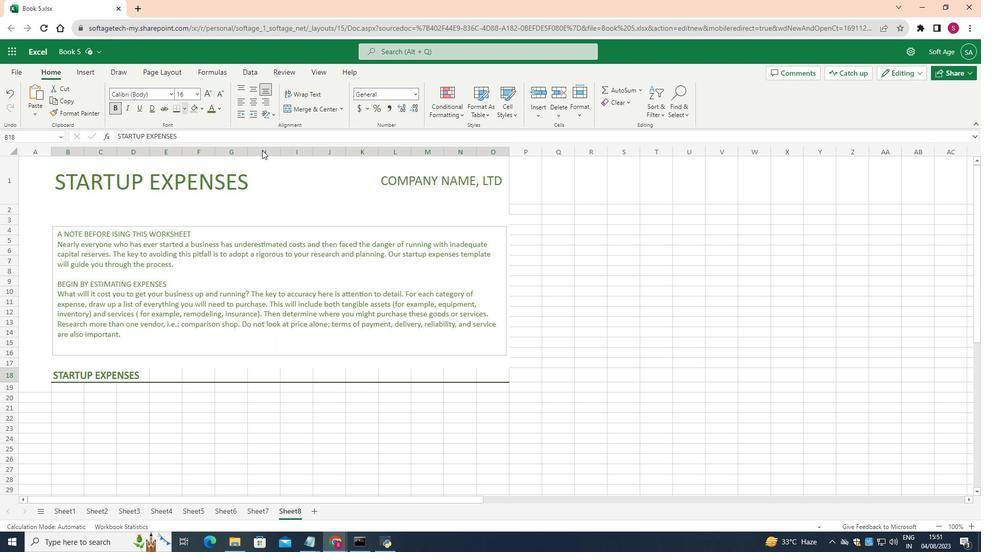 
Action: Mouse moved to (221, 381)
Screenshot: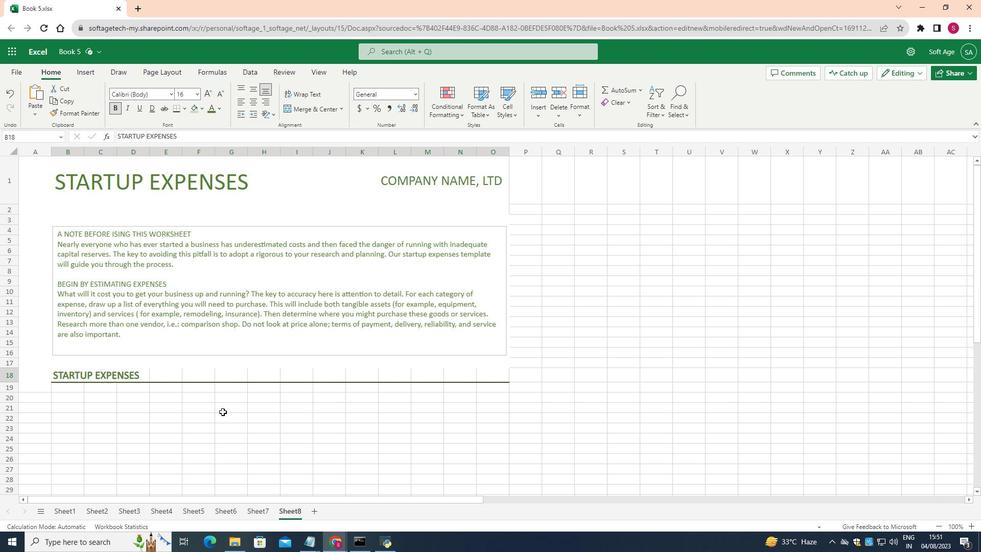 
Action: Mouse pressed left at (221, 381)
Screenshot: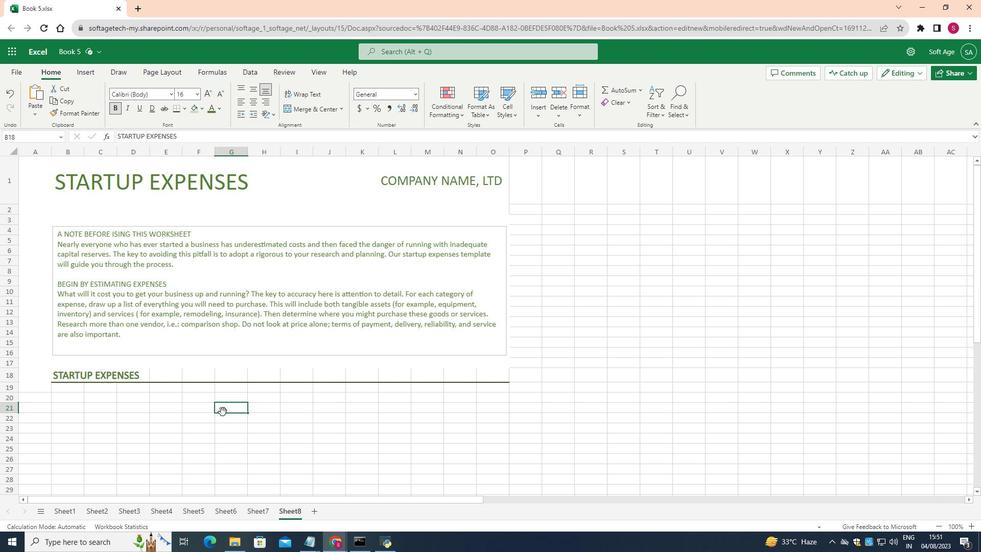 
Action: Mouse moved to (104, 350)
Screenshot: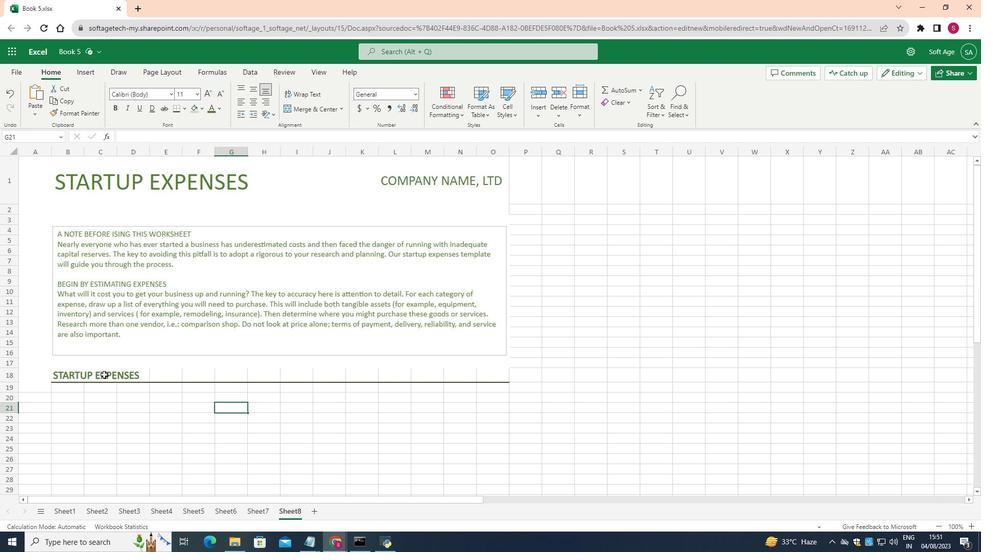 
Action: Mouse pressed left at (104, 350)
Screenshot: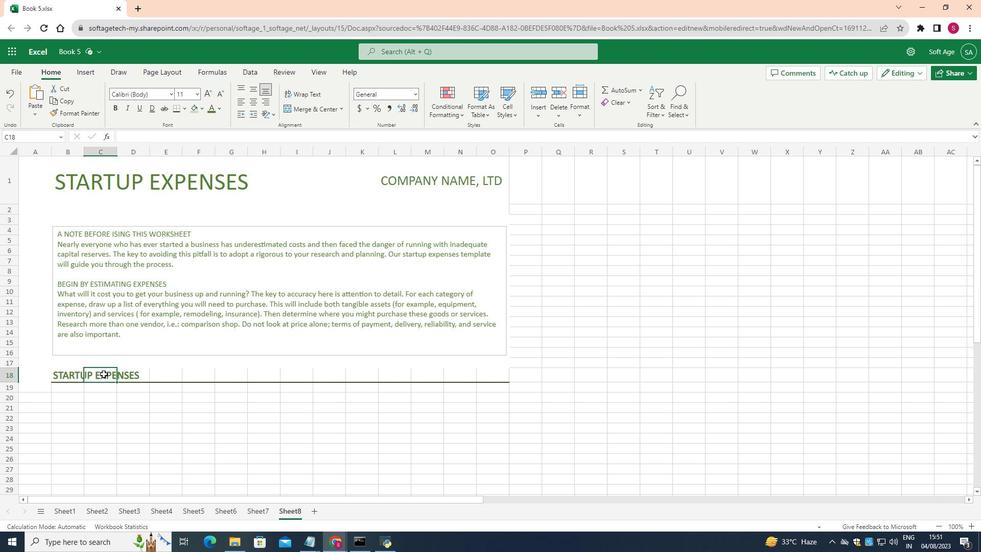 
Action: Mouse moved to (81, 350)
Screenshot: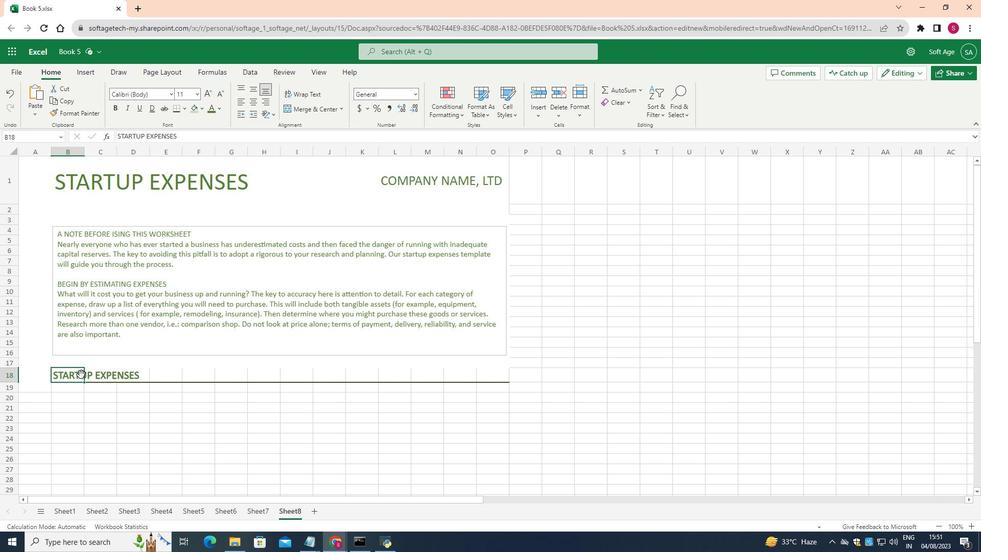 
Action: Mouse pressed left at (81, 350)
Screenshot: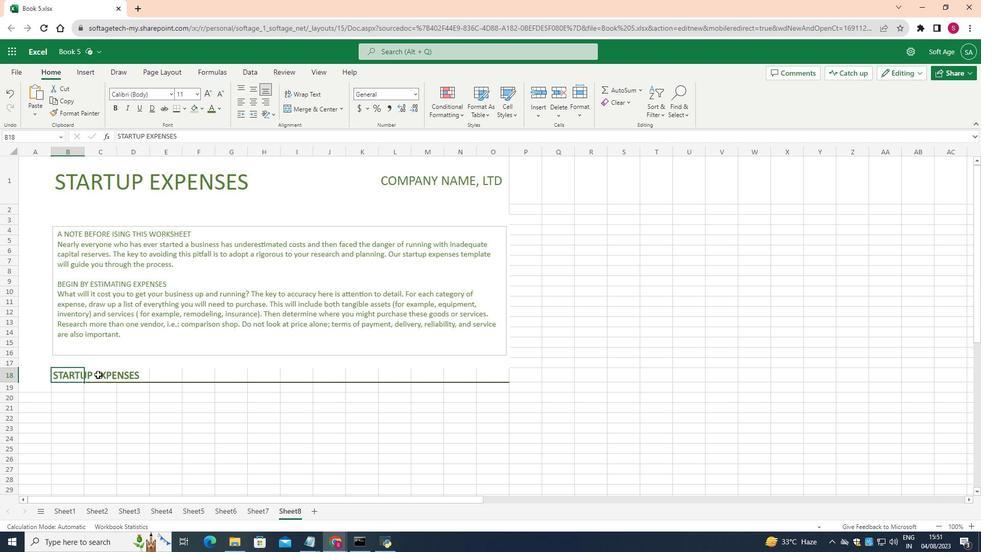 
Action: Mouse moved to (185, 122)
Screenshot: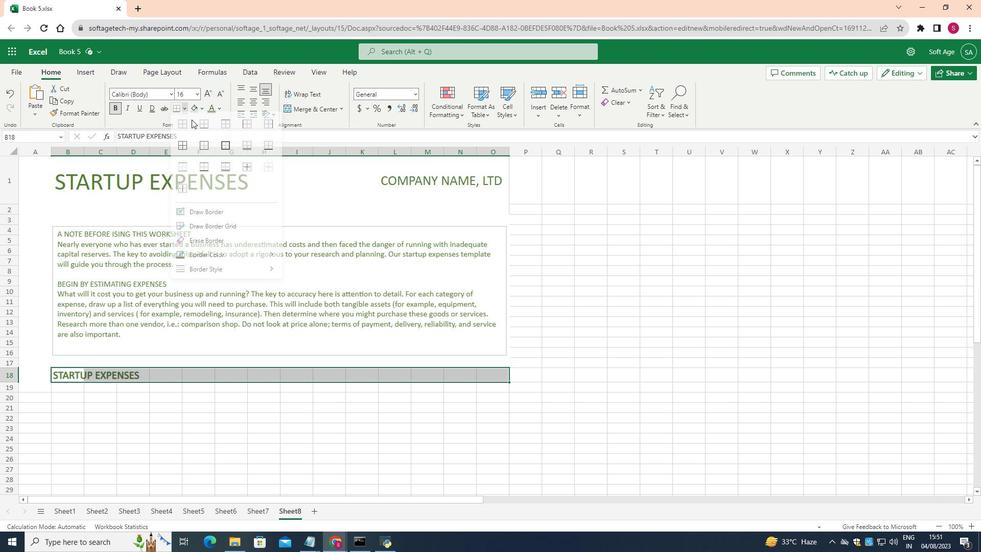 
Action: Mouse pressed left at (185, 122)
Screenshot: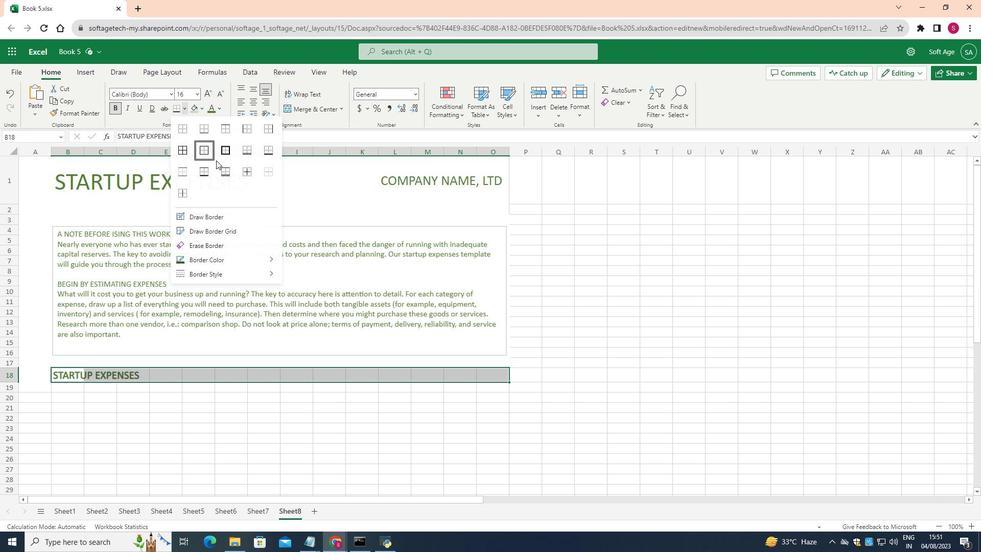 
Action: Mouse moved to (240, 253)
Screenshot: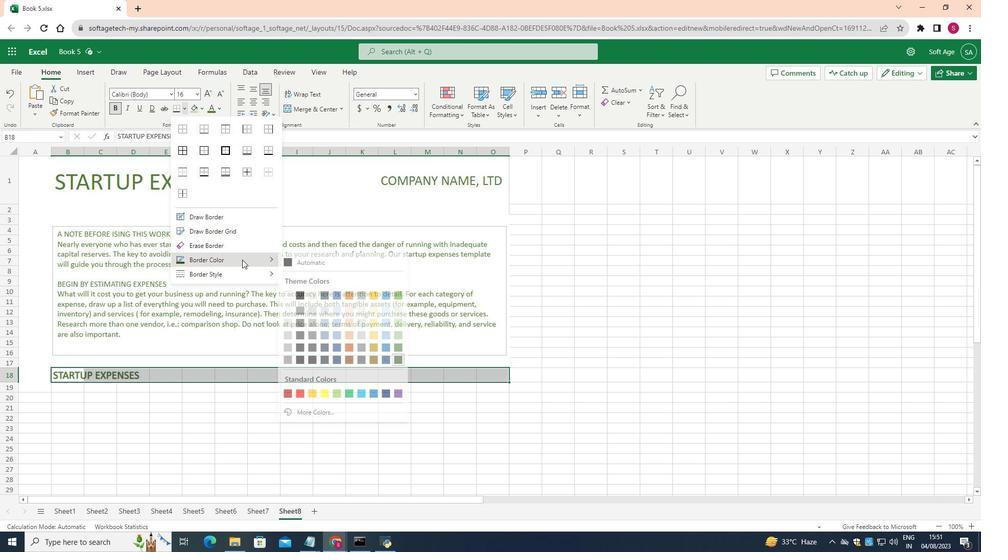 
Action: Mouse pressed left at (240, 253)
